 Task: Get directions from Golden Gate Bridge, San Francisco, California, United States to Golden Gate Park, San Francisco, United States and explore the nearby banks
Action: Mouse moved to (204, 379)
Screenshot: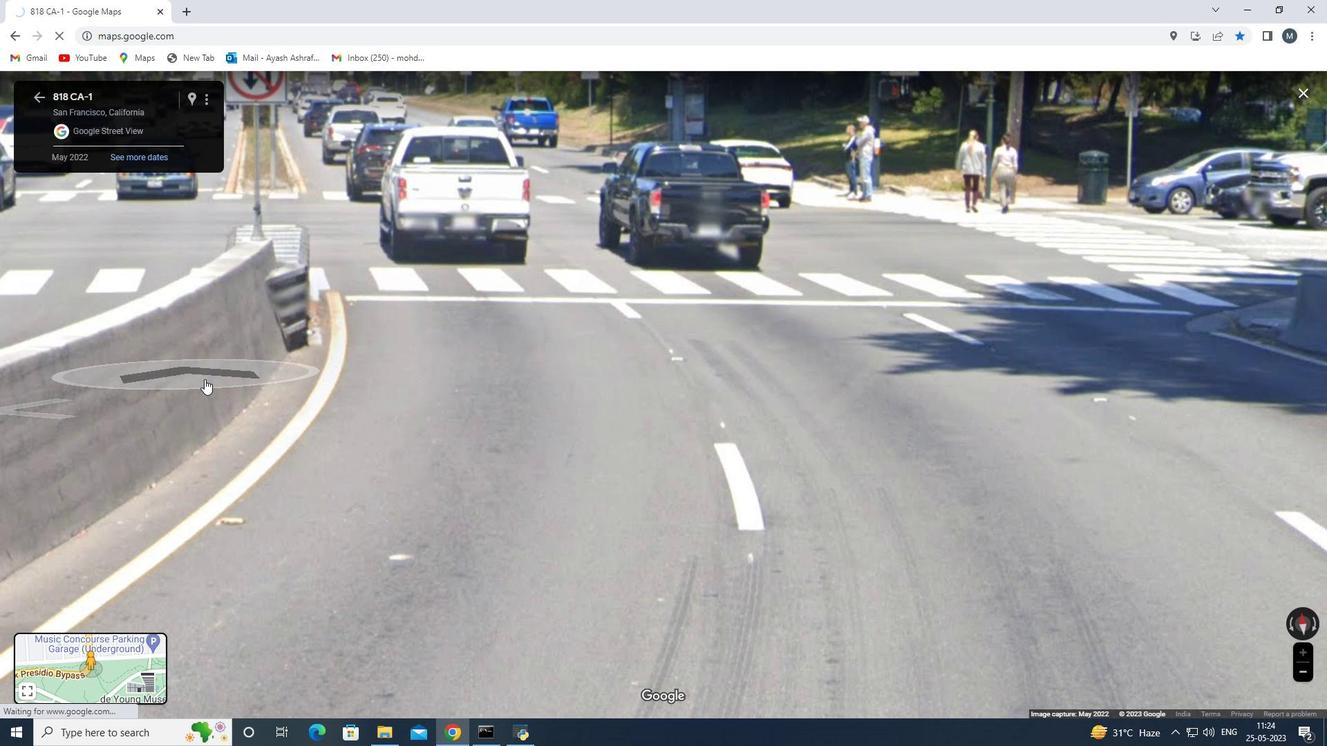 
Action: Mouse scrolled (204, 380) with delta (0, 0)
Screenshot: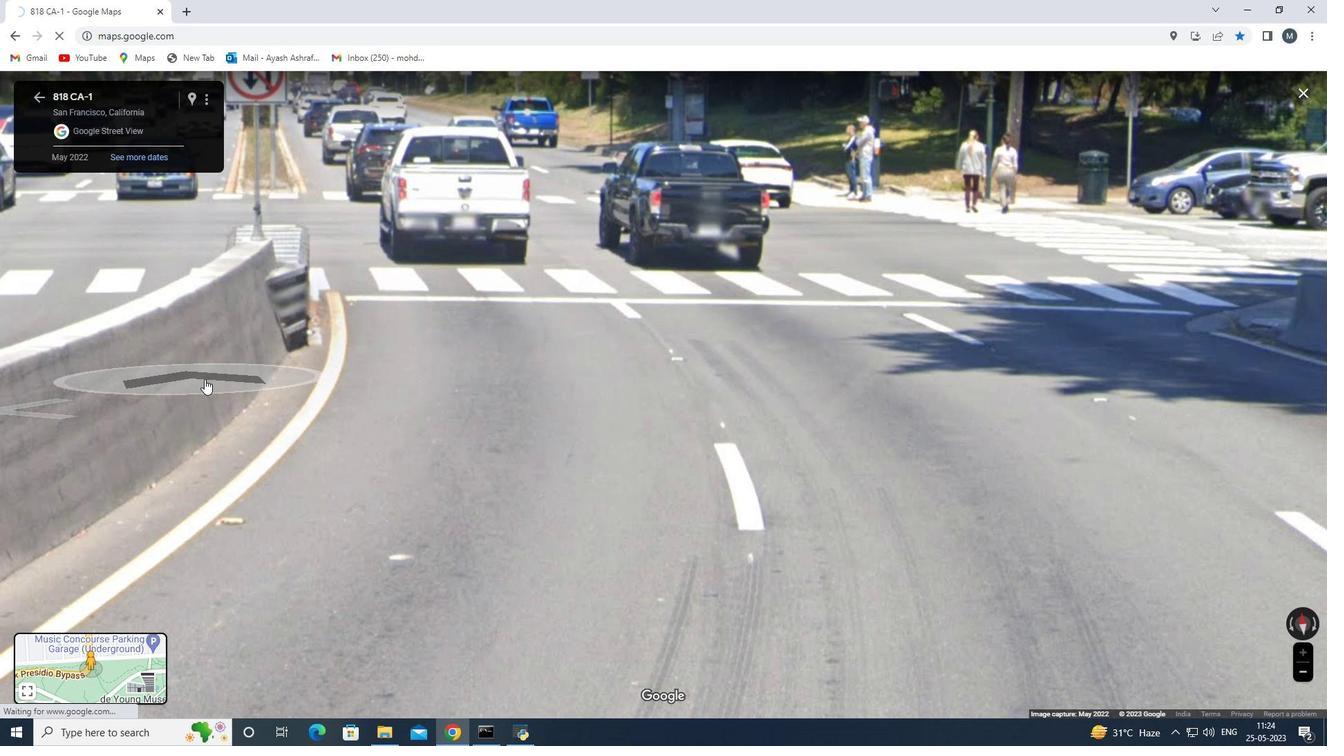 
Action: Mouse scrolled (204, 380) with delta (0, 0)
Screenshot: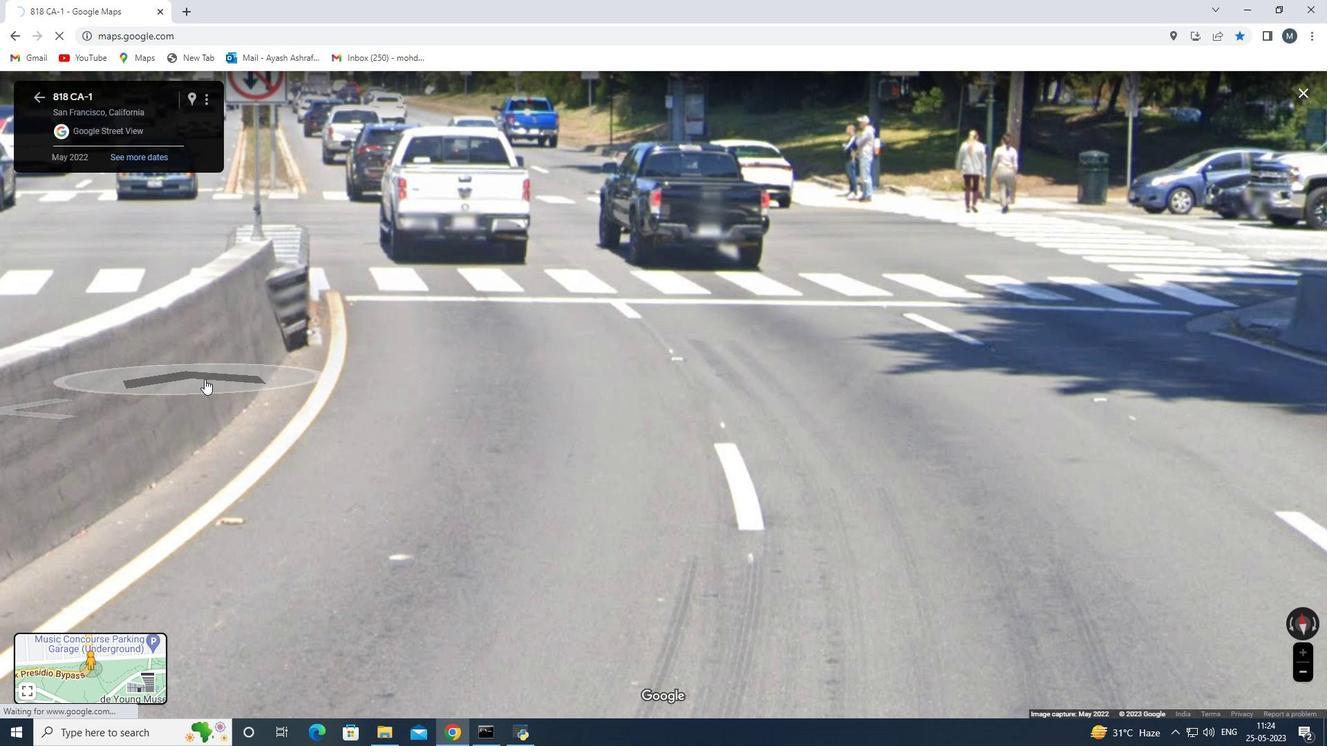 
Action: Mouse scrolled (204, 380) with delta (0, 0)
Screenshot: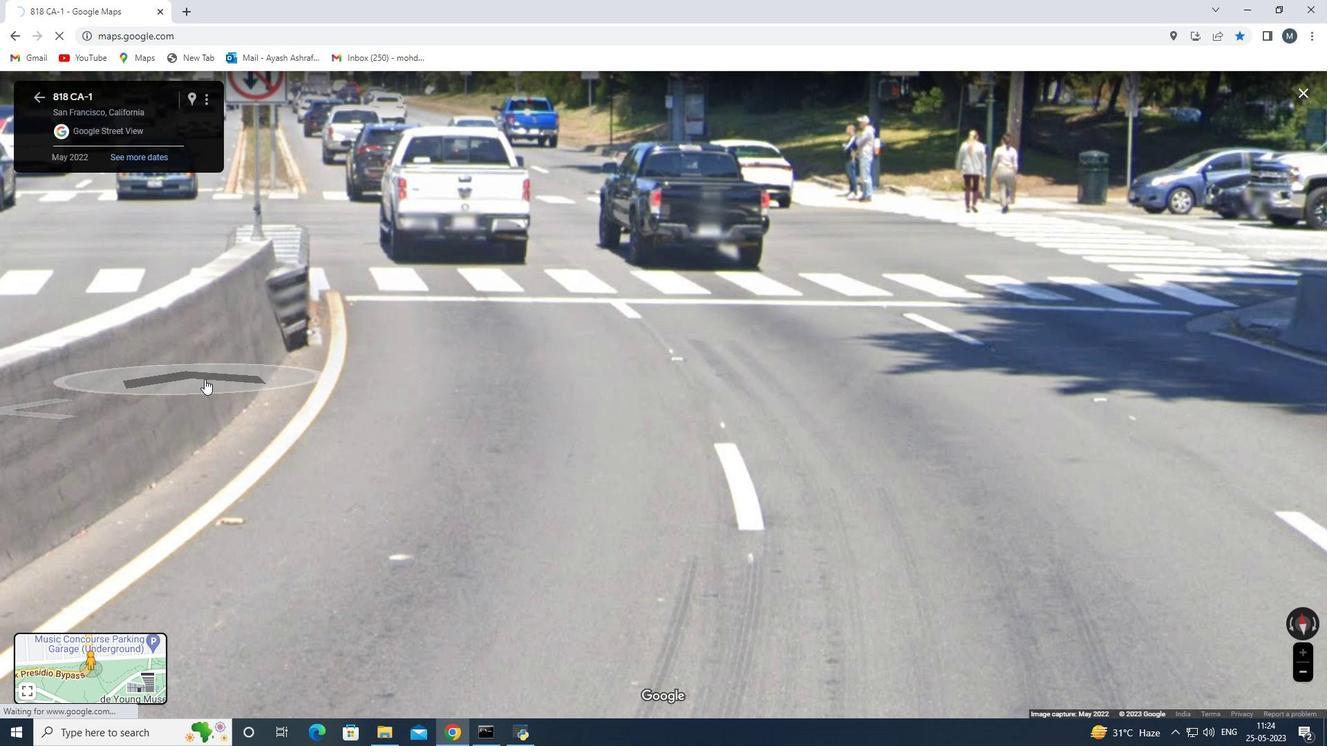 
Action: Mouse scrolled (204, 380) with delta (0, 0)
Screenshot: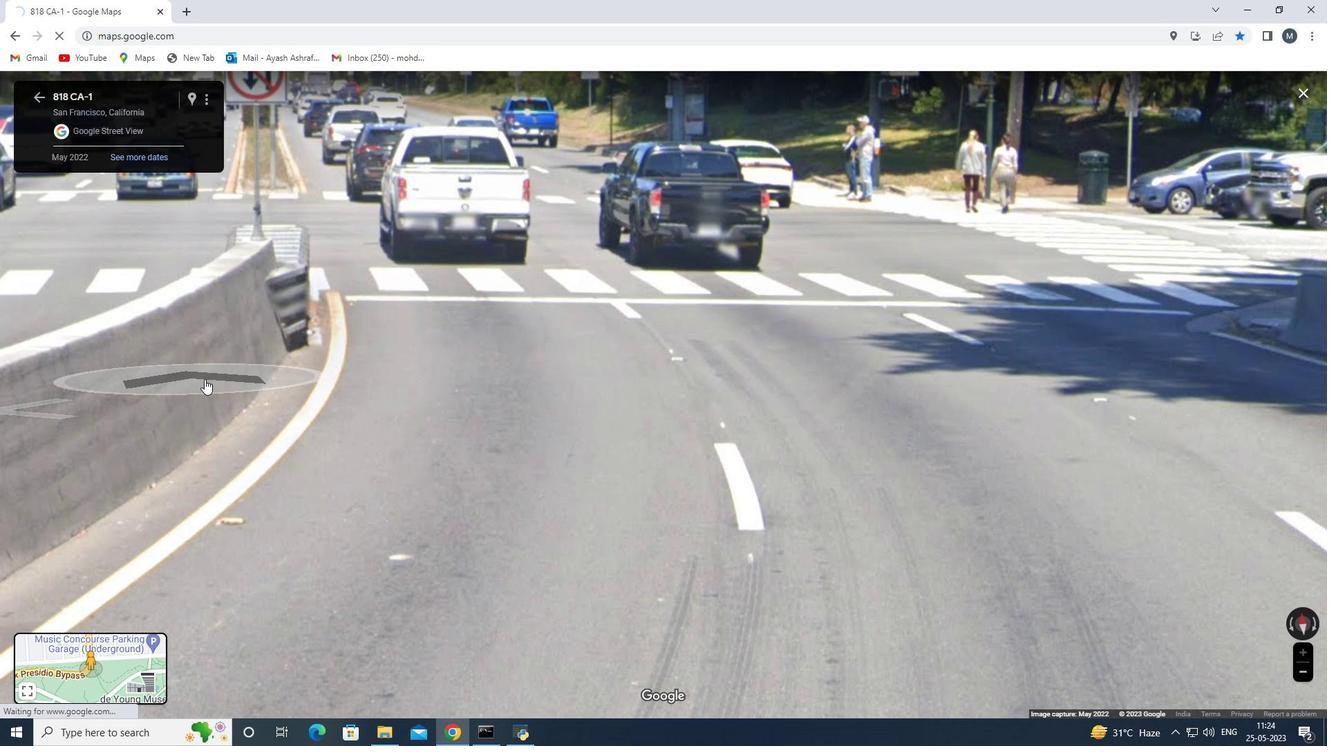 
Action: Mouse scrolled (204, 380) with delta (0, 0)
Screenshot: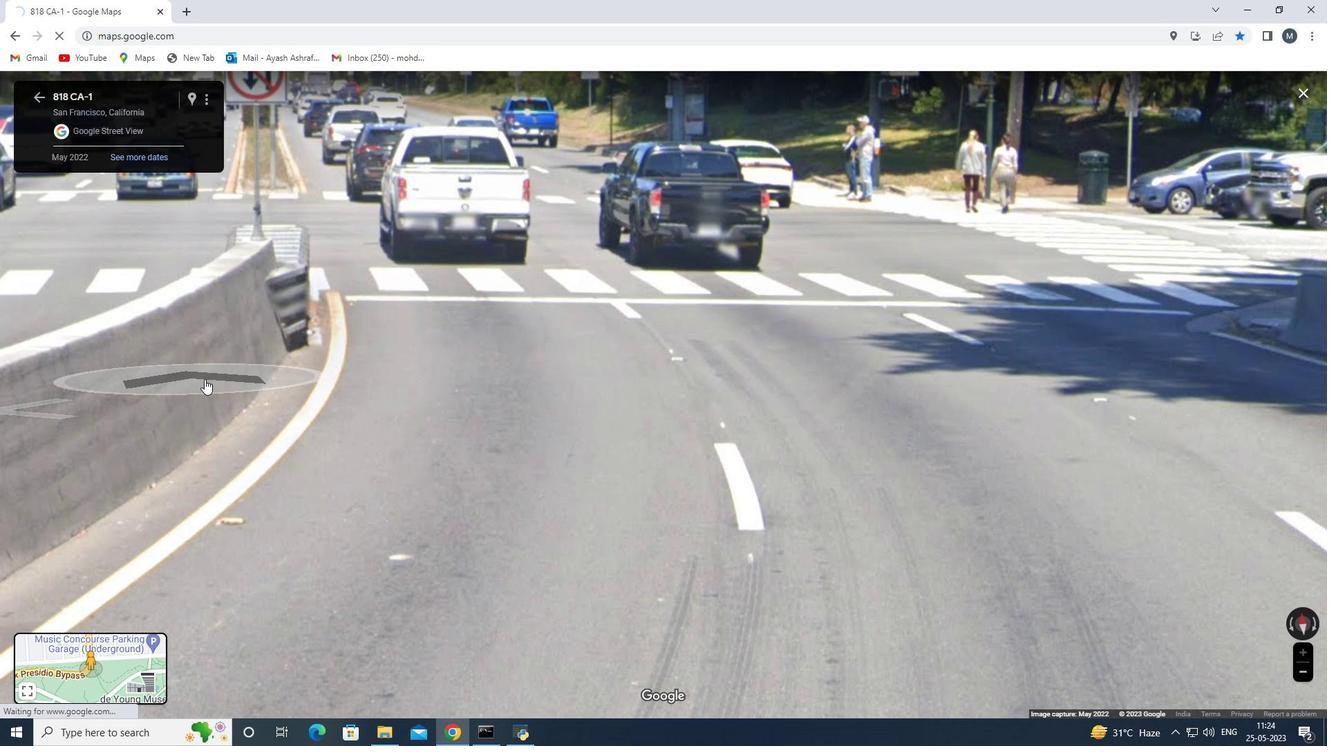 
Action: Mouse scrolled (204, 380) with delta (0, 0)
Screenshot: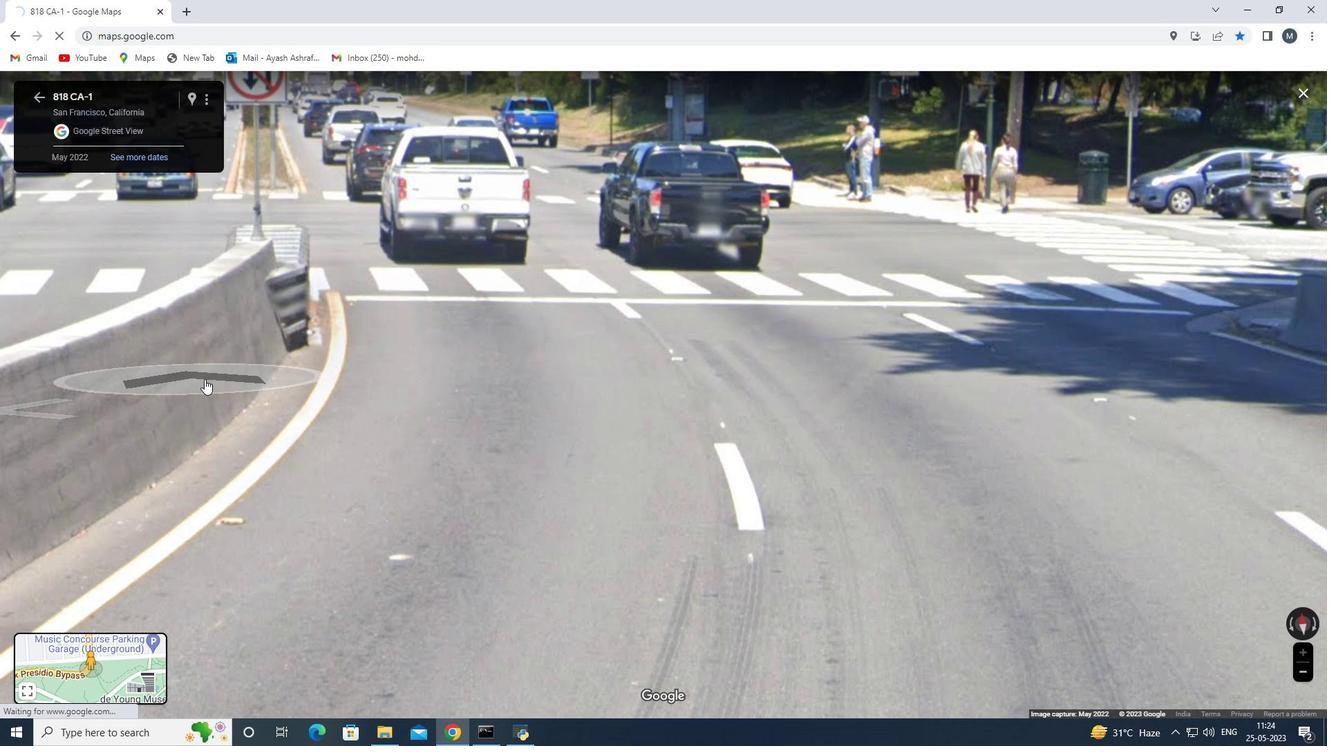 
Action: Mouse moved to (132, 63)
Screenshot: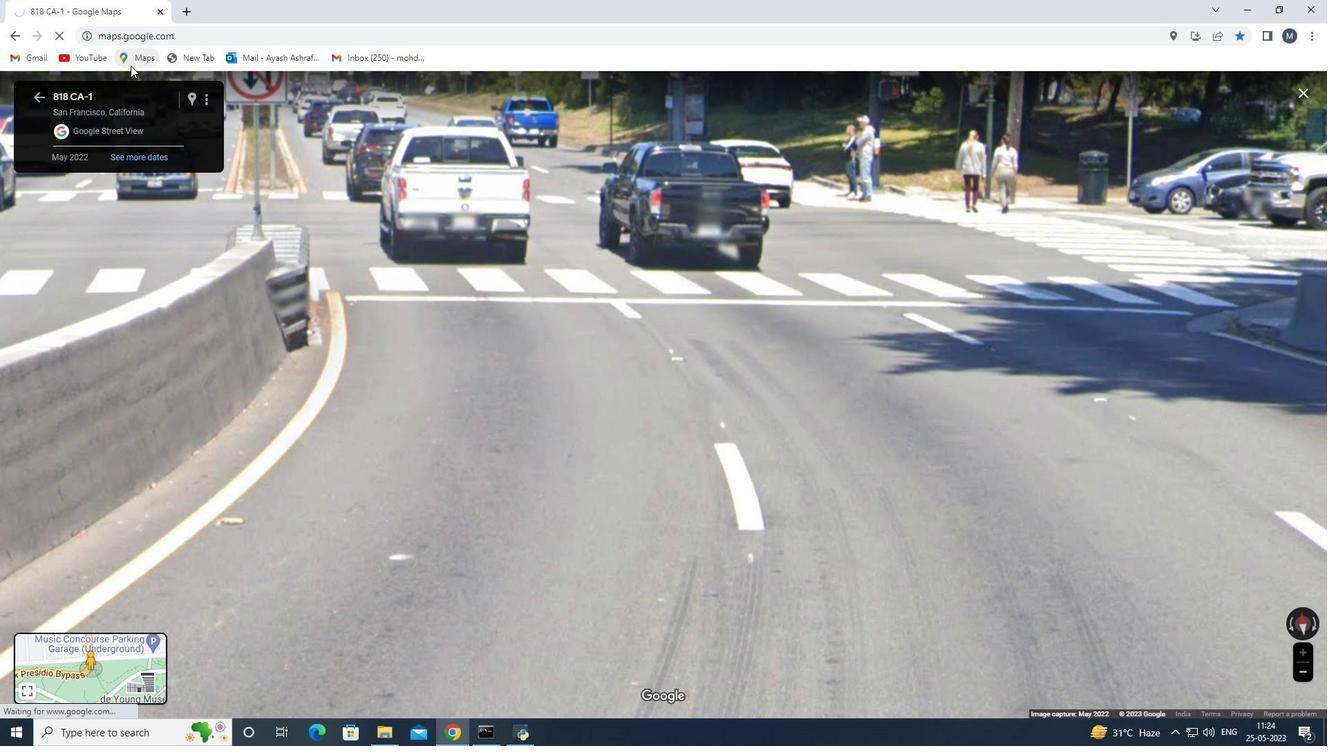 
Action: Mouse pressed left at (132, 63)
Screenshot: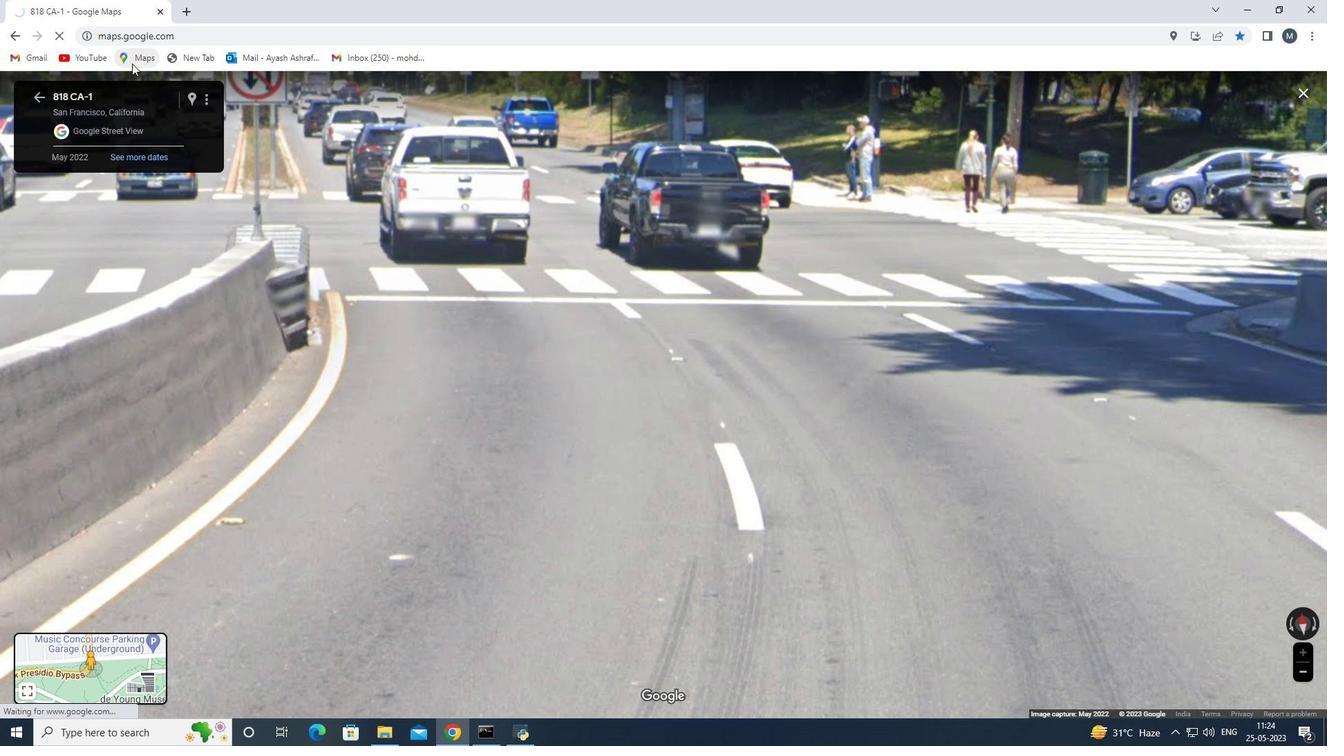 
Action: Mouse moved to (330, 365)
Screenshot: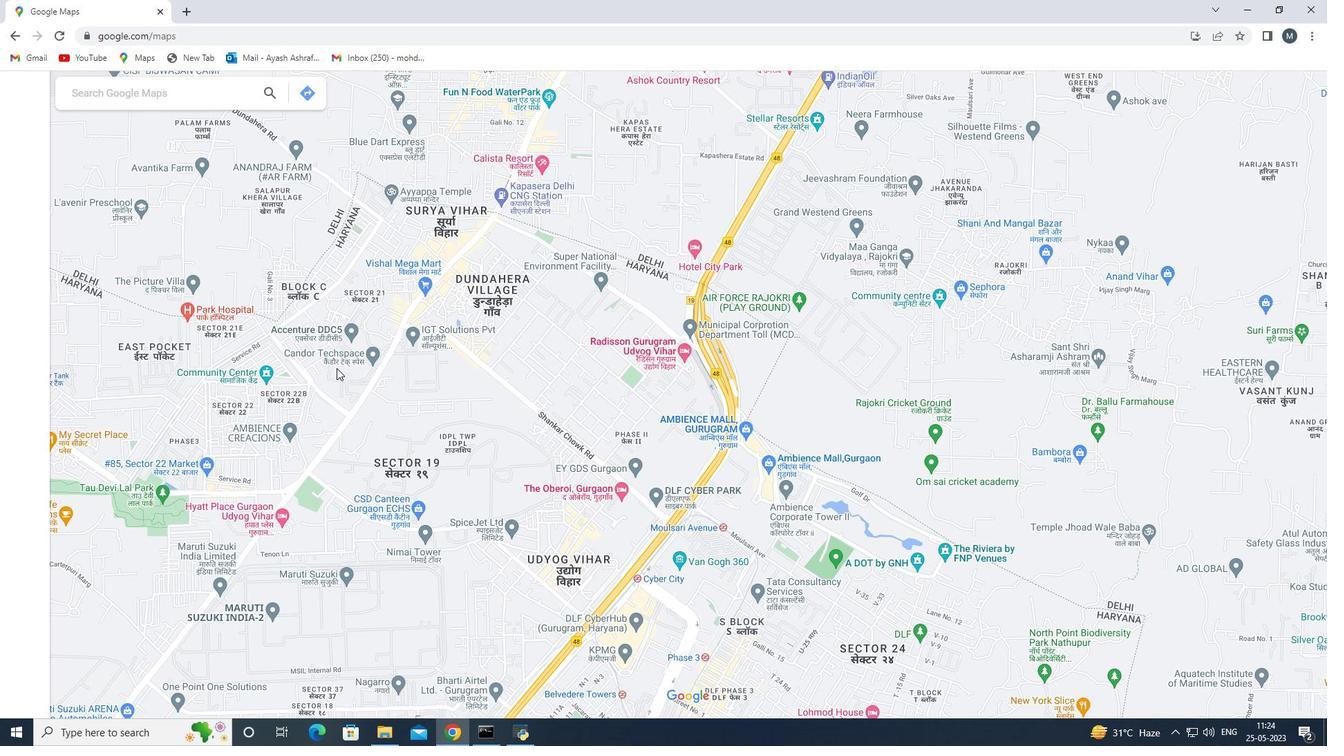 
Action: Mouse scrolled (330, 366) with delta (0, 0)
Screenshot: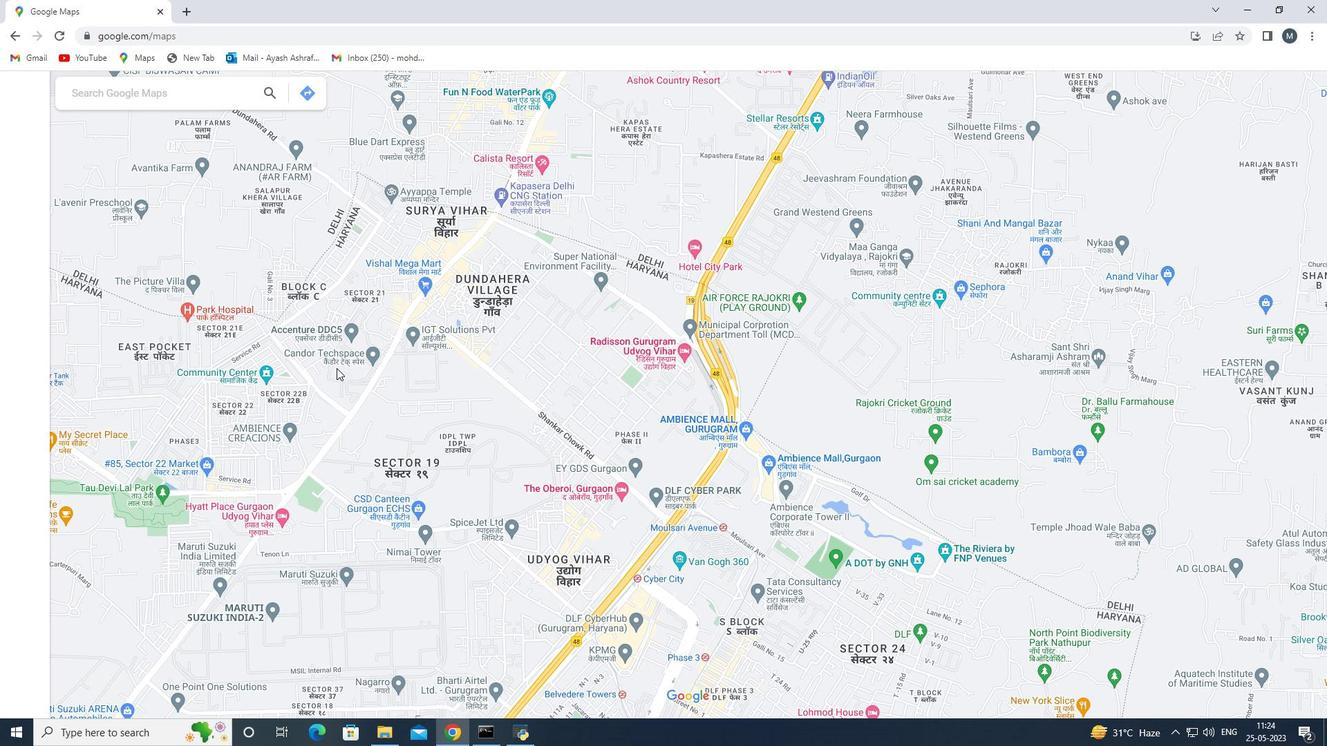 
Action: Mouse scrolled (330, 364) with delta (0, 0)
Screenshot: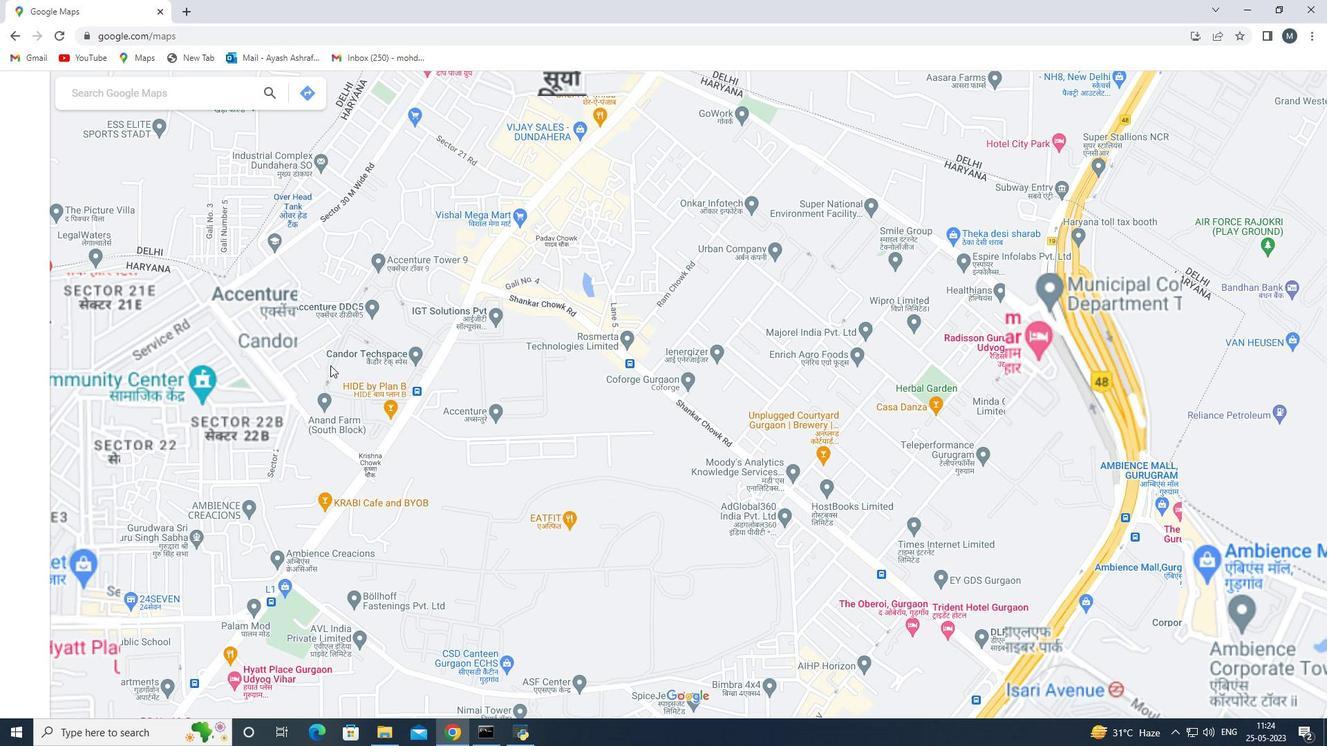 
Action: Mouse moved to (315, 97)
Screenshot: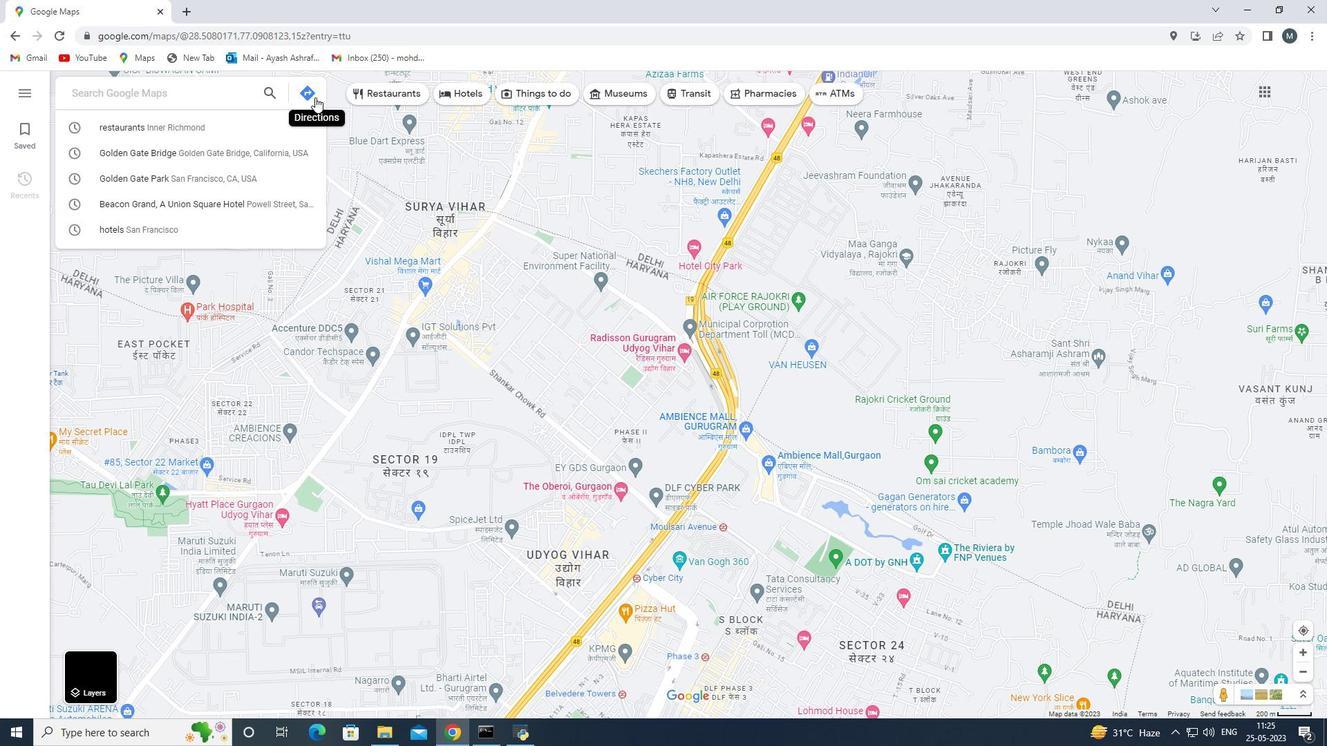 
Action: Mouse pressed left at (315, 97)
Screenshot: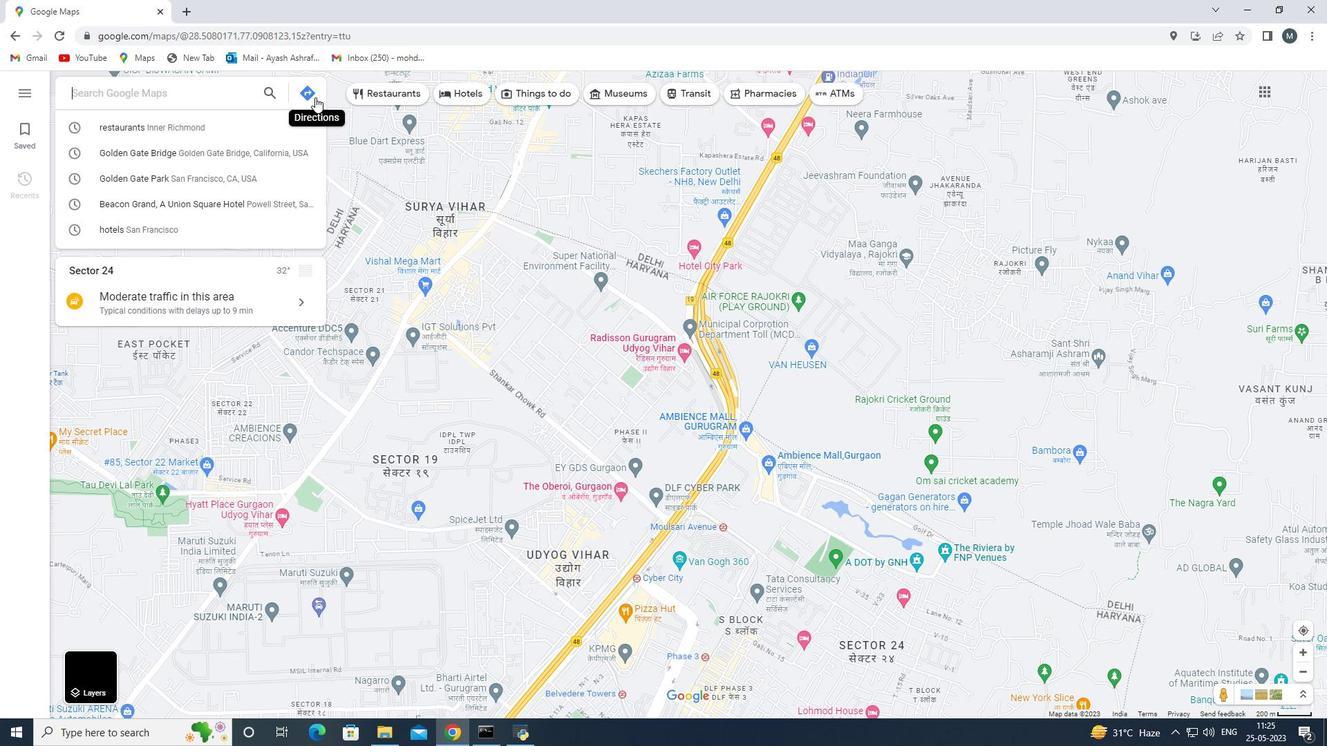 
Action: Mouse moved to (183, 137)
Screenshot: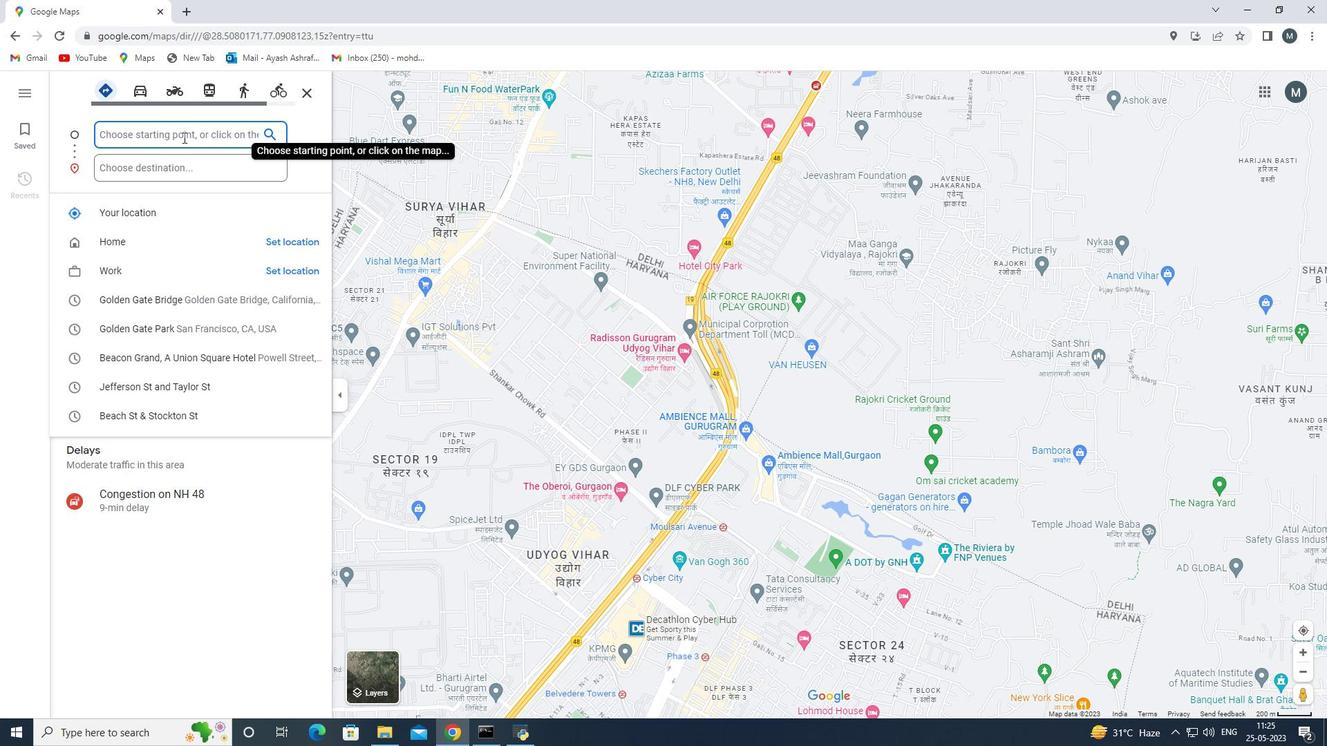 
Action: Mouse pressed left at (183, 137)
Screenshot: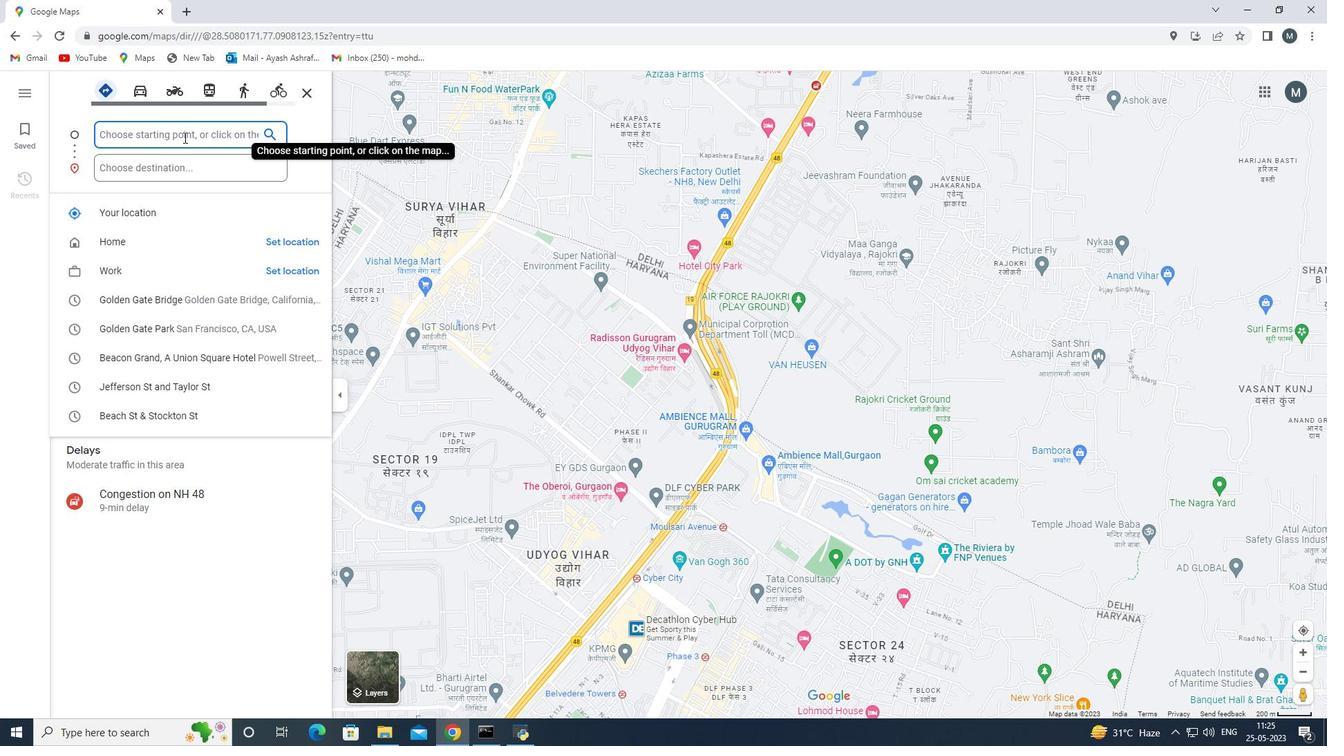
Action: Key pressed <Key.shift>Golden<Key.space>bridge<Key.space><Key.backspace>,san<Key.space>francisco,california,united<Key.space>states<Key.space>
Screenshot: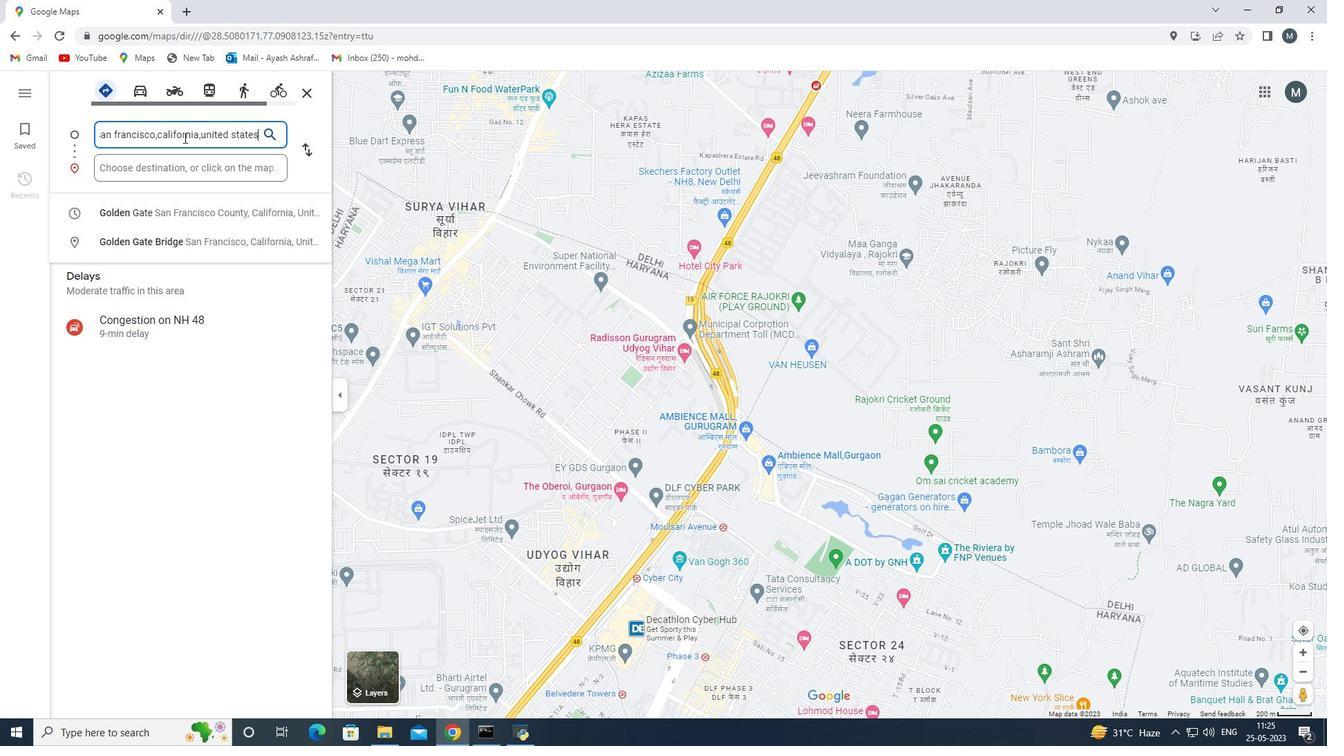 
Action: Mouse moved to (183, 169)
Screenshot: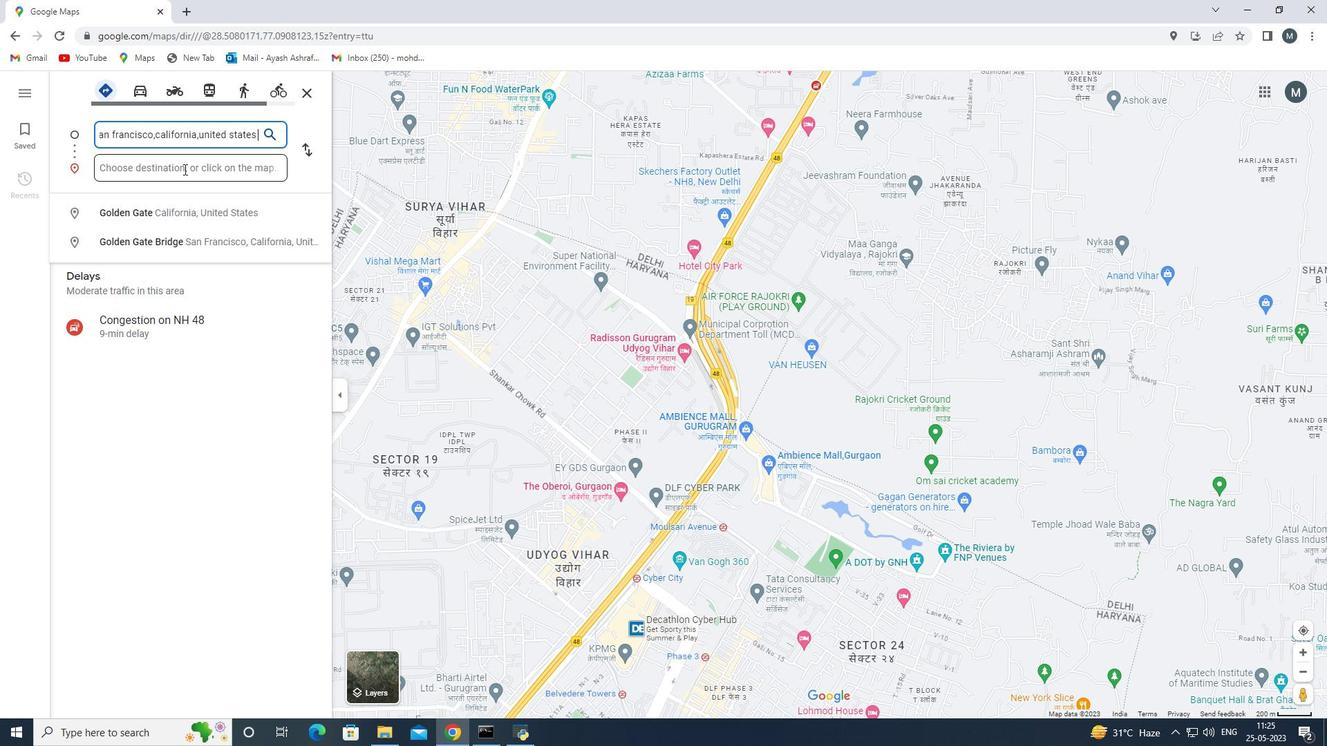 
Action: Mouse pressed left at (183, 169)
Screenshot: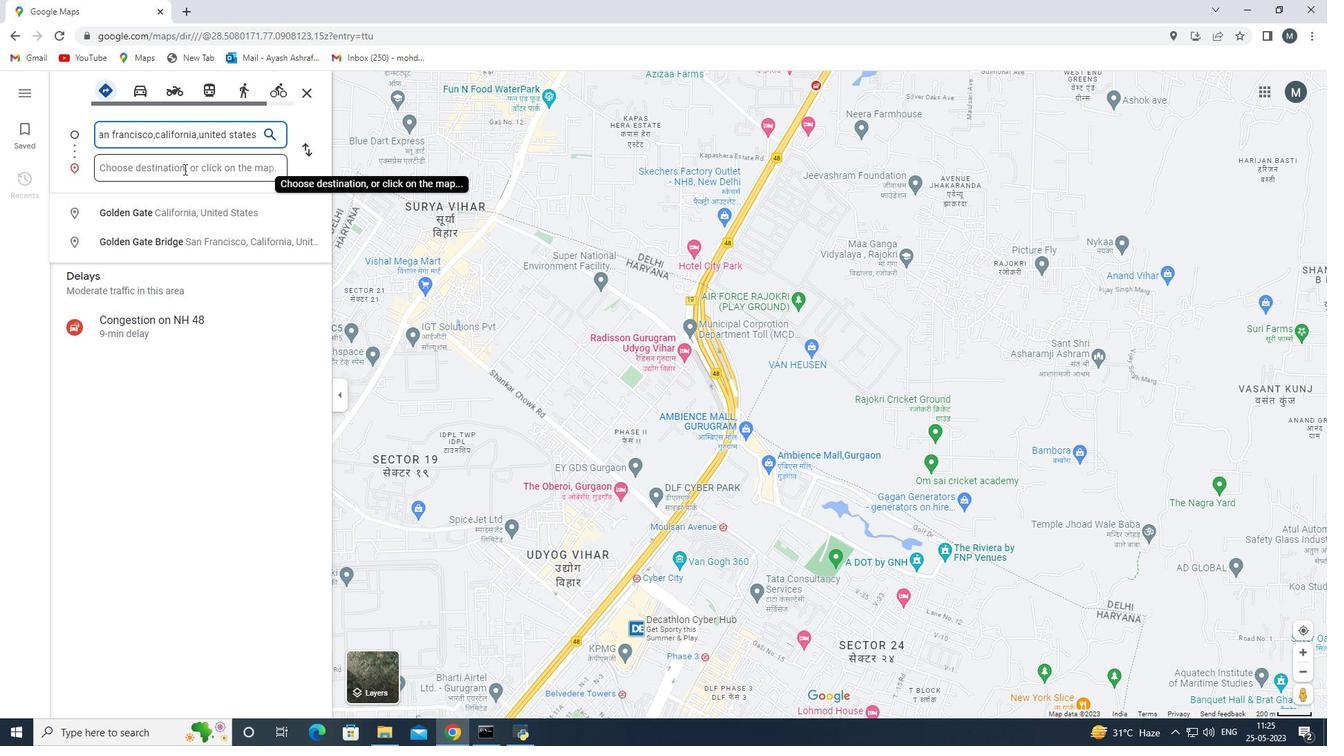 
Action: Key pressed golden<Key.space>gate<Key.space>park,san<Key.space>francisco,united<Key.space>sttates
Screenshot: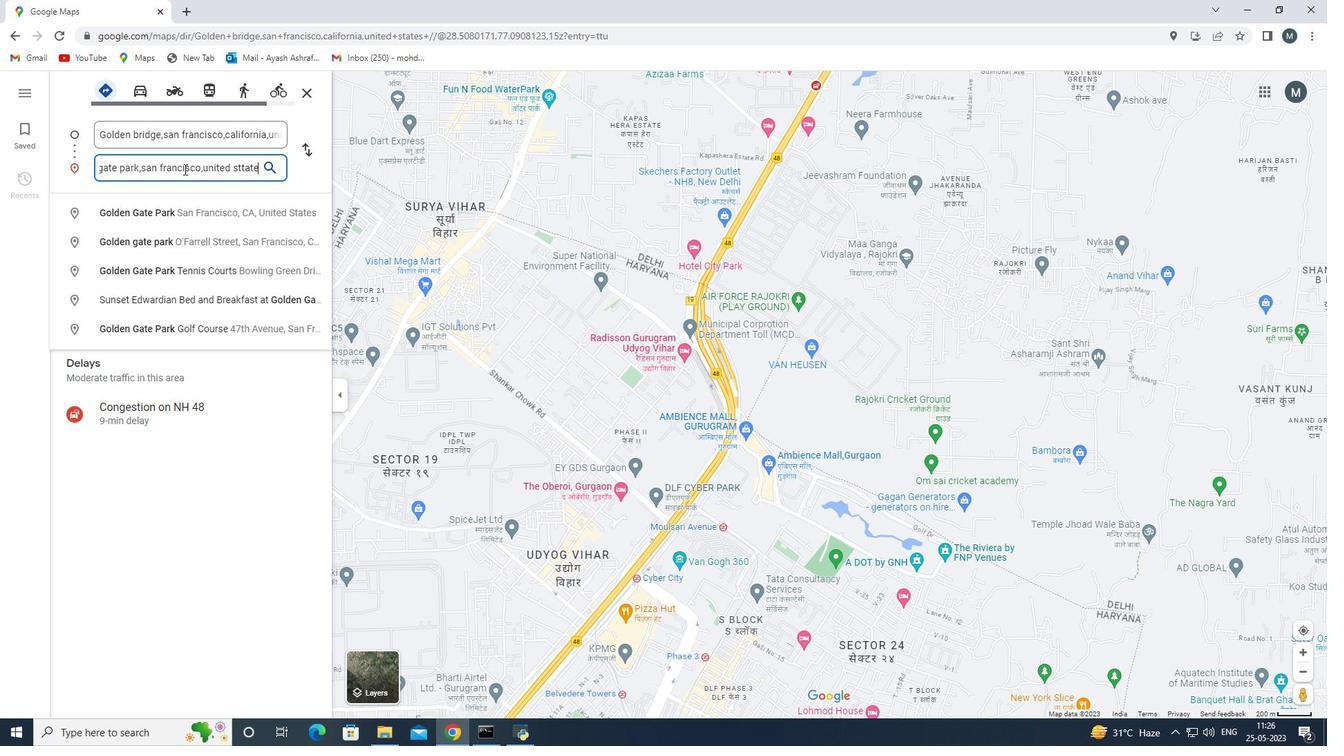 
Action: Mouse moved to (244, 173)
Screenshot: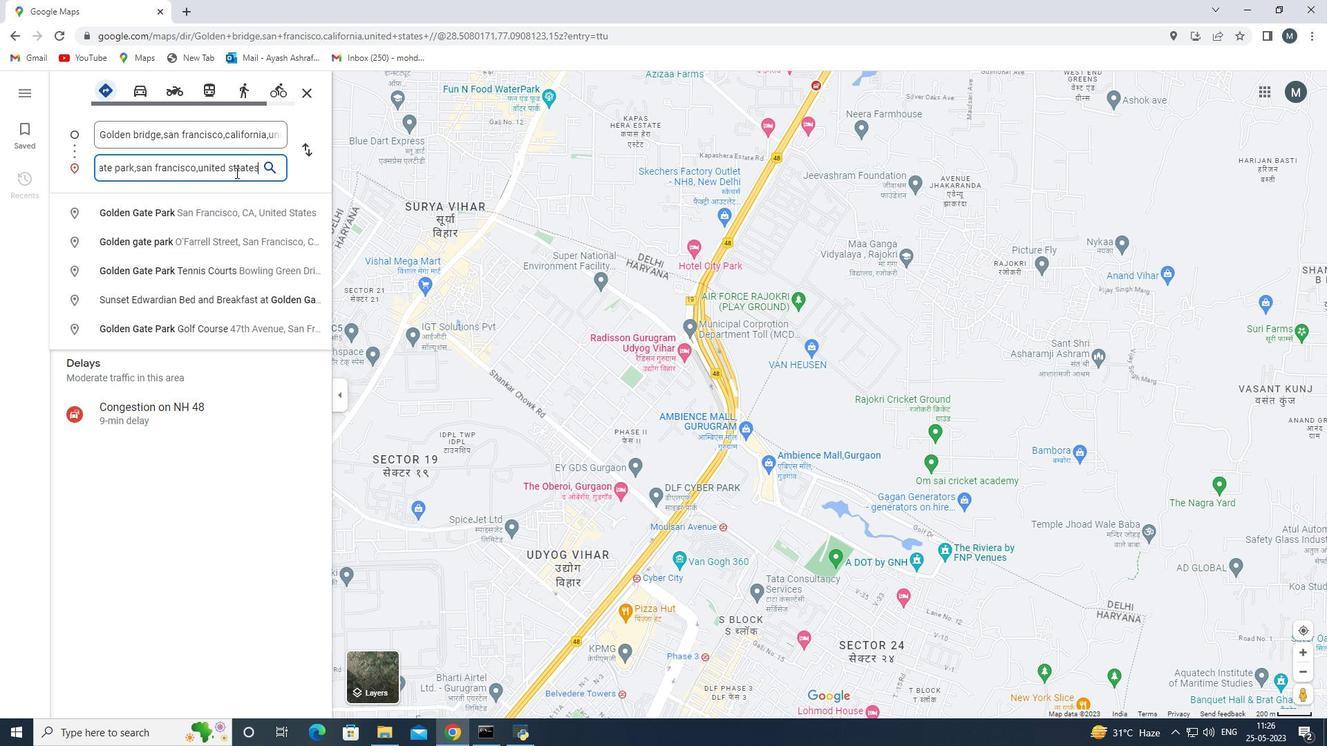 
Action: Mouse pressed left at (235, 170)
Screenshot: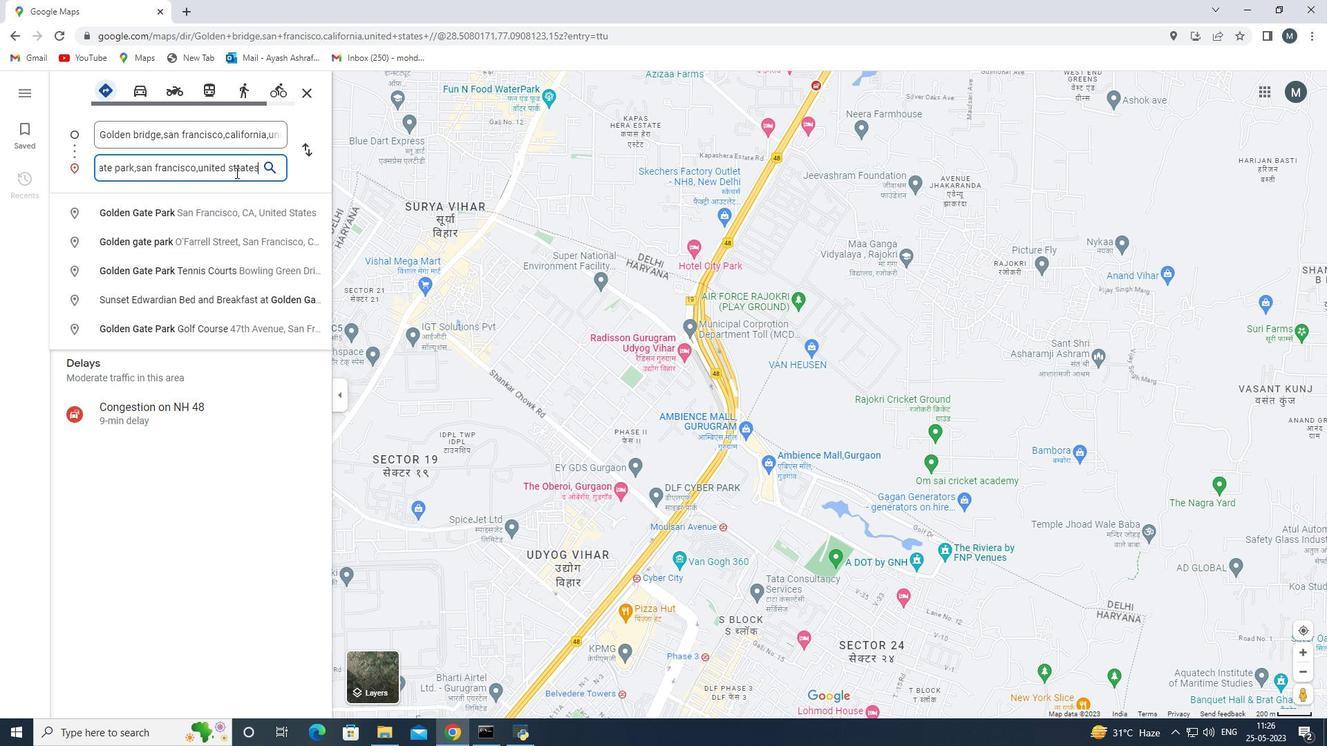 
Action: Mouse moved to (251, 177)
Screenshot: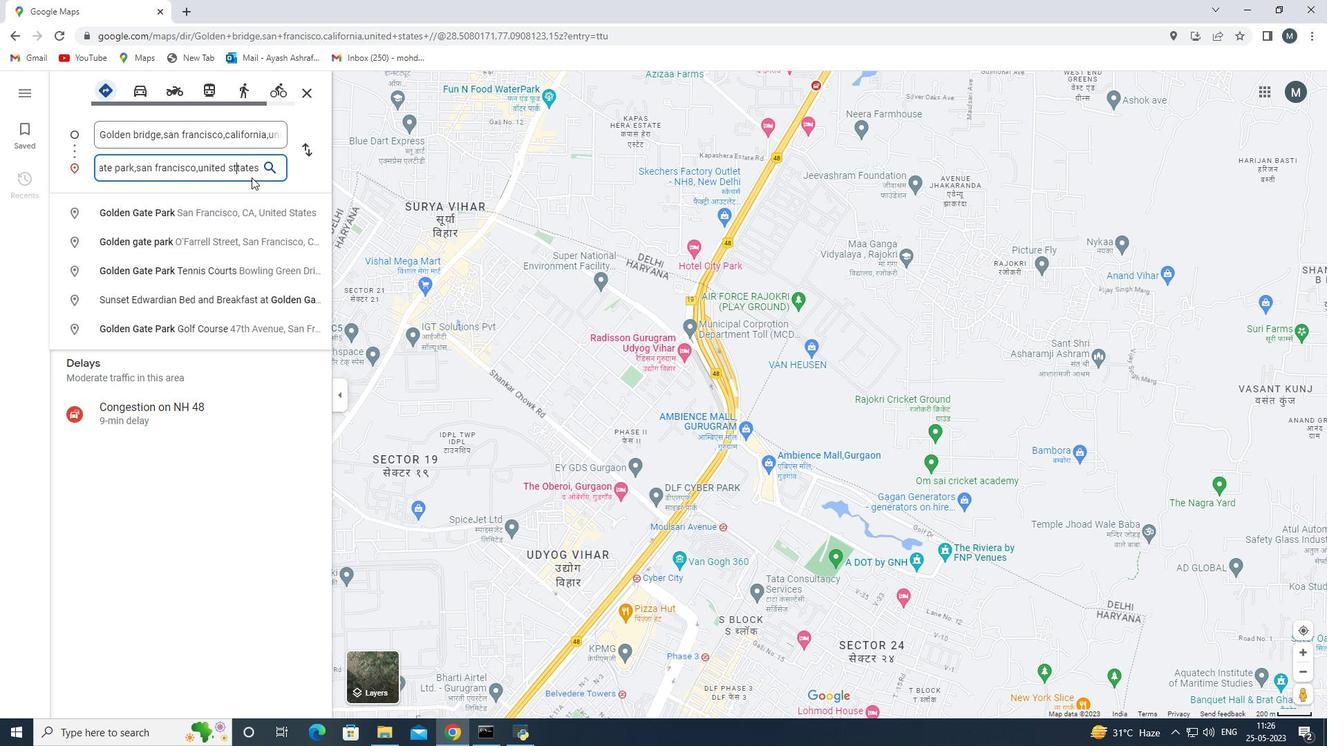 
Action: Key pressed <Key.backspace>
Screenshot: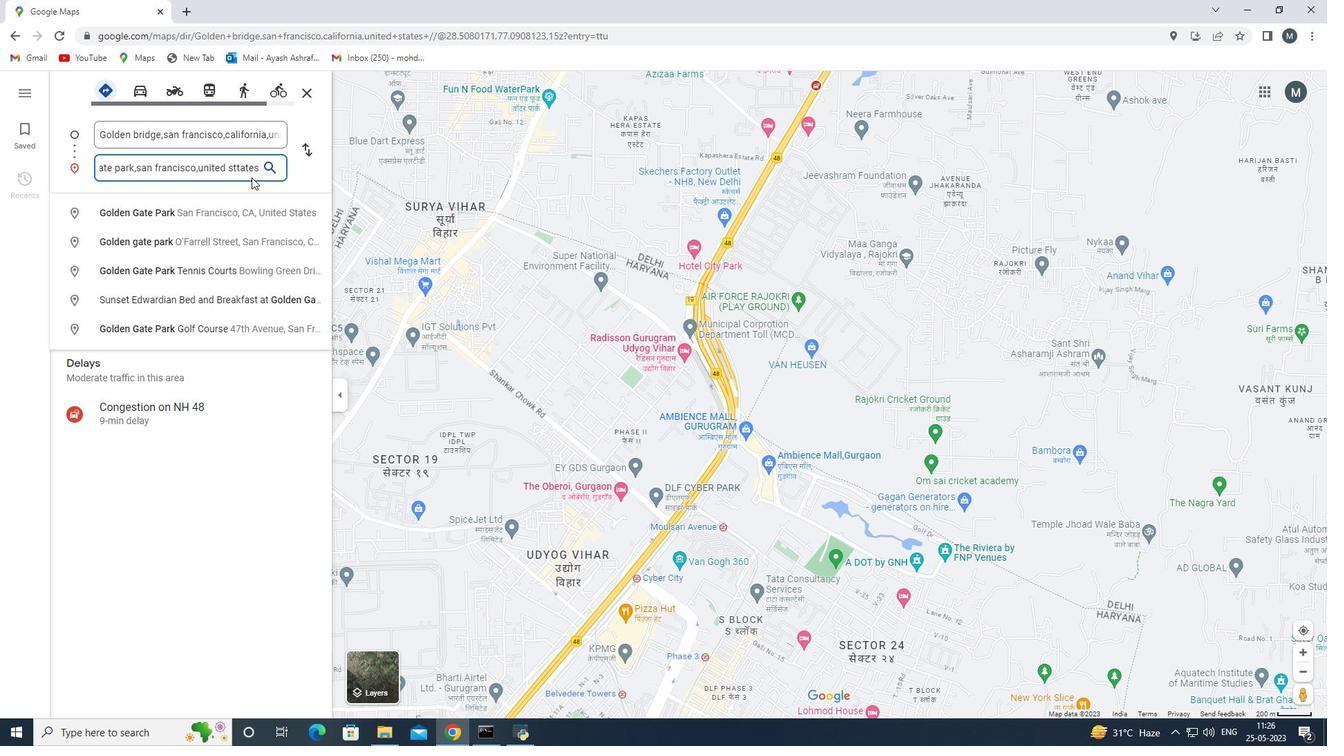 
Action: Mouse moved to (275, 172)
Screenshot: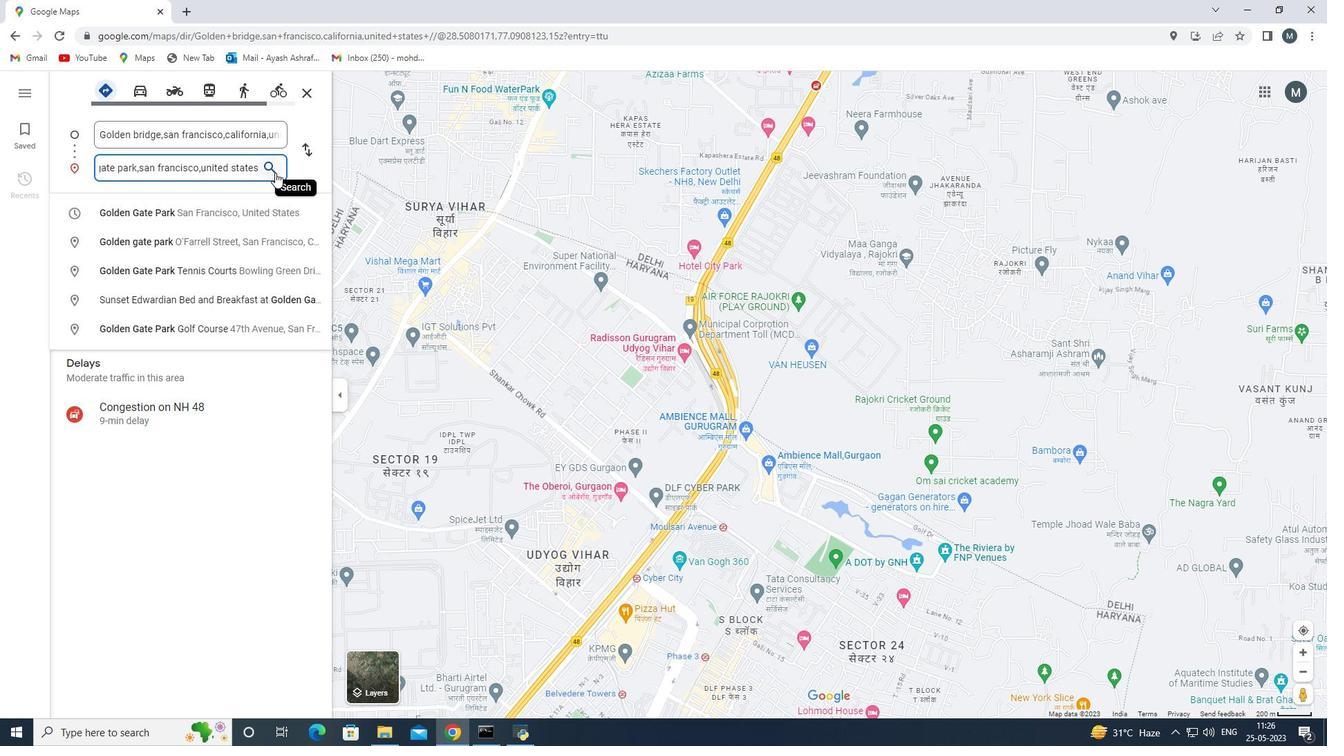 
Action: Mouse pressed left at (275, 172)
Screenshot: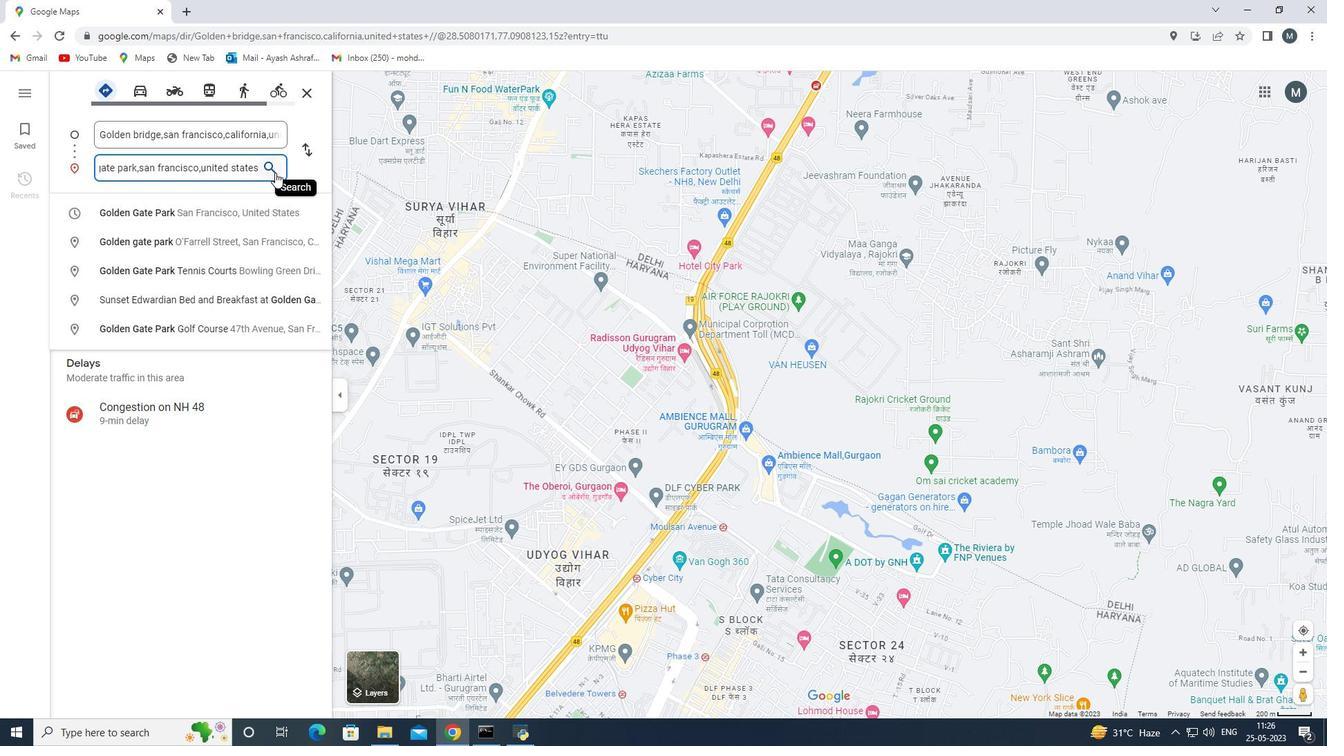 
Action: Mouse moved to (582, 96)
Screenshot: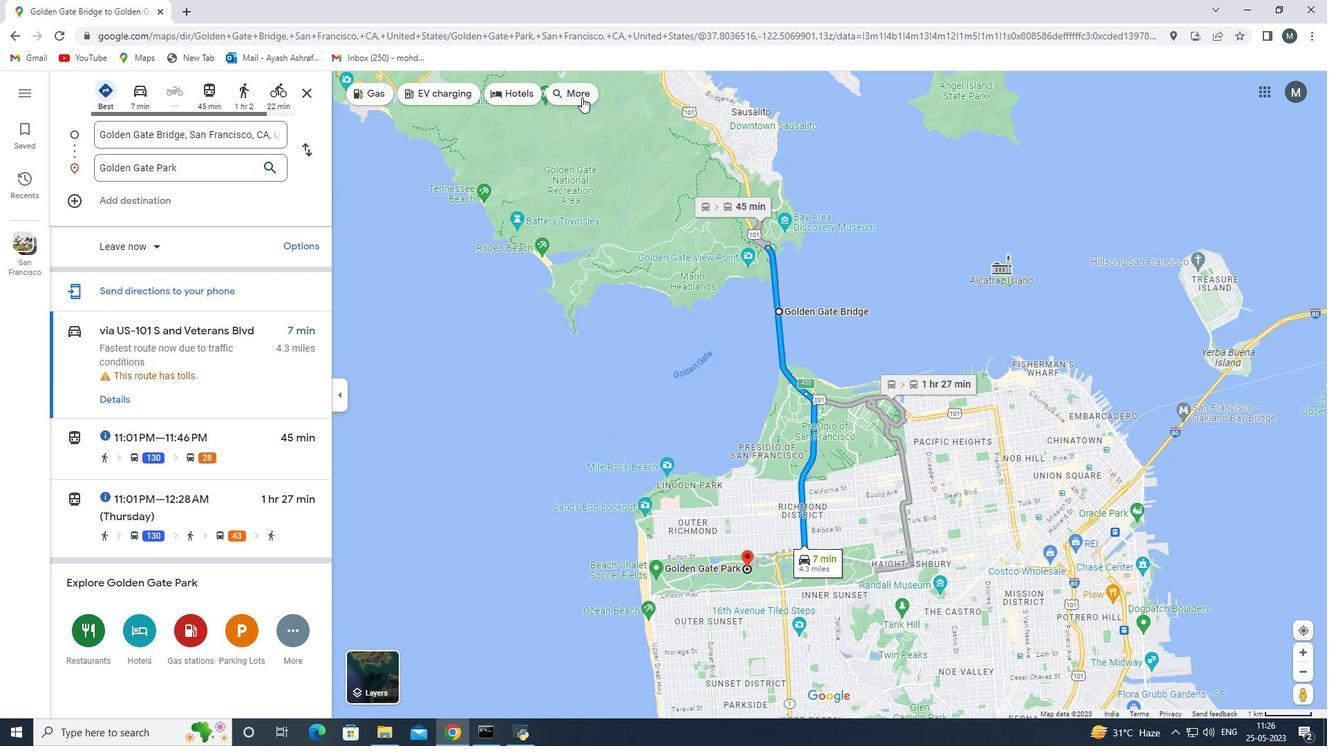 
Action: Mouse pressed left at (582, 96)
Screenshot: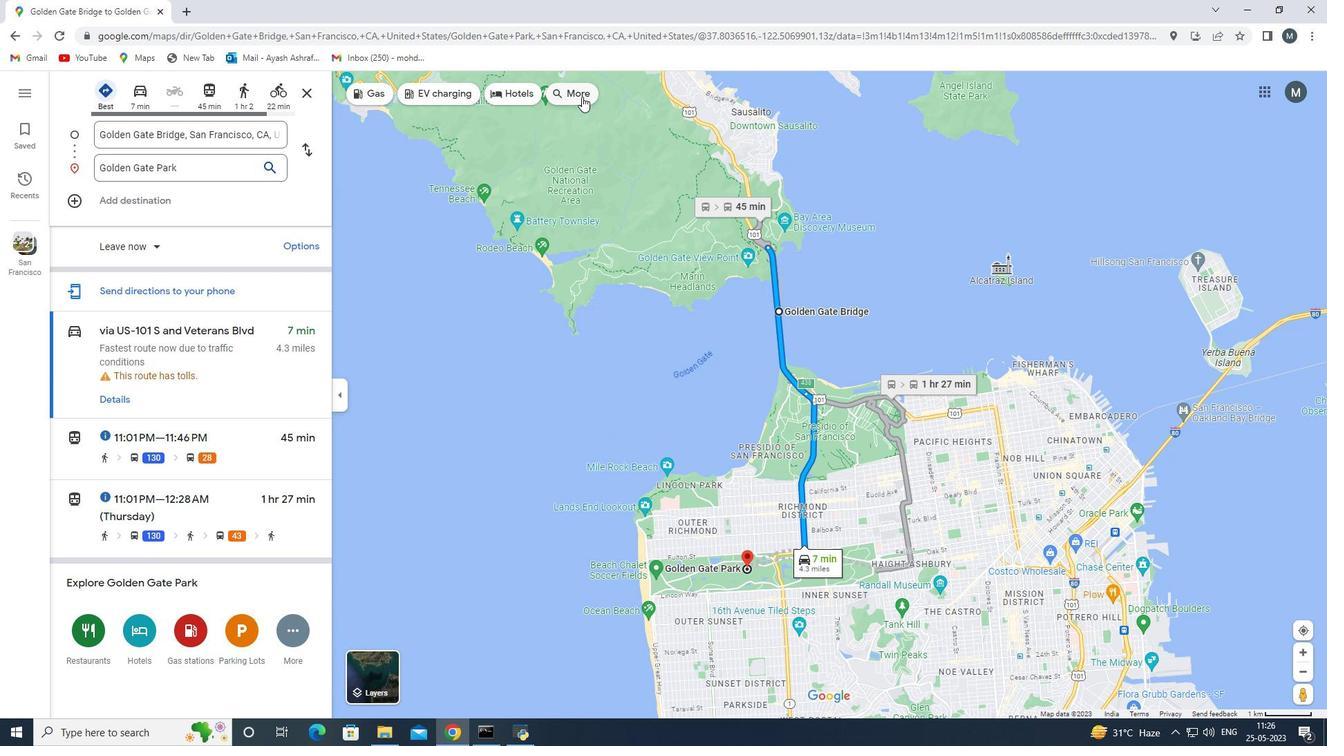 
Action: Mouse moved to (109, 420)
Screenshot: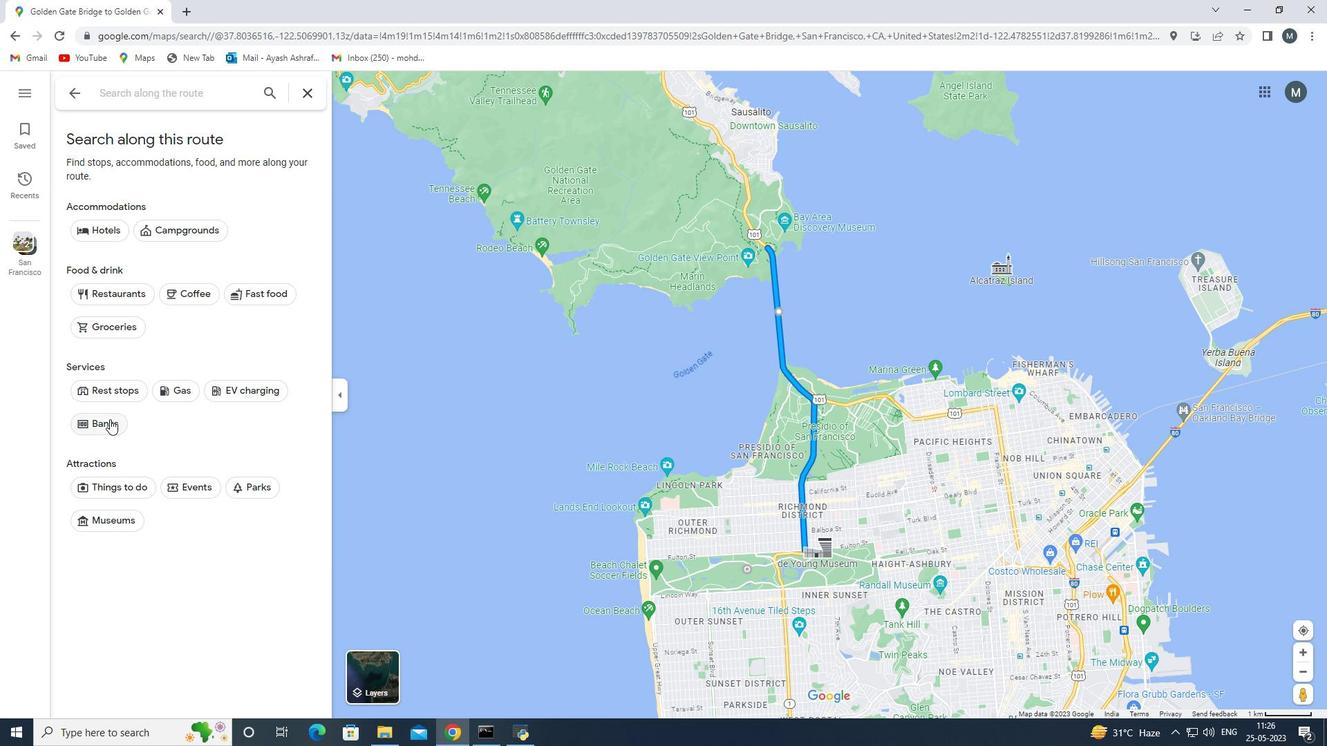 
Action: Mouse pressed left at (109, 420)
Screenshot: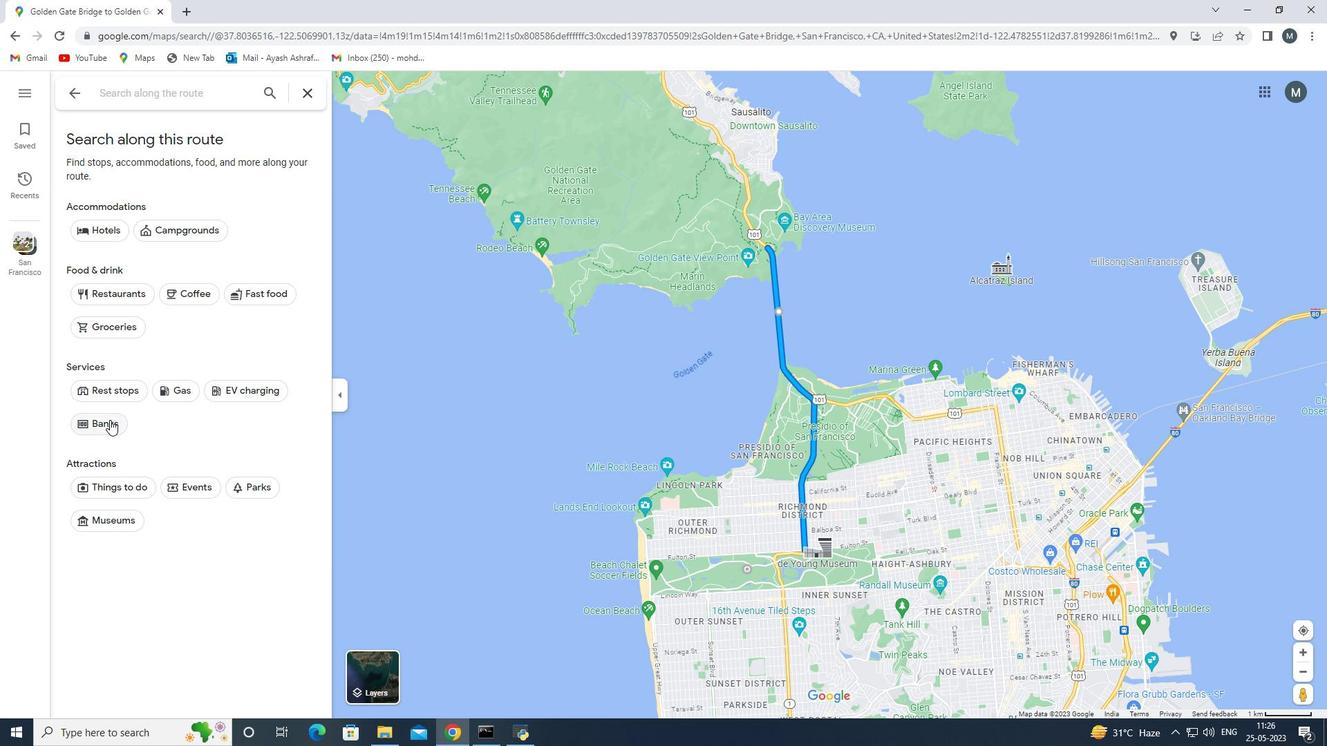 
Action: Mouse moved to (146, 442)
Screenshot: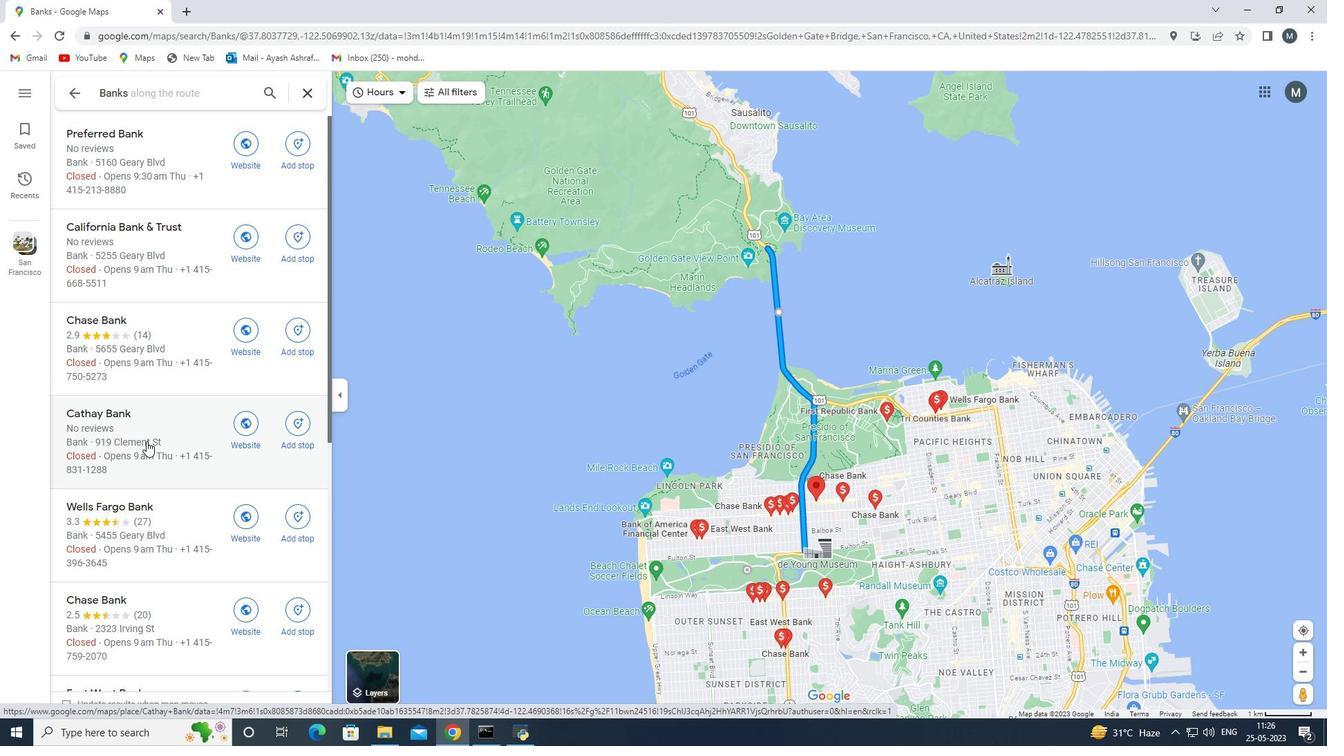 
Action: Mouse scrolled (146, 443) with delta (0, 0)
Screenshot: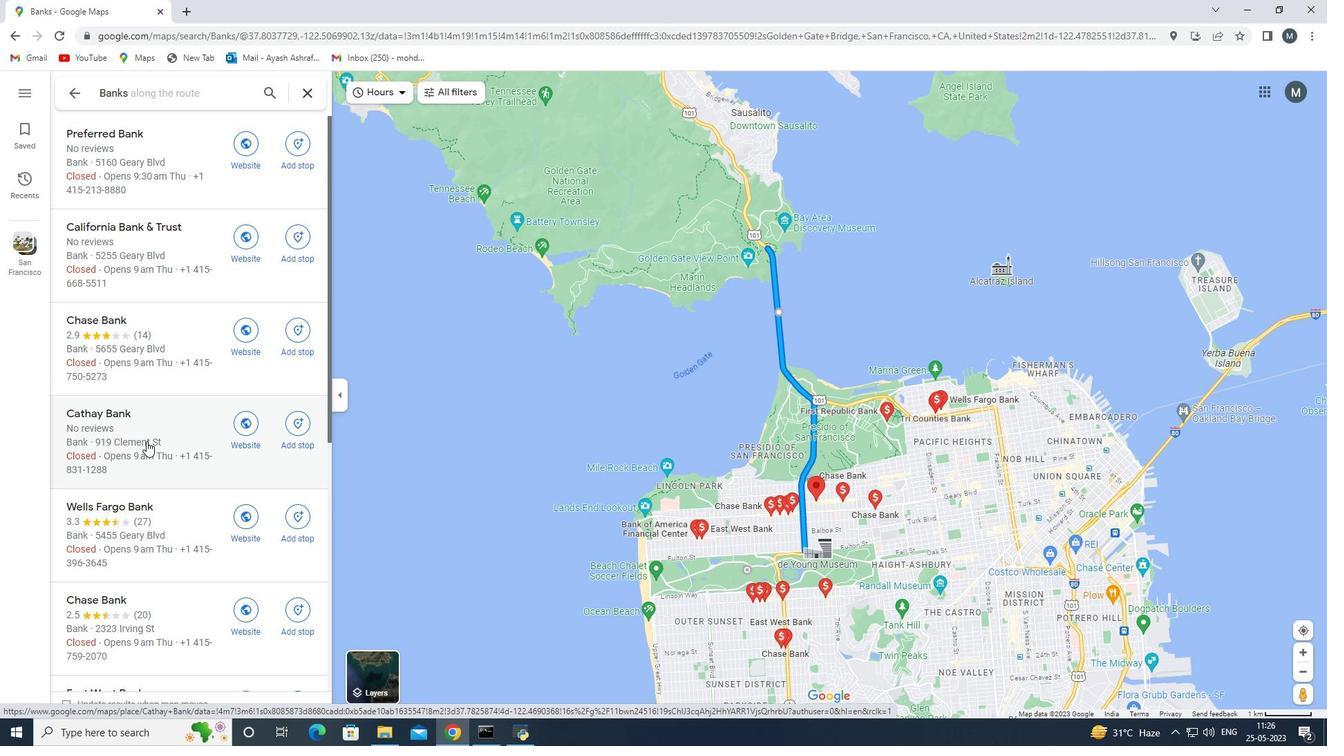 
Action: Mouse moved to (146, 441)
Screenshot: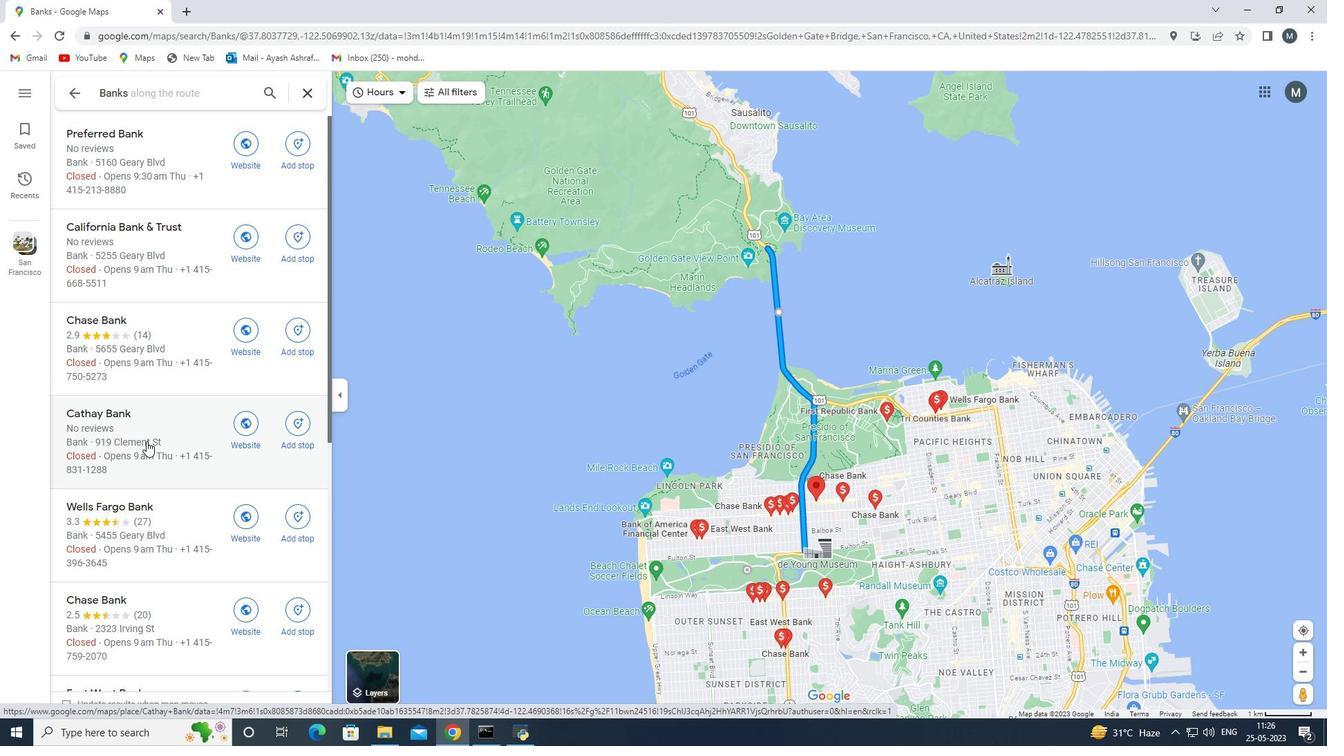 
Action: Mouse scrolled (146, 442) with delta (0, 0)
Screenshot: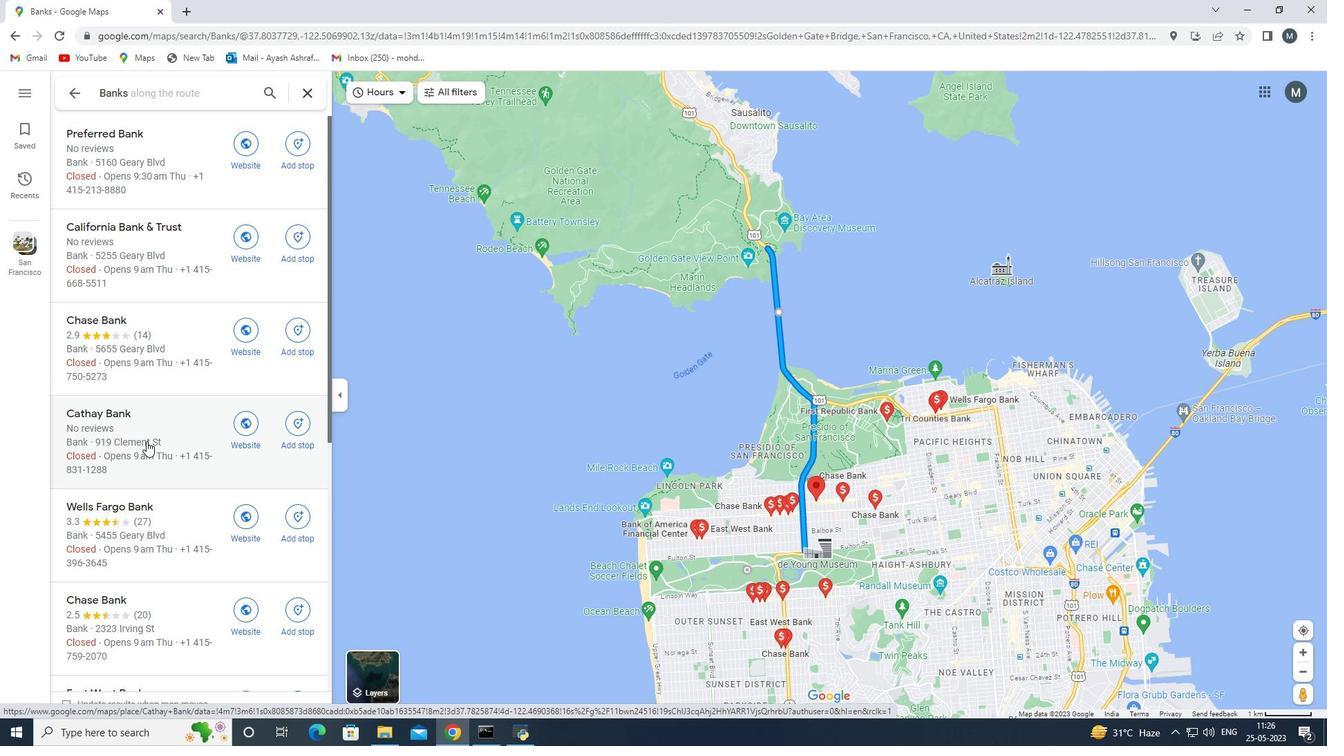 
Action: Mouse moved to (145, 438)
Screenshot: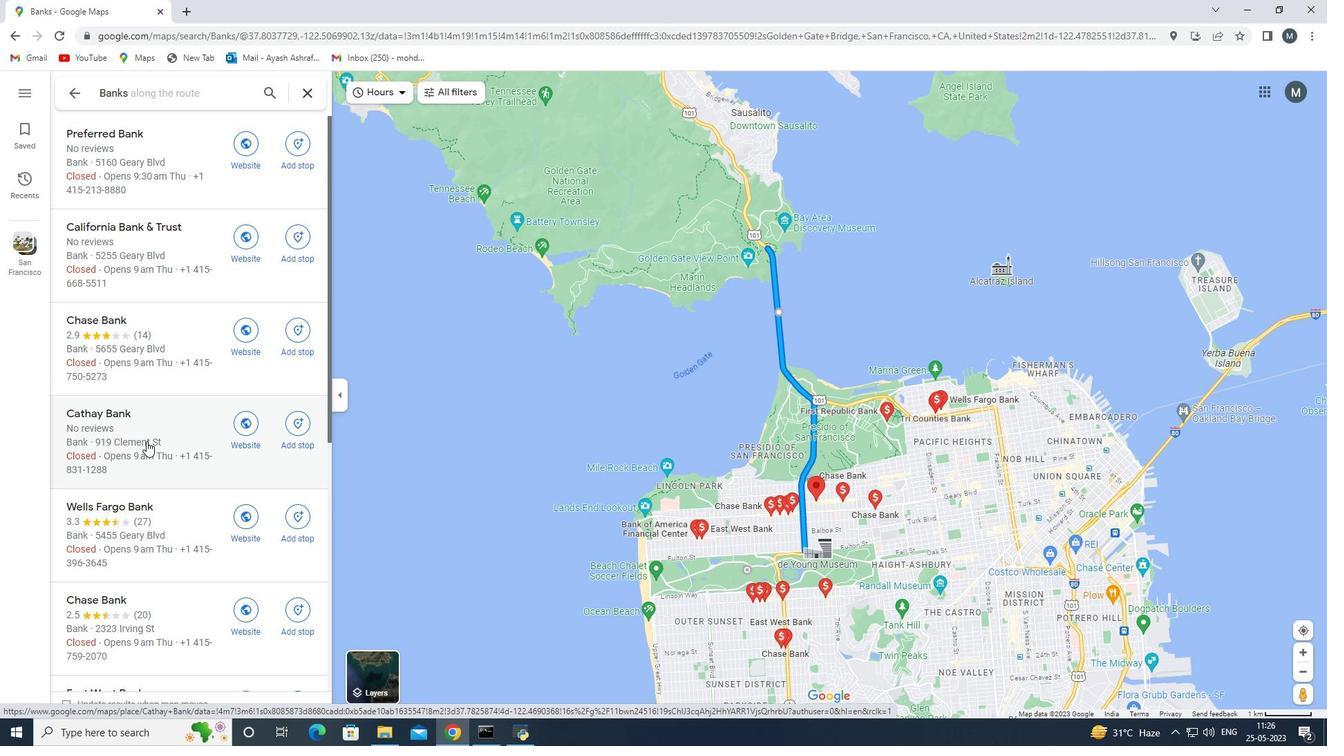
Action: Mouse scrolled (145, 439) with delta (0, 0)
Screenshot: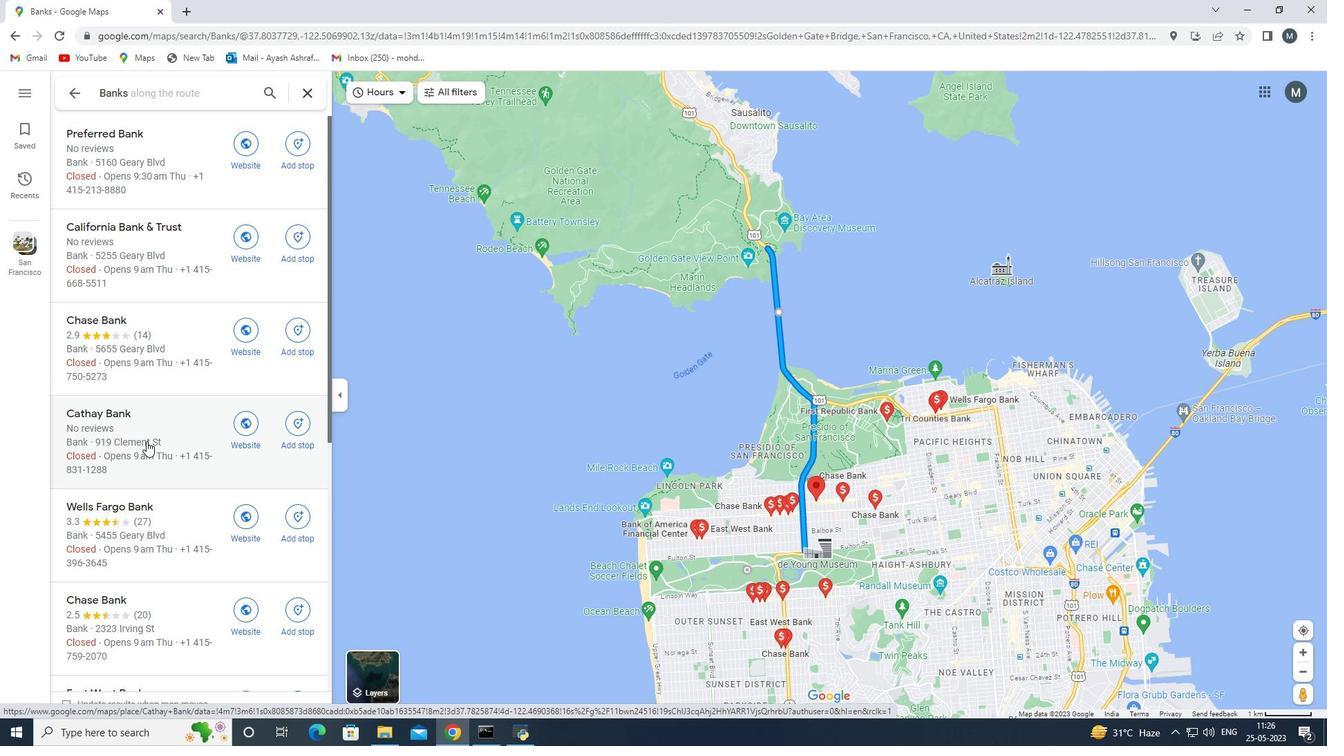 
Action: Mouse moved to (145, 436)
Screenshot: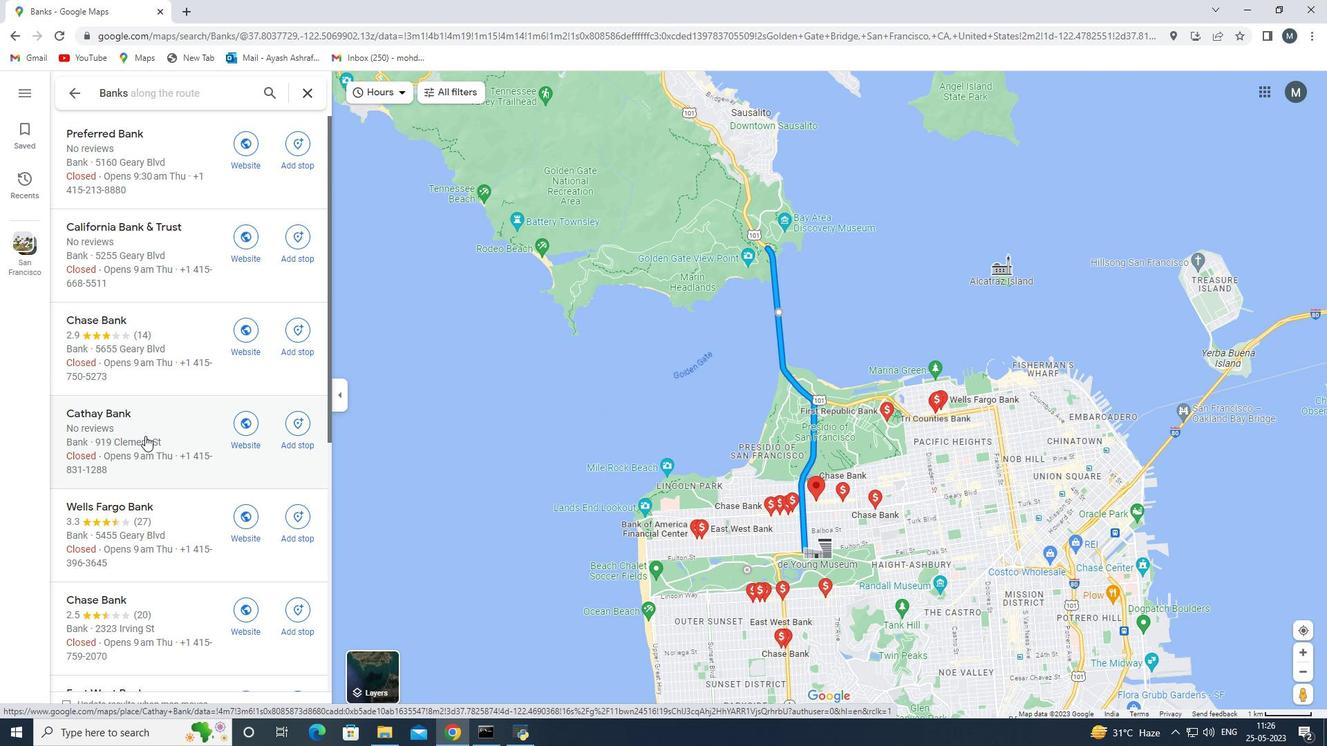 
Action: Mouse scrolled (145, 436) with delta (0, 0)
Screenshot: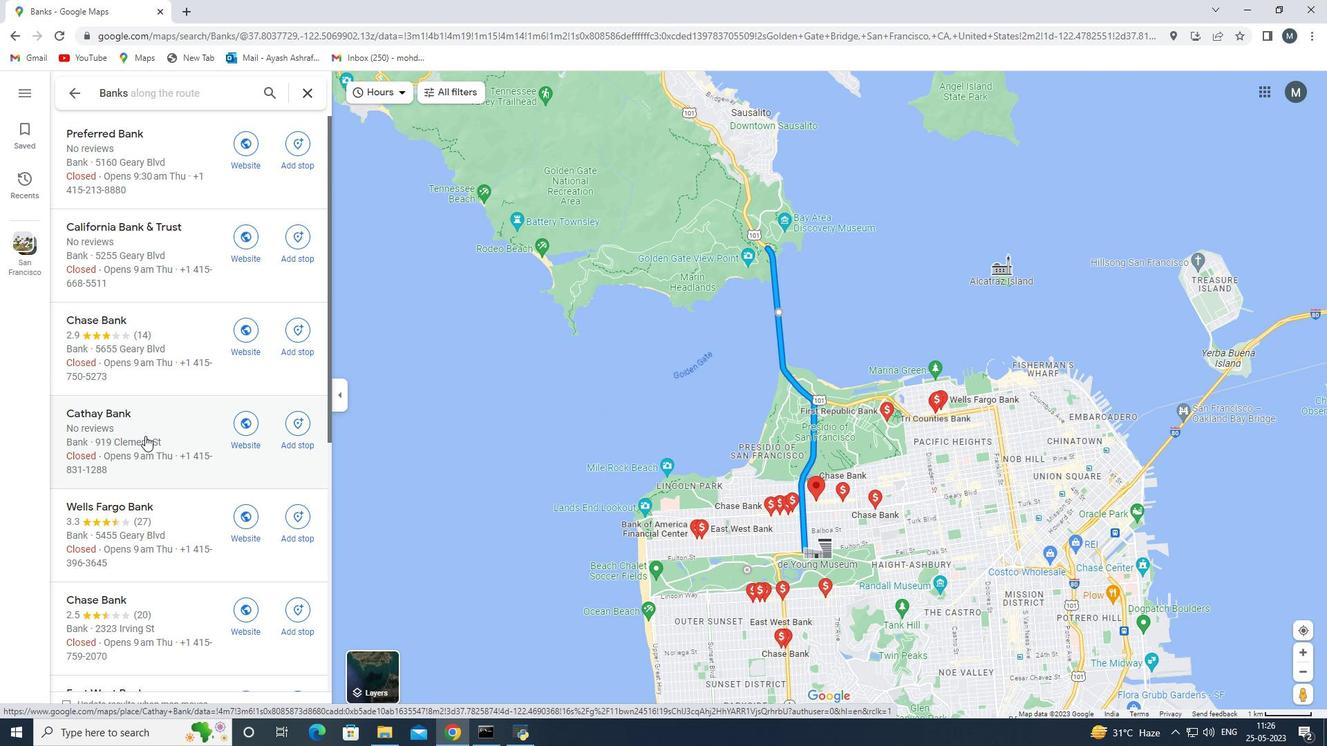 
Action: Mouse moved to (170, 182)
Screenshot: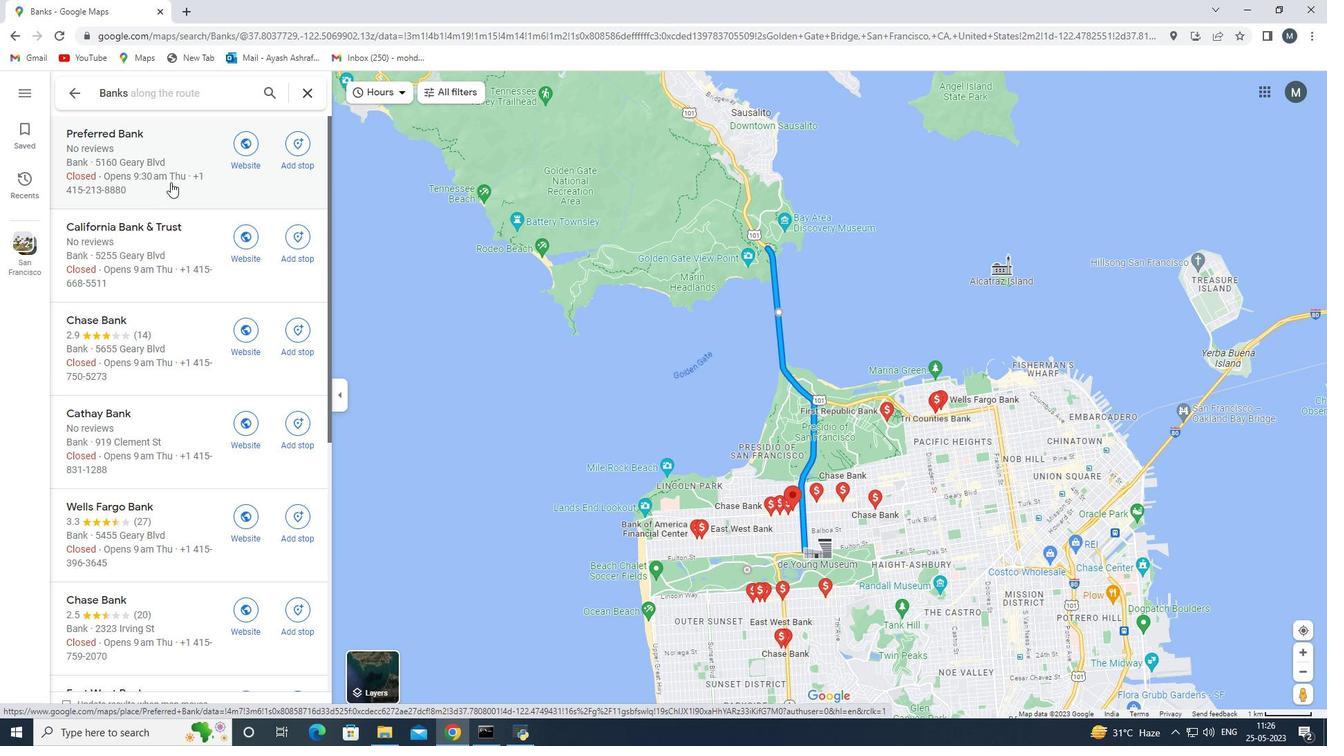 
Action: Mouse pressed left at (170, 182)
Screenshot: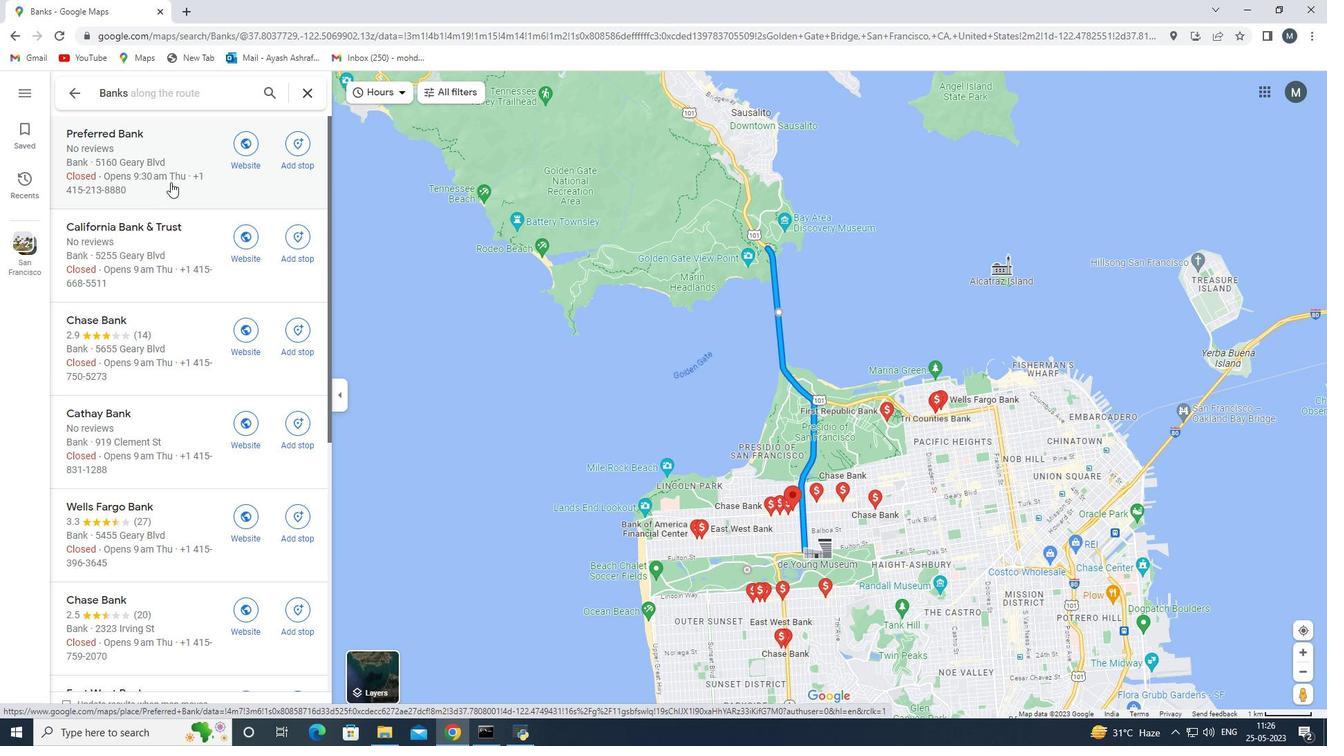 
Action: Mouse moved to (492, 454)
Screenshot: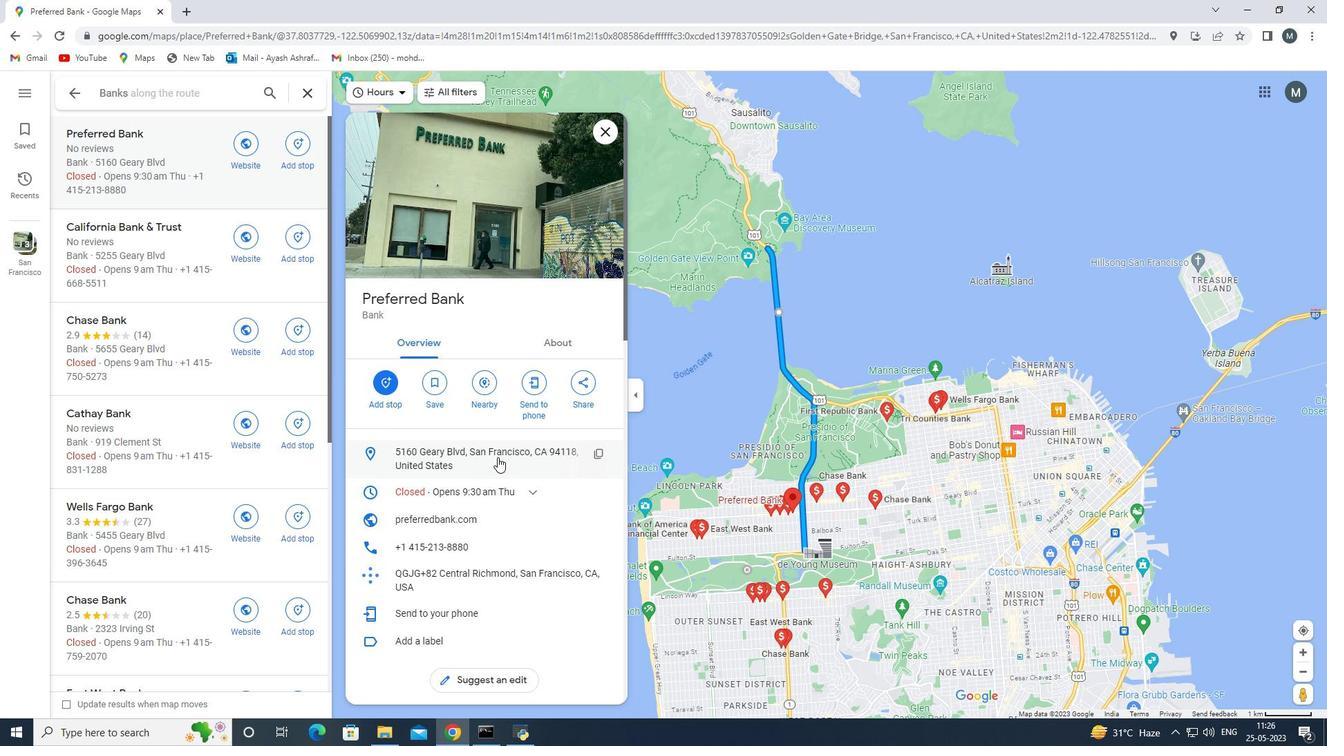 
Action: Mouse scrolled (492, 453) with delta (0, 0)
Screenshot: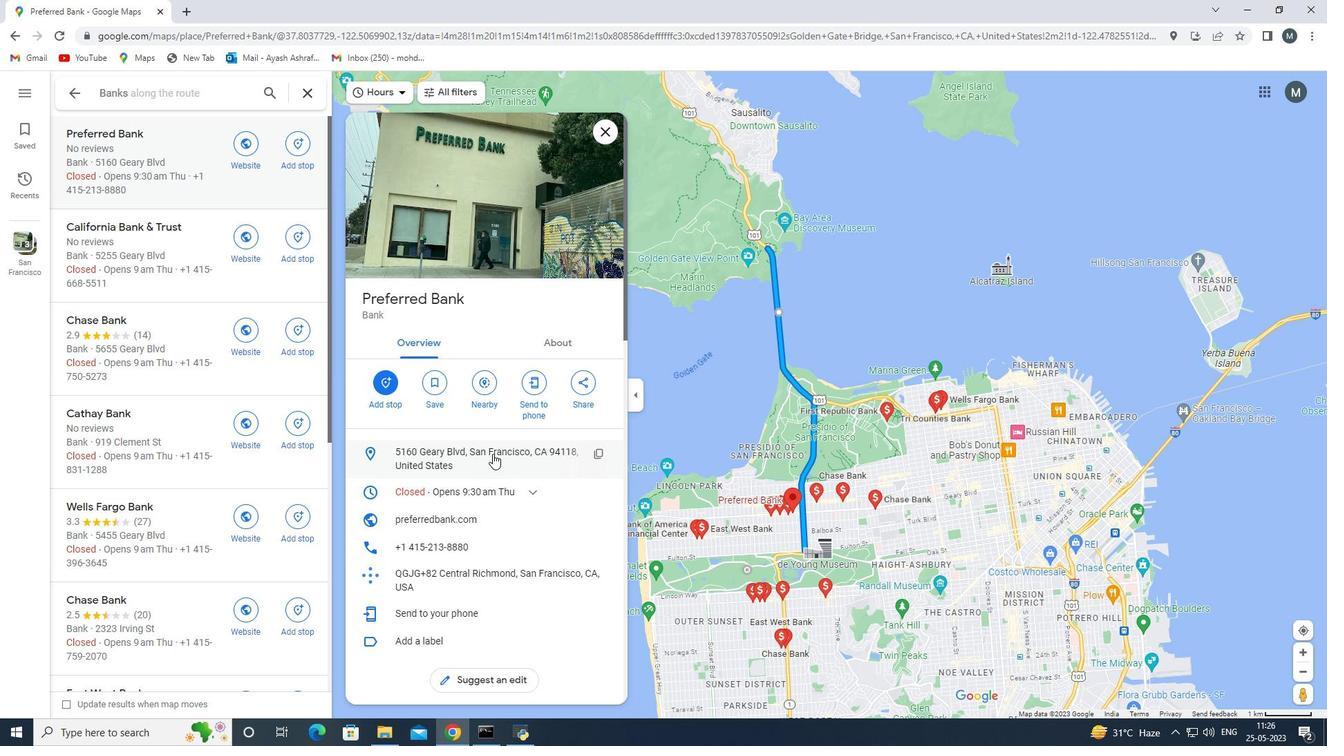 
Action: Mouse scrolled (492, 453) with delta (0, 0)
Screenshot: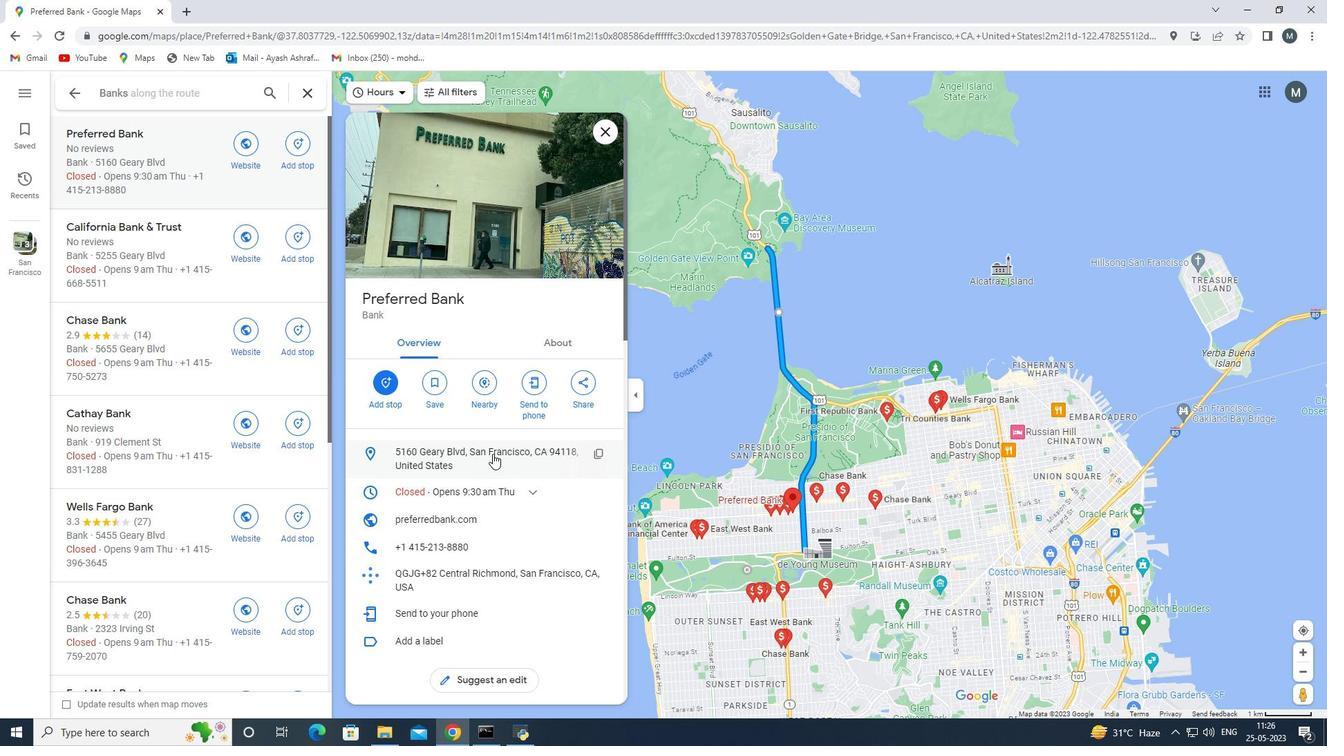 
Action: Mouse moved to (492, 454)
Screenshot: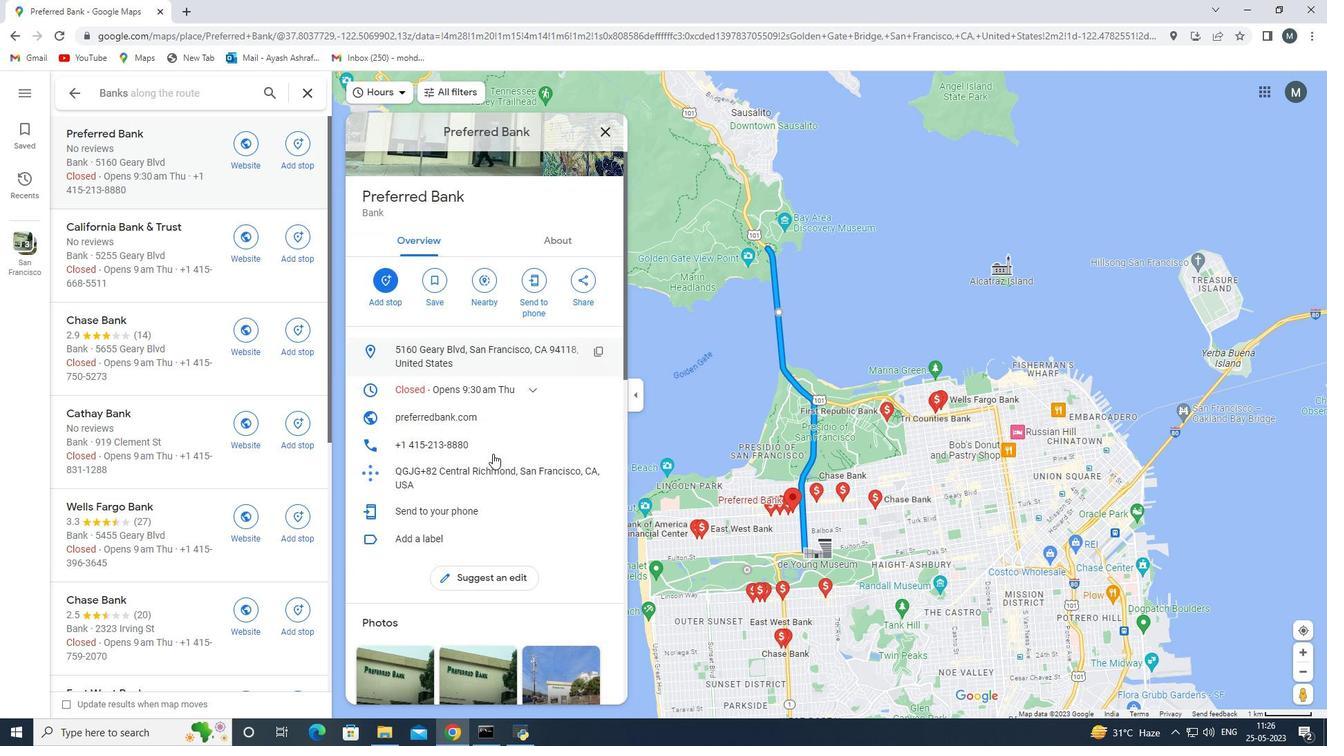 
Action: Mouse scrolled (492, 454) with delta (0, 0)
Screenshot: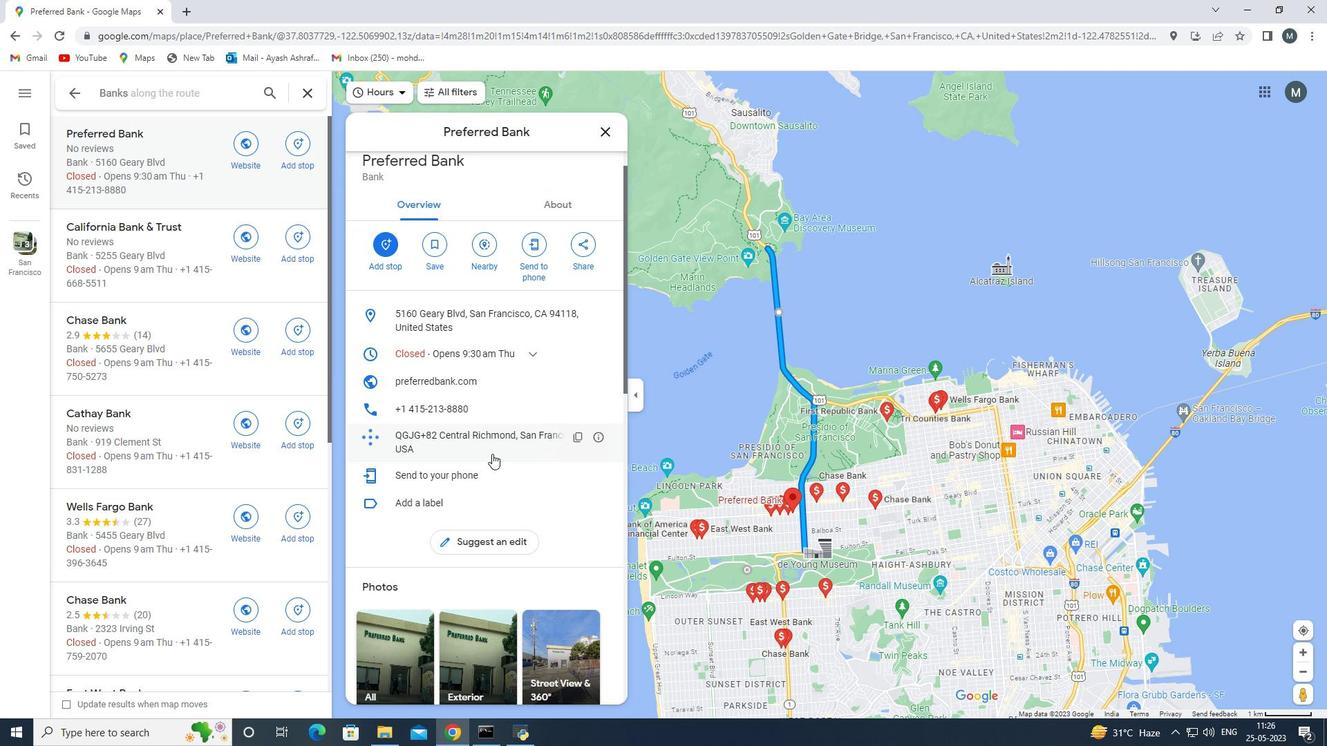 
Action: Mouse scrolled (492, 454) with delta (0, 0)
Screenshot: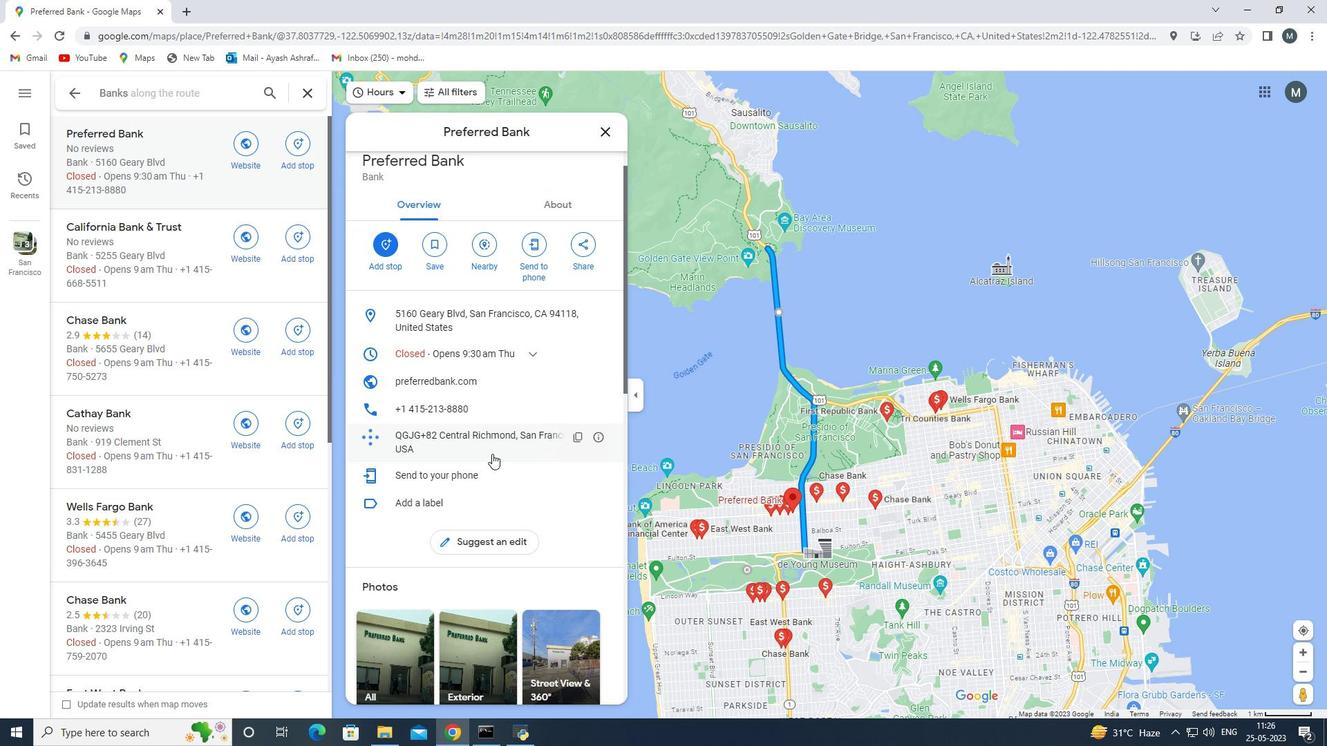 
Action: Mouse scrolled (492, 454) with delta (0, 0)
Screenshot: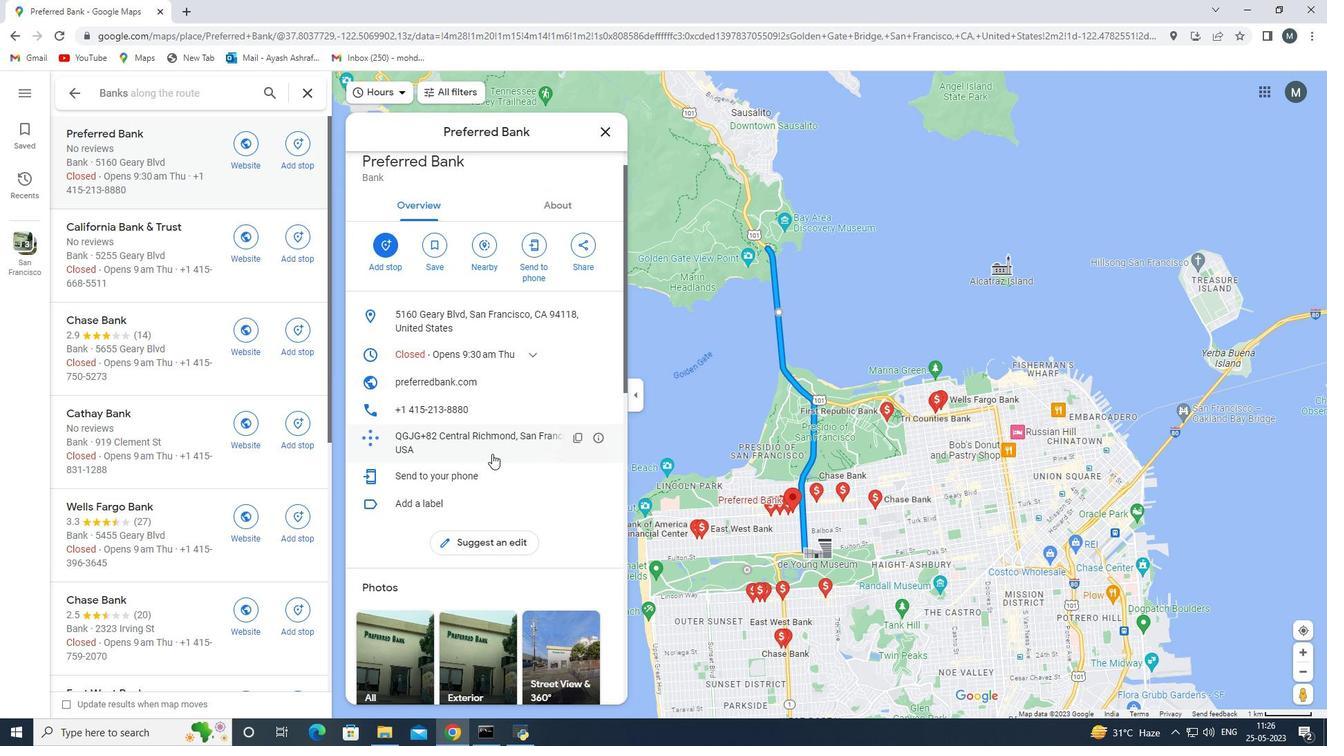 
Action: Mouse scrolled (492, 454) with delta (0, 0)
Screenshot: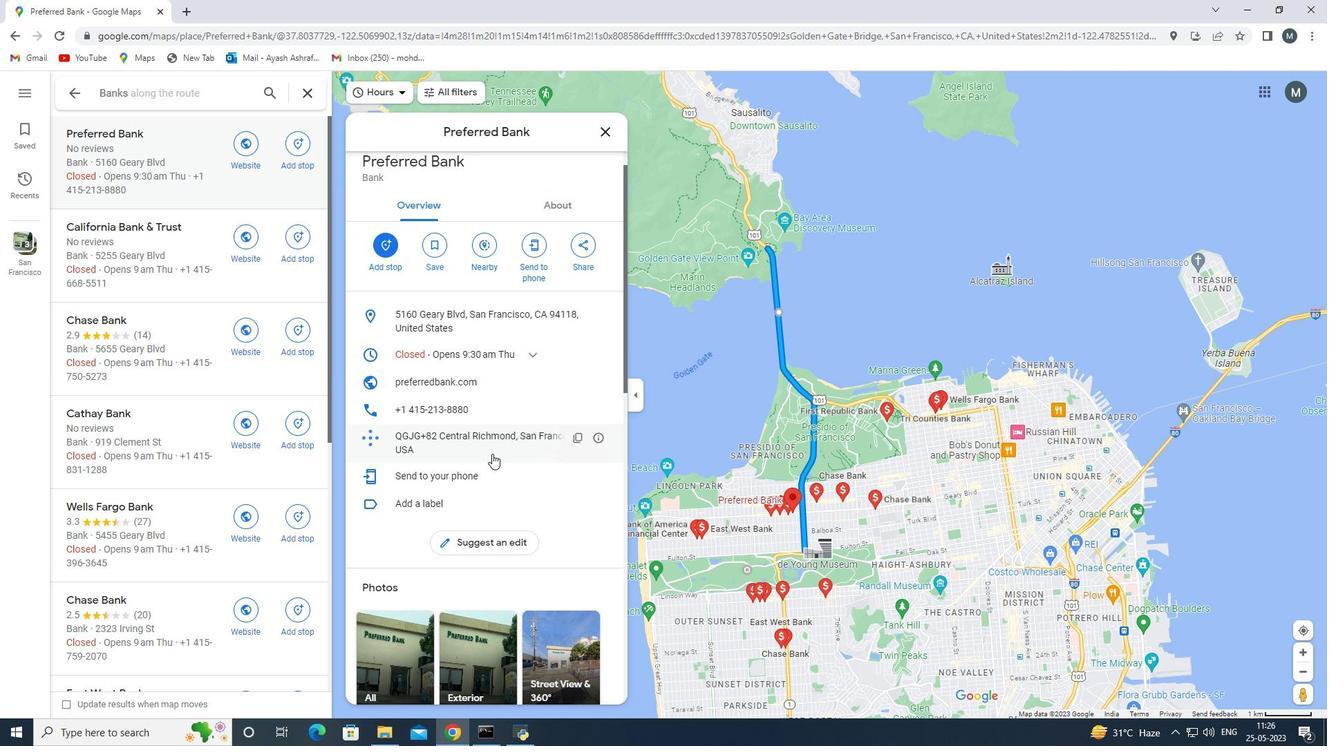
Action: Mouse scrolled (492, 453) with delta (0, 0)
Screenshot: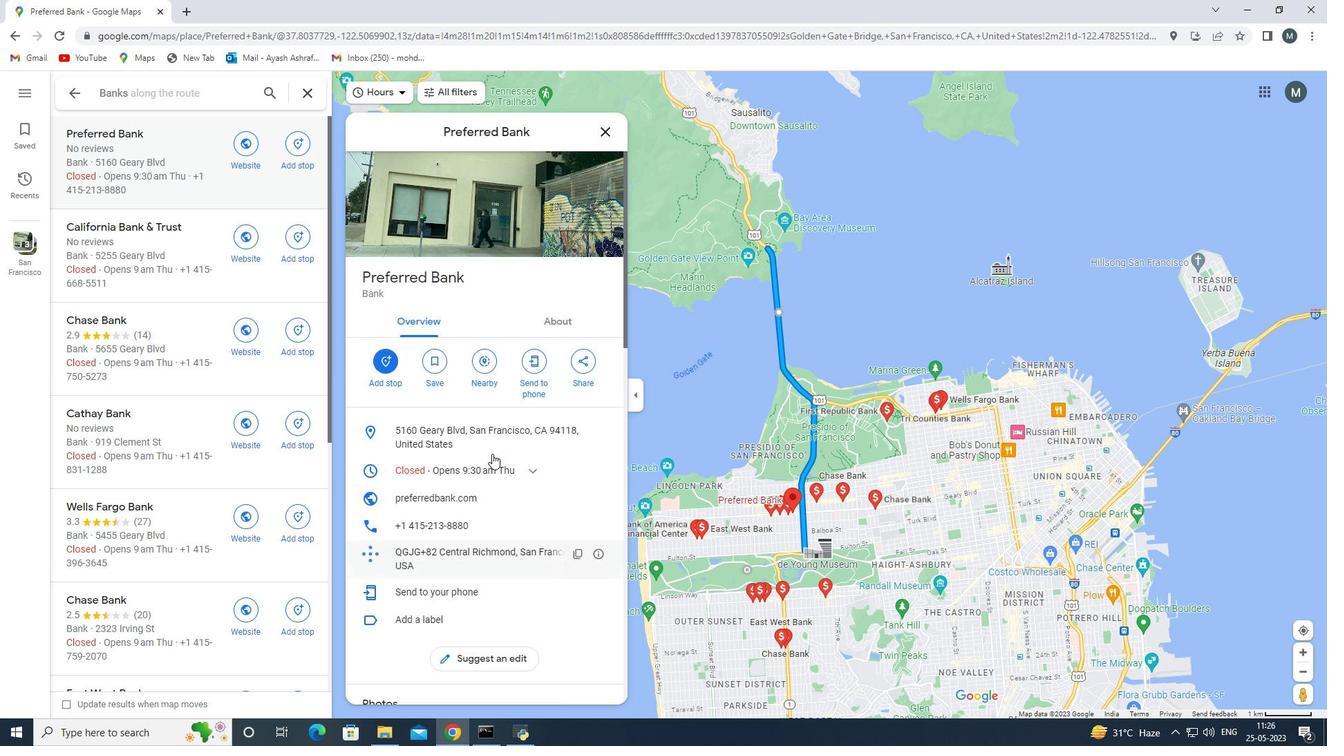 
Action: Mouse scrolled (492, 453) with delta (0, 0)
Screenshot: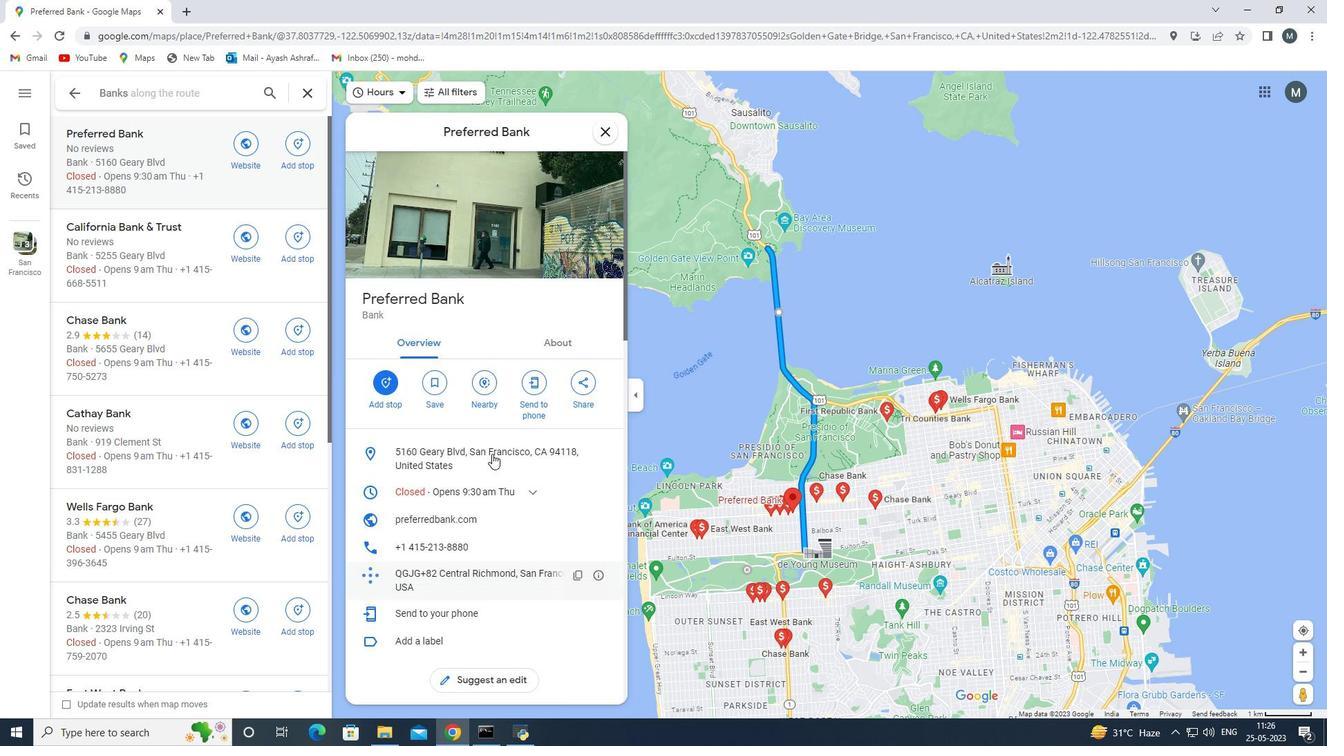 
Action: Mouse scrolled (492, 453) with delta (0, 0)
Screenshot: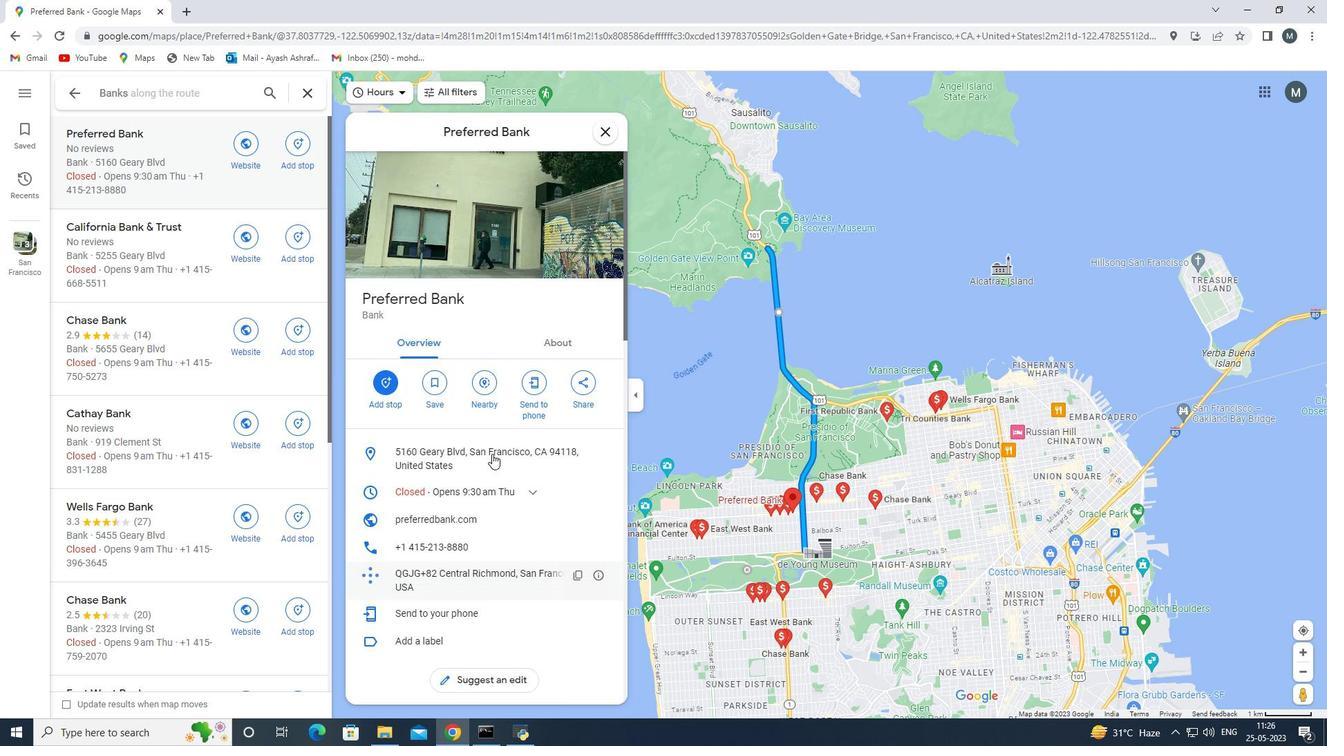 
Action: Mouse scrolled (492, 453) with delta (0, 0)
Screenshot: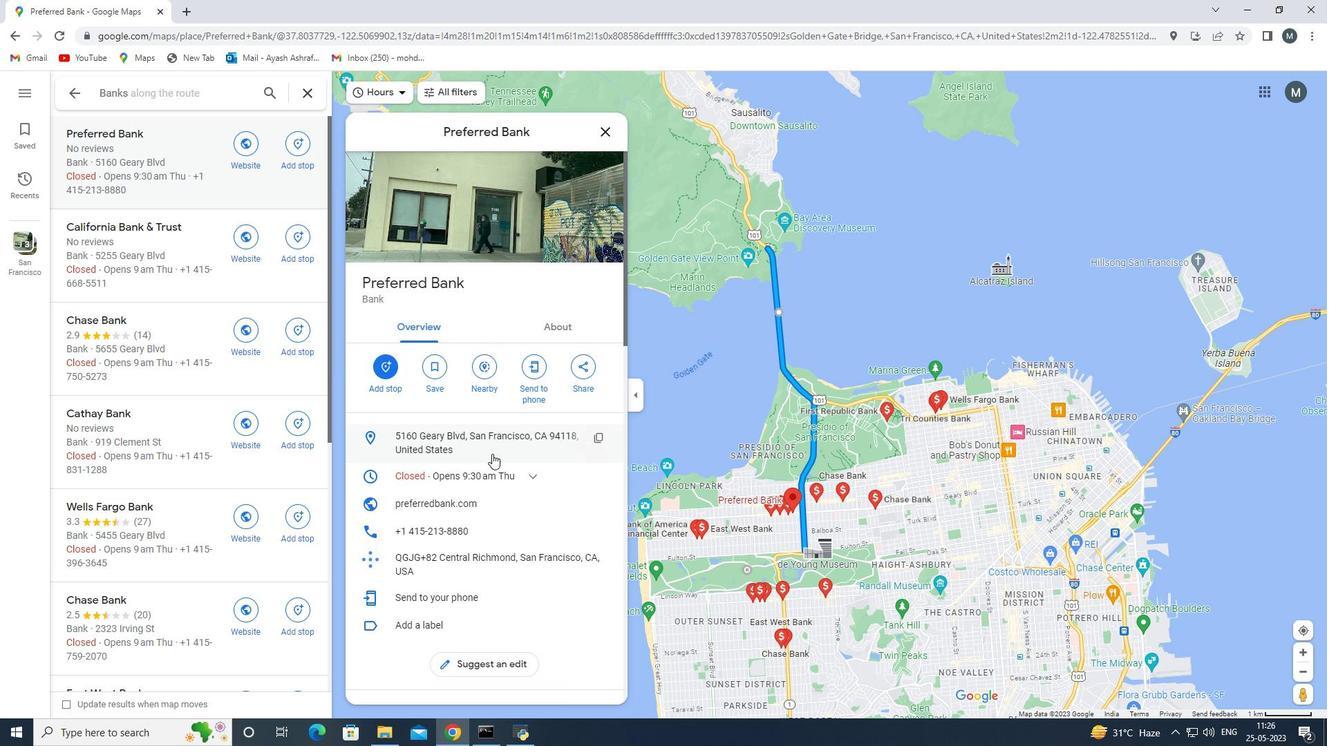 
Action: Mouse scrolled (492, 453) with delta (0, 0)
Screenshot: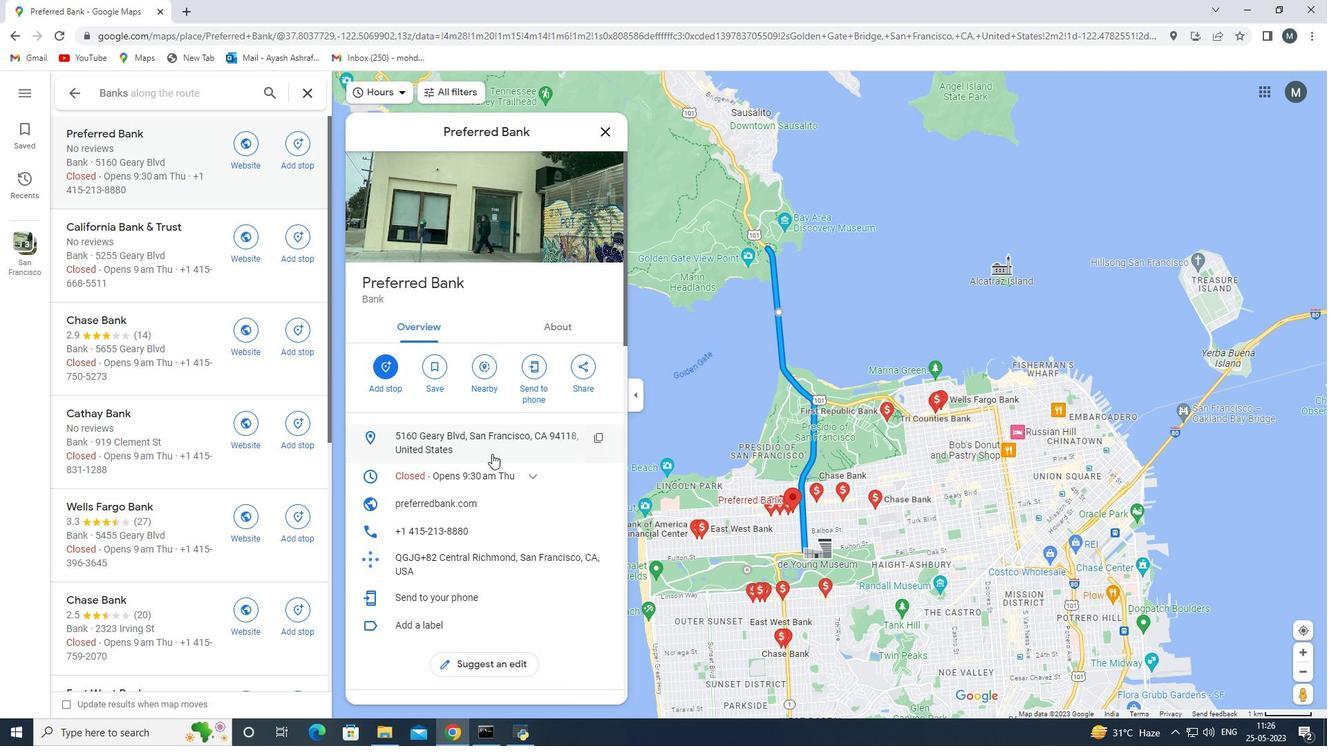 
Action: Mouse scrolled (492, 453) with delta (0, 0)
Screenshot: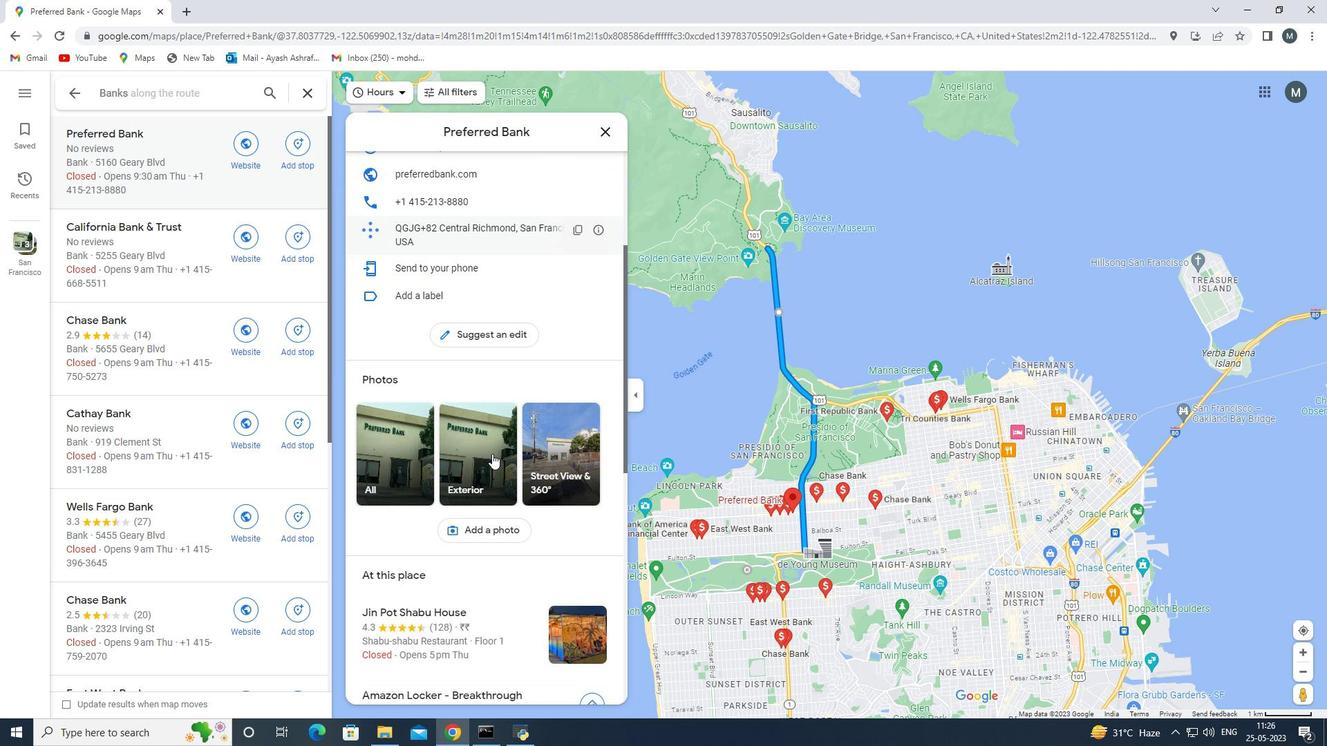
Action: Mouse scrolled (492, 453) with delta (0, 0)
Screenshot: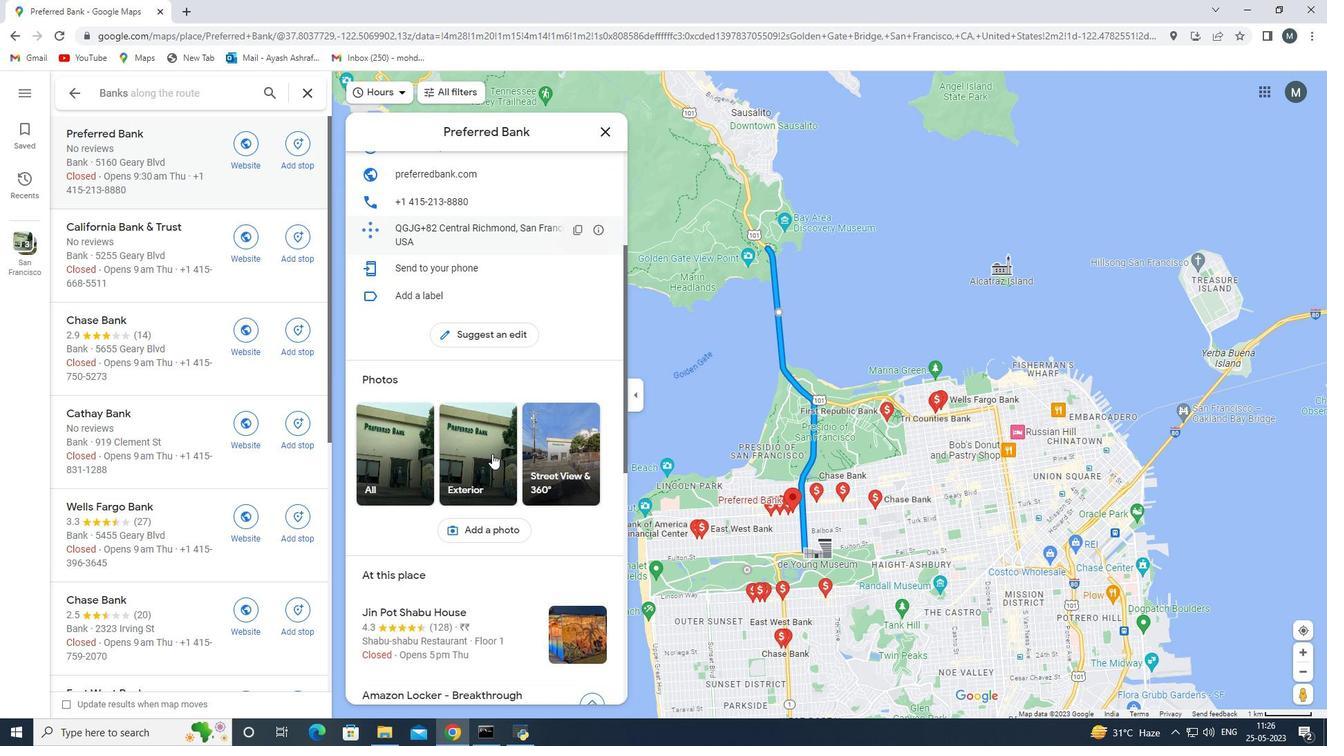 
Action: Mouse scrolled (492, 453) with delta (0, 0)
Screenshot: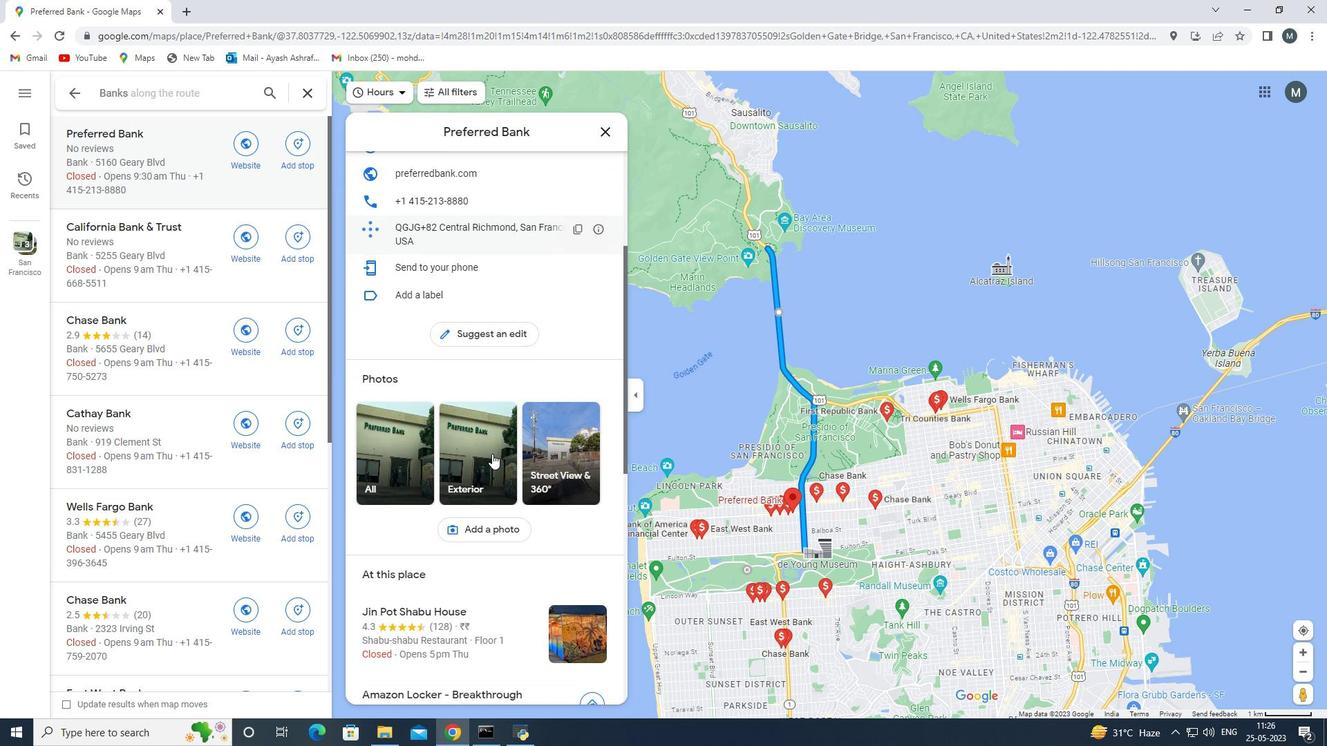 
Action: Mouse moved to (387, 284)
Screenshot: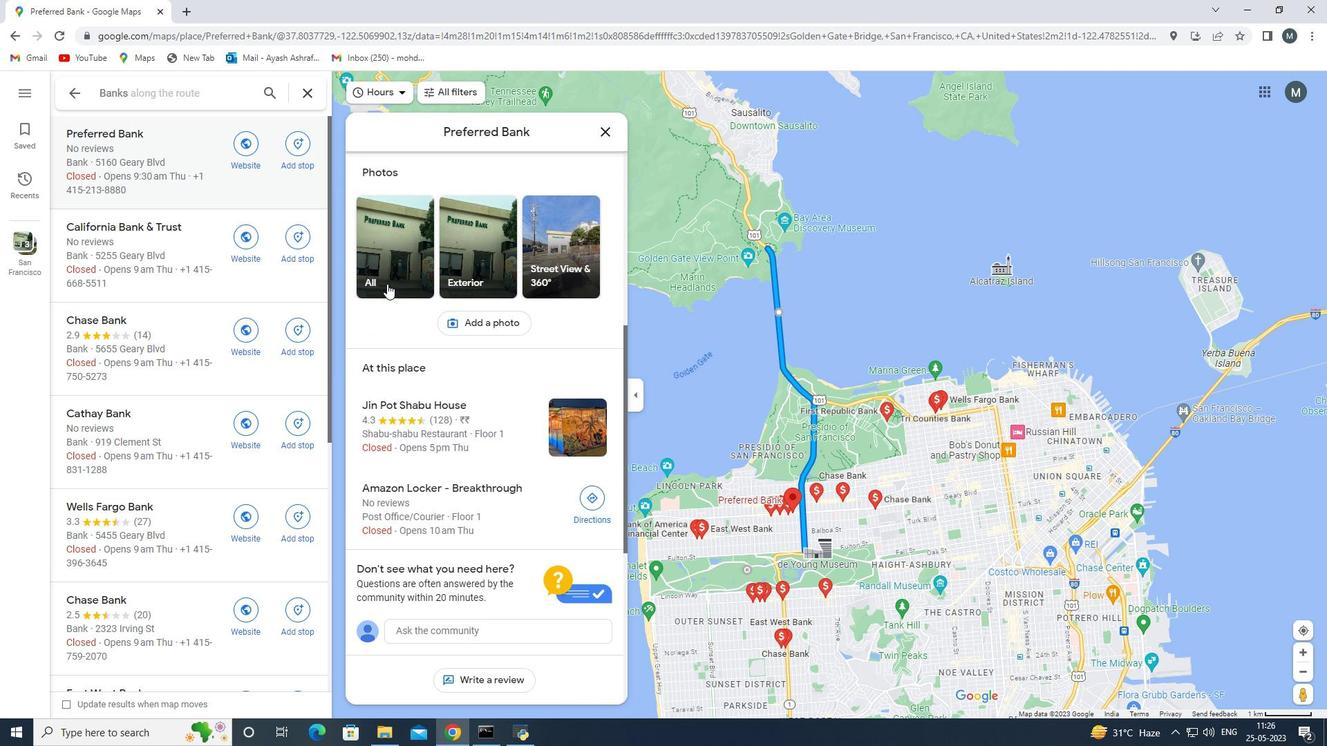 
Action: Mouse pressed left at (387, 284)
Screenshot: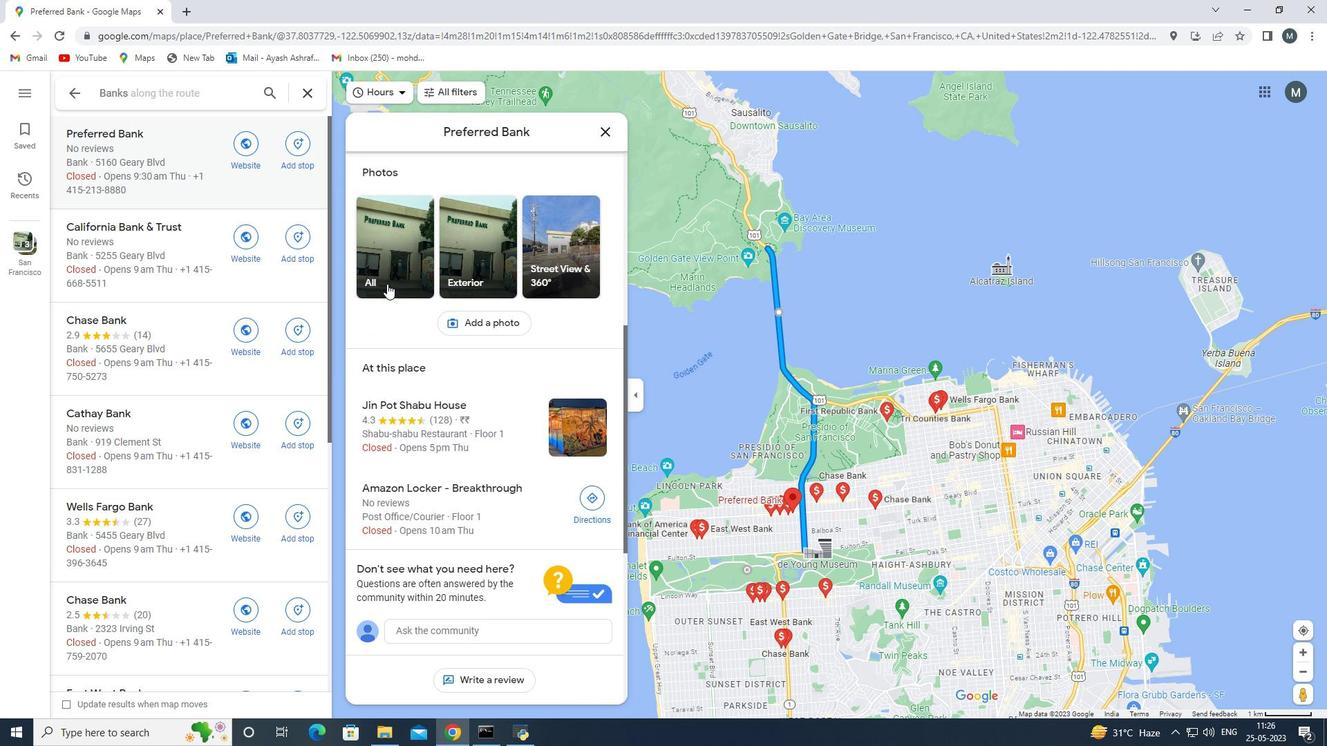 
Action: Mouse moved to (262, 134)
Screenshot: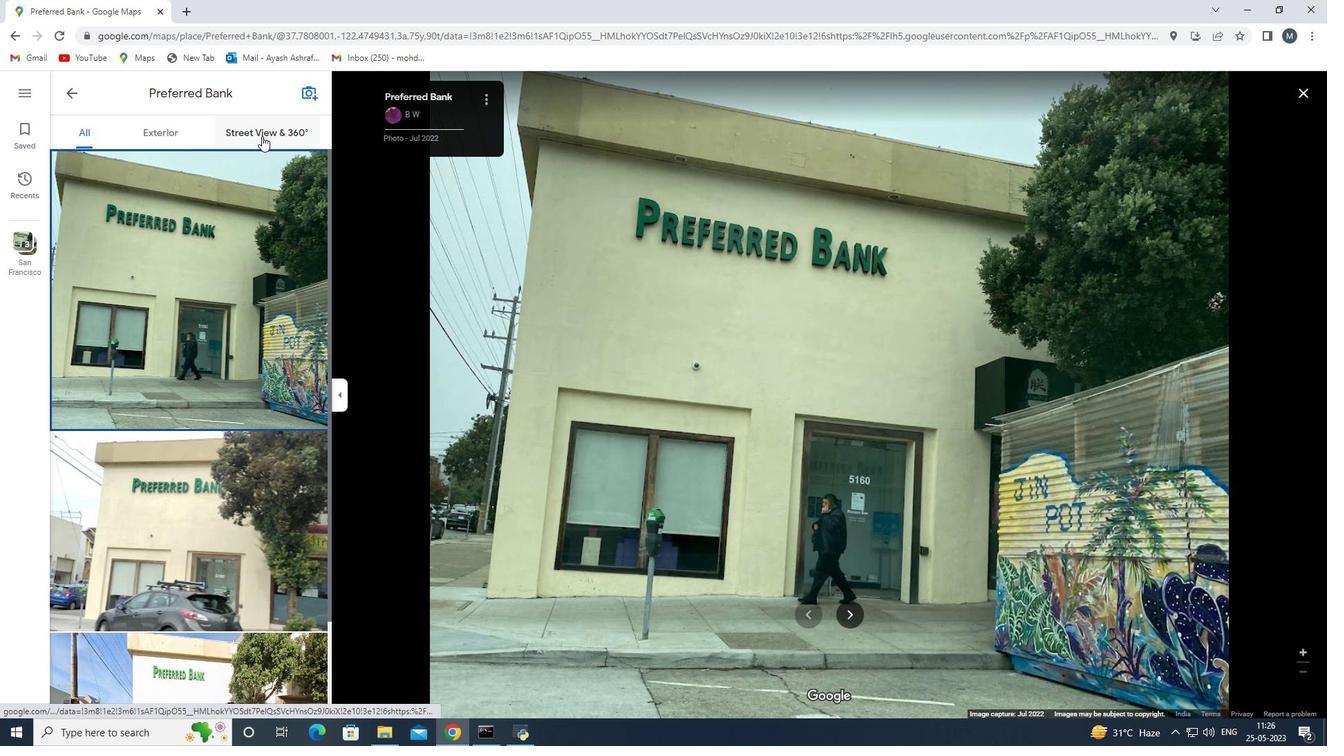 
Action: Mouse pressed left at (262, 134)
Screenshot: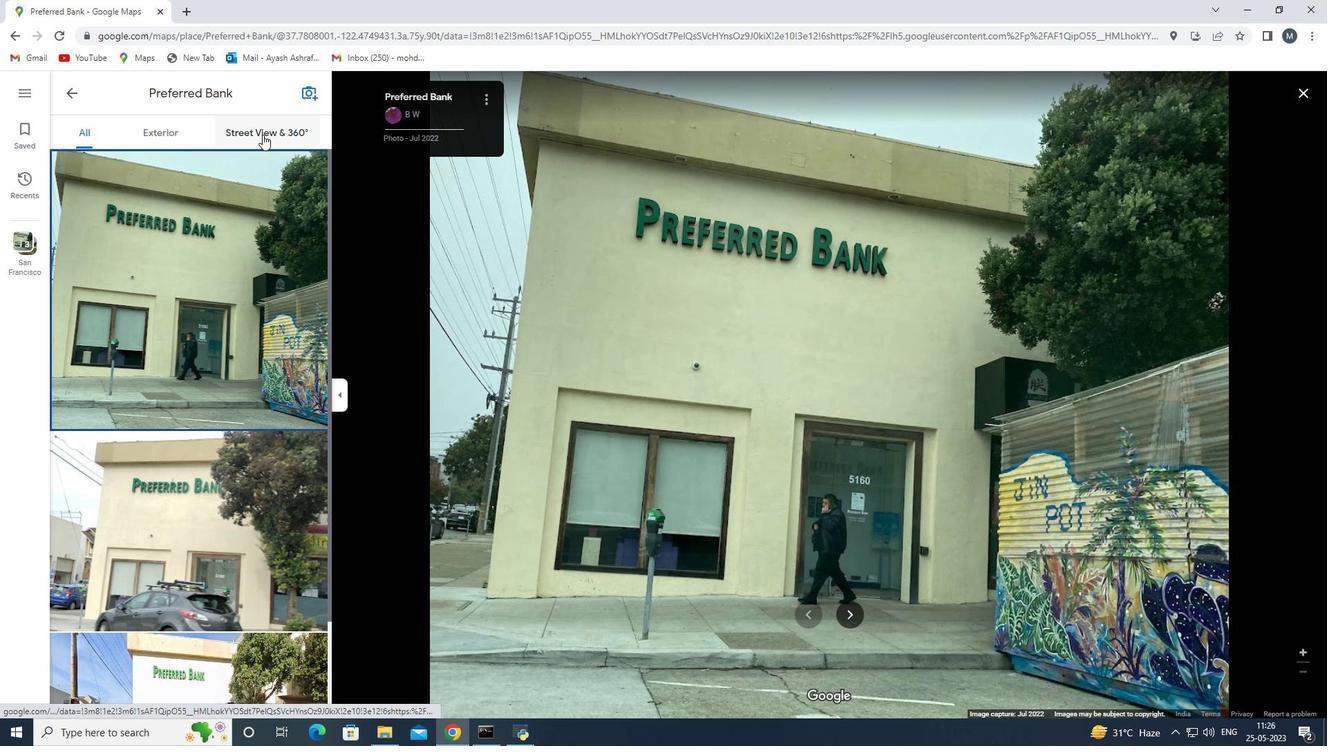 
Action: Mouse moved to (799, 335)
Screenshot: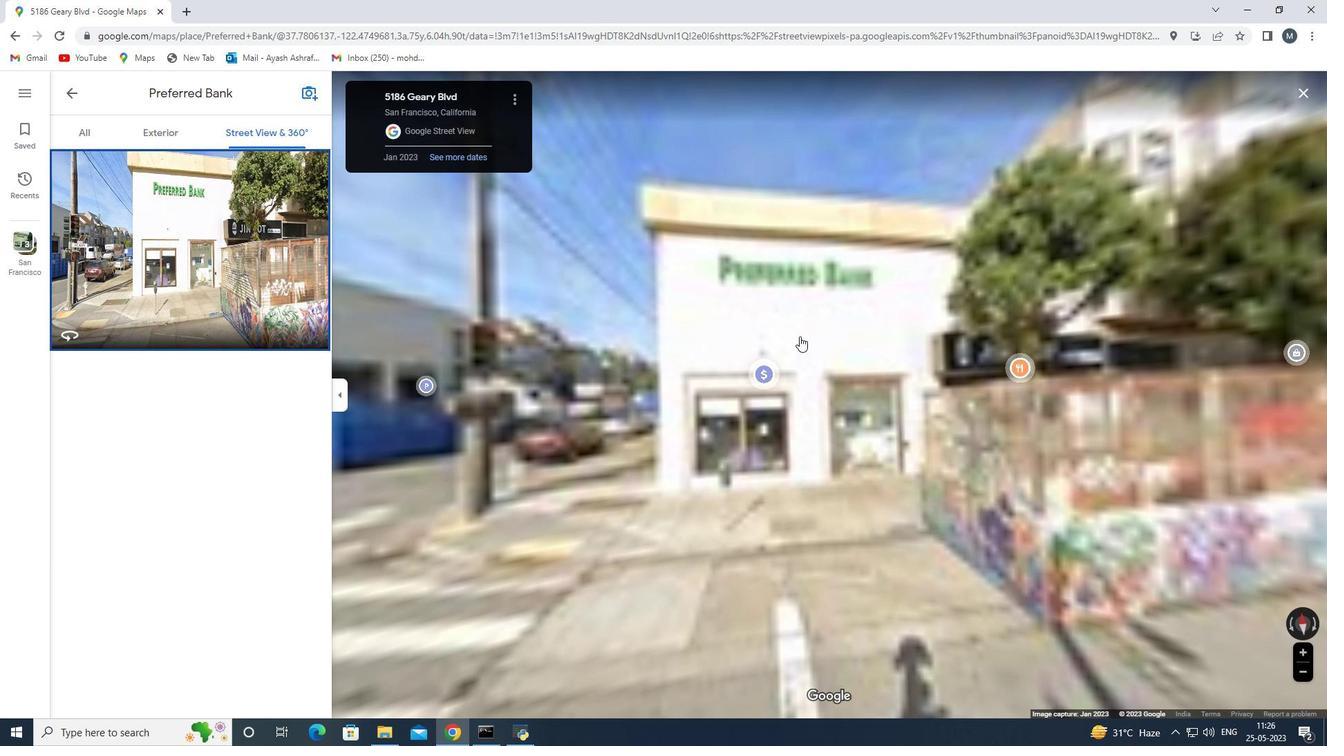
Action: Mouse scrolled (799, 335) with delta (0, 0)
Screenshot: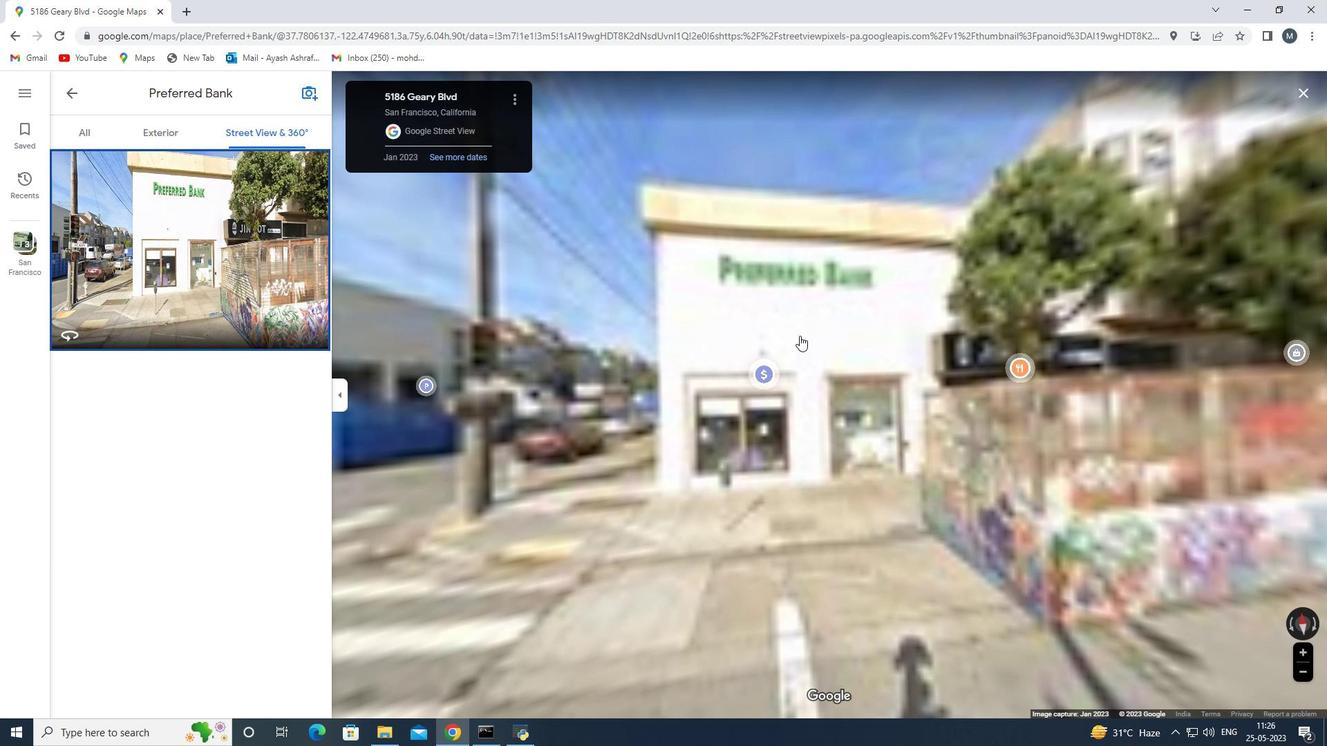 
Action: Mouse scrolled (799, 335) with delta (0, 0)
Screenshot: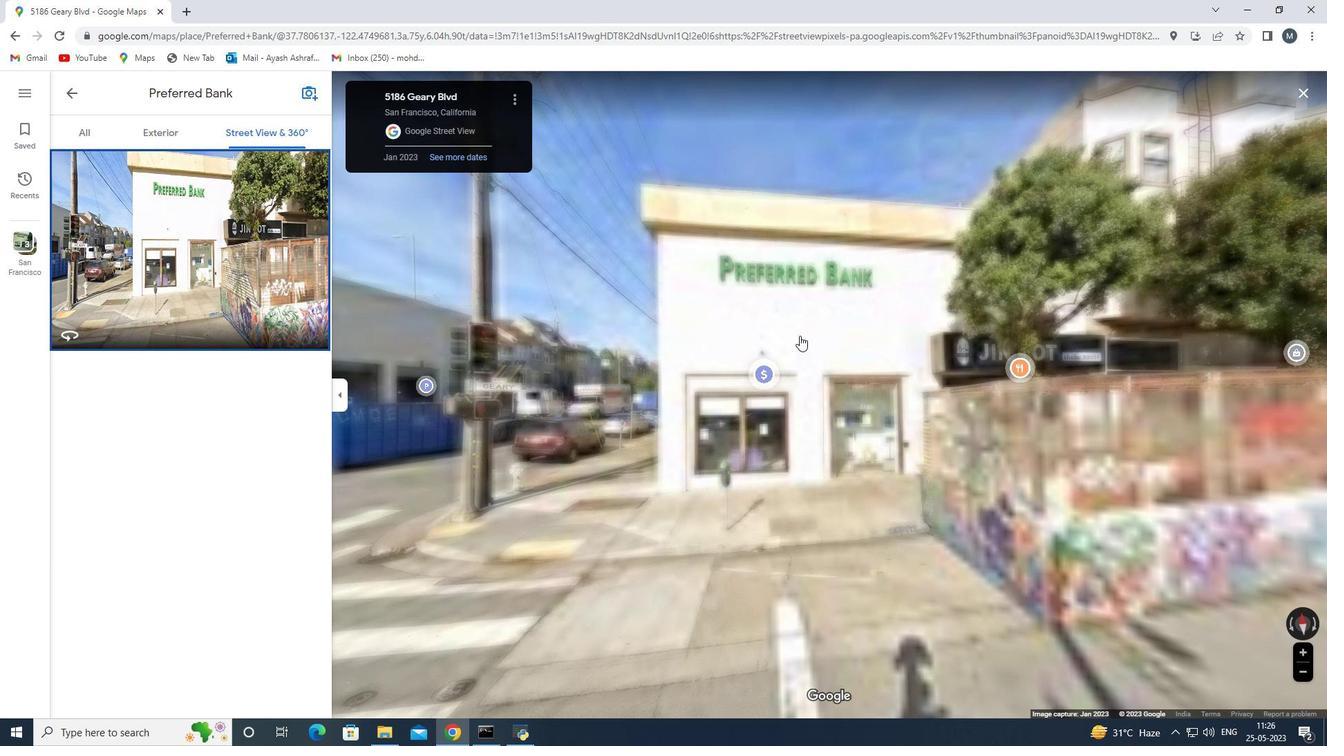 
Action: Mouse scrolled (799, 335) with delta (0, 0)
Screenshot: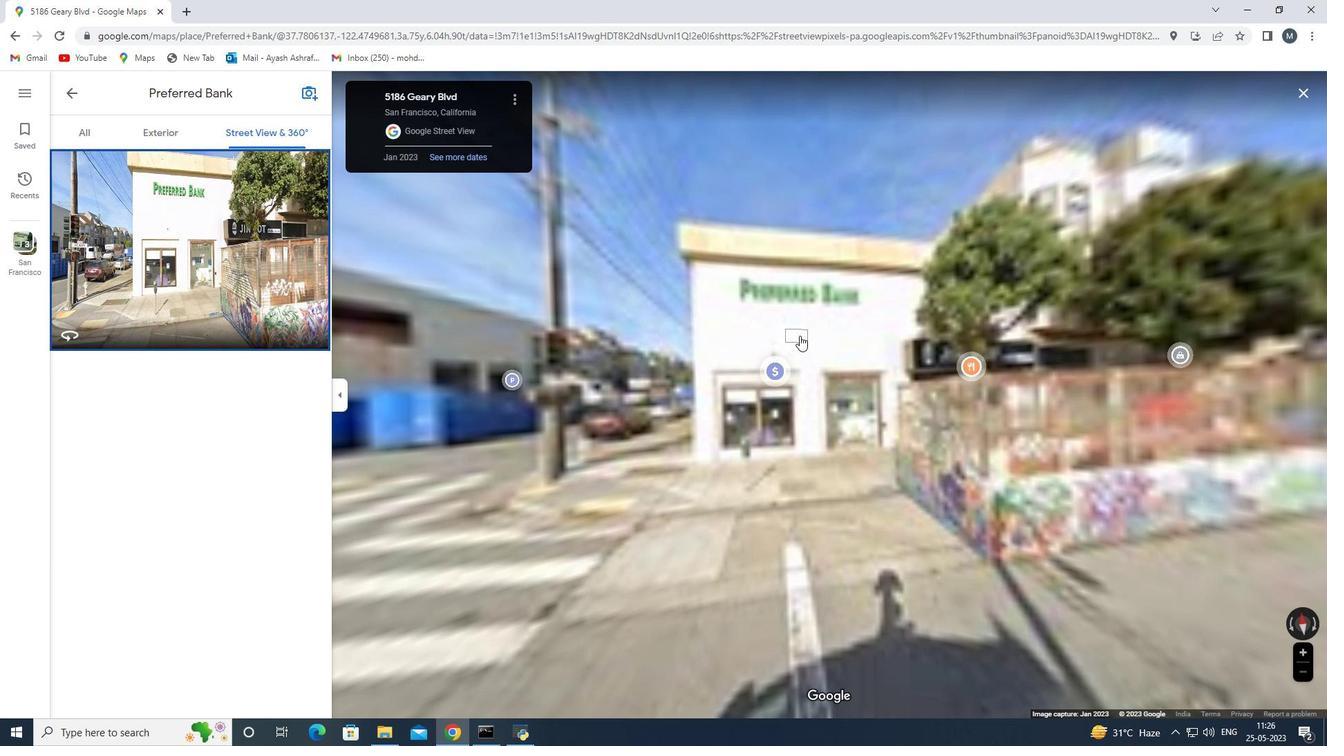 
Action: Mouse moved to (796, 353)
Screenshot: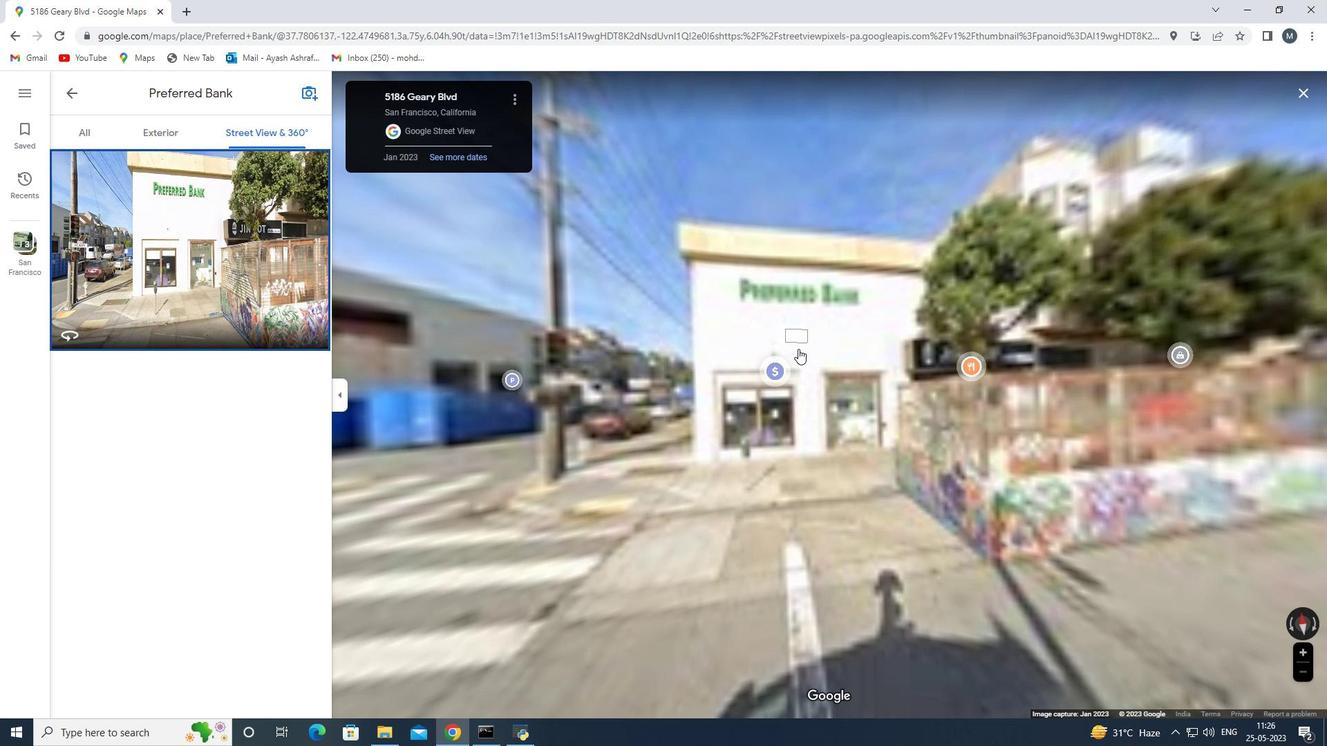 
Action: Mouse scrolled (796, 353) with delta (0, 0)
Screenshot: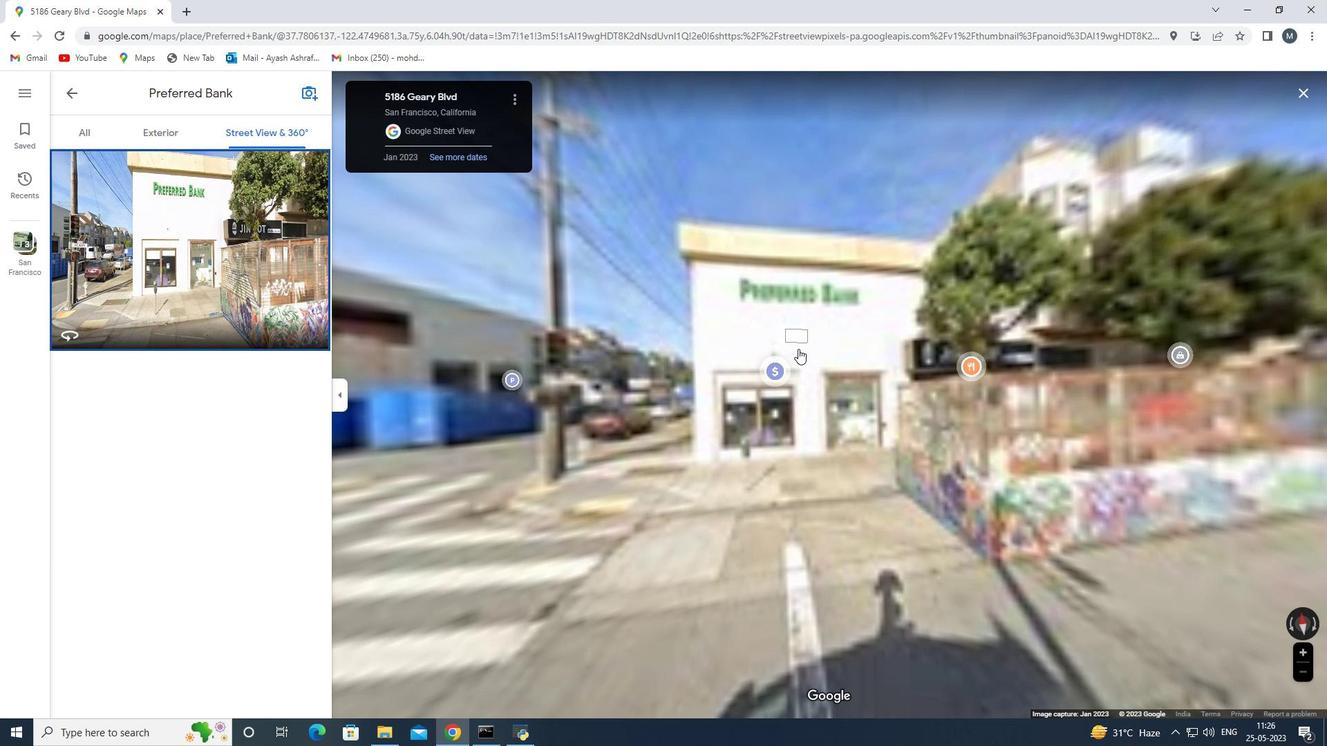 
Action: Mouse moved to (1300, 613)
Screenshot: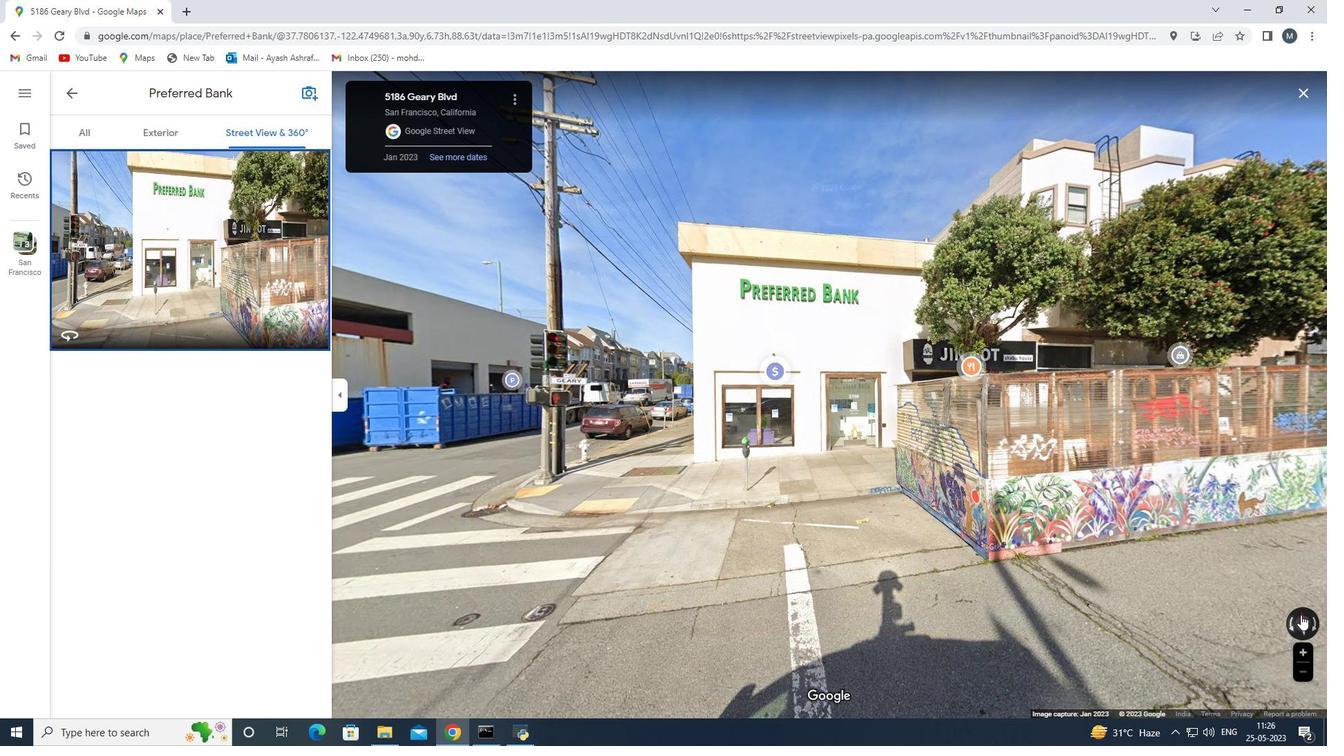 
Action: Mouse pressed left at (1300, 613)
Screenshot: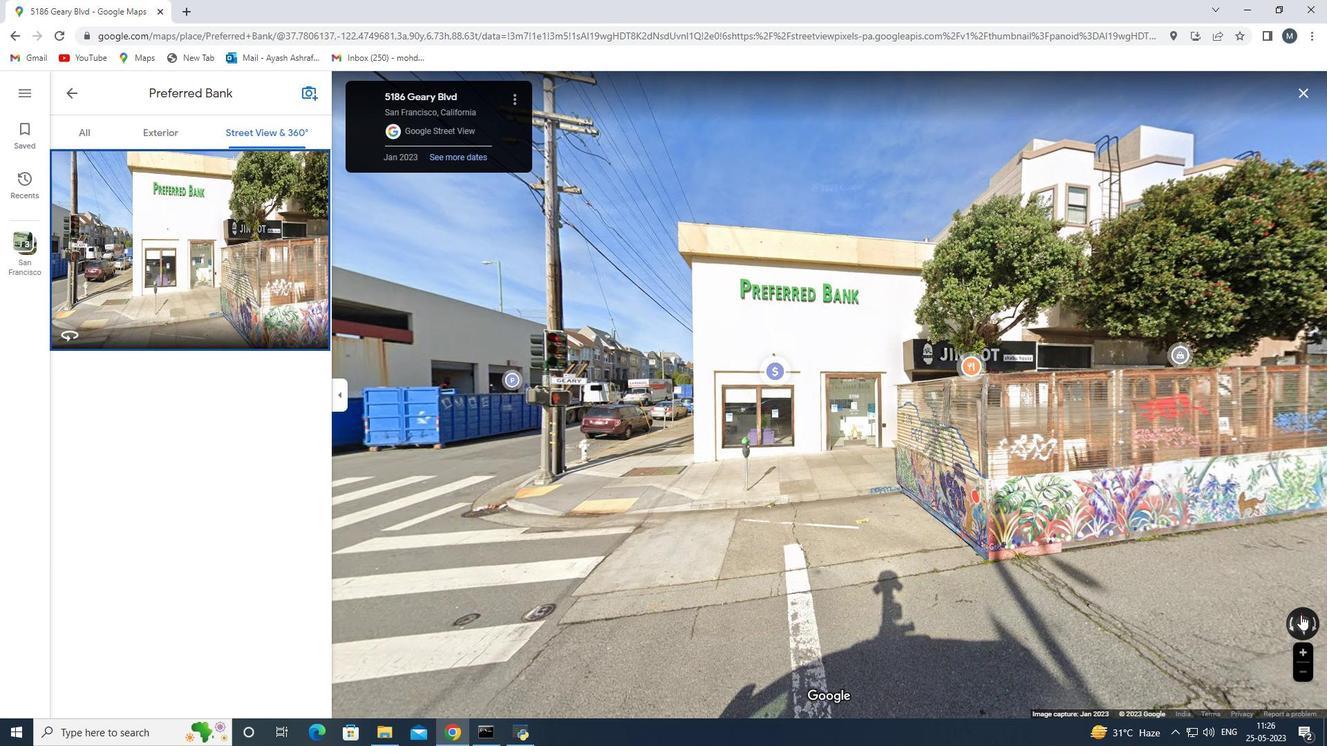
Action: Mouse moved to (1303, 614)
Screenshot: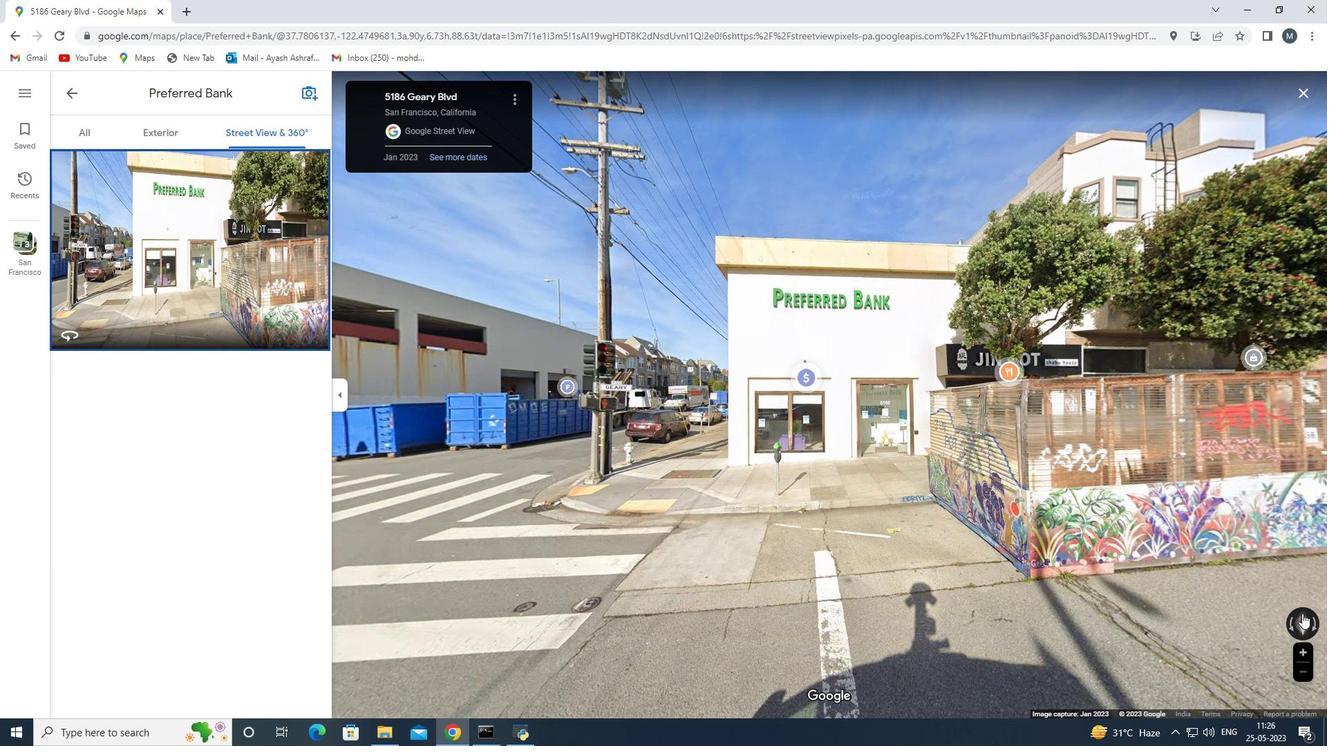 
Action: Mouse pressed left at (1303, 614)
Screenshot: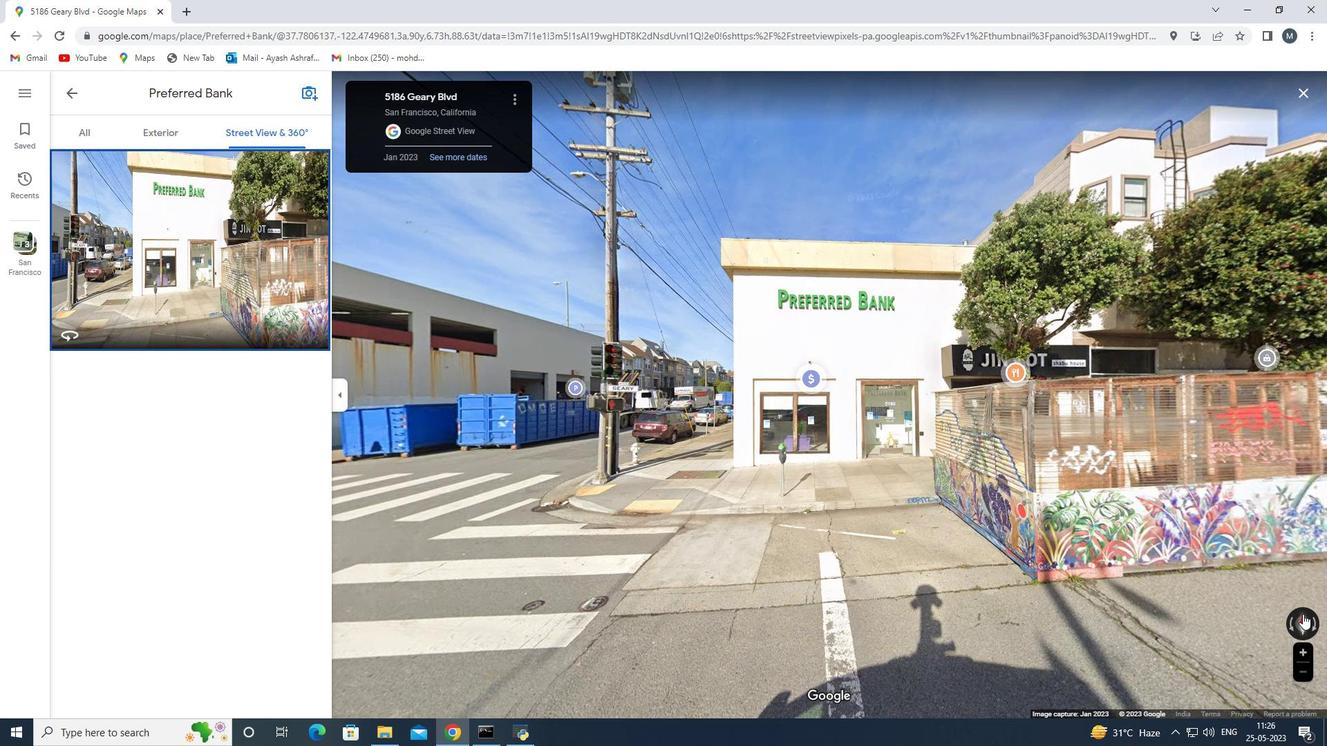 
Action: Mouse moved to (1303, 614)
Screenshot: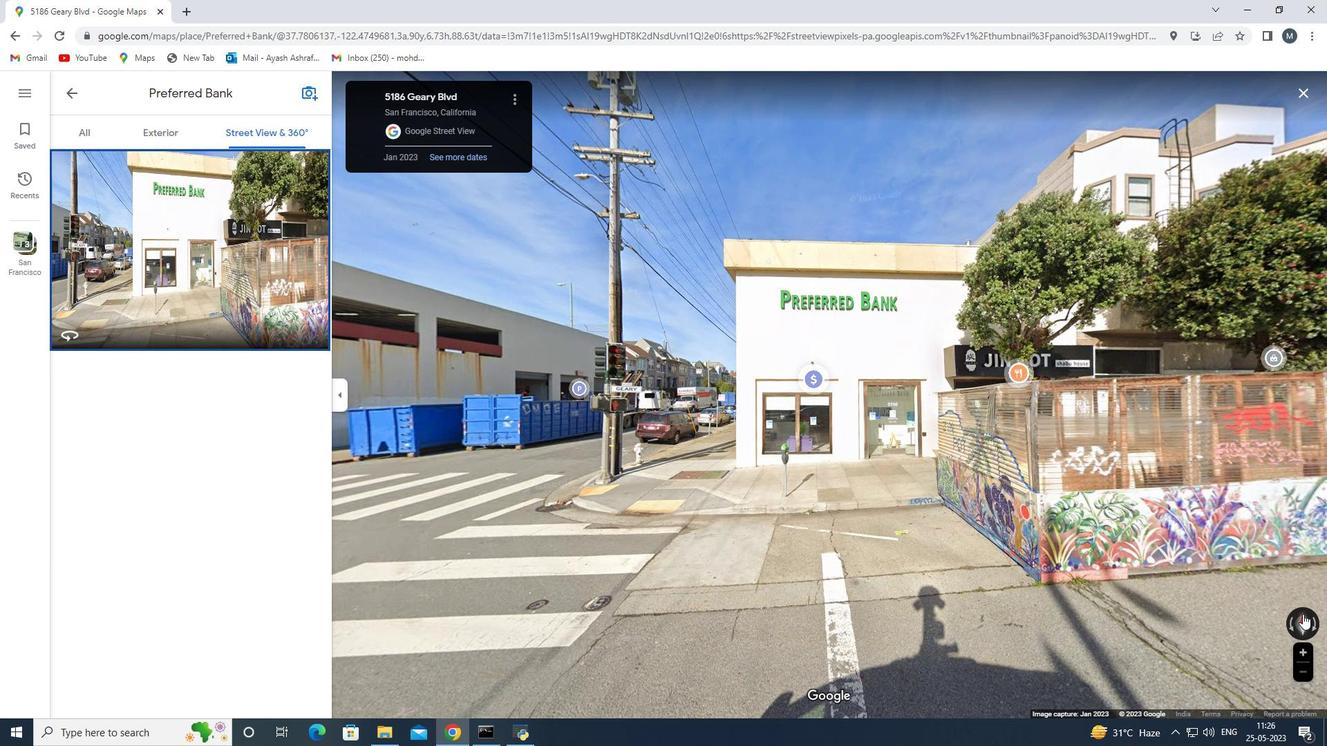 
Action: Mouse pressed left at (1303, 614)
Screenshot: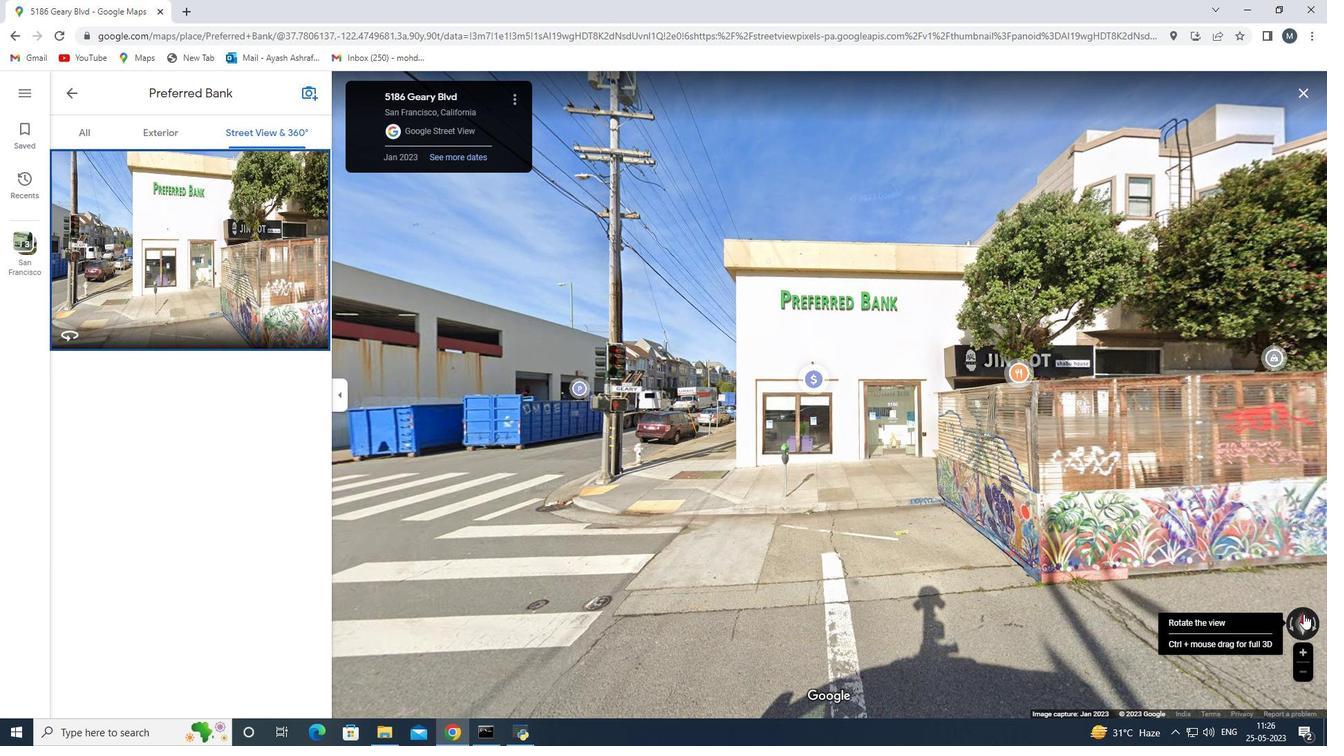 
Action: Mouse moved to (163, 135)
Screenshot: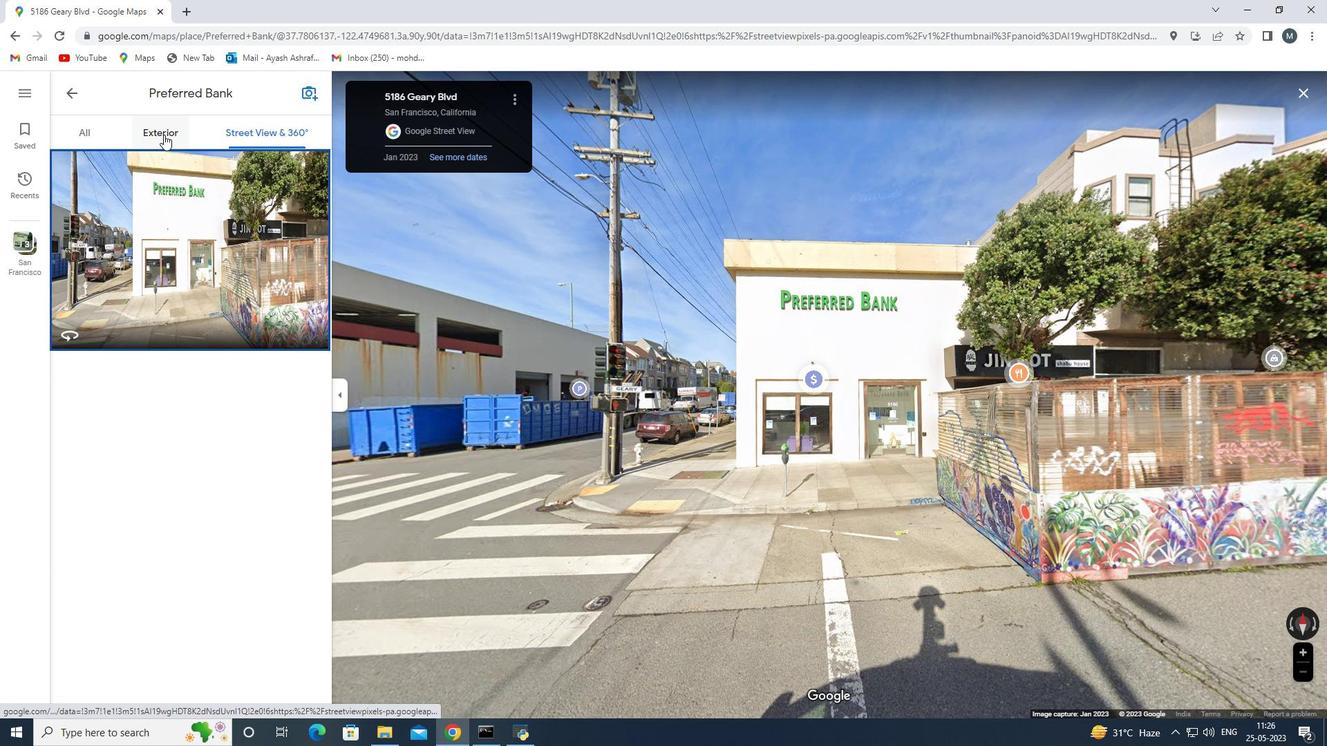 
Action: Mouse pressed left at (163, 135)
Screenshot: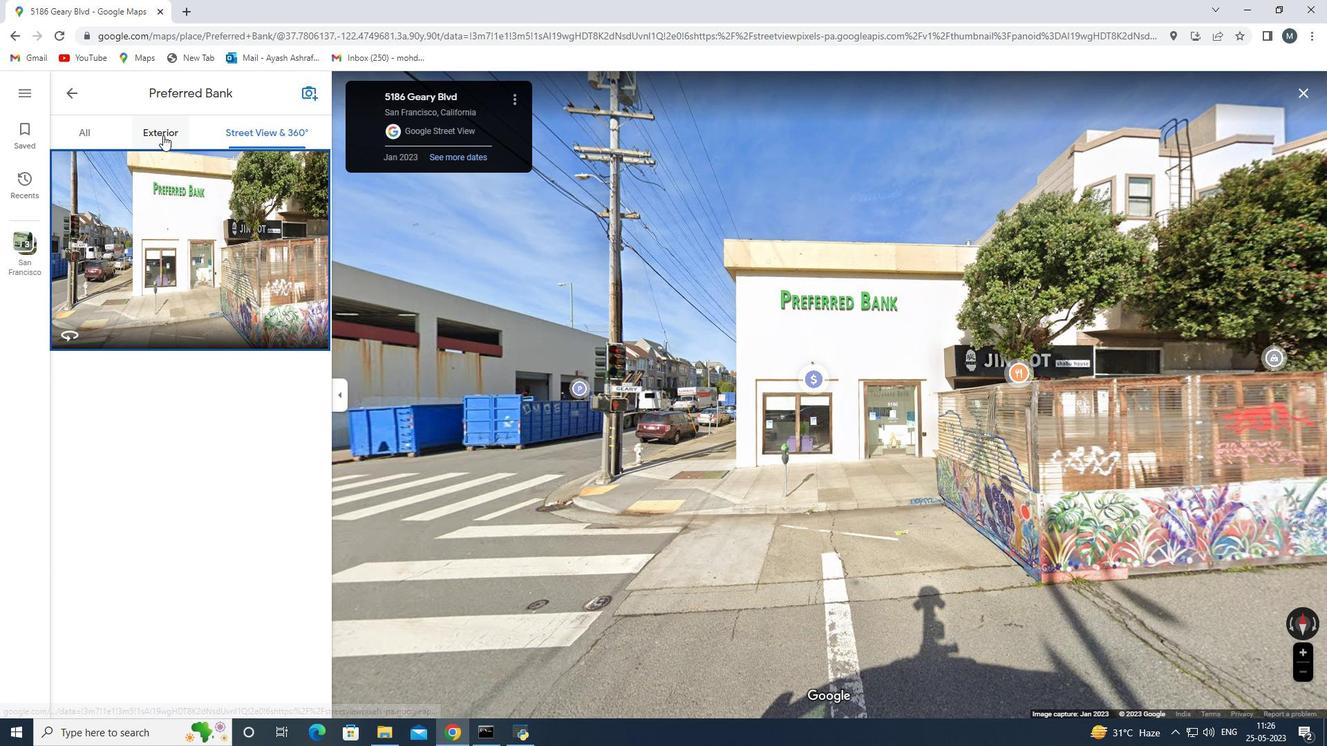 
Action: Mouse moved to (84, 136)
Screenshot: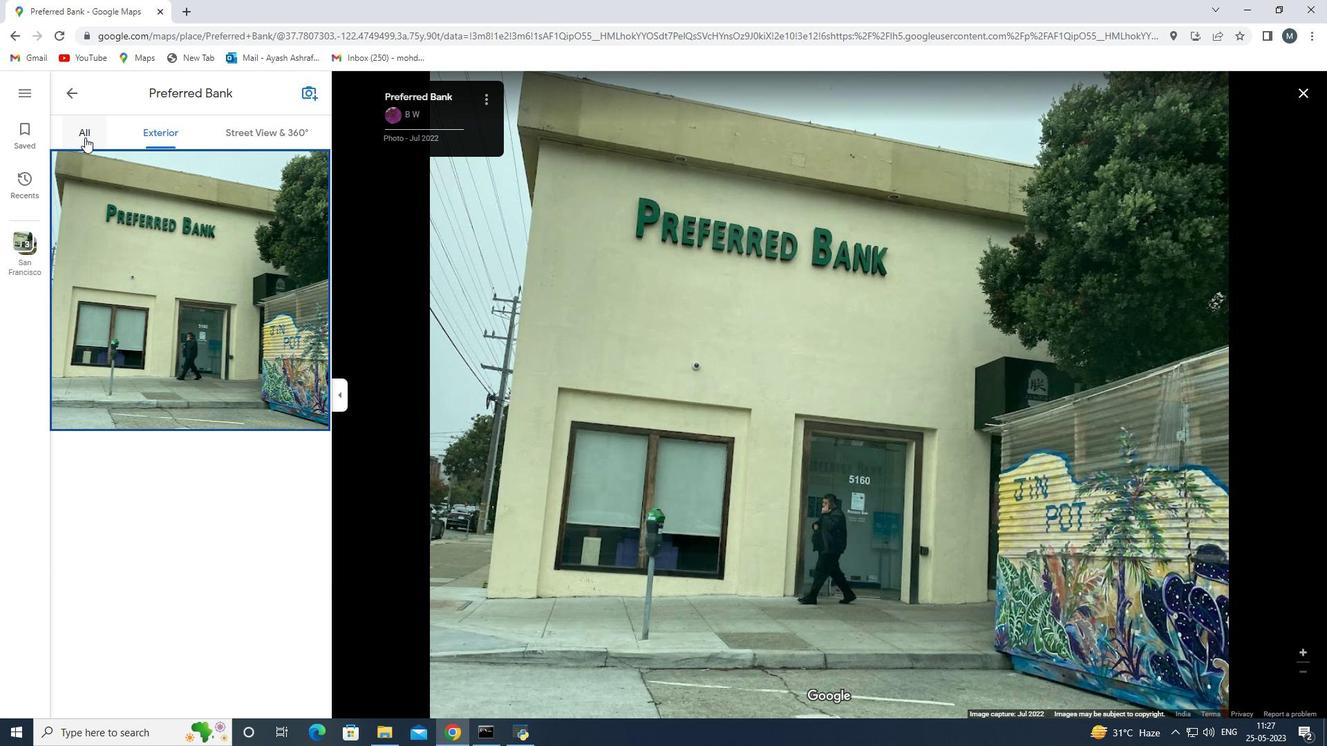 
Action: Mouse pressed left at (84, 136)
Screenshot: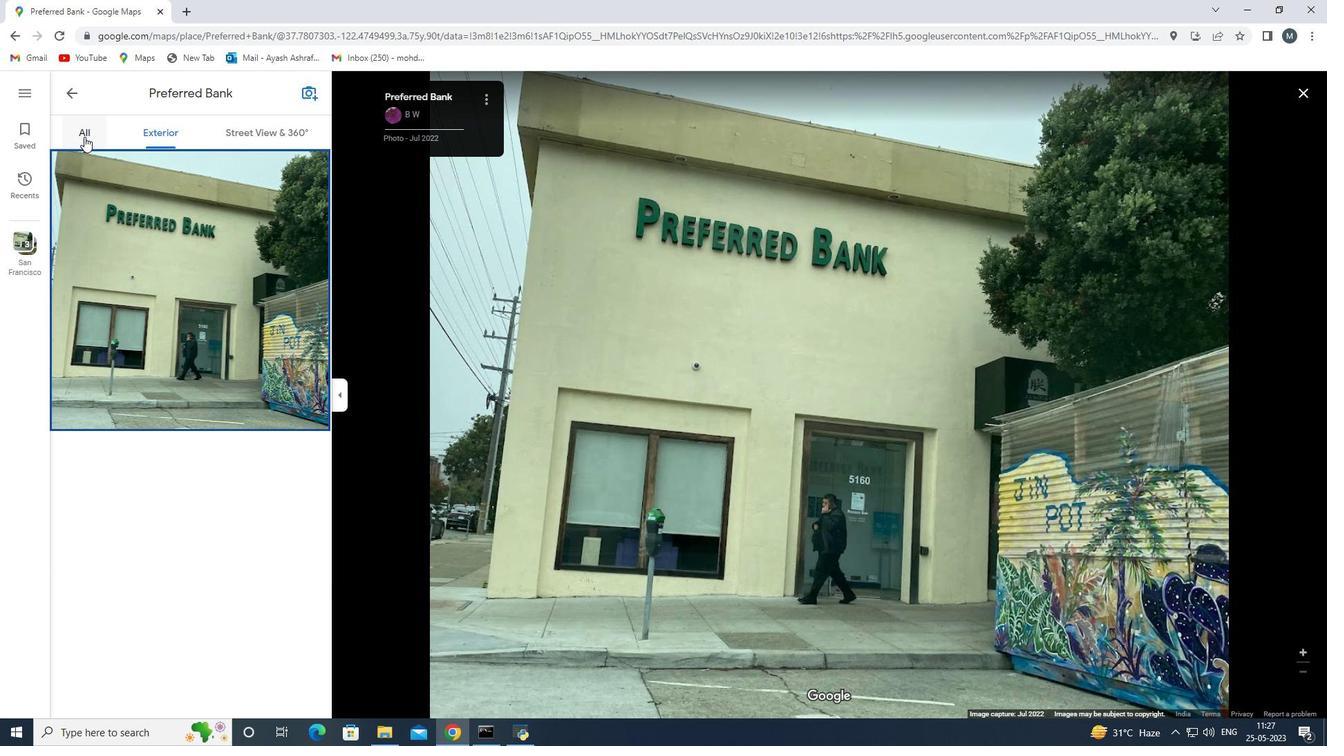 
Action: Mouse moved to (192, 474)
Screenshot: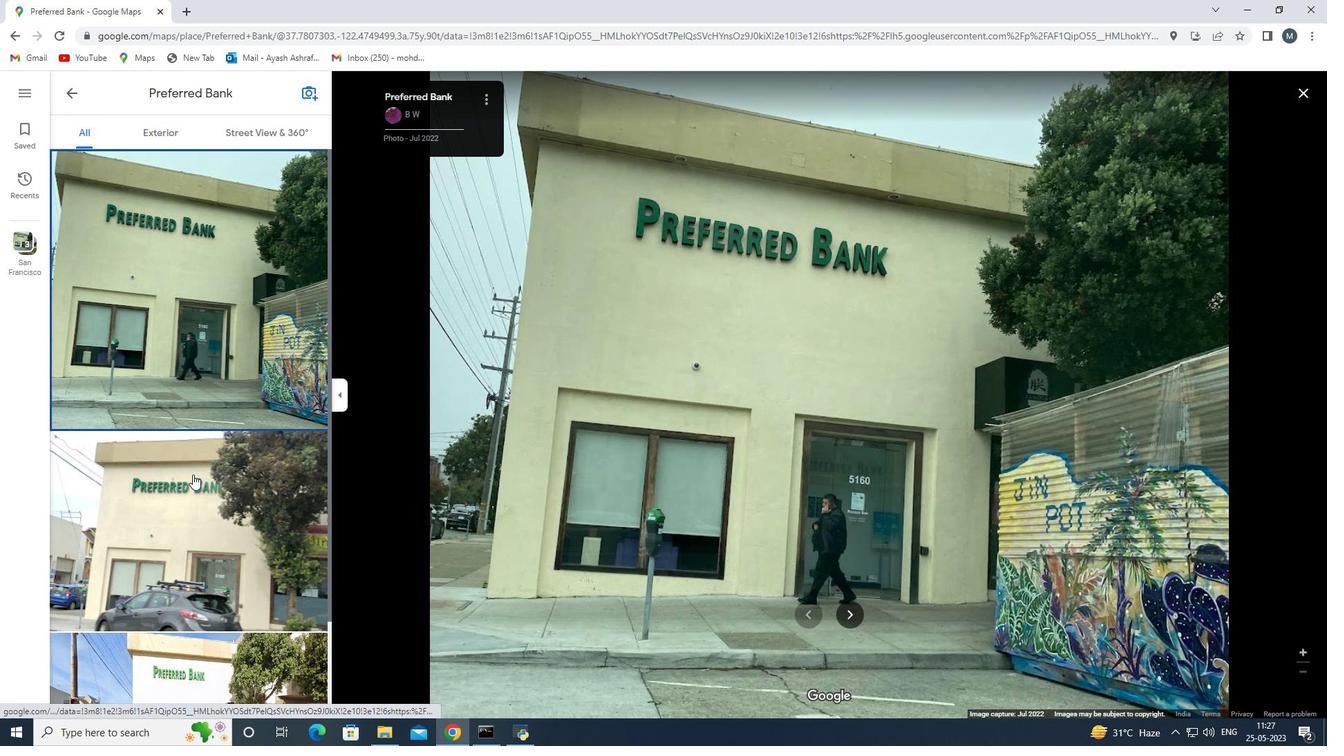 
Action: Mouse scrolled (192, 474) with delta (0, 0)
Screenshot: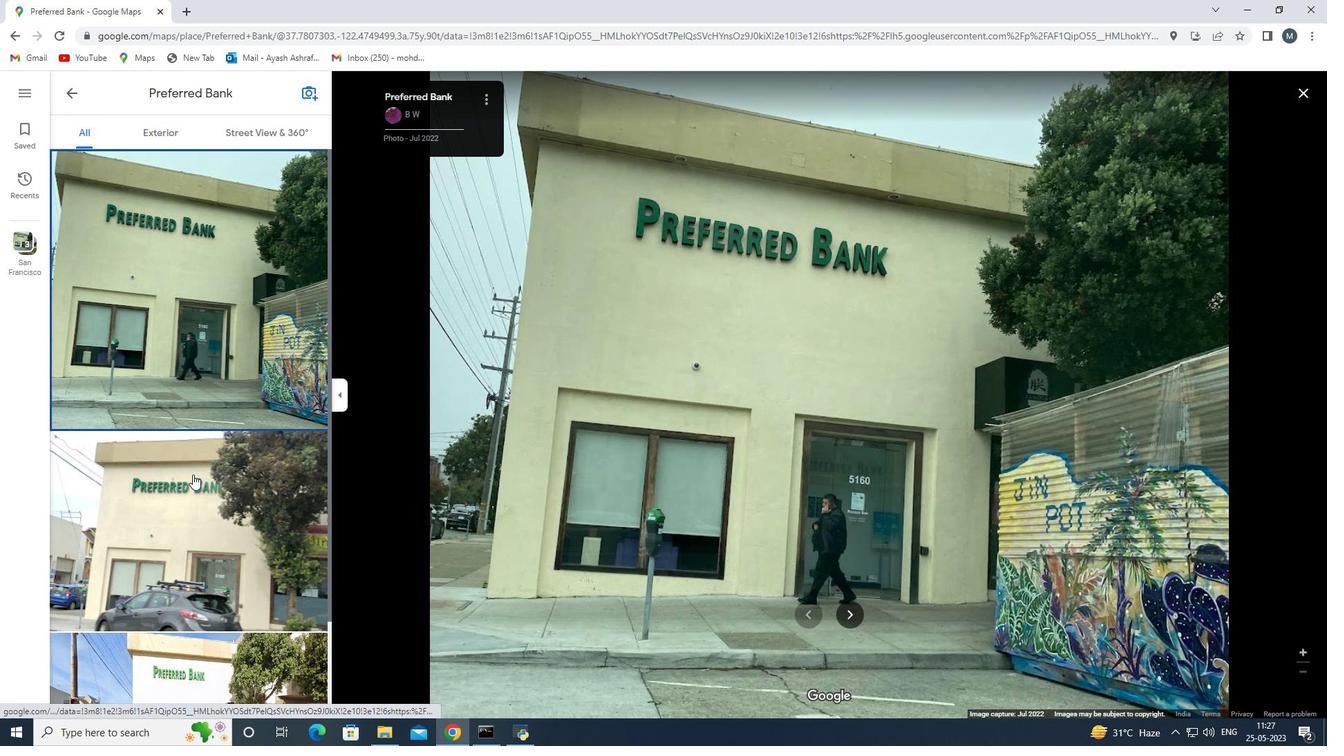 
Action: Mouse scrolled (192, 474) with delta (0, 0)
Screenshot: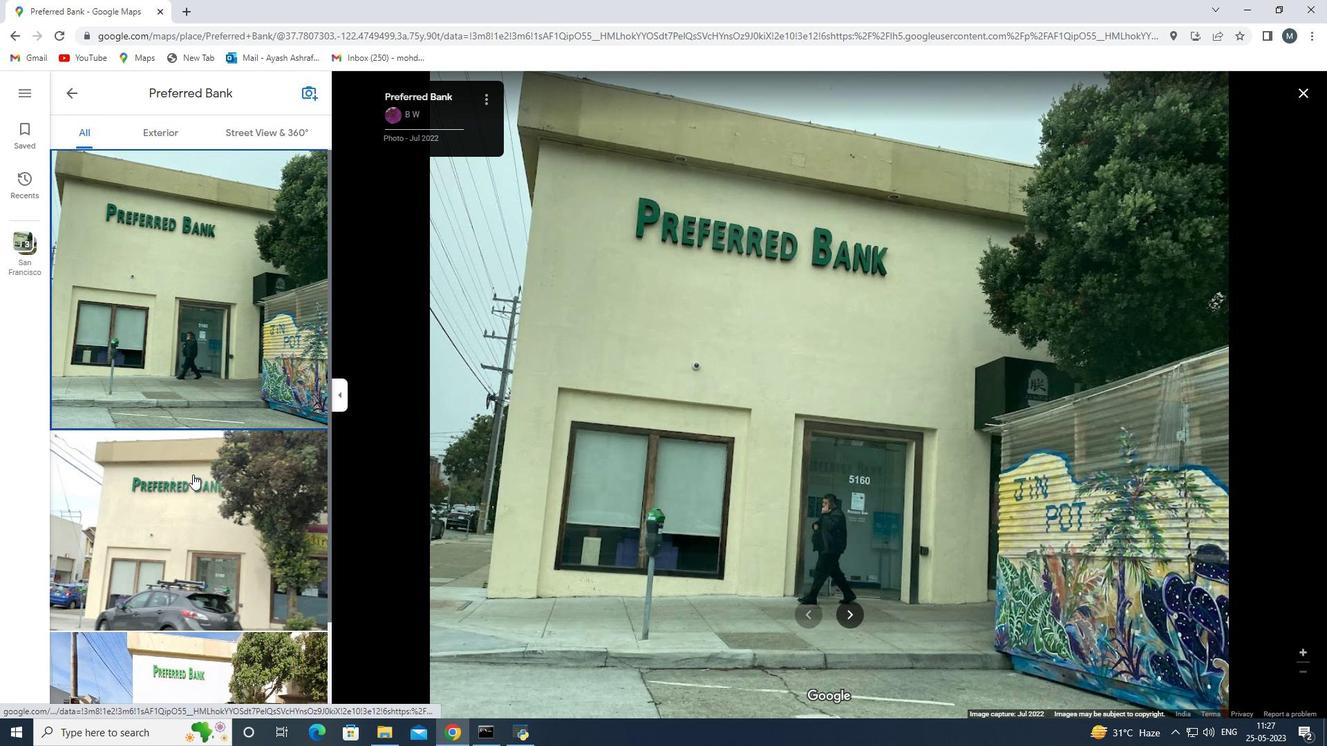 
Action: Mouse scrolled (192, 474) with delta (0, 0)
Screenshot: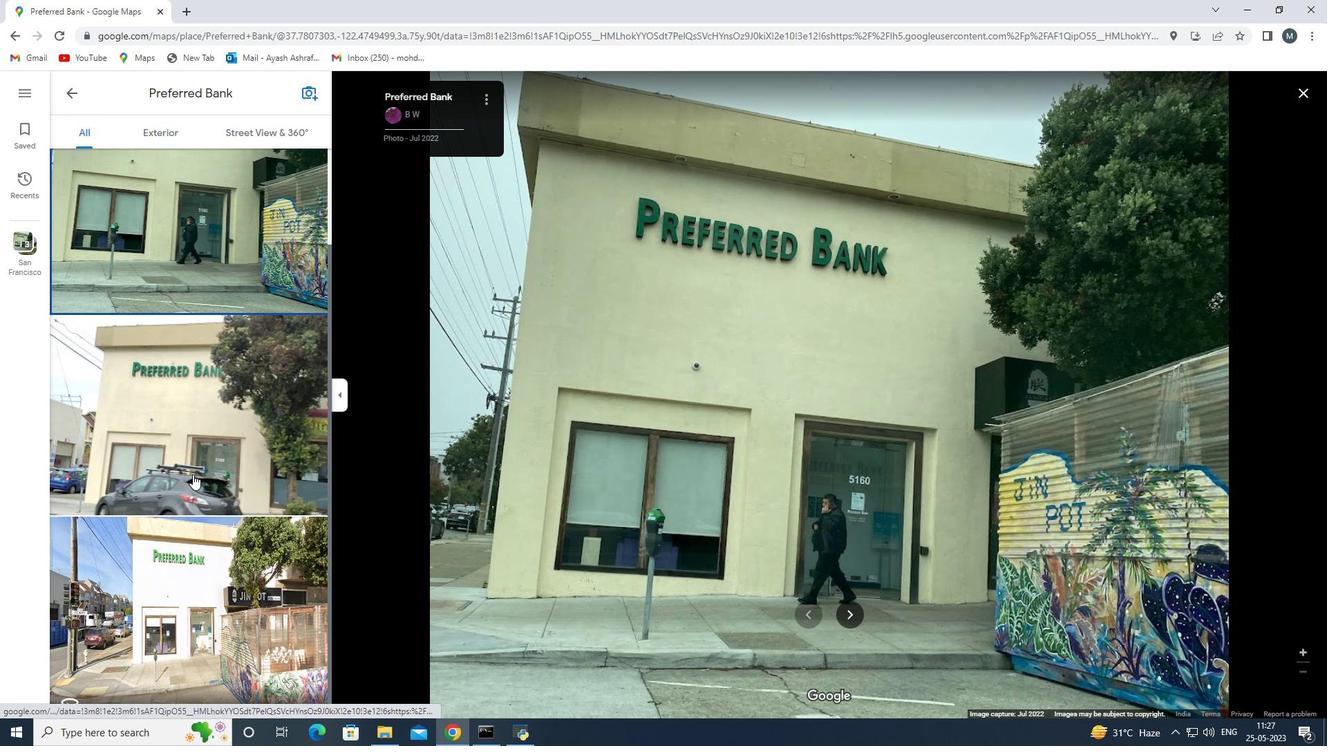 
Action: Mouse scrolled (192, 474) with delta (0, 0)
Screenshot: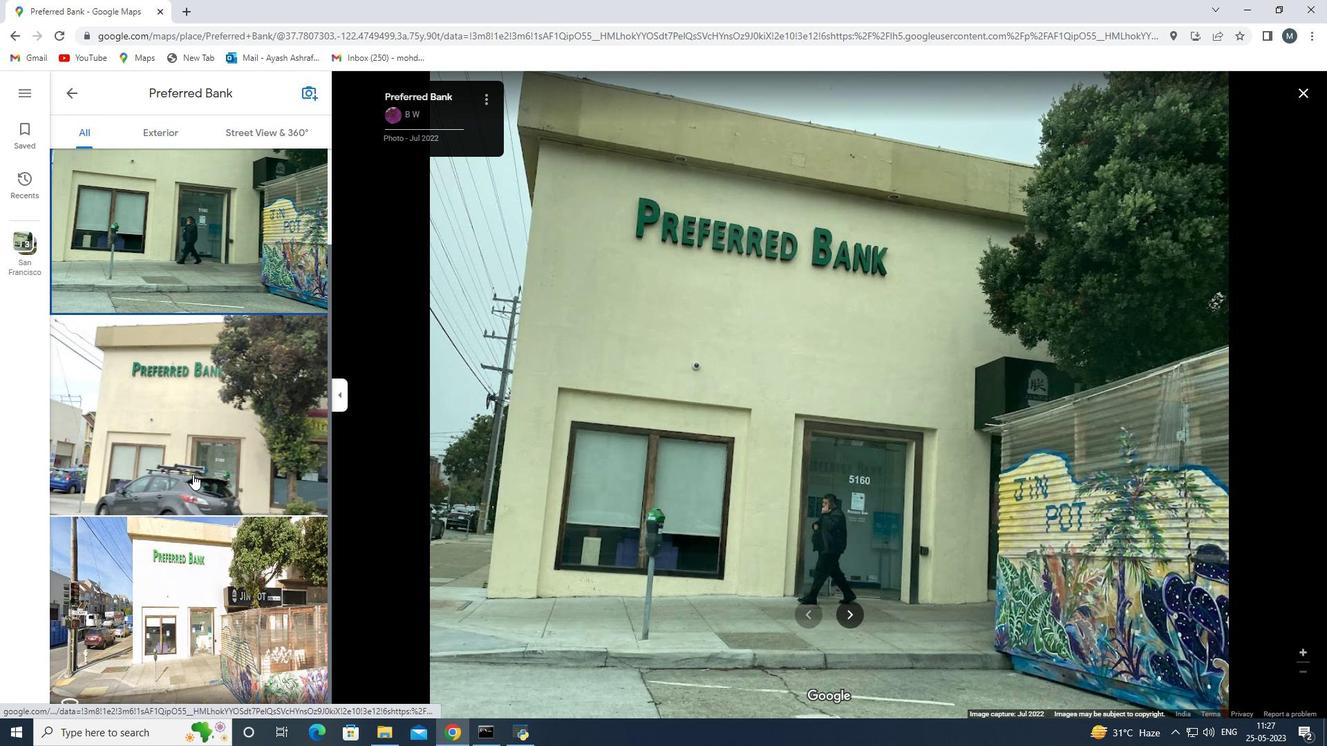 
Action: Mouse scrolled (192, 474) with delta (0, 0)
Screenshot: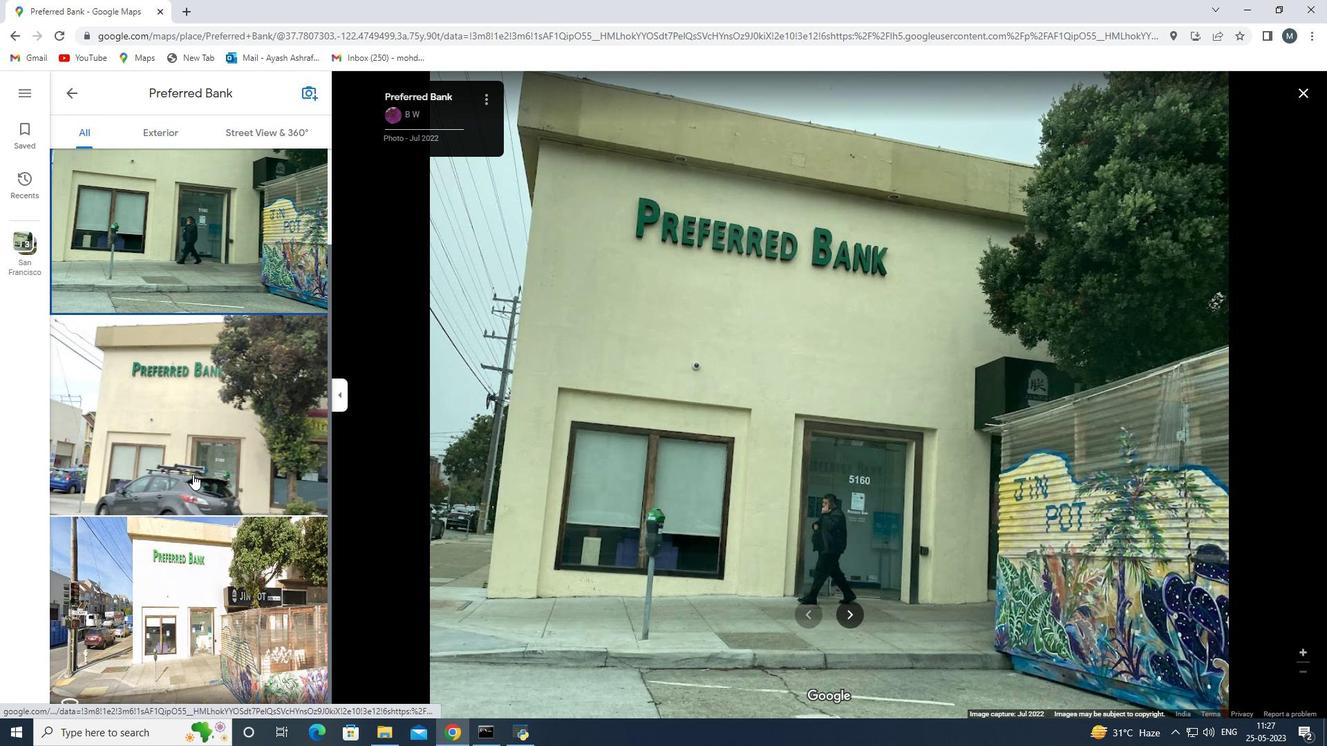 
Action: Mouse scrolled (192, 474) with delta (0, 0)
Screenshot: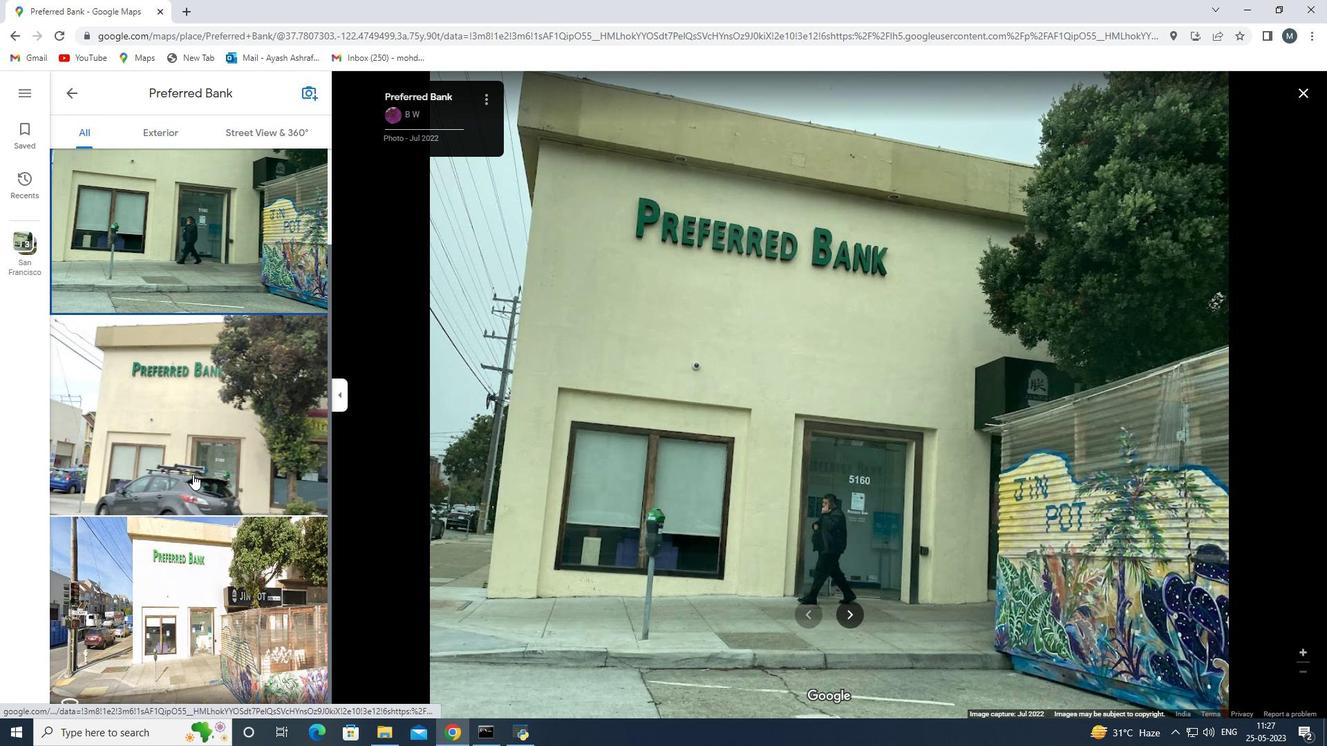 
Action: Mouse scrolled (192, 474) with delta (0, 0)
Screenshot: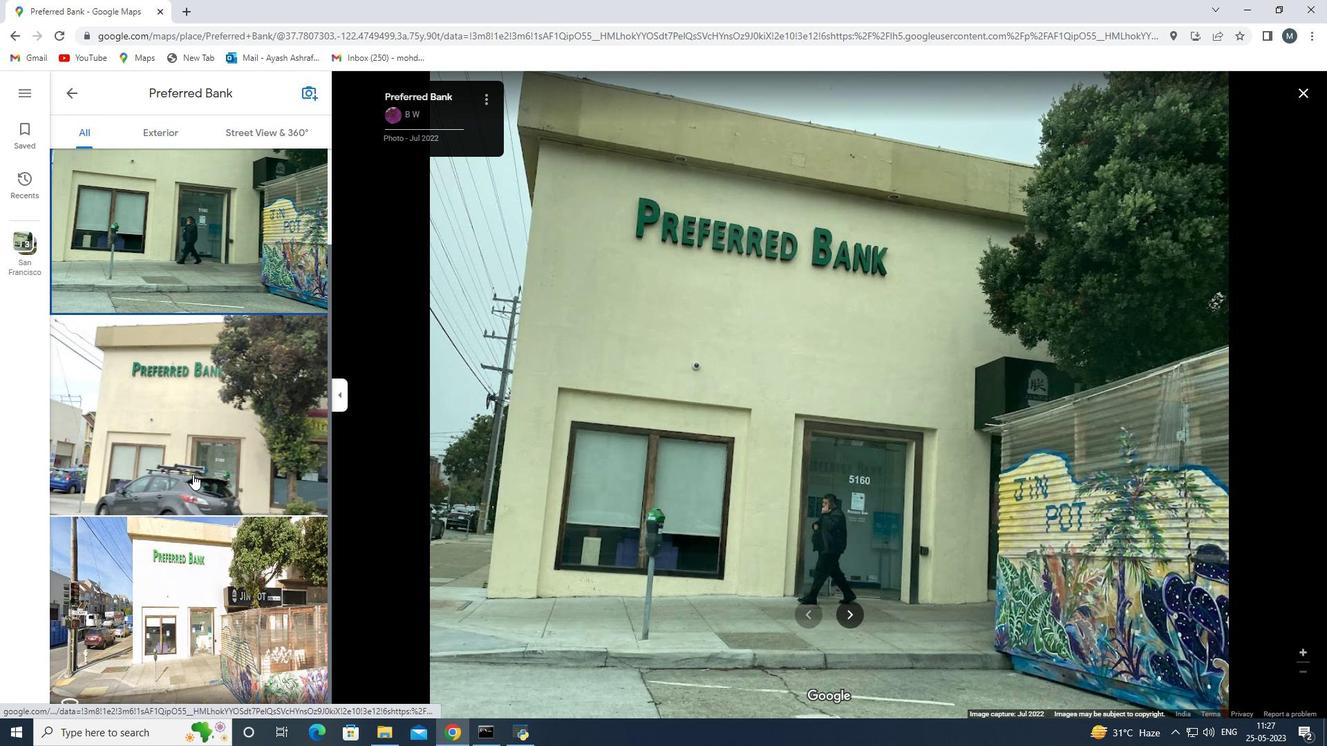 
Action: Mouse scrolled (192, 474) with delta (0, 0)
Screenshot: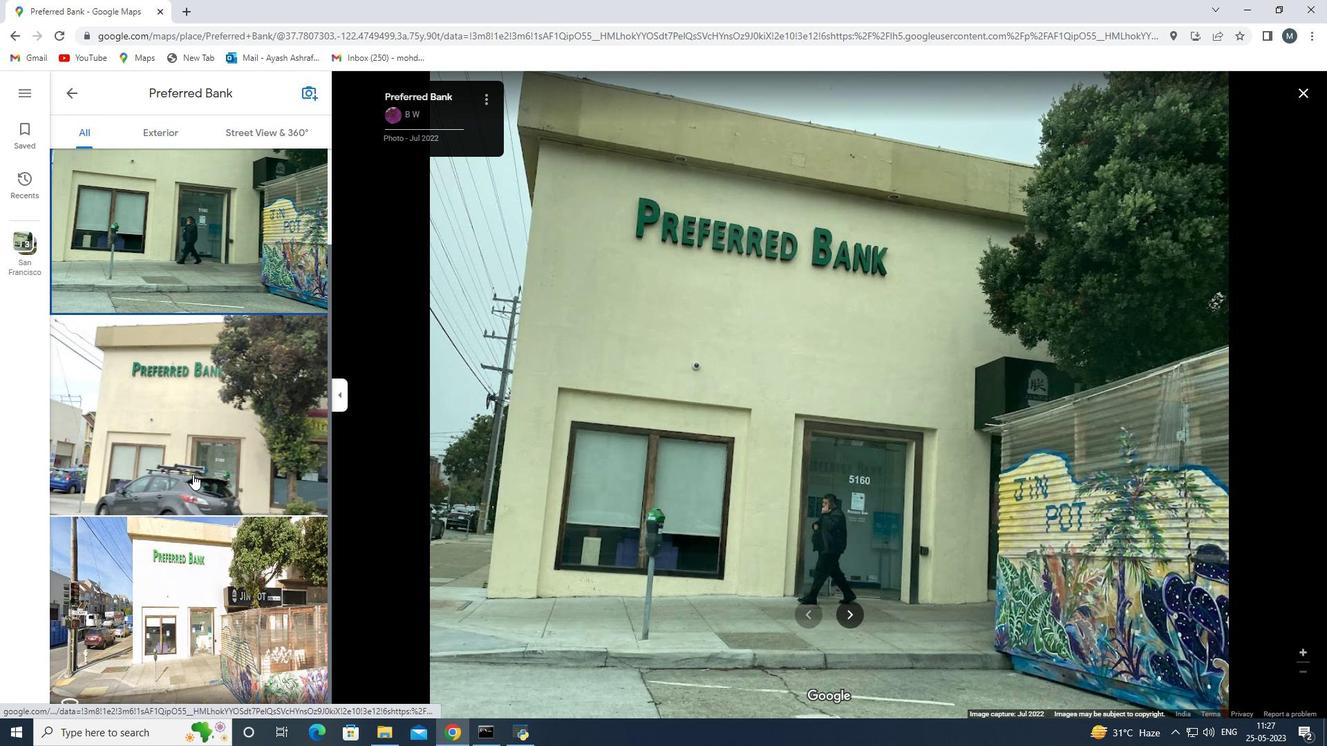 
Action: Mouse moved to (197, 452)
Screenshot: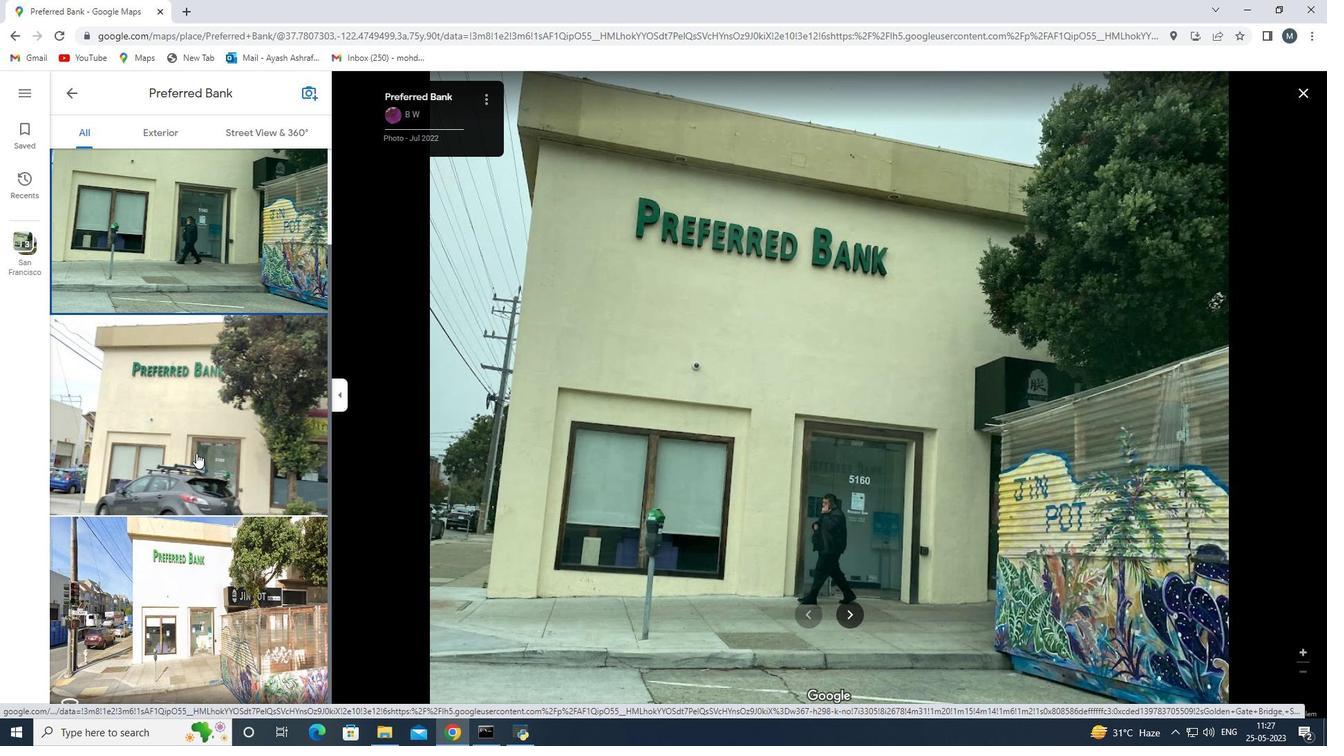 
Action: Mouse pressed left at (197, 452)
Screenshot: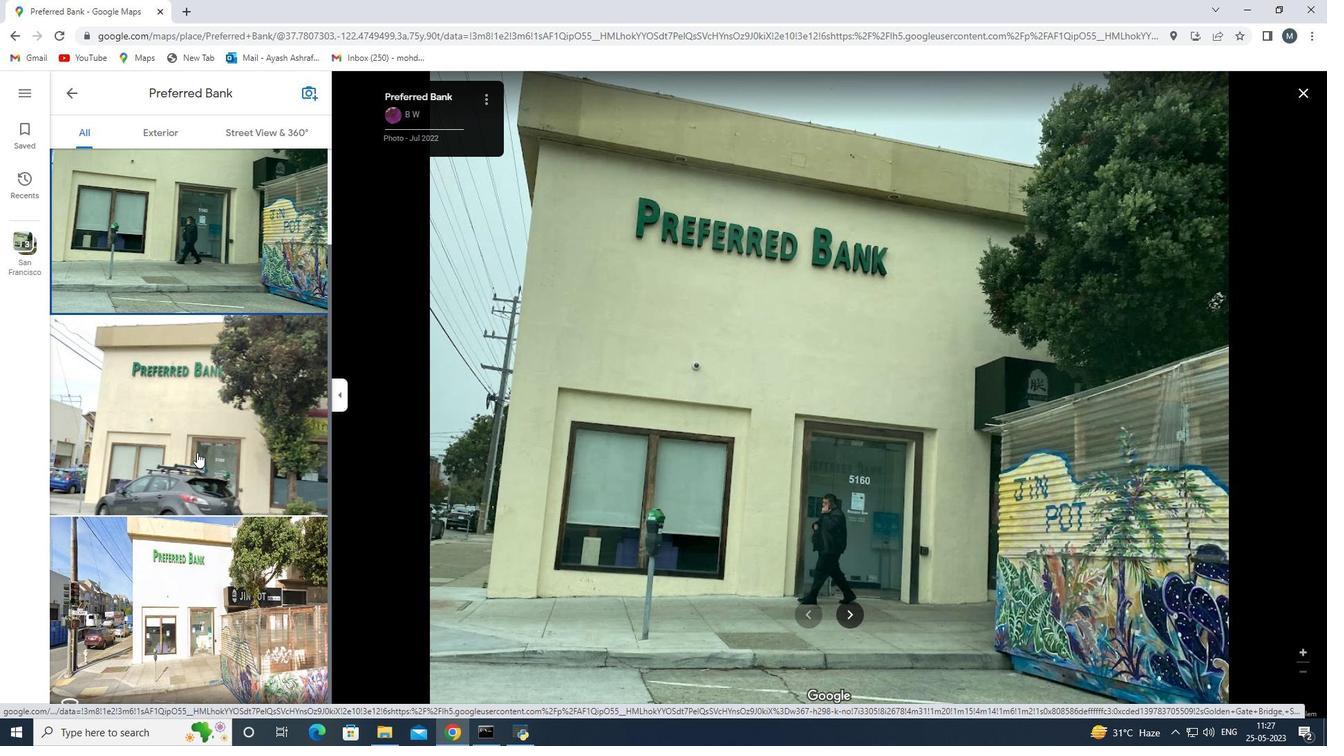 
Action: Mouse moved to (191, 580)
Screenshot: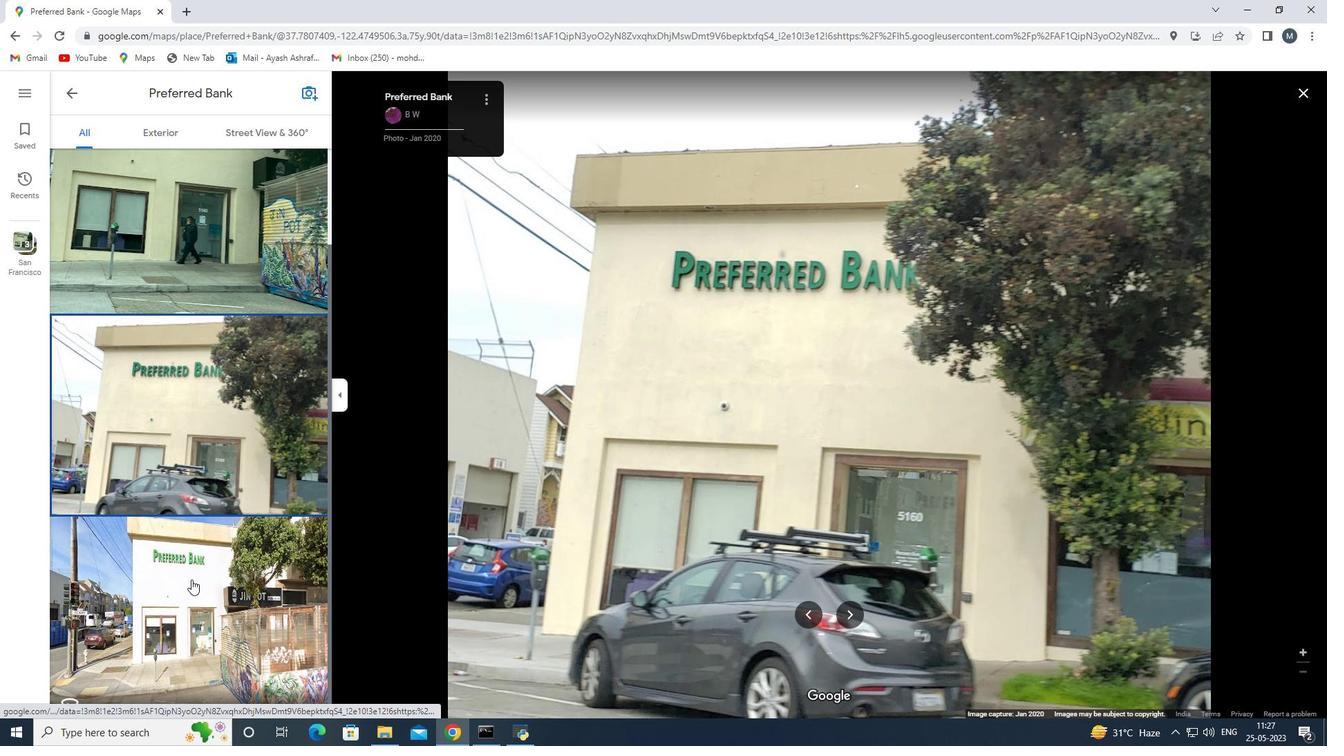 
Action: Mouse pressed left at (191, 580)
Screenshot: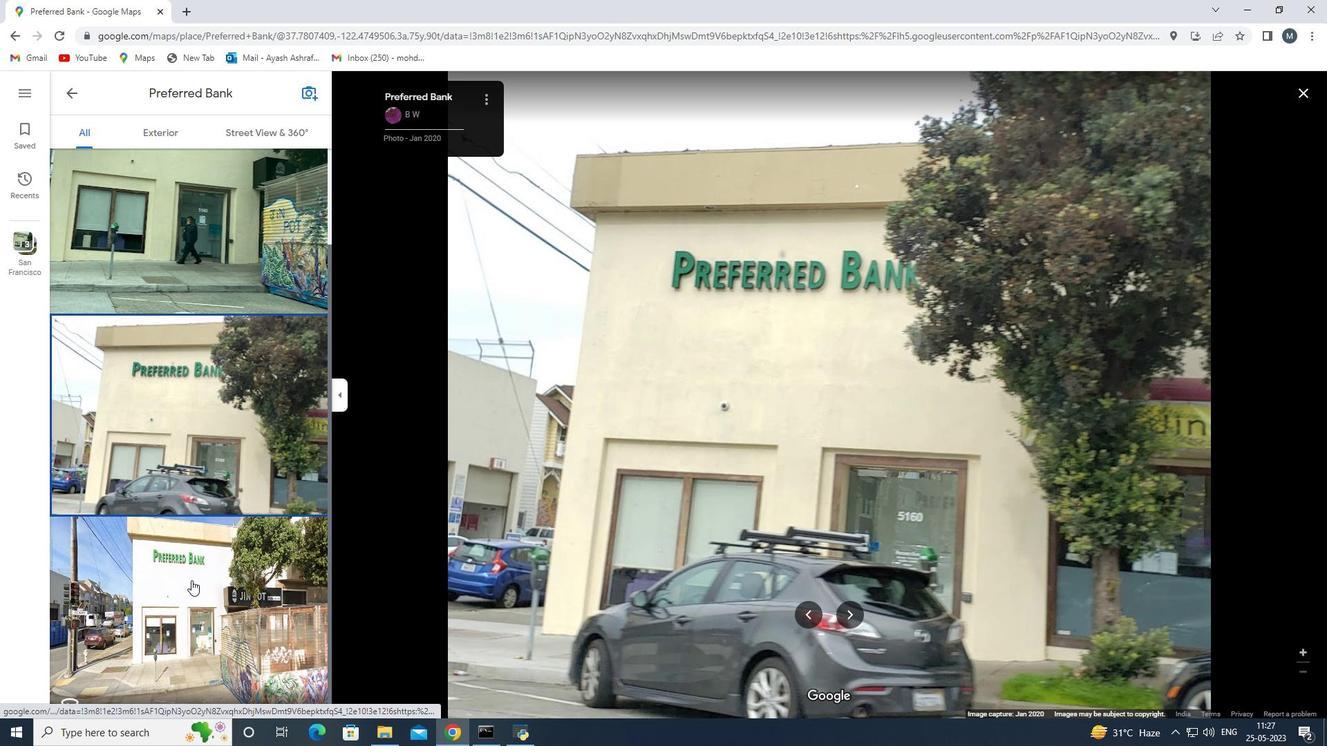 
Action: Mouse moved to (71, 92)
Screenshot: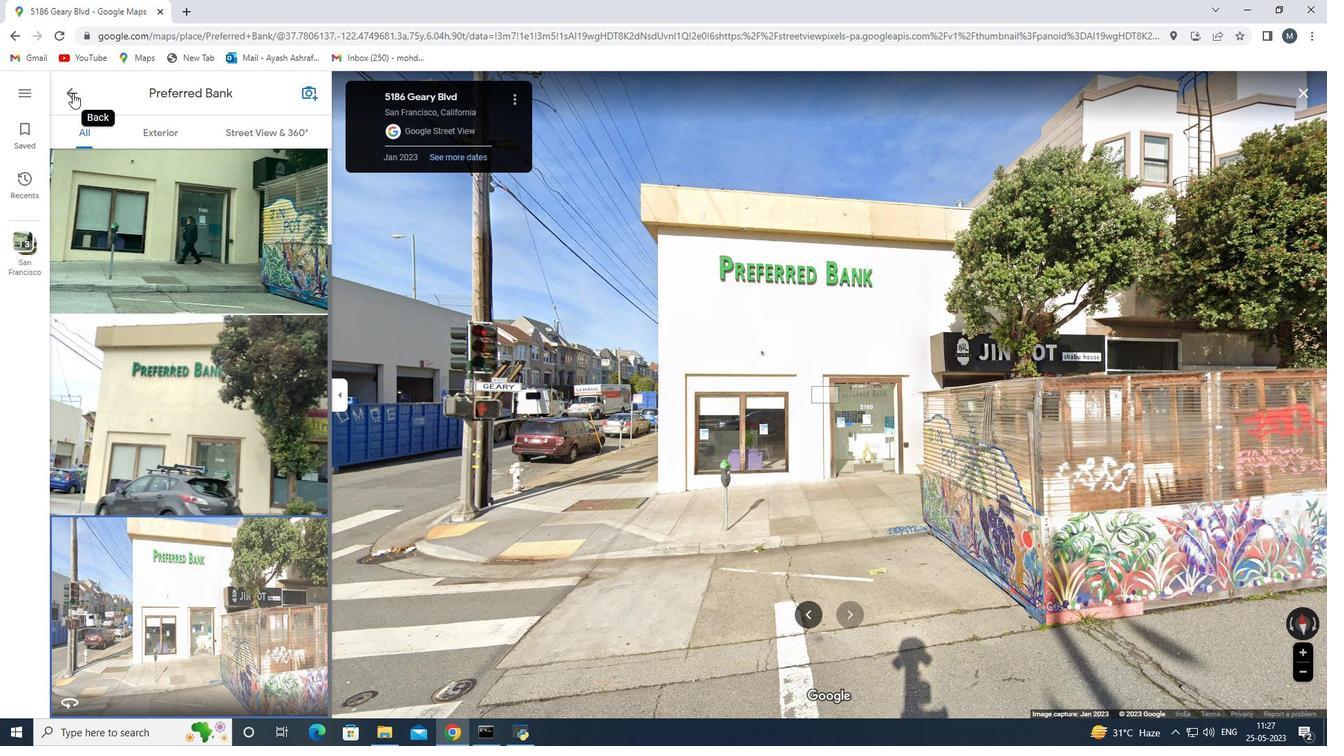 
Action: Mouse pressed left at (71, 92)
Screenshot: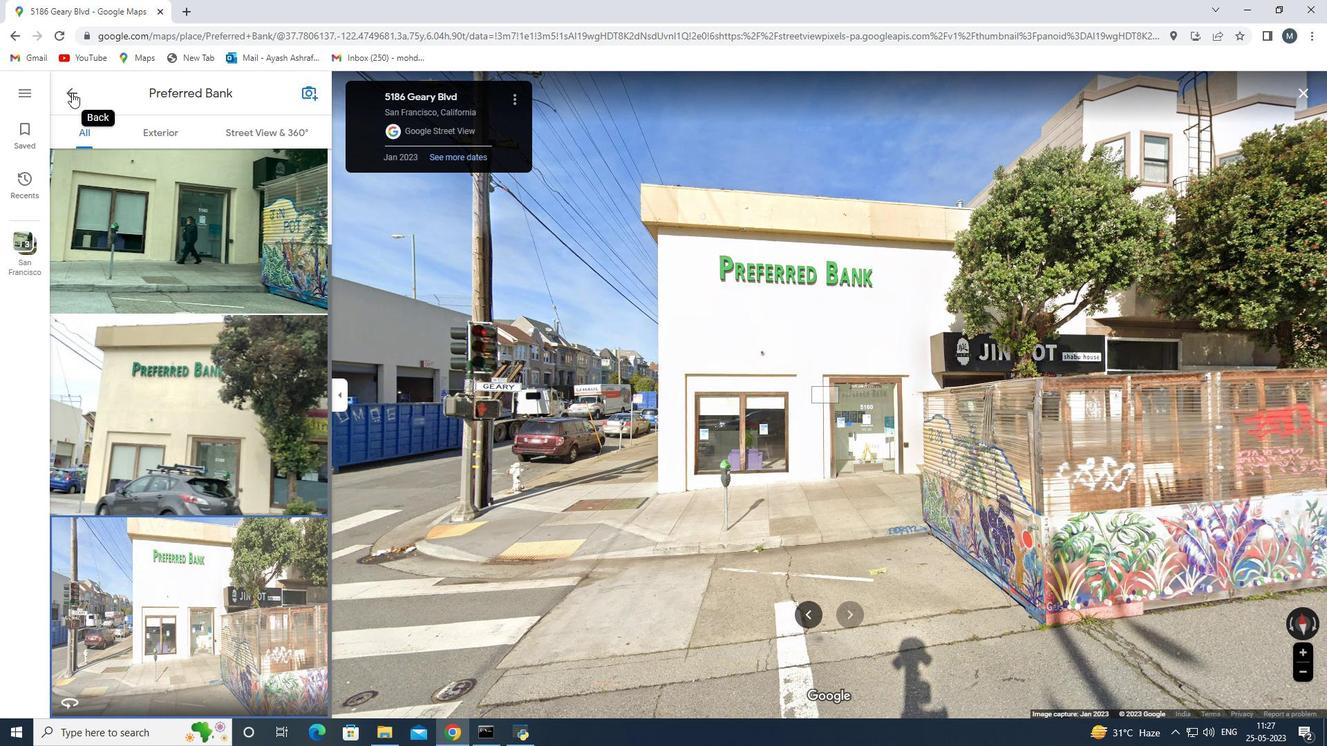 
Action: Mouse moved to (179, 264)
Screenshot: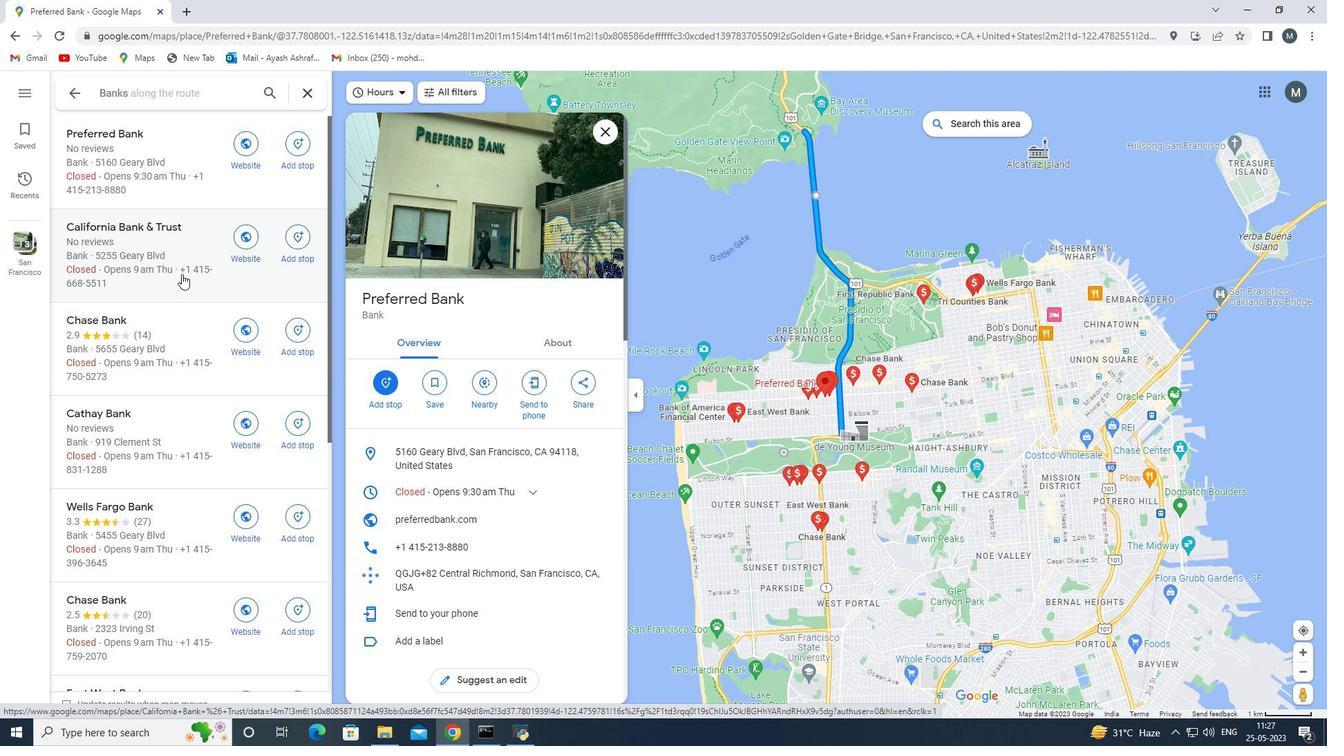 
Action: Mouse pressed left at (179, 264)
Screenshot: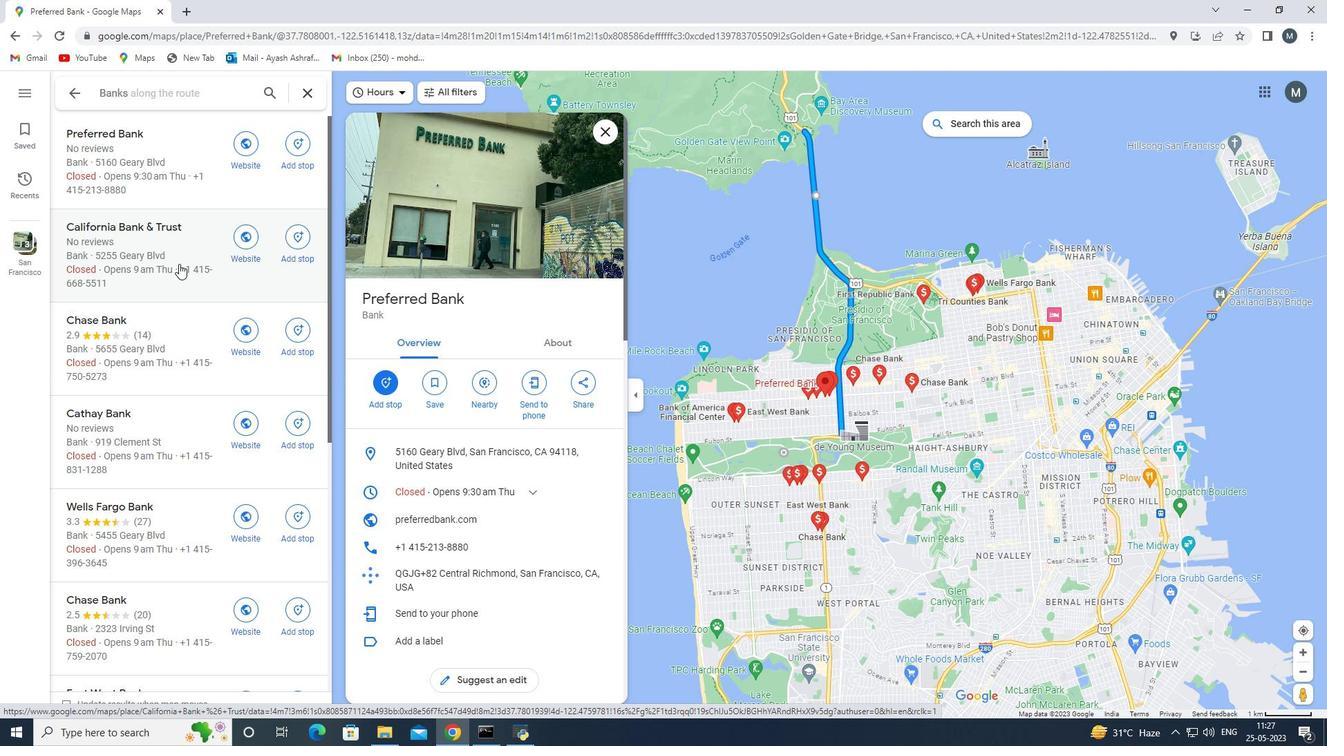 
Action: Mouse moved to (412, 404)
Screenshot: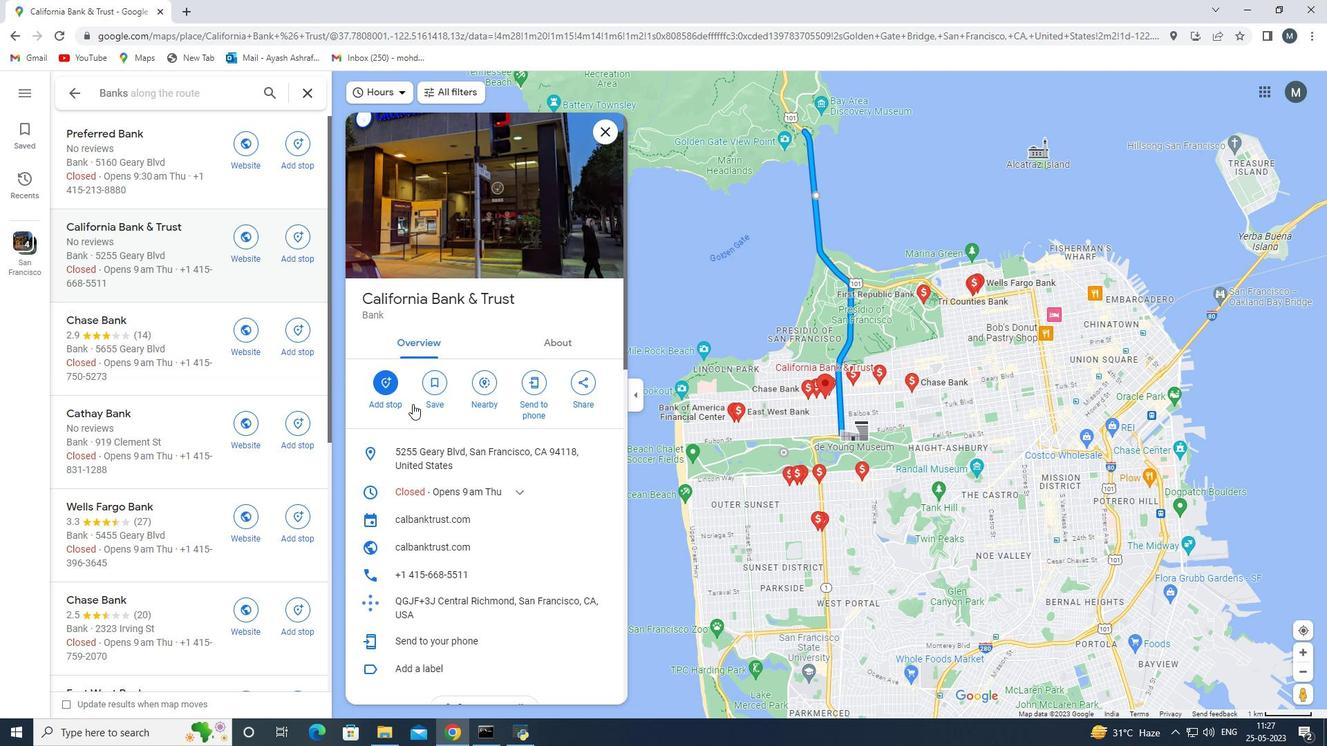 
Action: Mouse scrolled (412, 403) with delta (0, 0)
Screenshot: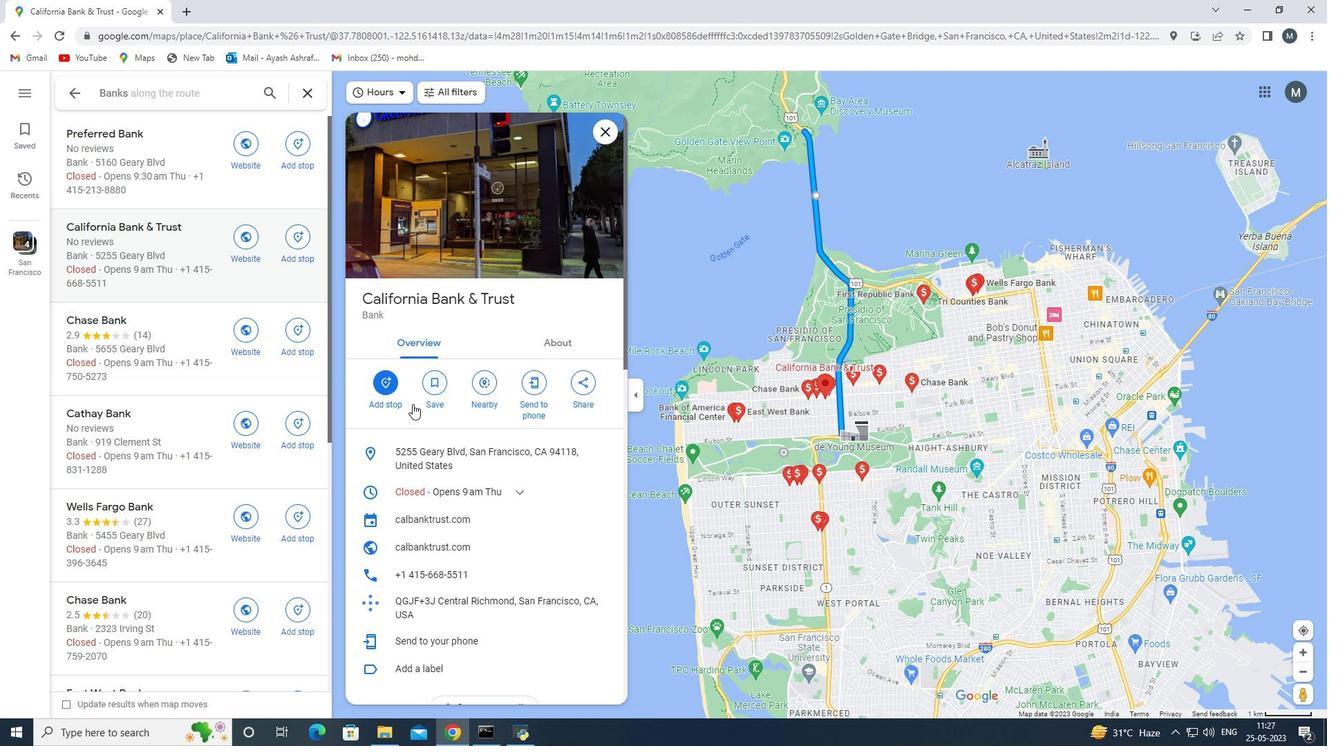 
Action: Mouse scrolled (412, 403) with delta (0, 0)
Screenshot: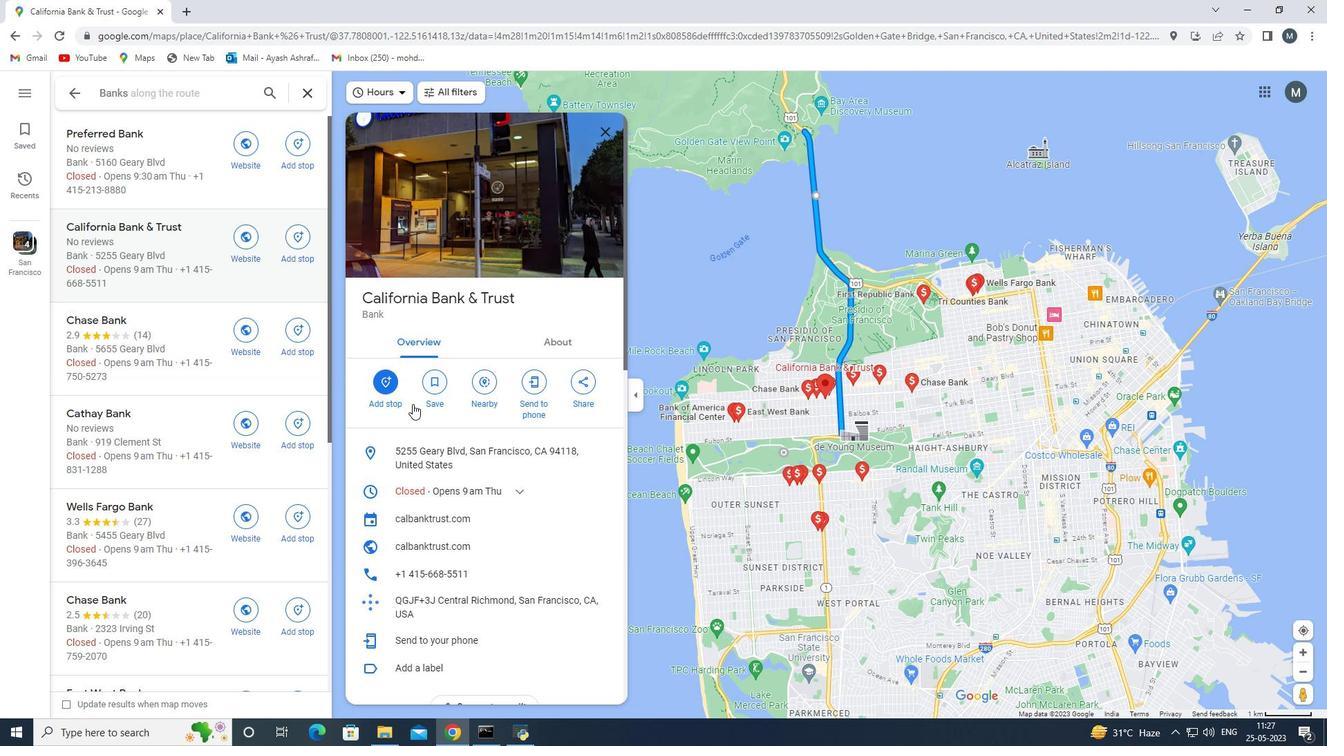 
Action: Mouse scrolled (412, 403) with delta (0, 0)
Screenshot: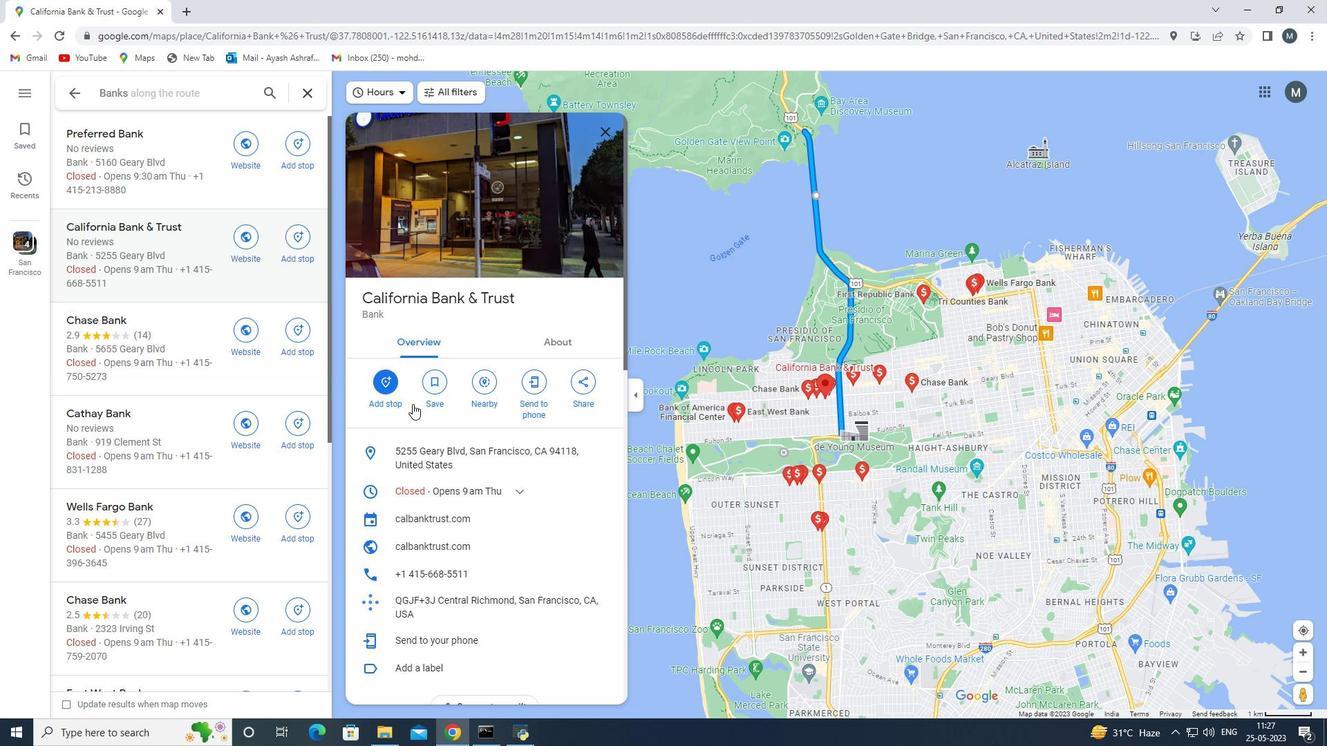 
Action: Mouse scrolled (412, 403) with delta (0, 0)
Screenshot: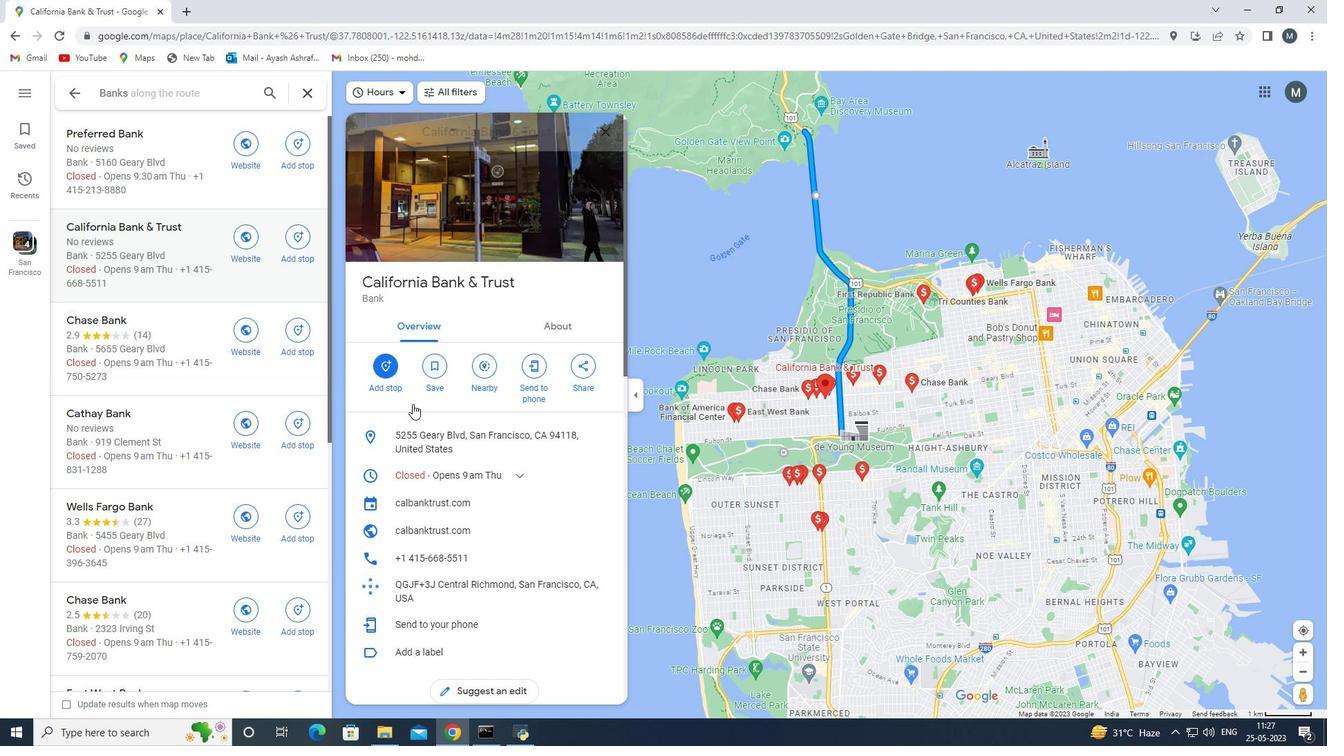 
Action: Mouse scrolled (412, 403) with delta (0, 0)
Screenshot: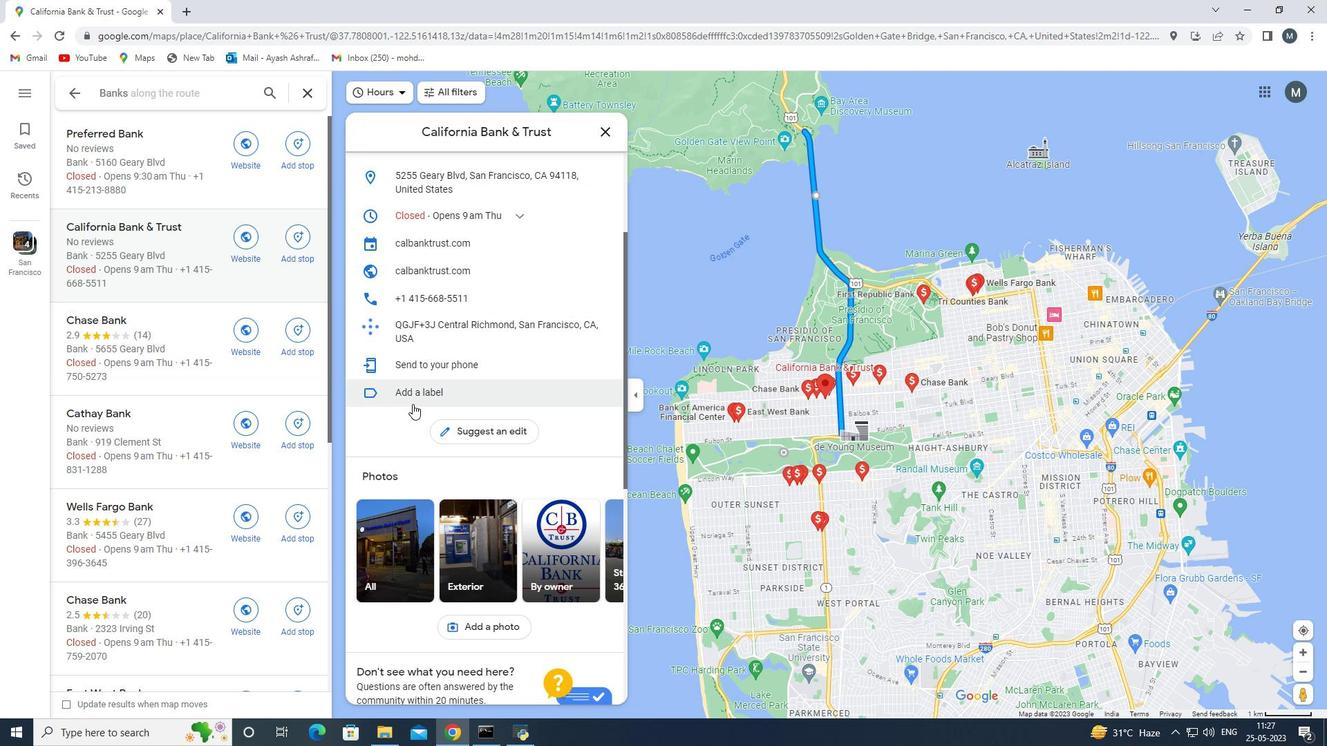 
Action: Mouse scrolled (412, 403) with delta (0, 0)
Screenshot: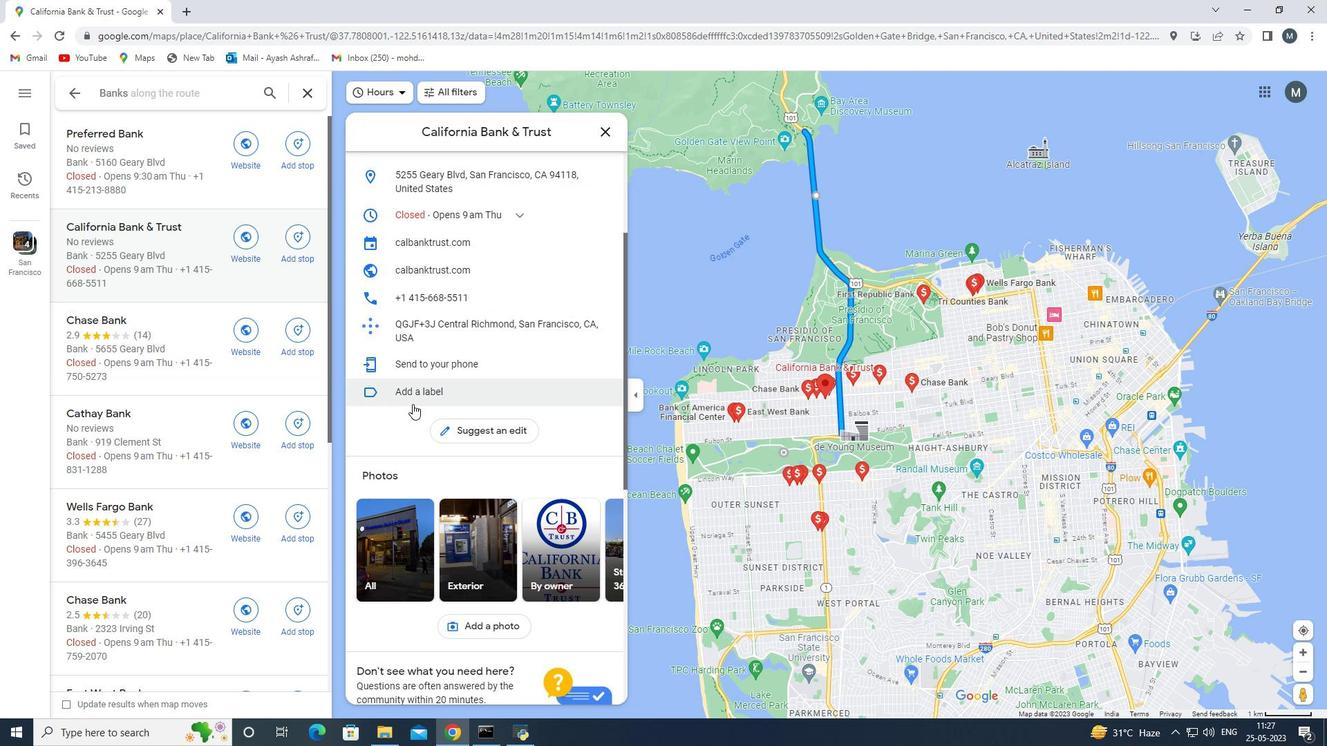 
Action: Mouse moved to (396, 474)
Screenshot: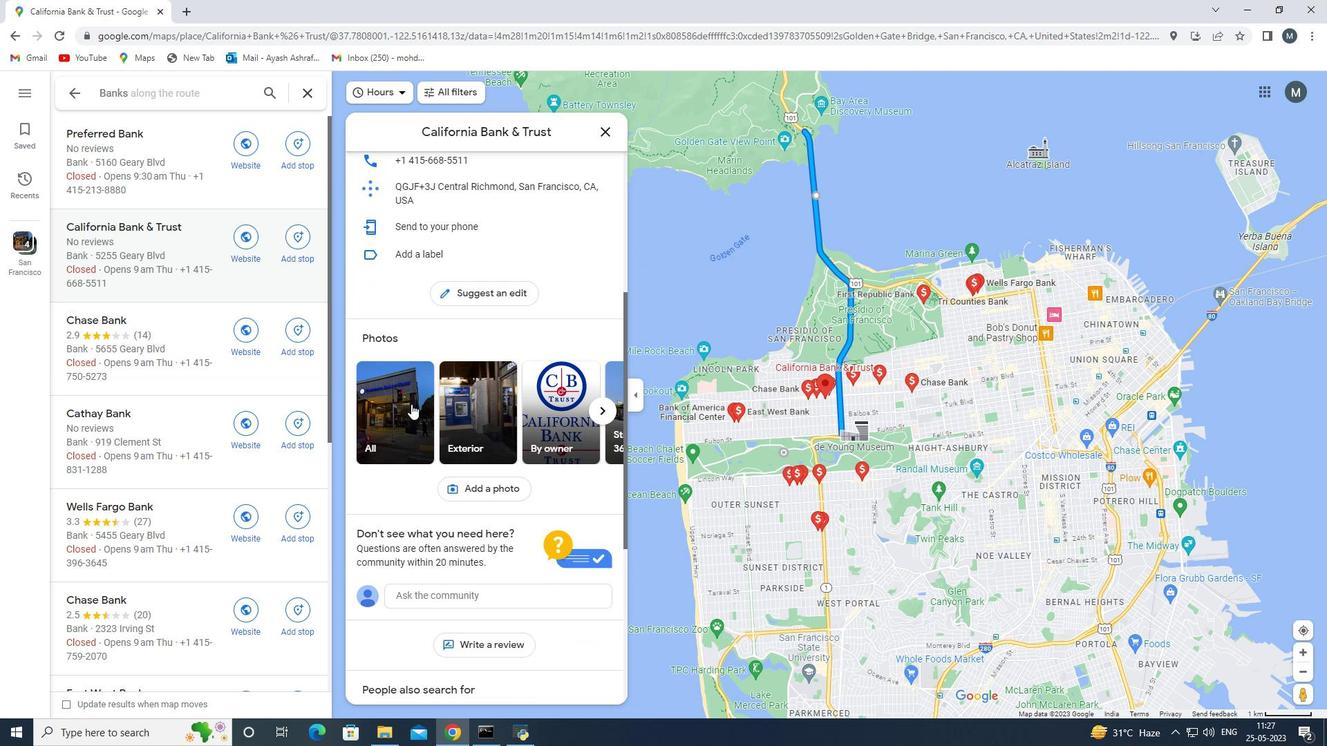 
Action: Mouse pressed left at (396, 474)
Screenshot: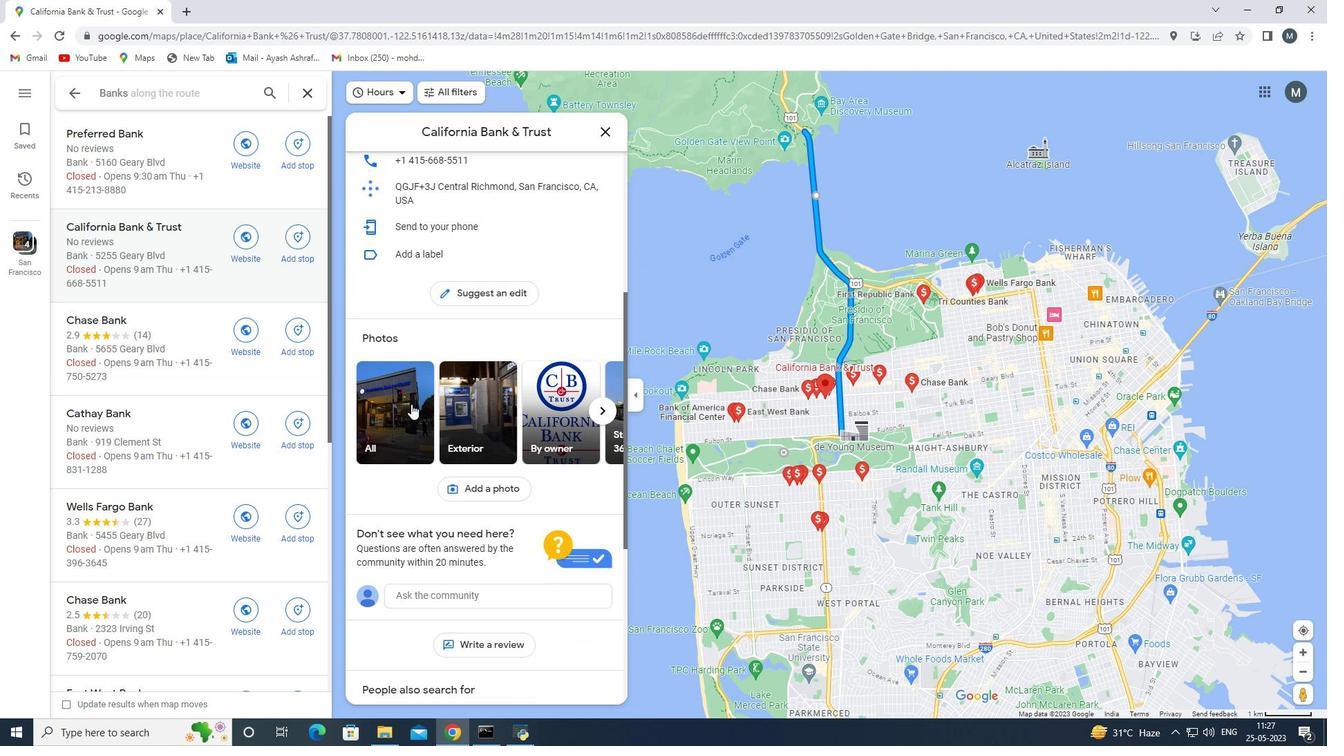 
Action: Mouse moved to (387, 433)
Screenshot: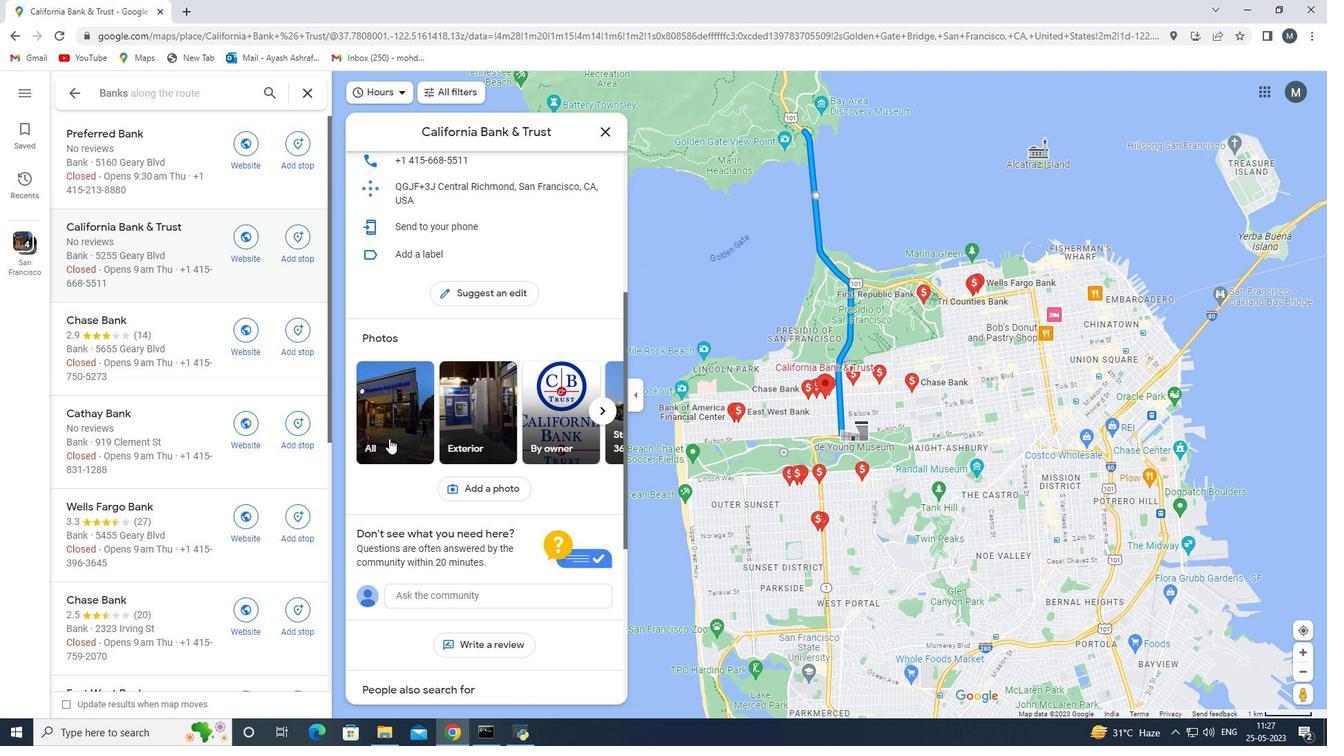 
Action: Mouse pressed left at (387, 433)
Screenshot: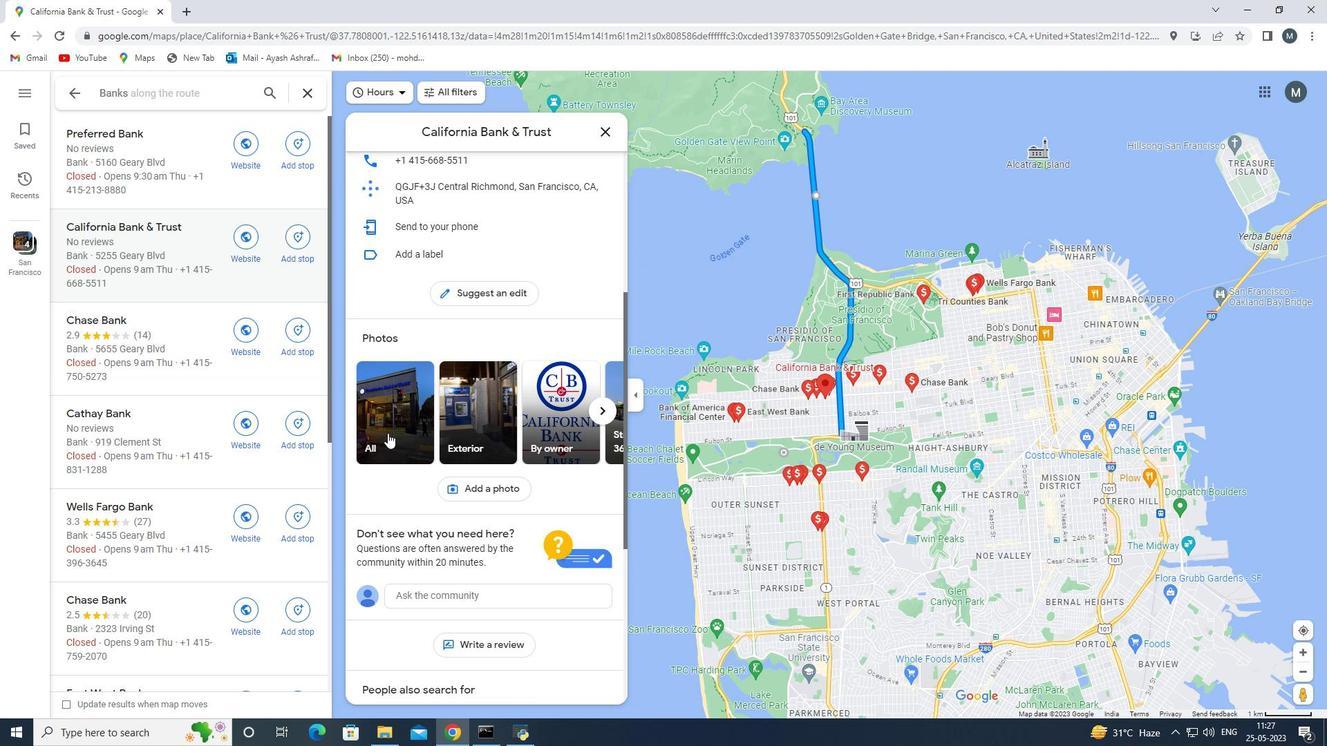 
Action: Mouse moved to (292, 137)
Screenshot: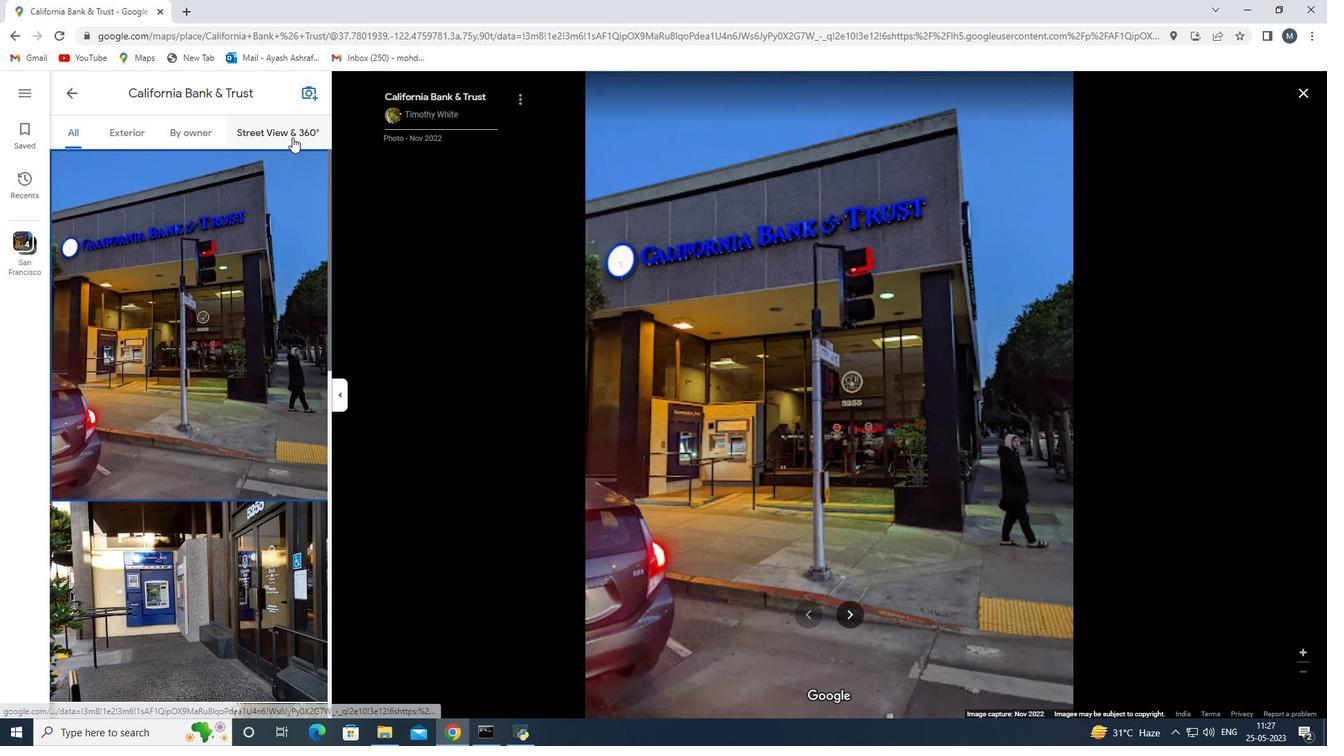 
Action: Mouse pressed left at (292, 137)
Screenshot: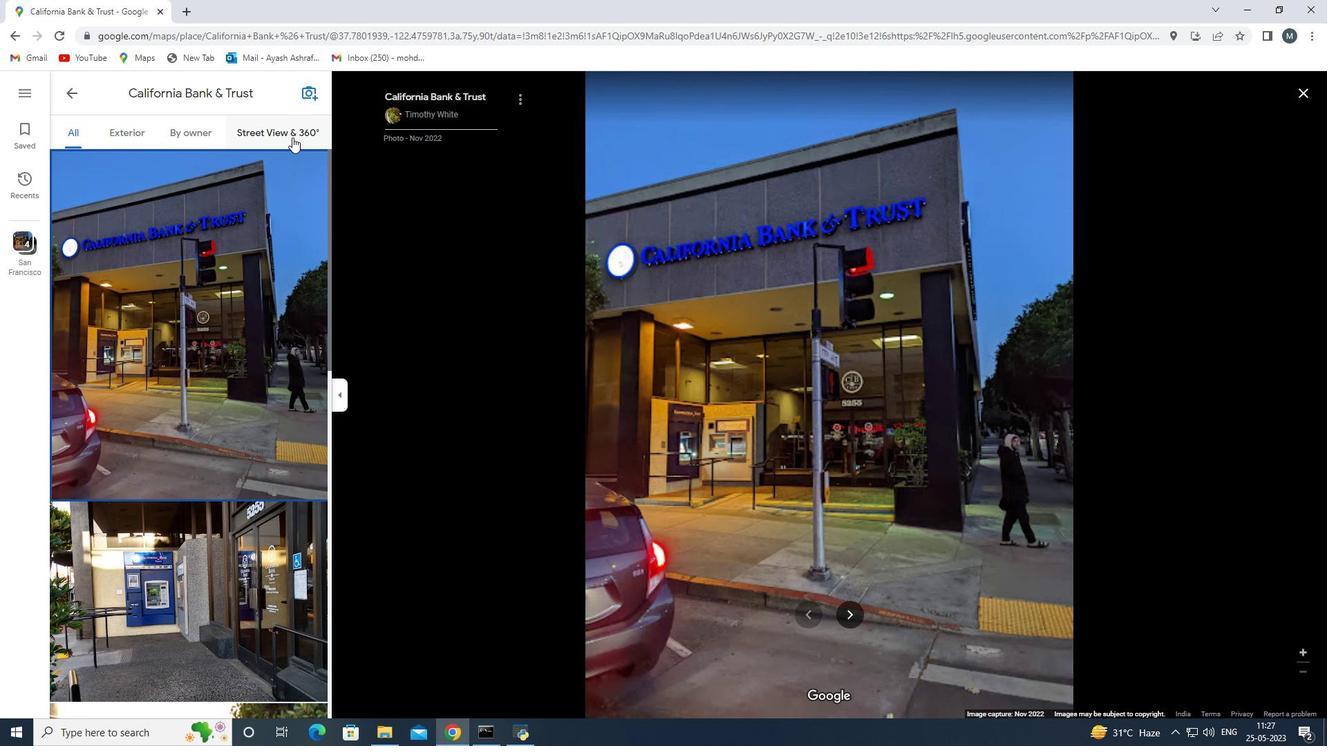
Action: Mouse moved to (316, 136)
Screenshot: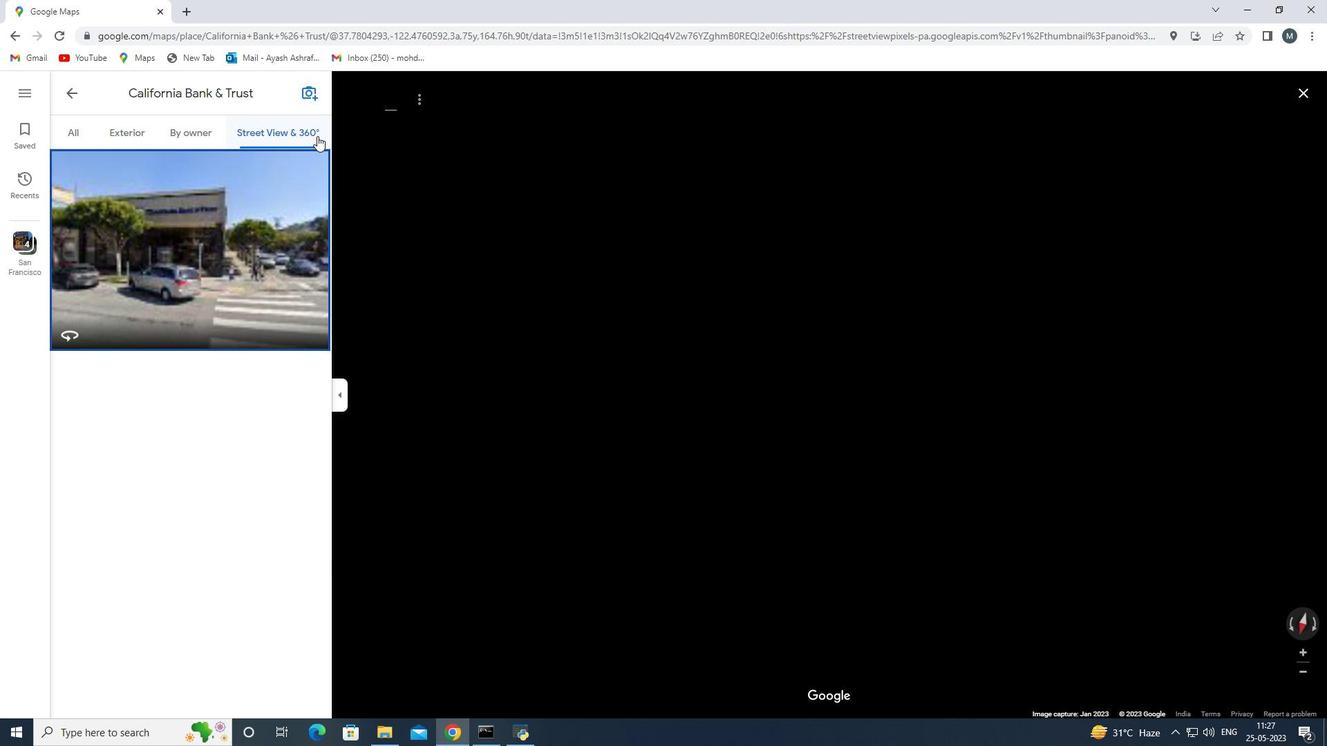 
Action: Mouse pressed left at (316, 136)
Screenshot: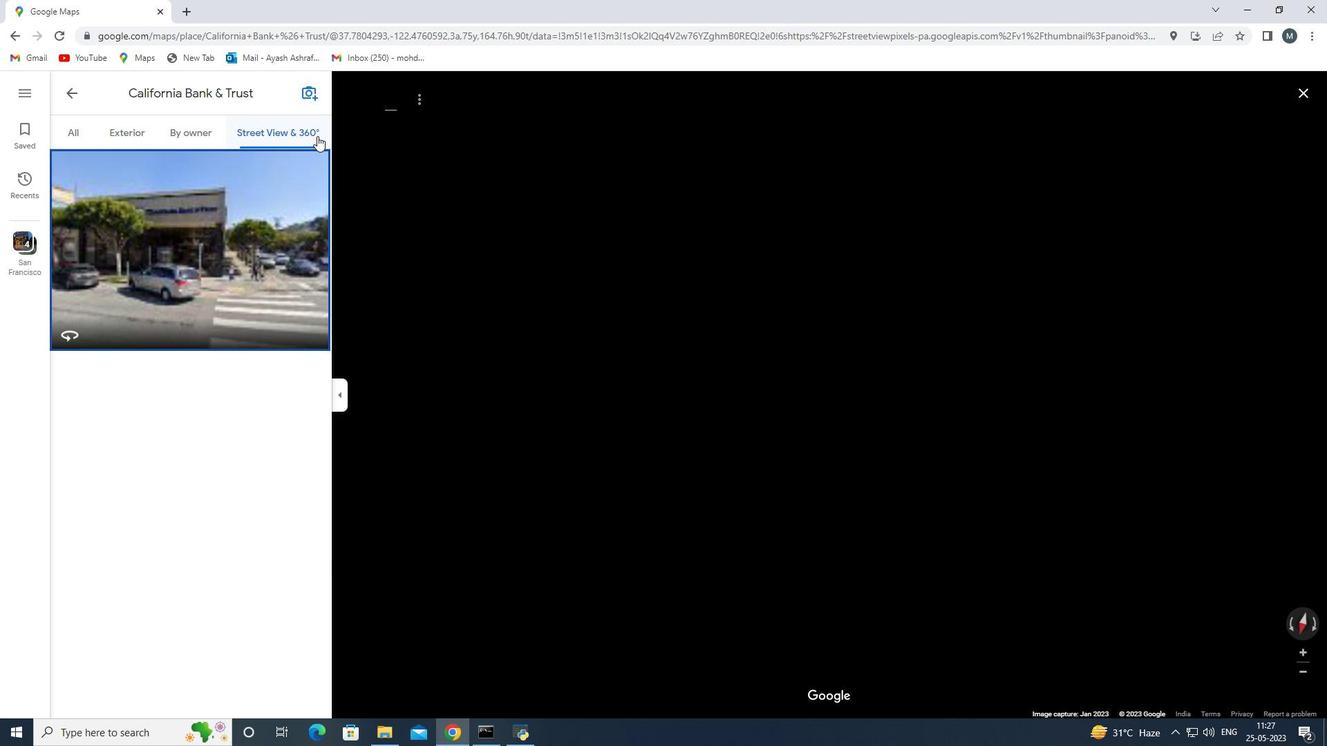
Action: Mouse moved to (127, 134)
Screenshot: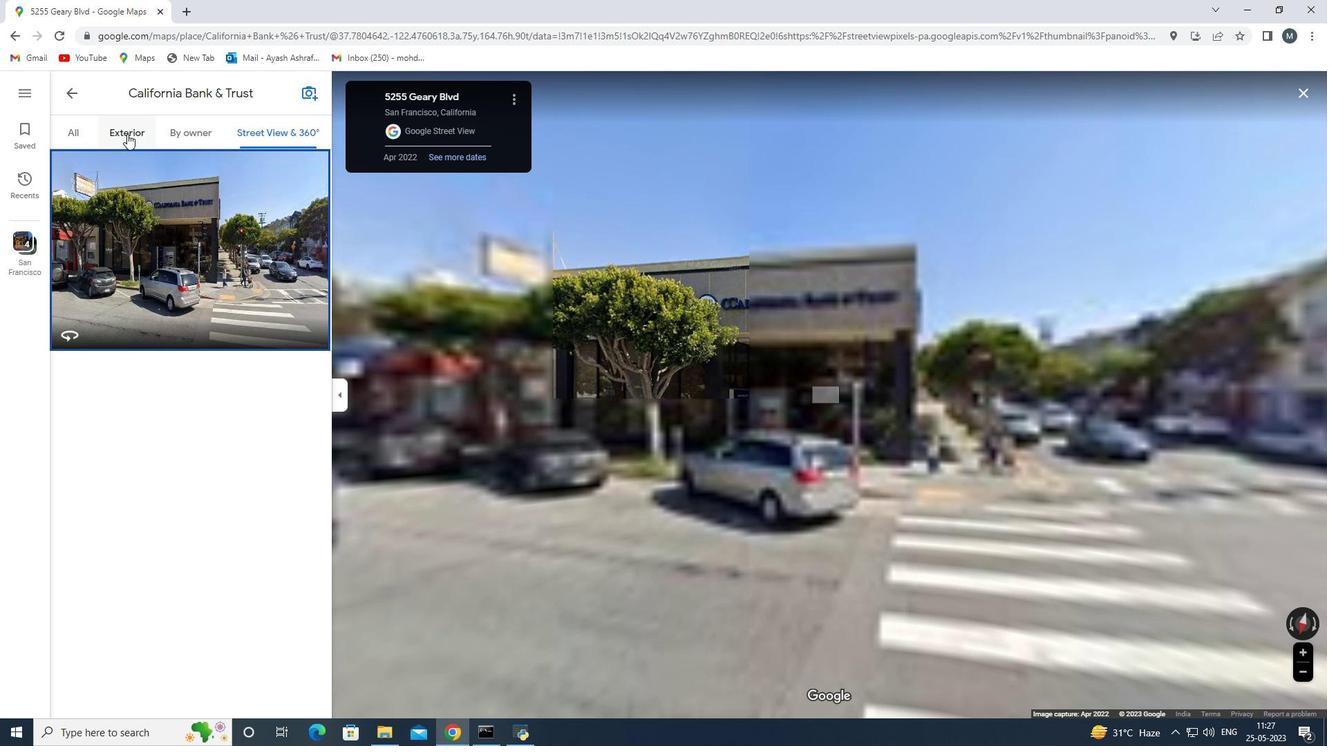 
Action: Mouse pressed left at (127, 134)
Screenshot: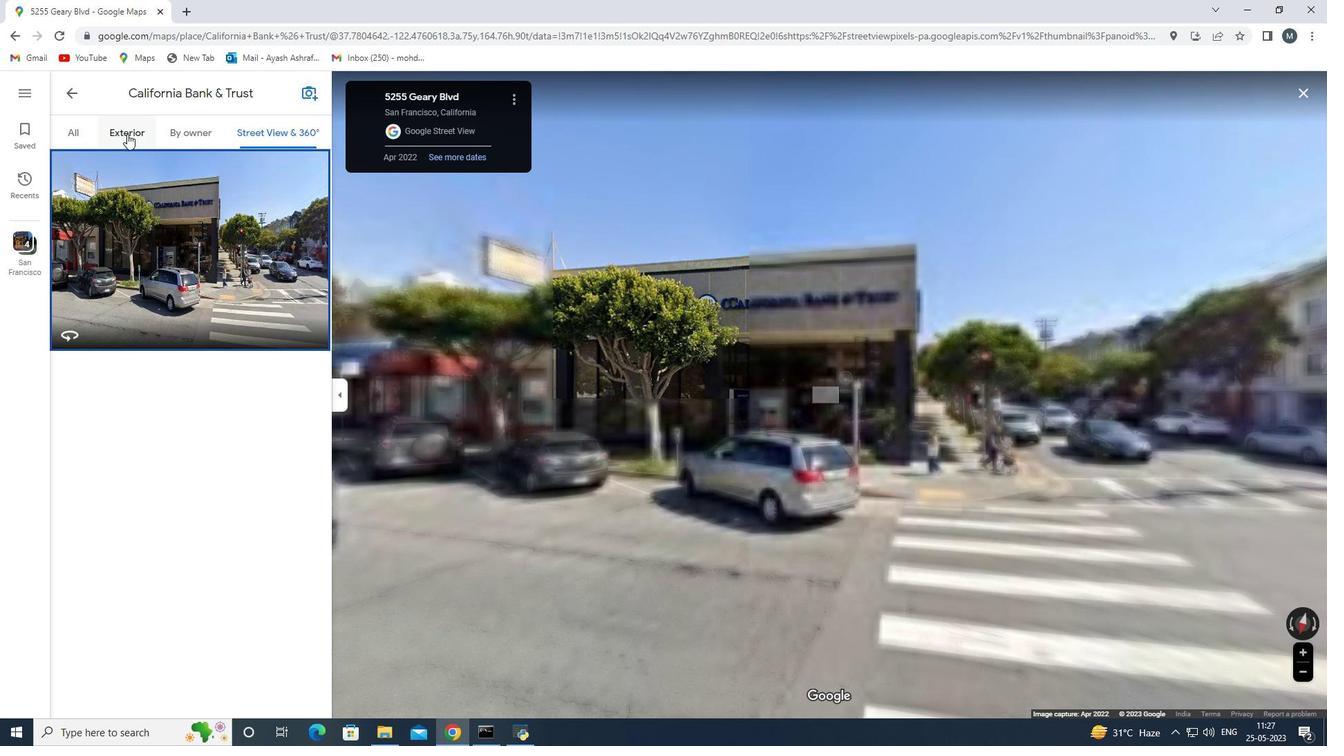 
Action: Mouse moved to (80, 133)
Screenshot: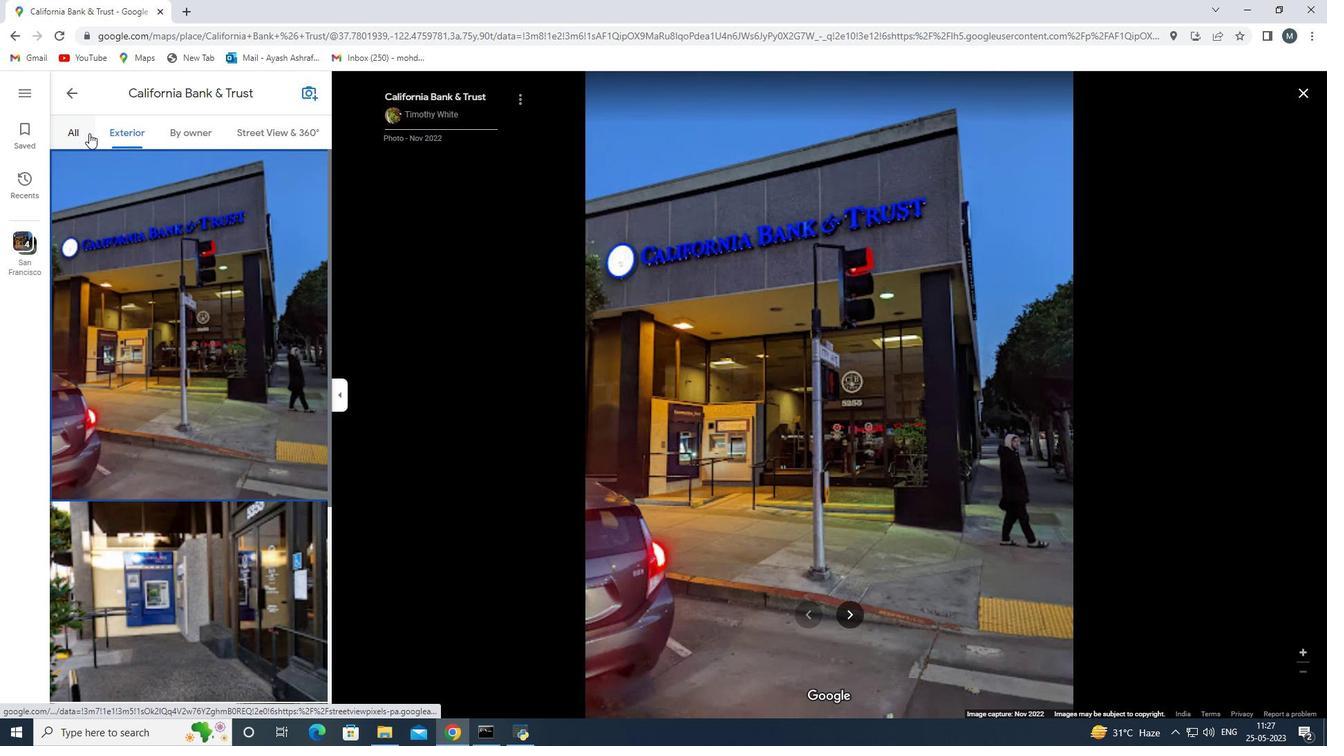 
Action: Mouse pressed left at (80, 133)
Screenshot: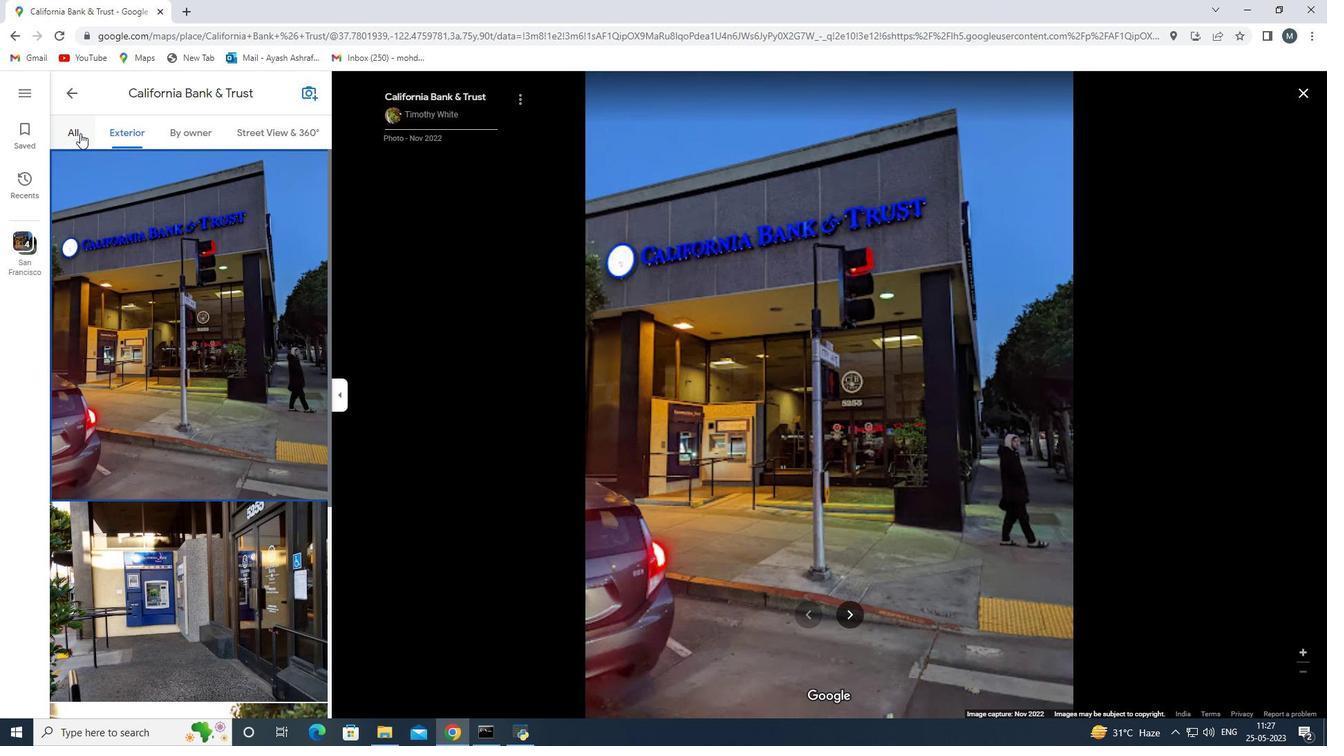 
Action: Mouse moved to (442, 402)
Screenshot: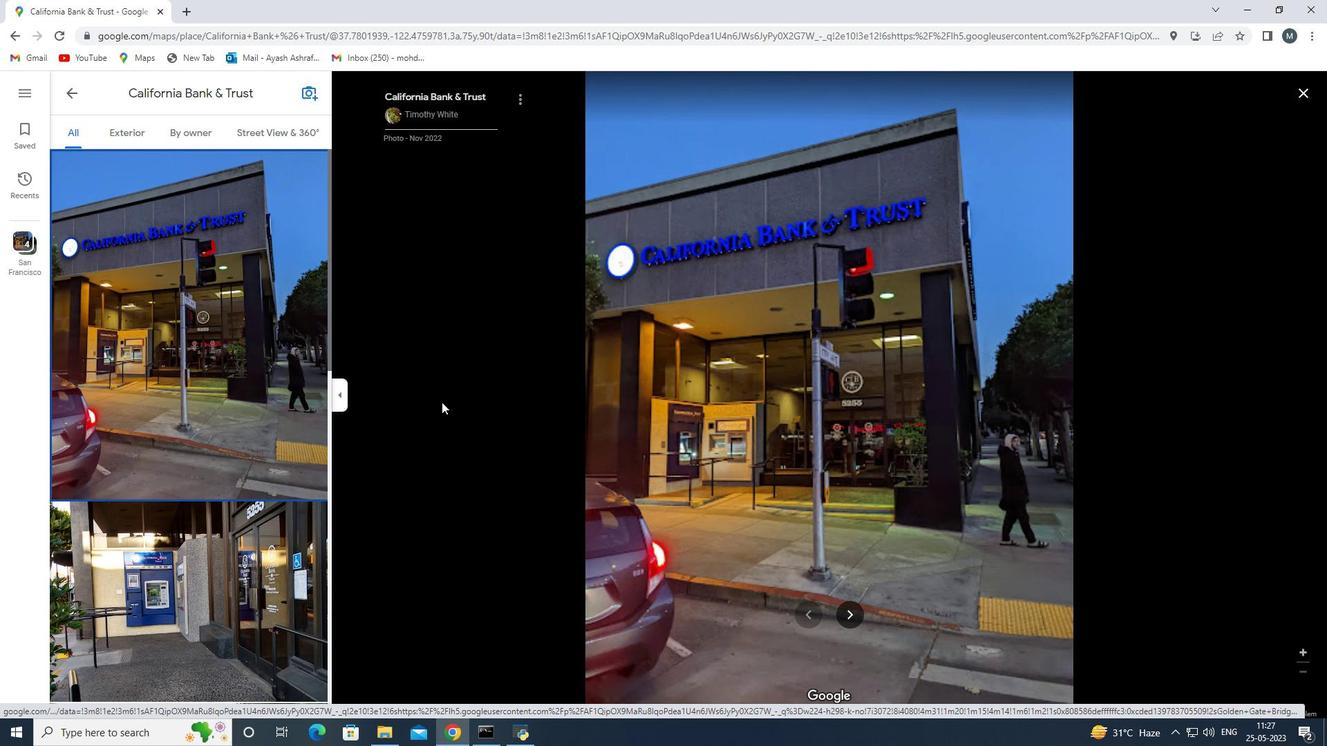 
Action: Key pressed <Key.down><Key.down><Key.down><Key.down><Key.down><Key.down><Key.down>
Screenshot: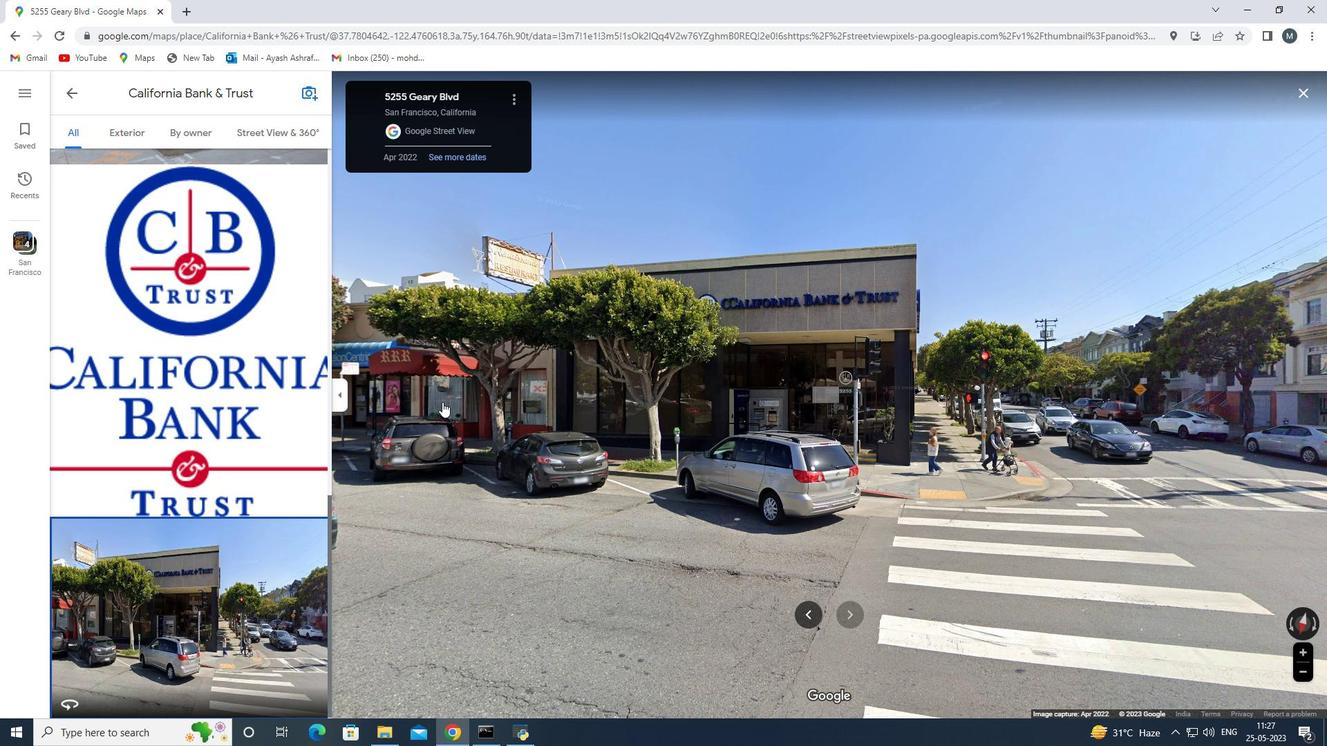 
Action: Mouse moved to (139, 136)
Screenshot: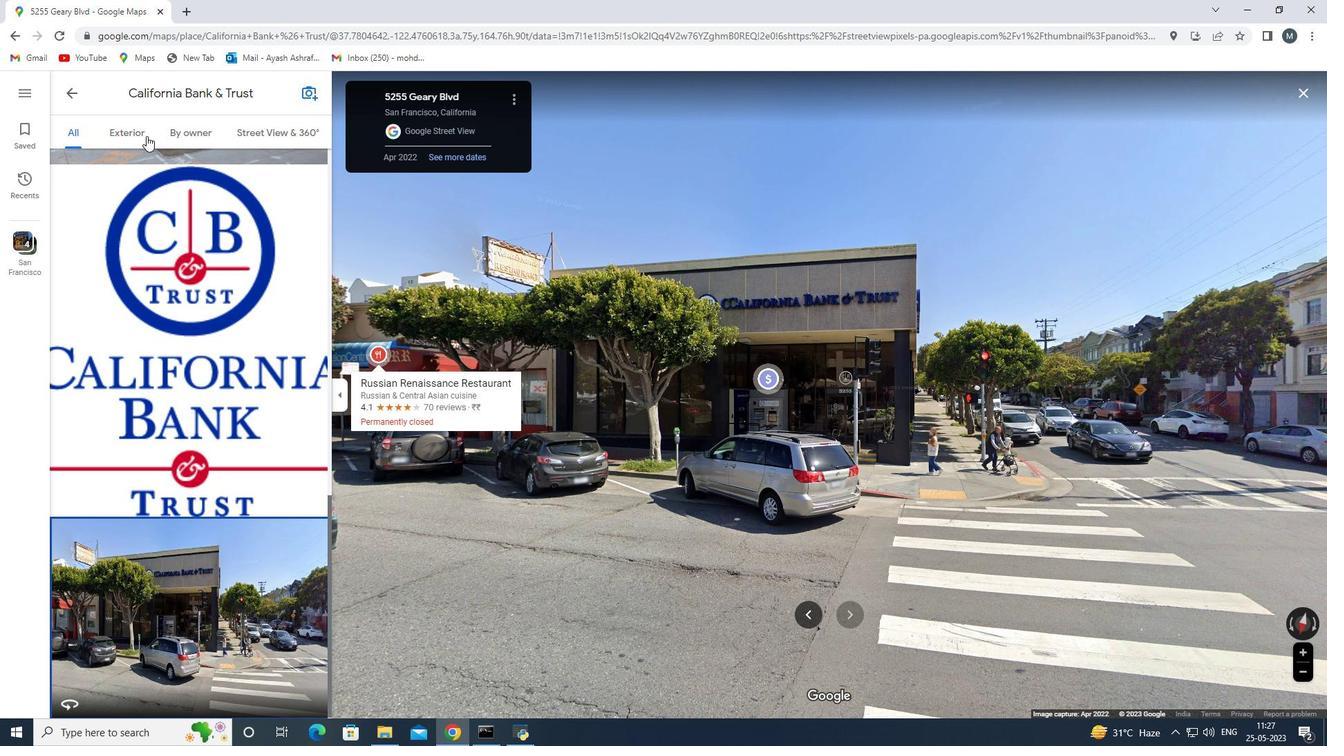 
Action: Mouse pressed left at (139, 136)
Screenshot: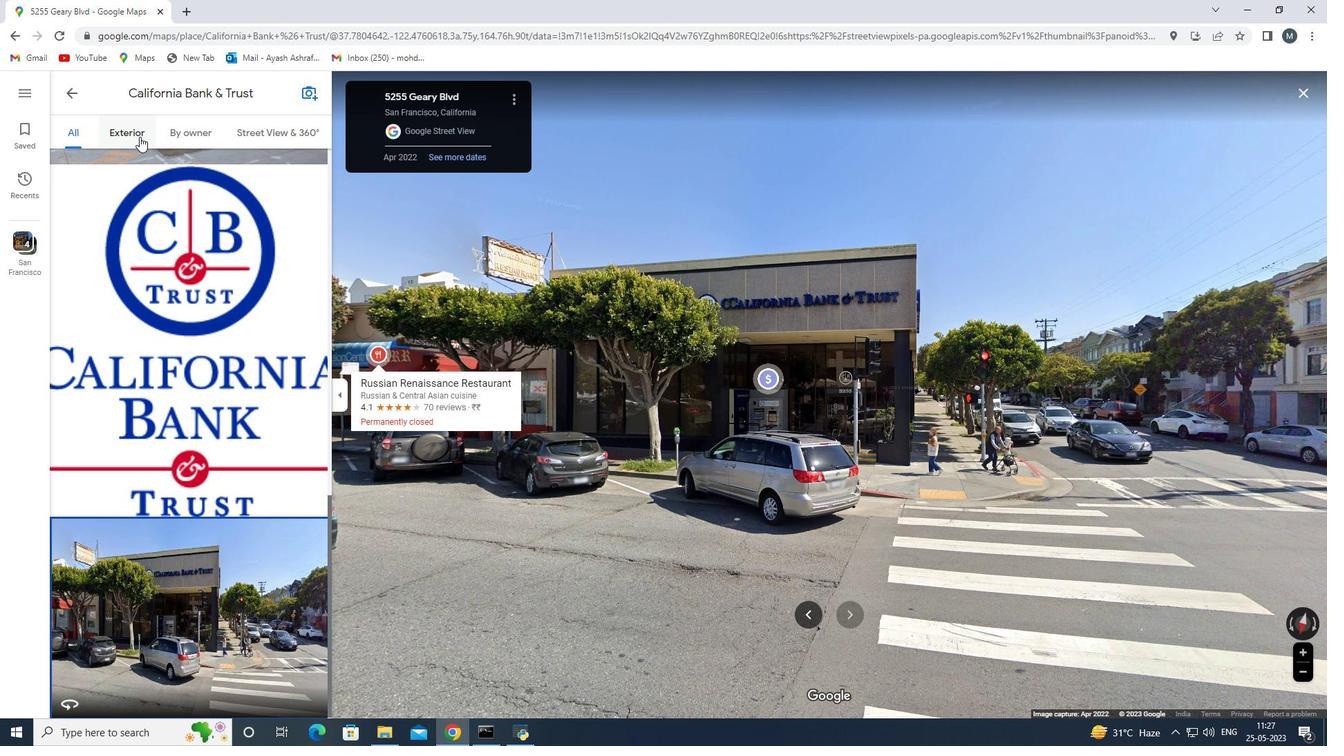 
Action: Mouse moved to (138, 136)
Screenshot: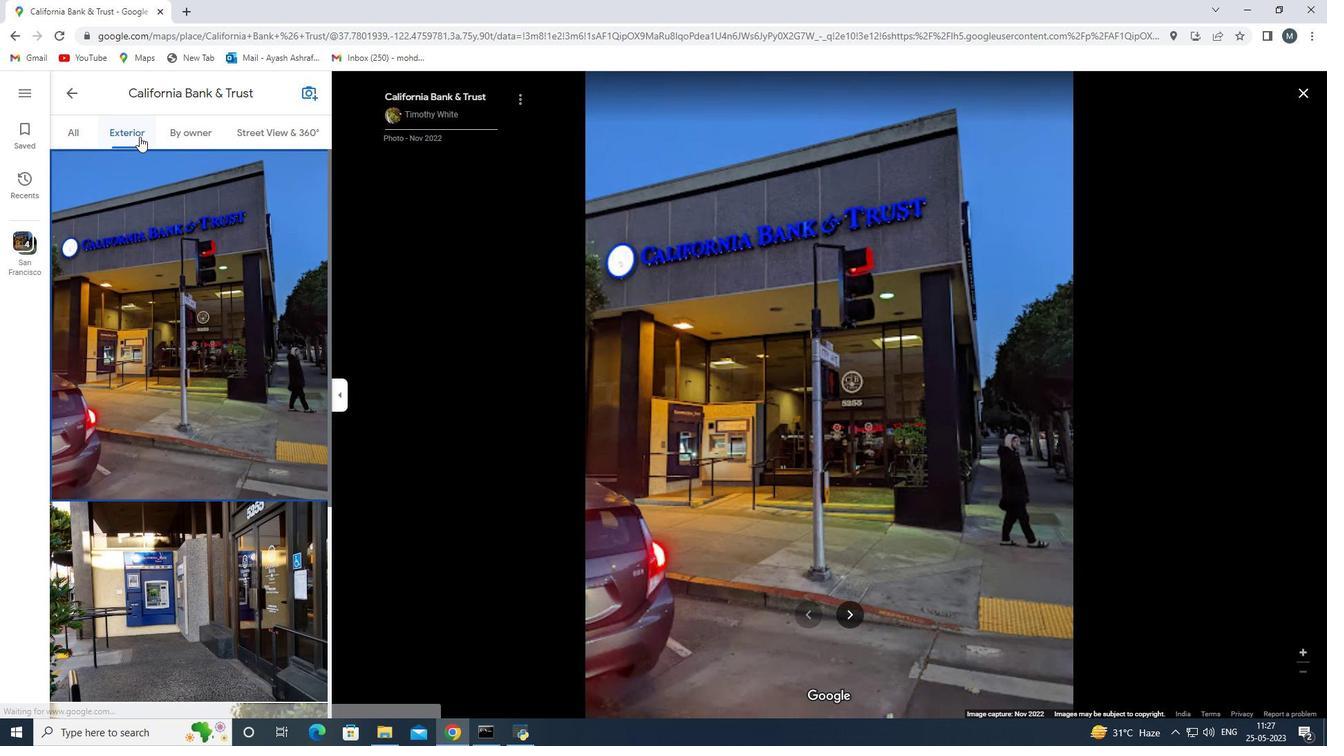 
Action: Key pressed <Key.down><Key.down><Key.down><Key.down><Key.down>
Screenshot: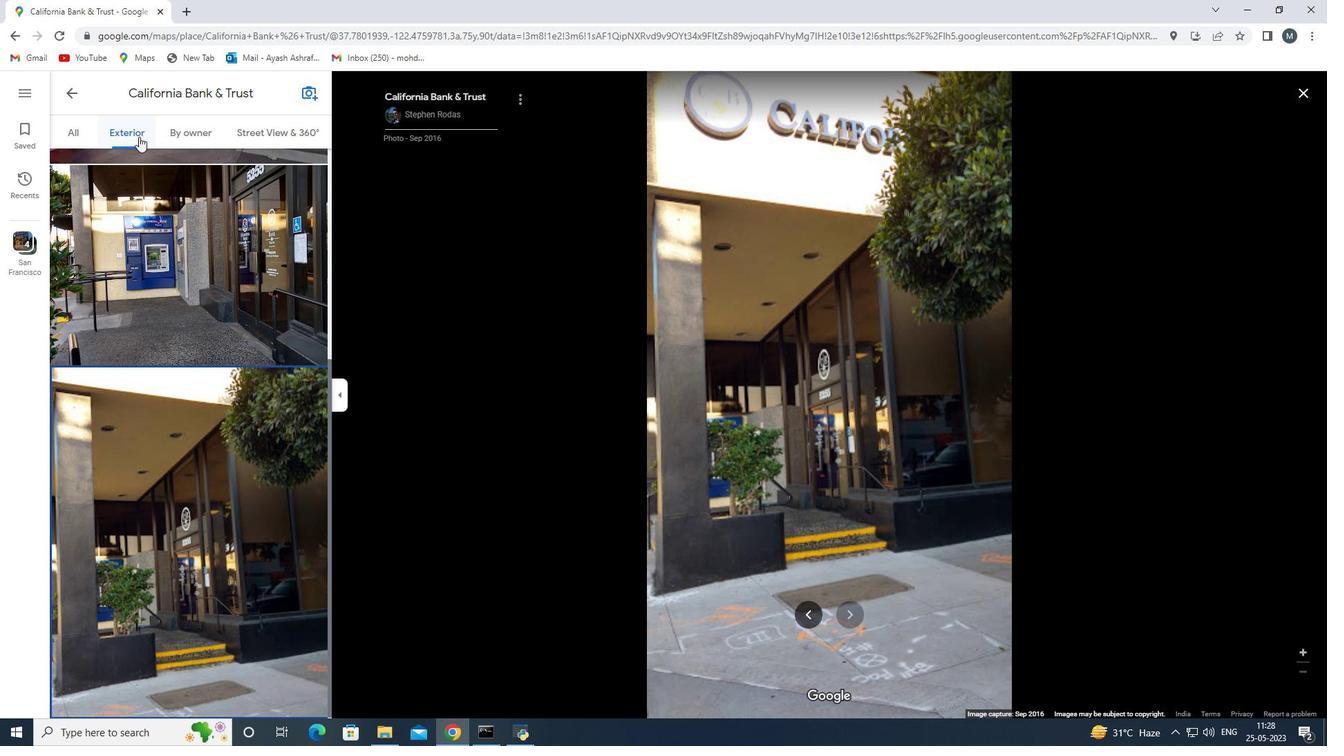 
Action: Mouse moved to (201, 140)
Screenshot: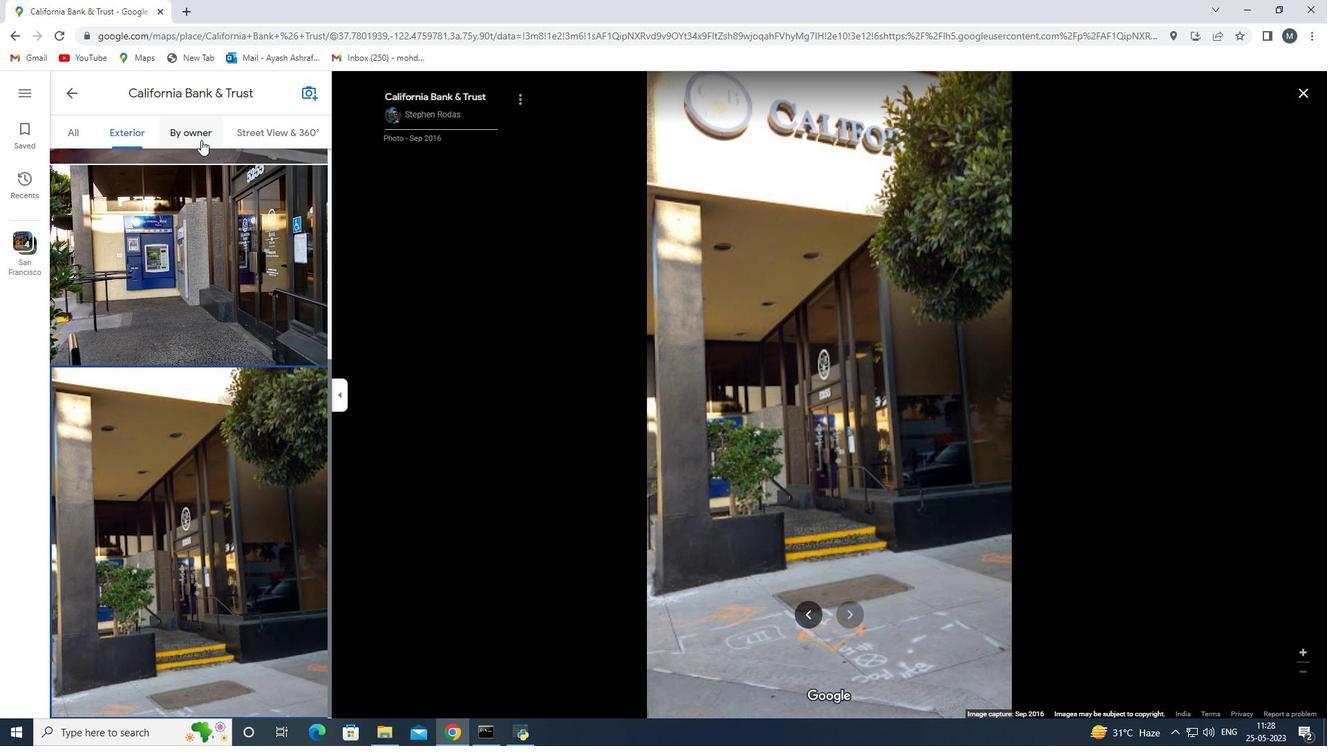 
Action: Mouse pressed left at (201, 140)
Screenshot: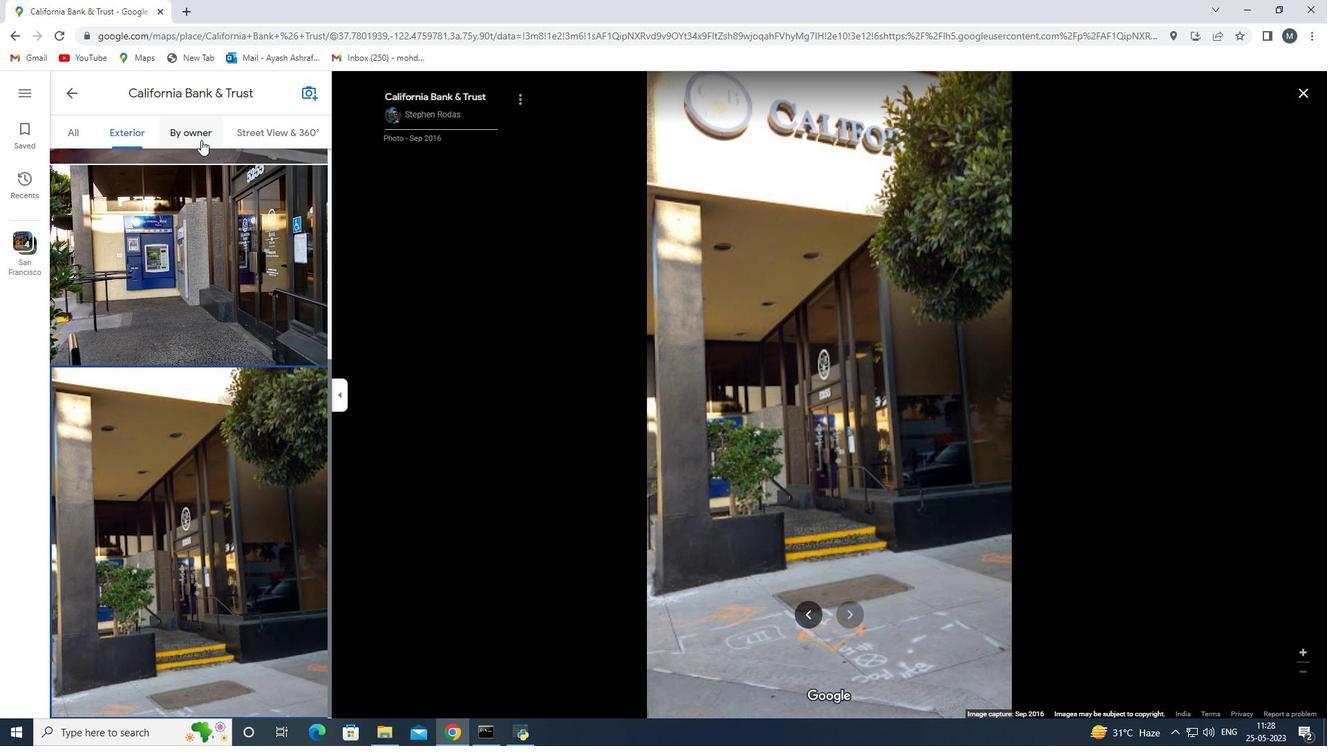 
Action: Key pressed <Key.down><Key.down><Key.down><Key.down>
Screenshot: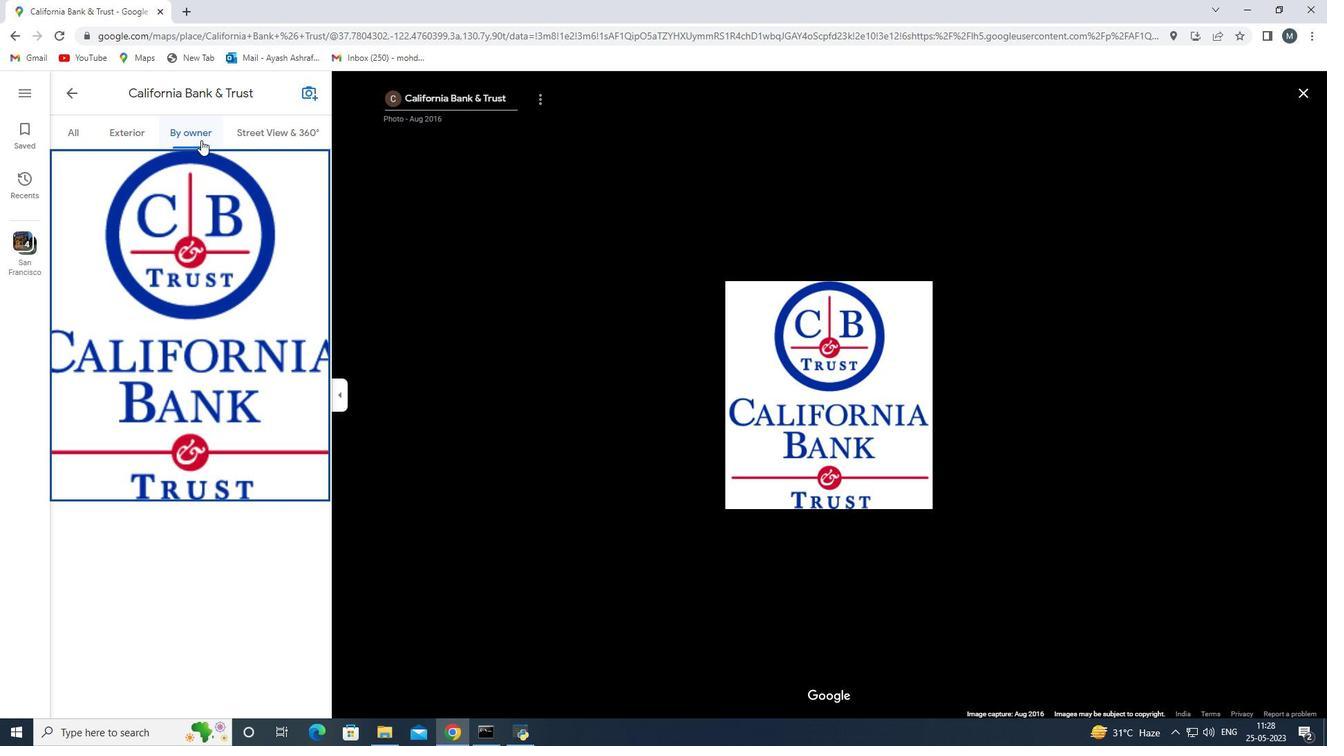 
Action: Mouse moved to (256, 140)
Screenshot: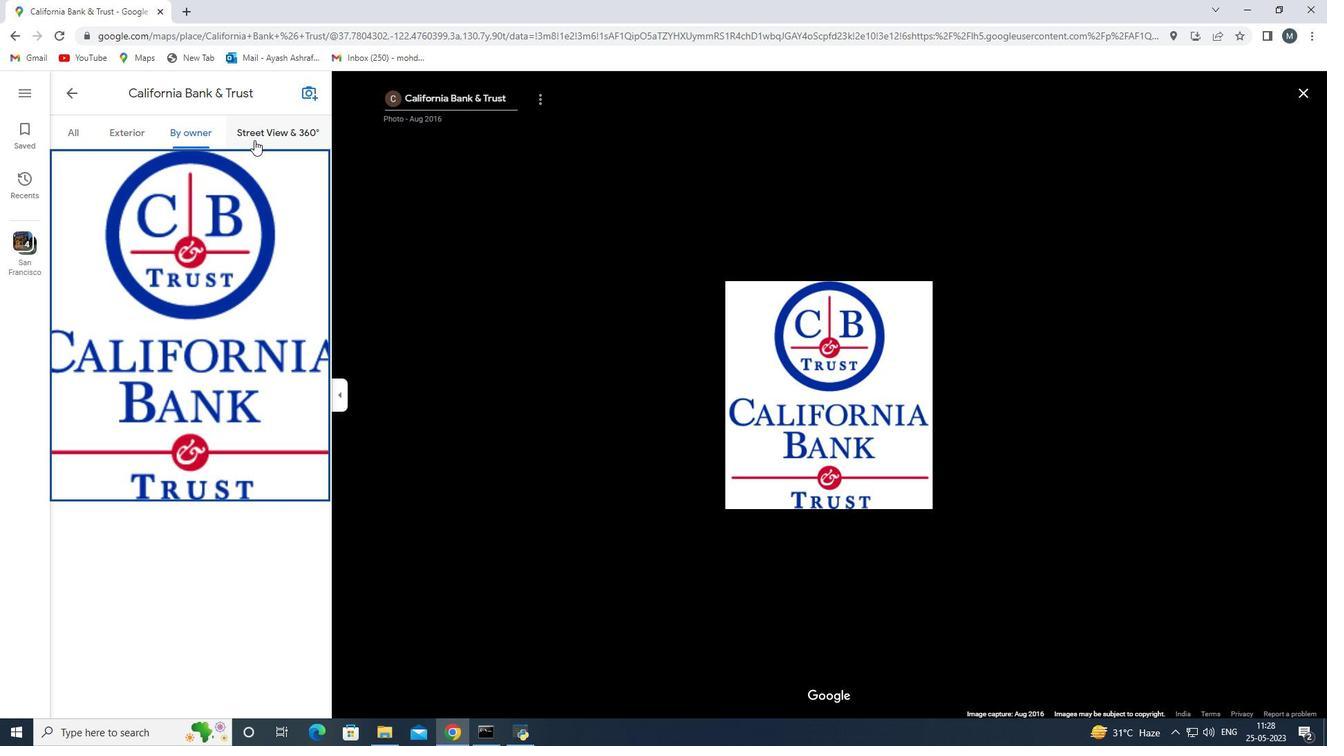 
Action: Mouse pressed left at (256, 140)
Screenshot: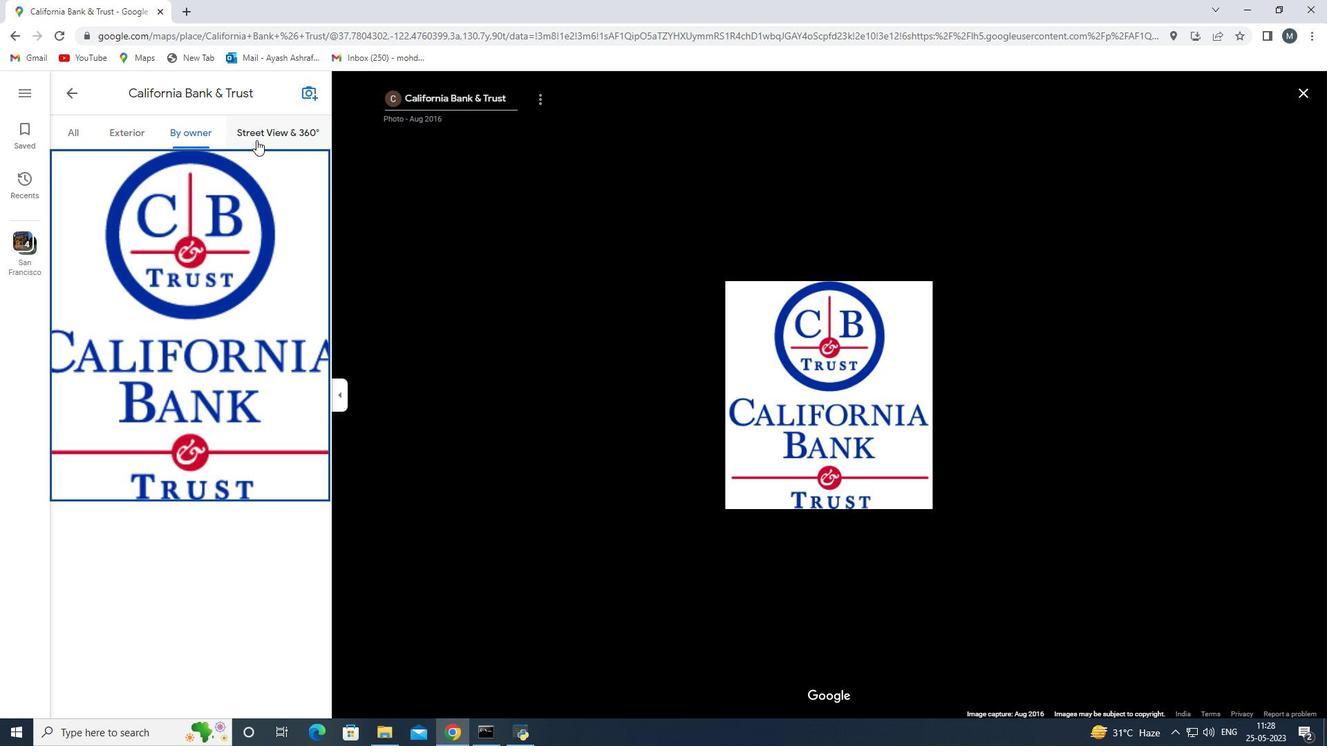 
Action: Mouse moved to (73, 86)
Screenshot: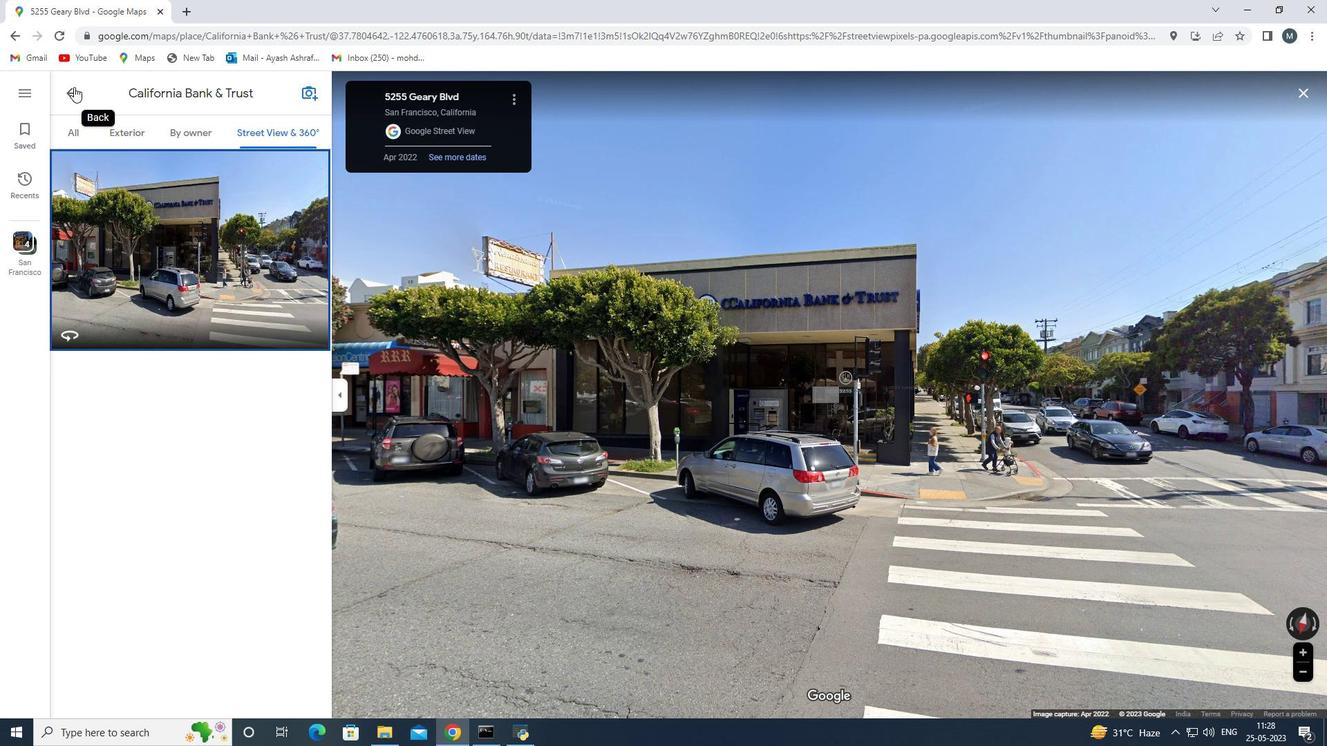 
Action: Mouse pressed left at (73, 86)
Screenshot: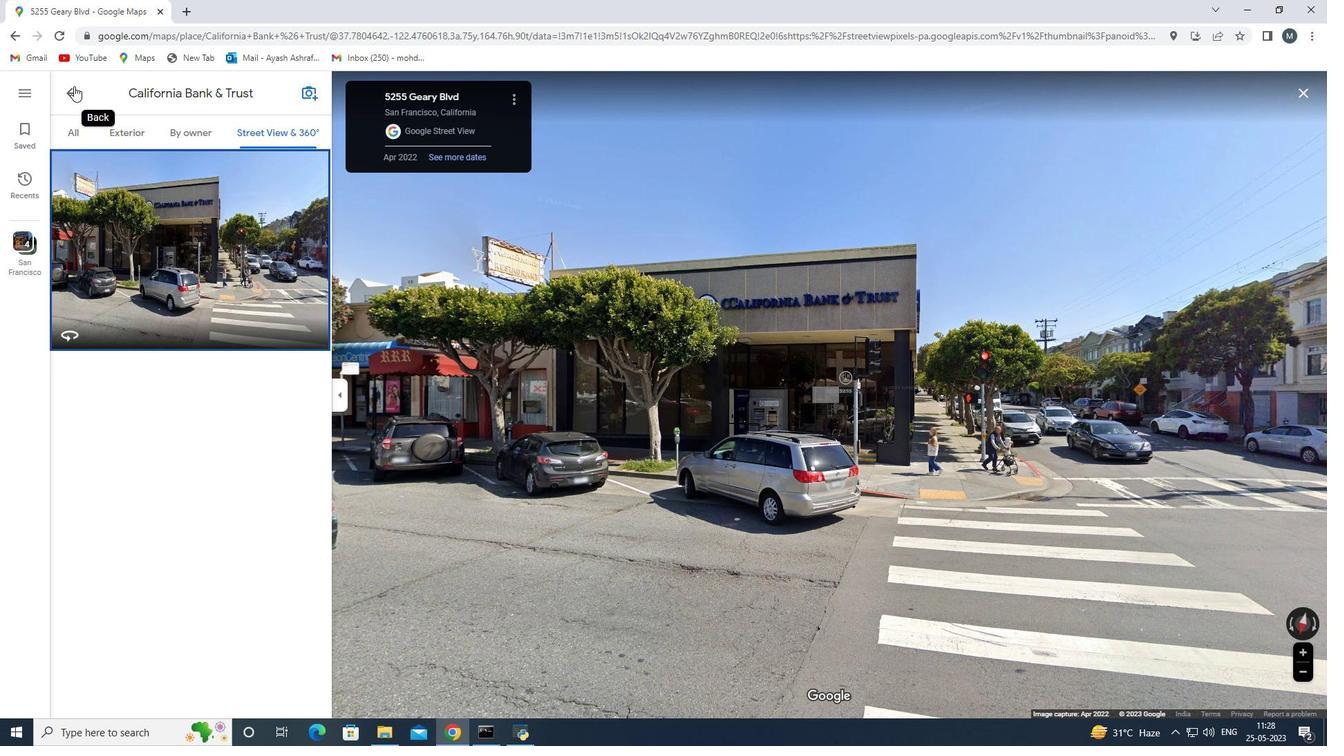 
Action: Mouse pressed left at (73, 86)
Screenshot: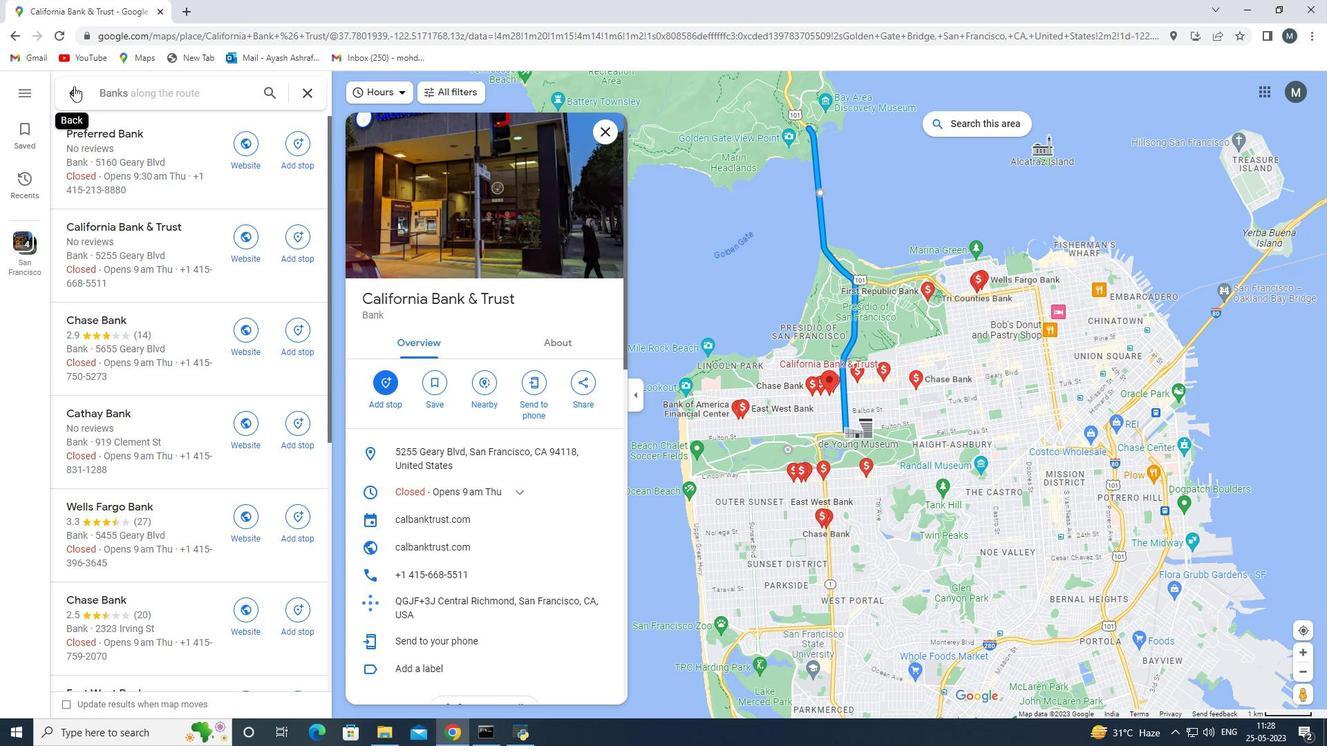 
Action: Mouse moved to (161, 346)
Screenshot: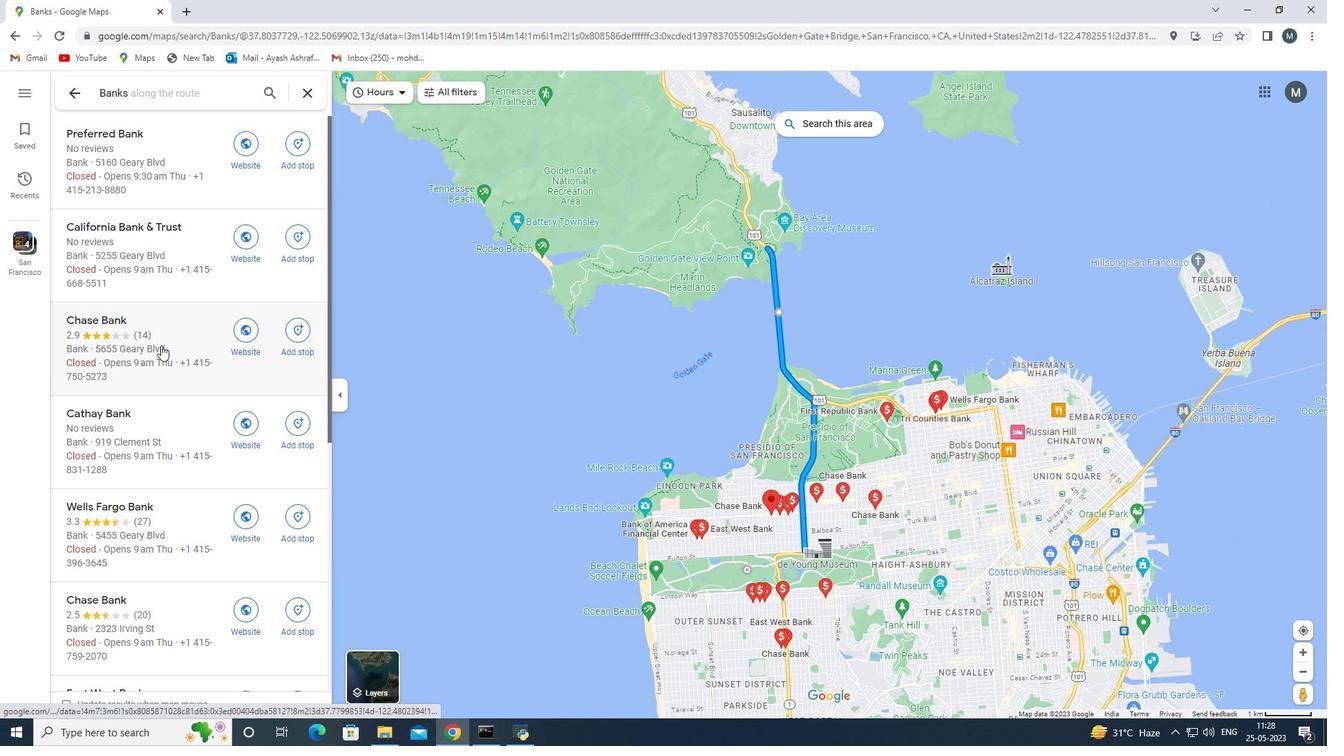 
Action: Mouse scrolled (161, 345) with delta (0, 0)
Screenshot: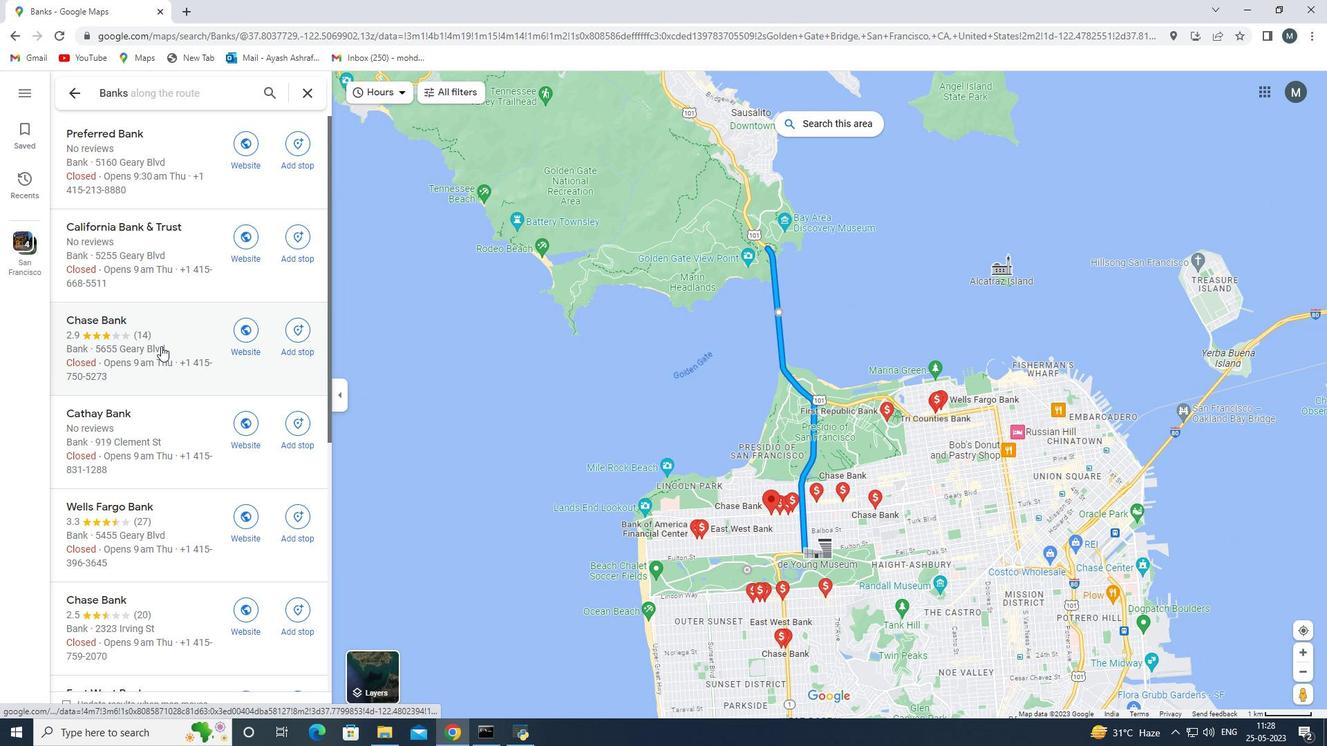 
Action: Mouse scrolled (161, 345) with delta (0, 0)
Screenshot: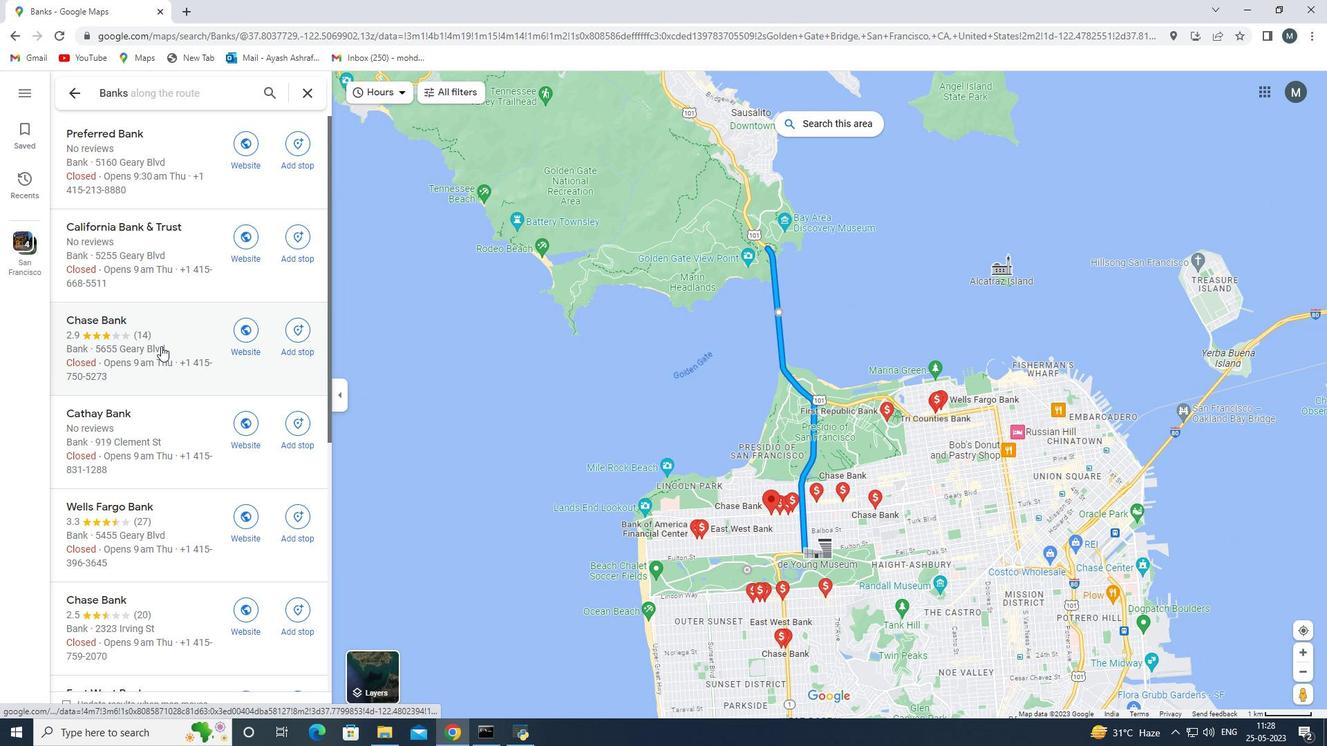 
Action: Mouse moved to (161, 347)
Screenshot: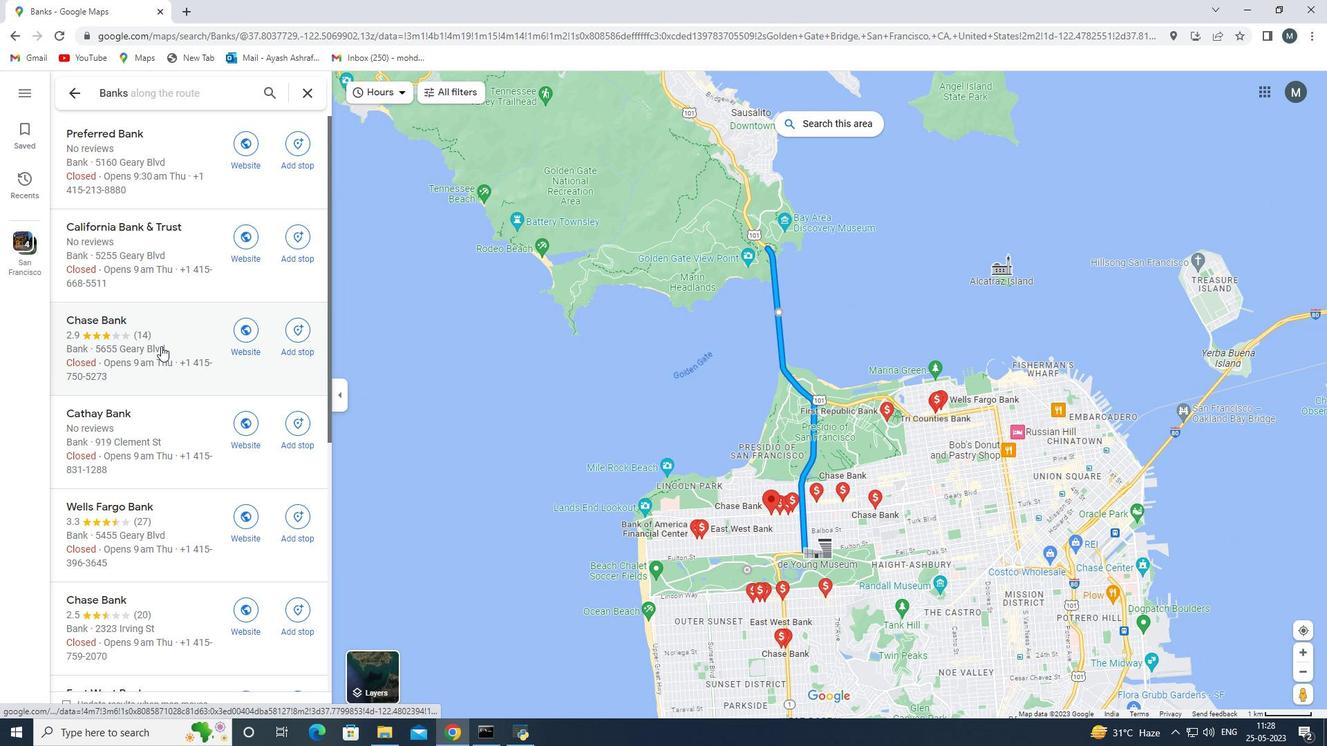 
Action: Mouse scrolled (161, 346) with delta (0, 0)
Screenshot: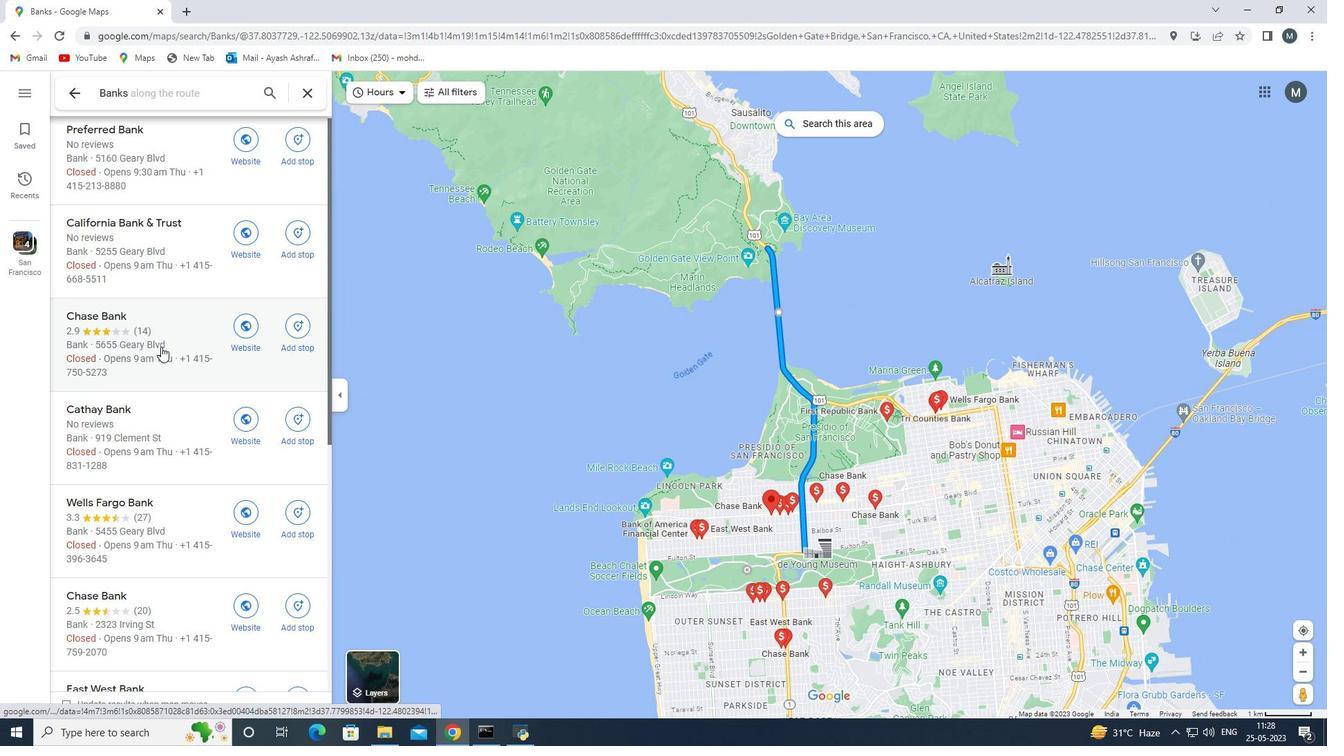 
Action: Mouse moved to (163, 335)
Screenshot: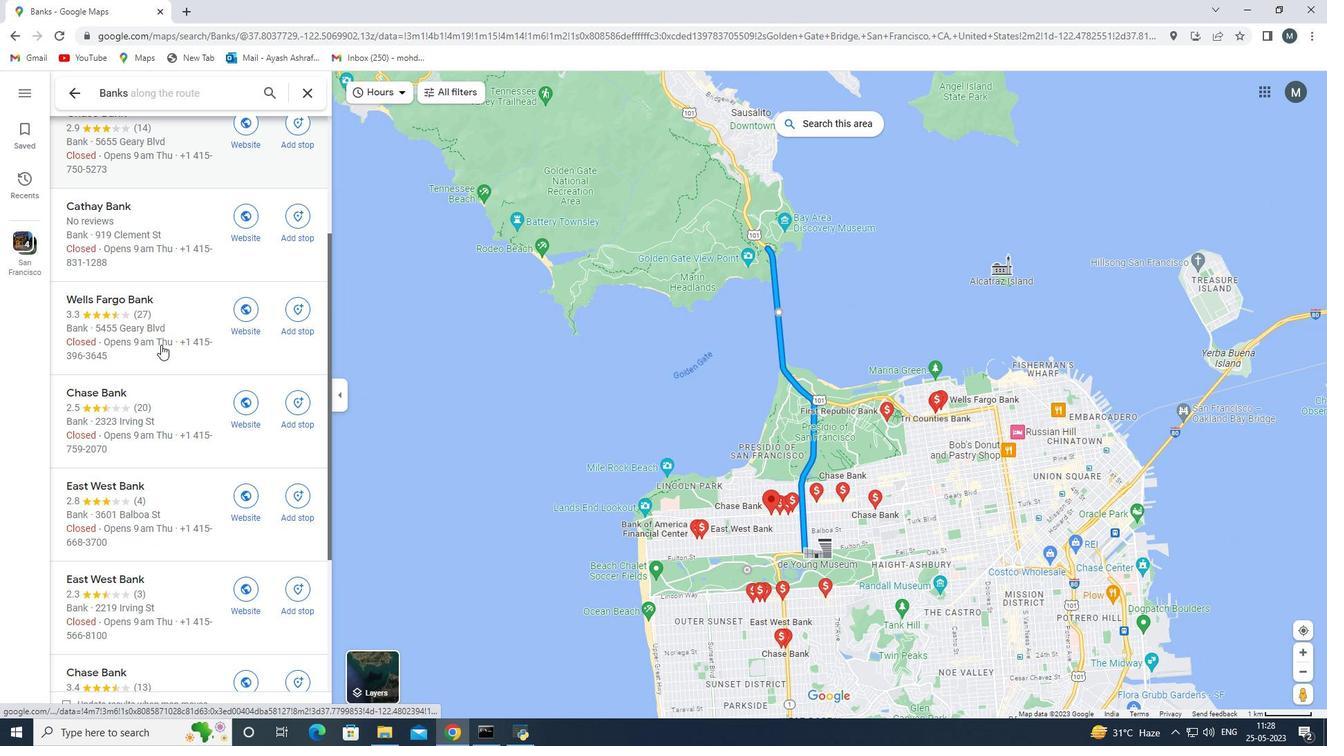
Action: Mouse scrolled (163, 335) with delta (0, 0)
Screenshot: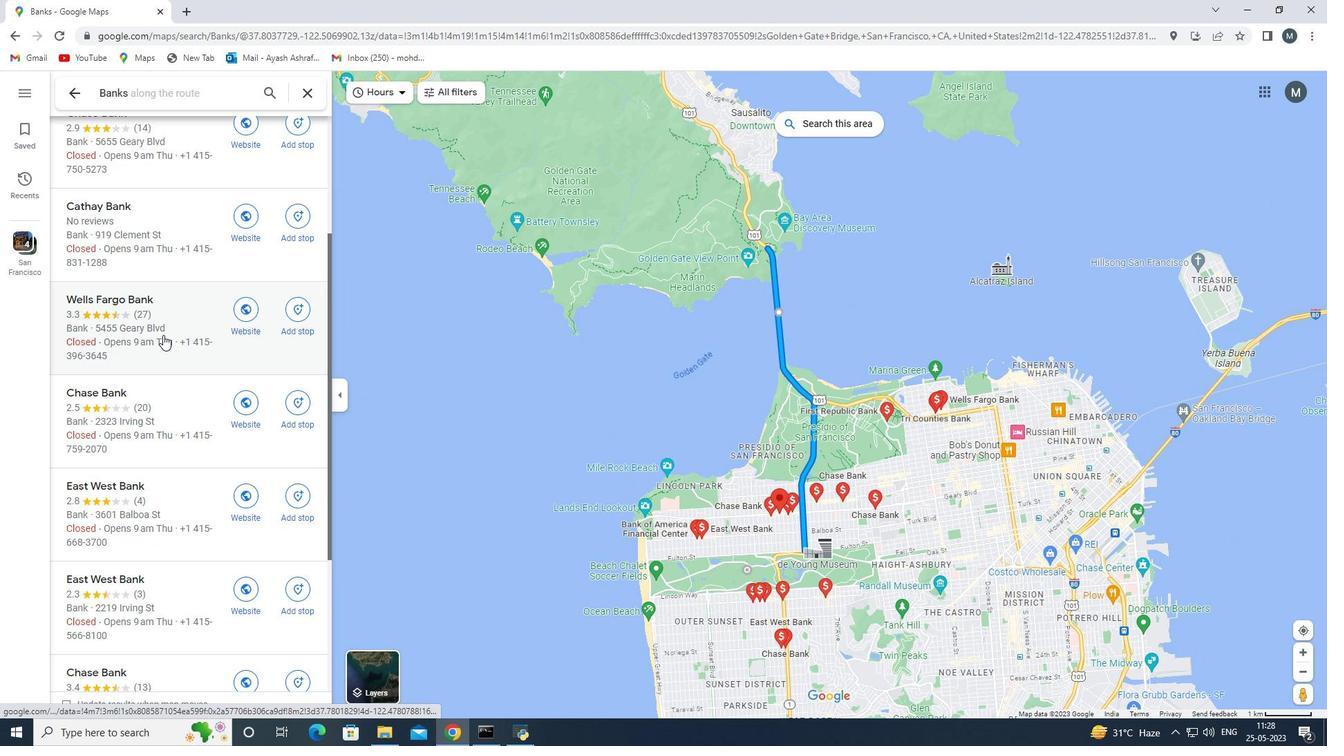 
Action: Mouse moved to (174, 227)
Screenshot: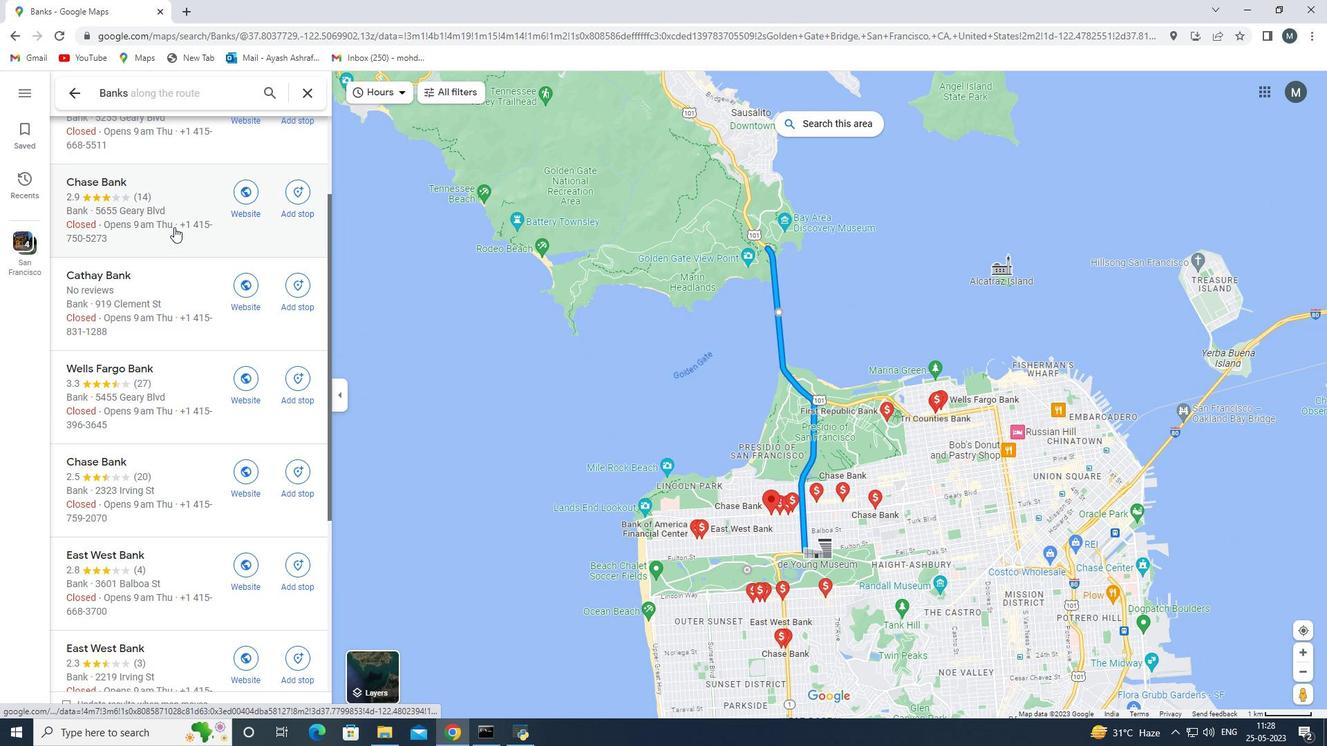 
Action: Mouse pressed left at (174, 227)
Screenshot: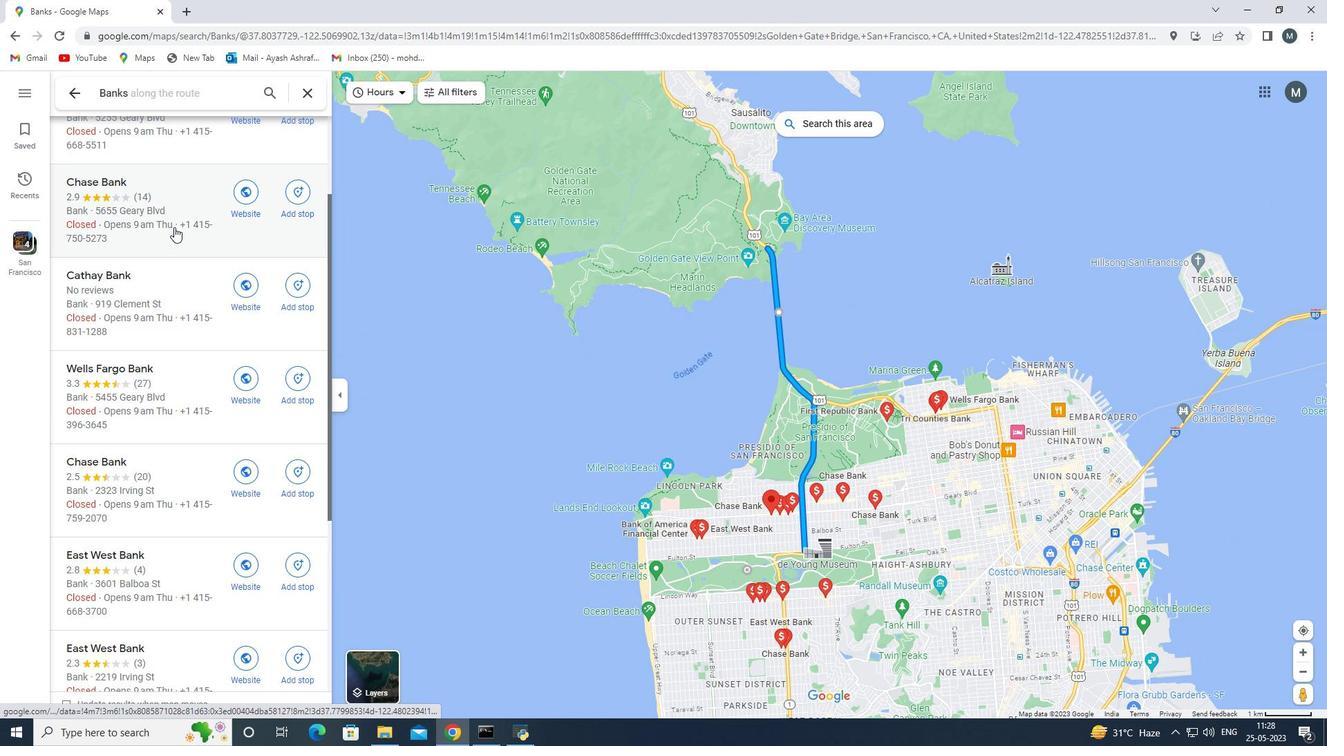 
Action: Mouse moved to (481, 364)
Screenshot: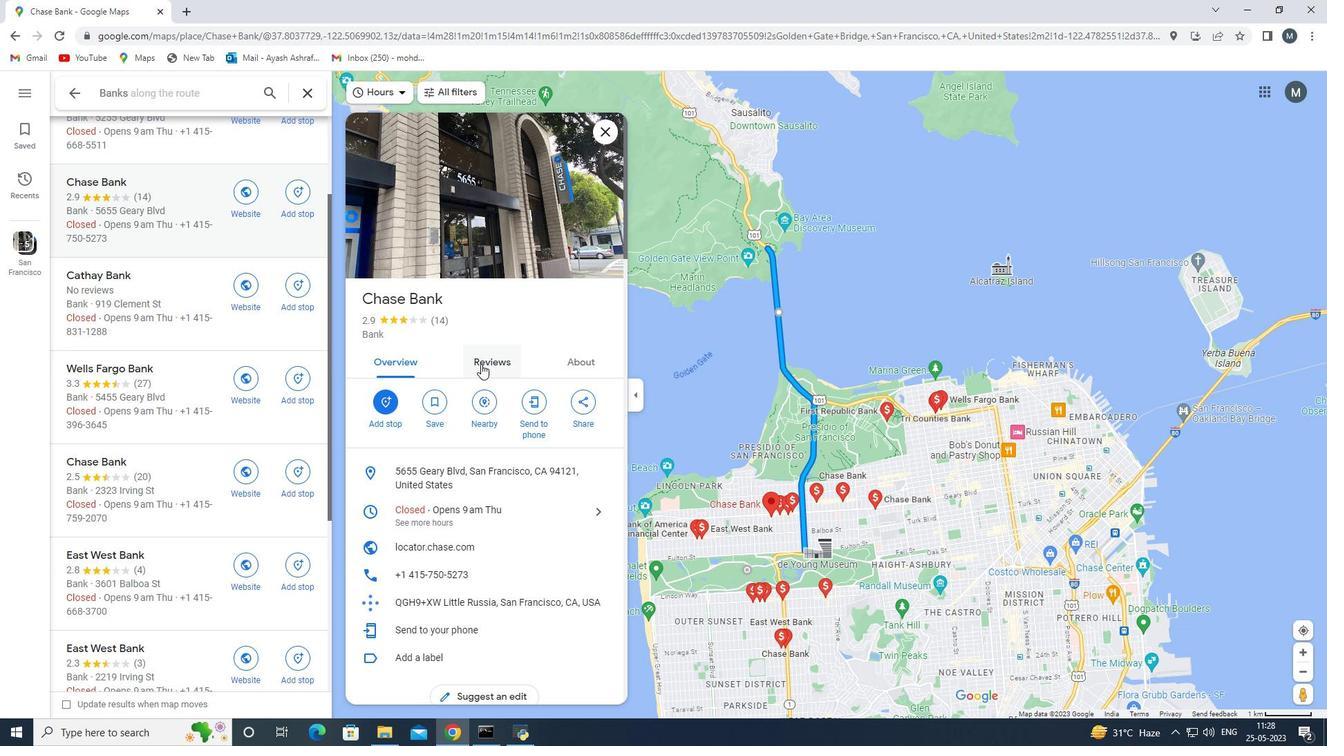 
Action: Mouse scrolled (481, 363) with delta (0, 0)
Screenshot: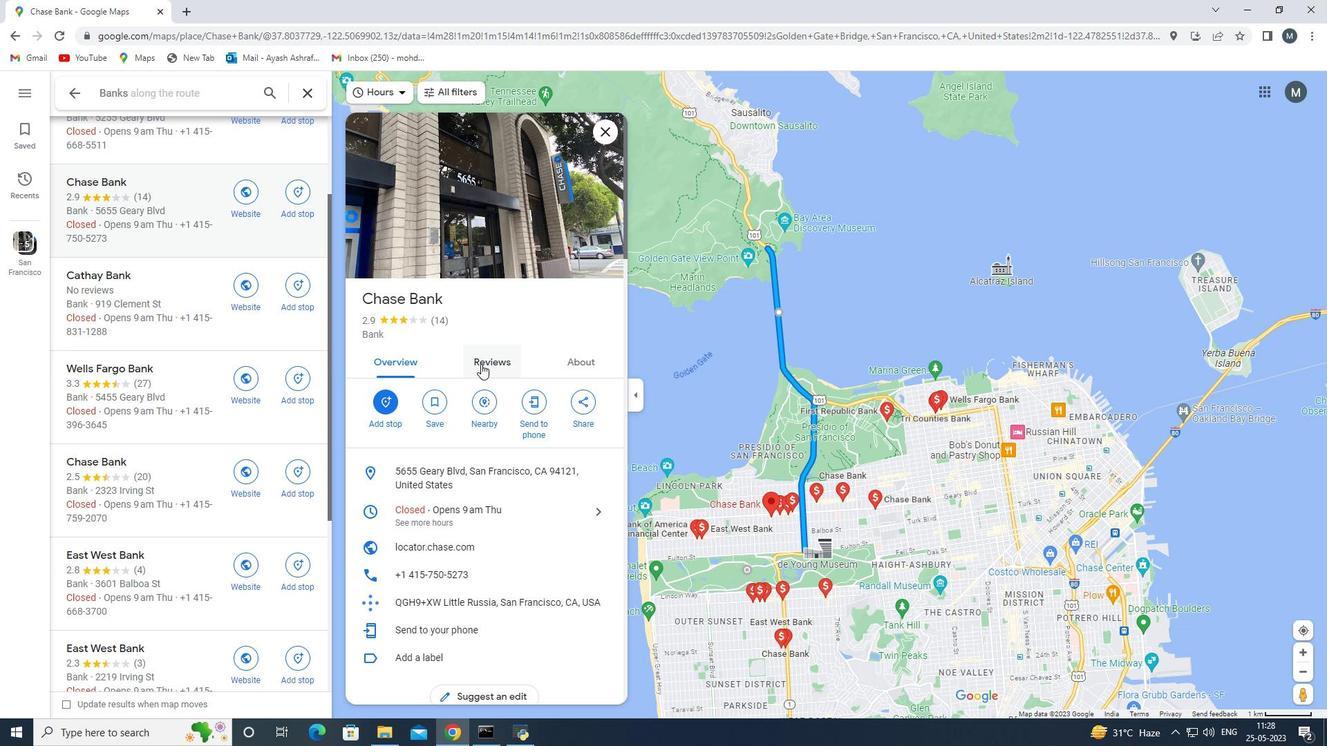 
Action: Mouse moved to (498, 293)
Screenshot: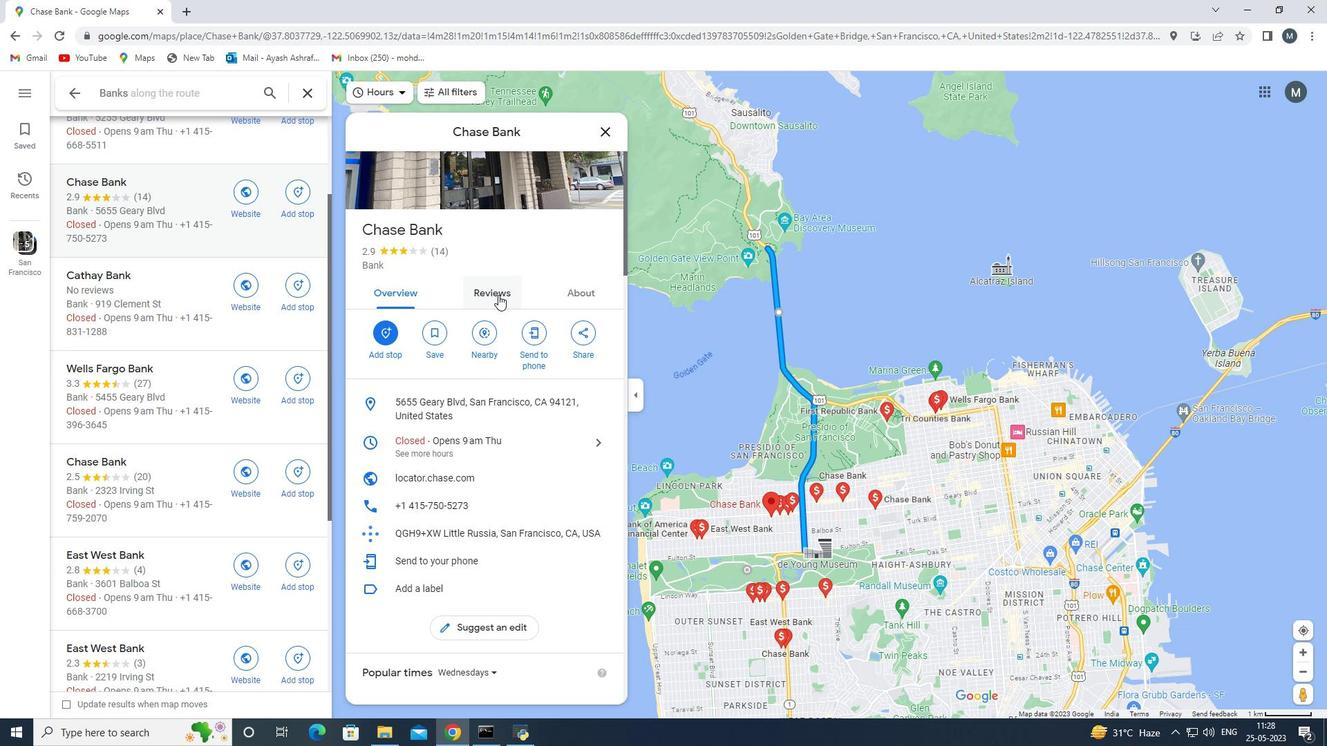 
Action: Mouse pressed left at (498, 293)
Screenshot: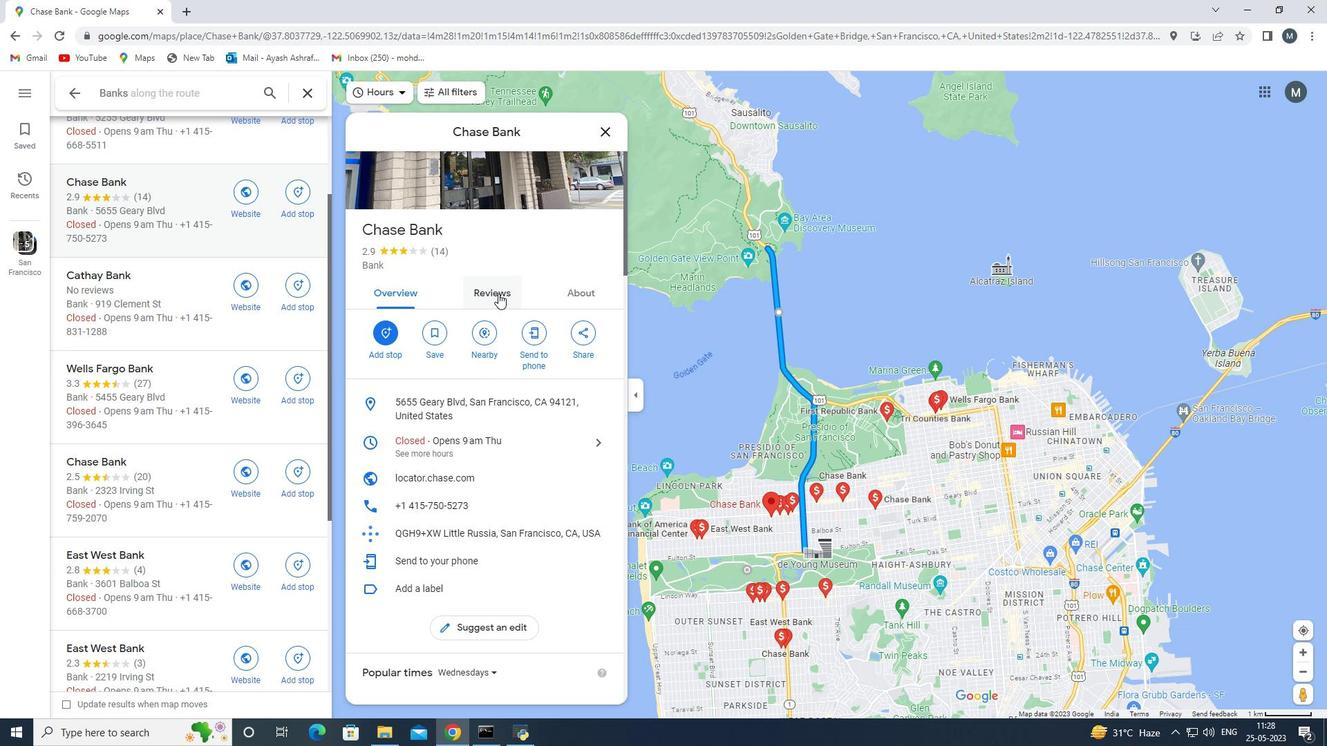 
Action: Mouse moved to (479, 394)
Screenshot: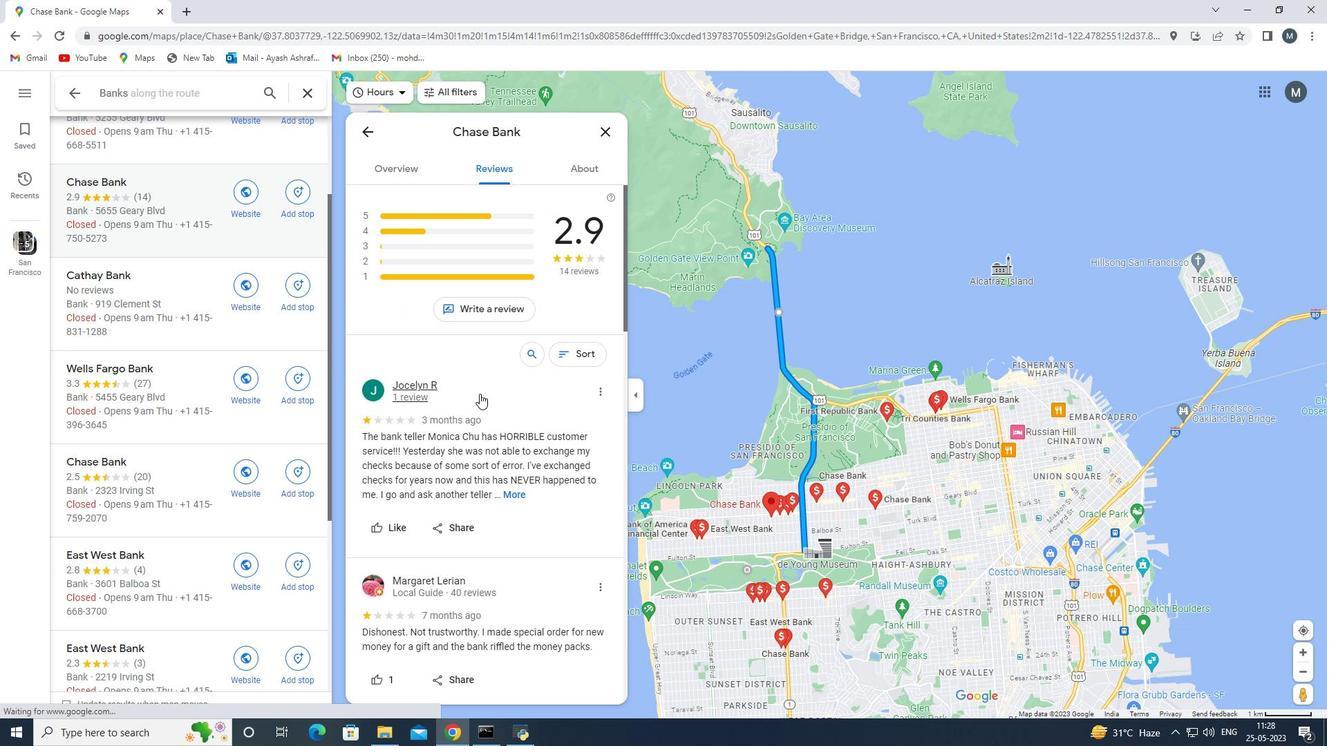 
Action: Mouse scrolled (479, 393) with delta (0, 0)
Screenshot: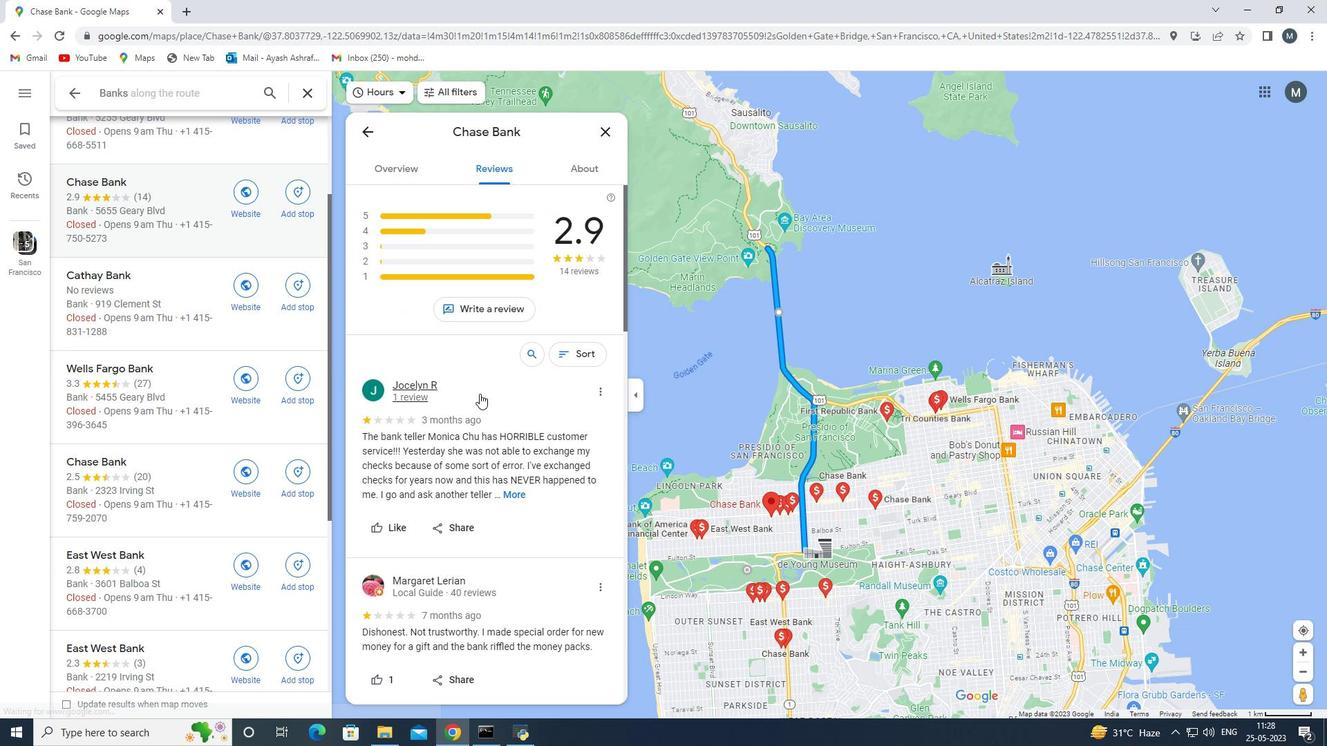 
Action: Mouse moved to (479, 394)
Screenshot: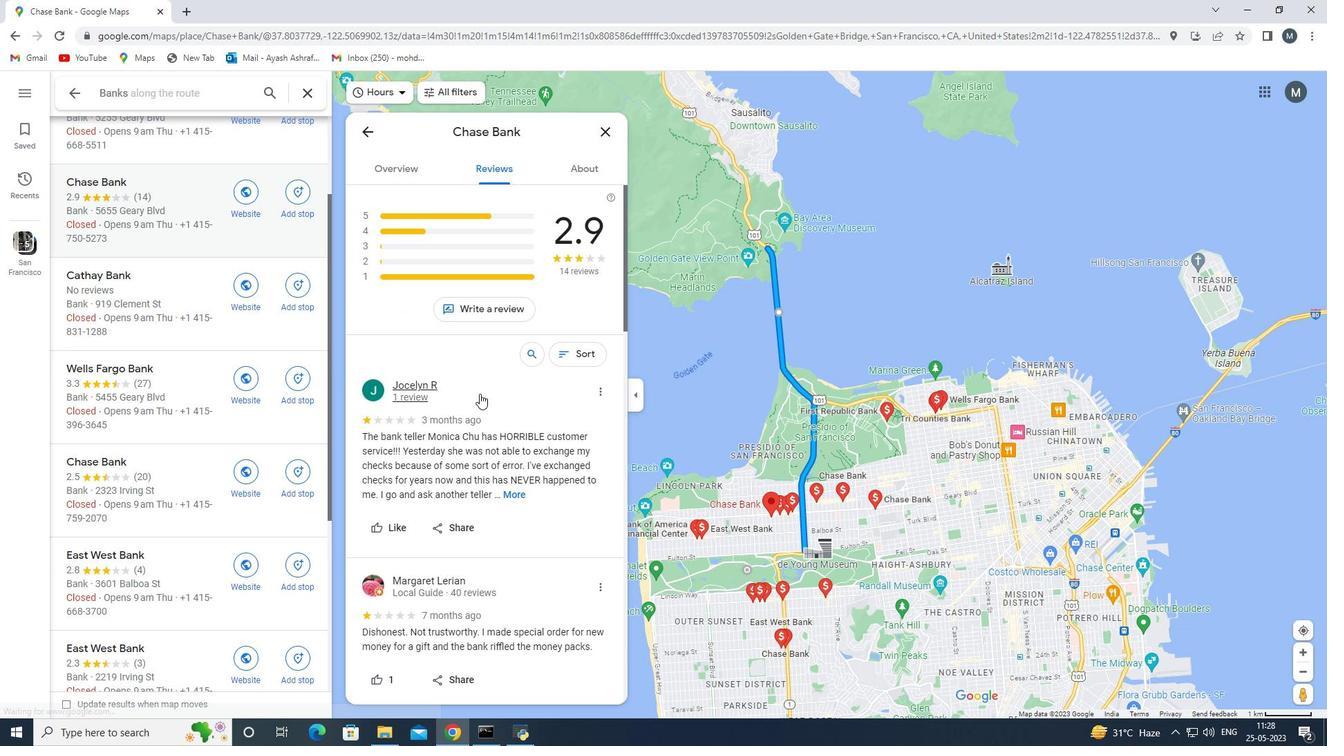 
Action: Mouse scrolled (479, 394) with delta (0, 0)
Screenshot: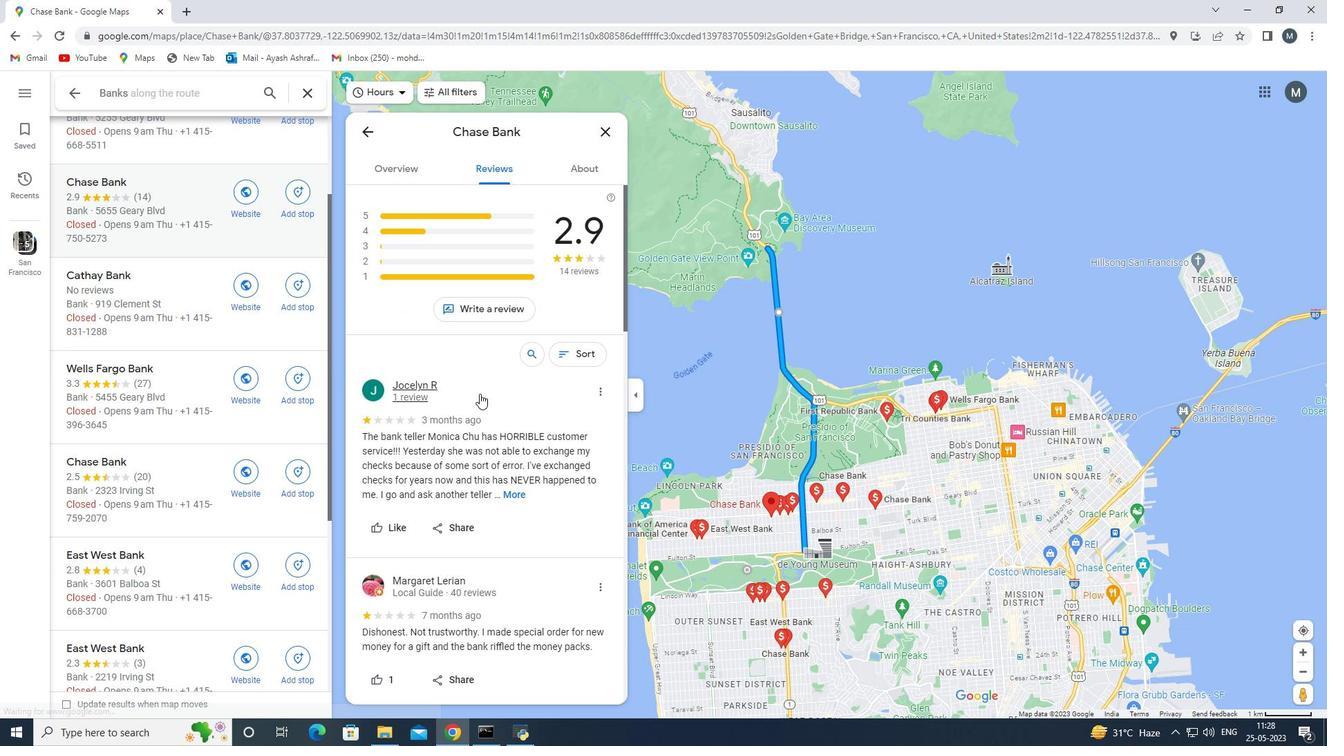 
Action: Mouse moved to (512, 356)
Screenshot: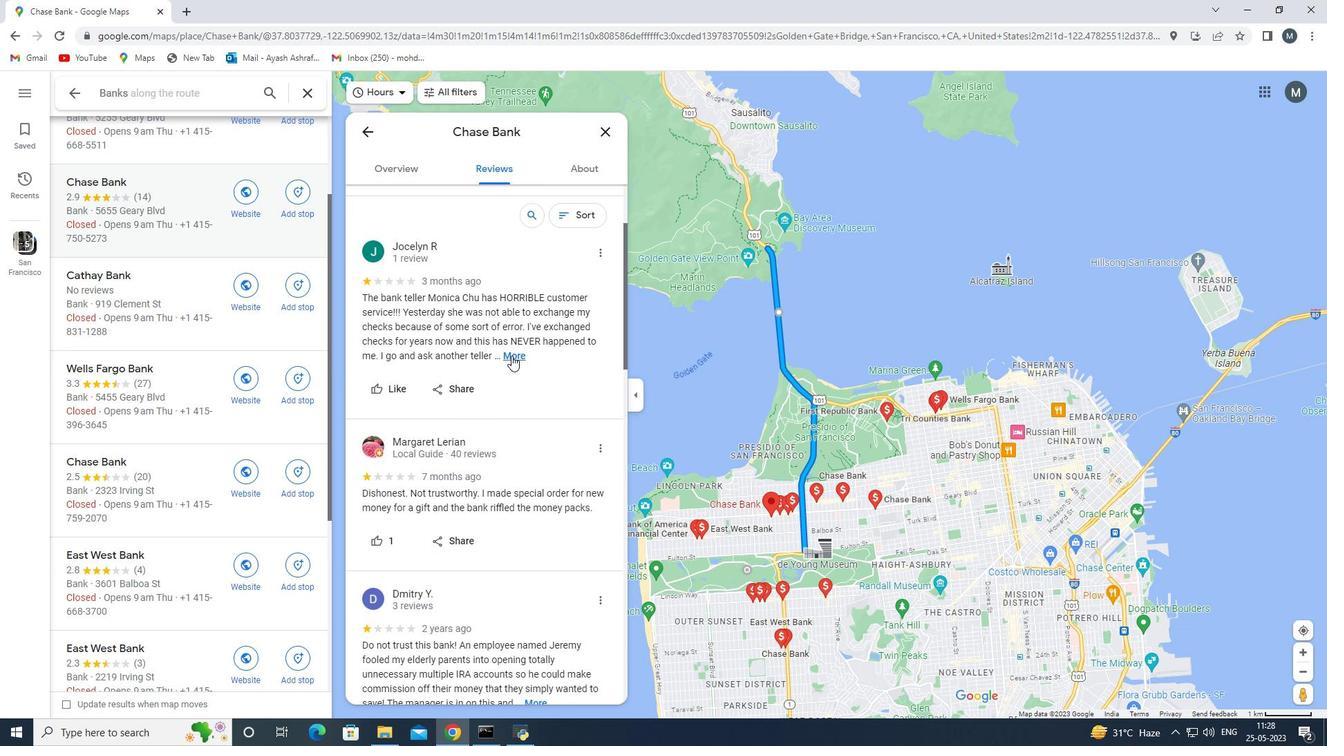 
Action: Mouse pressed left at (512, 356)
Screenshot: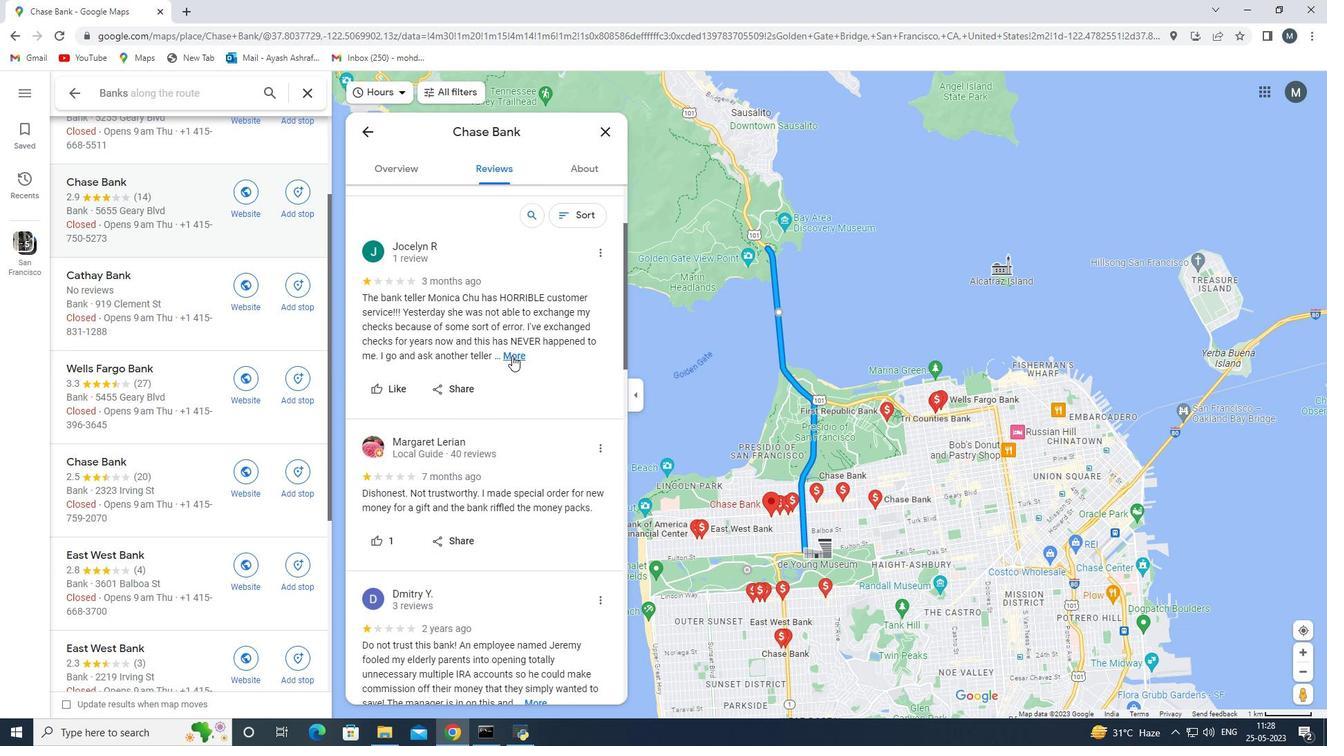 
Action: Mouse moved to (486, 350)
Screenshot: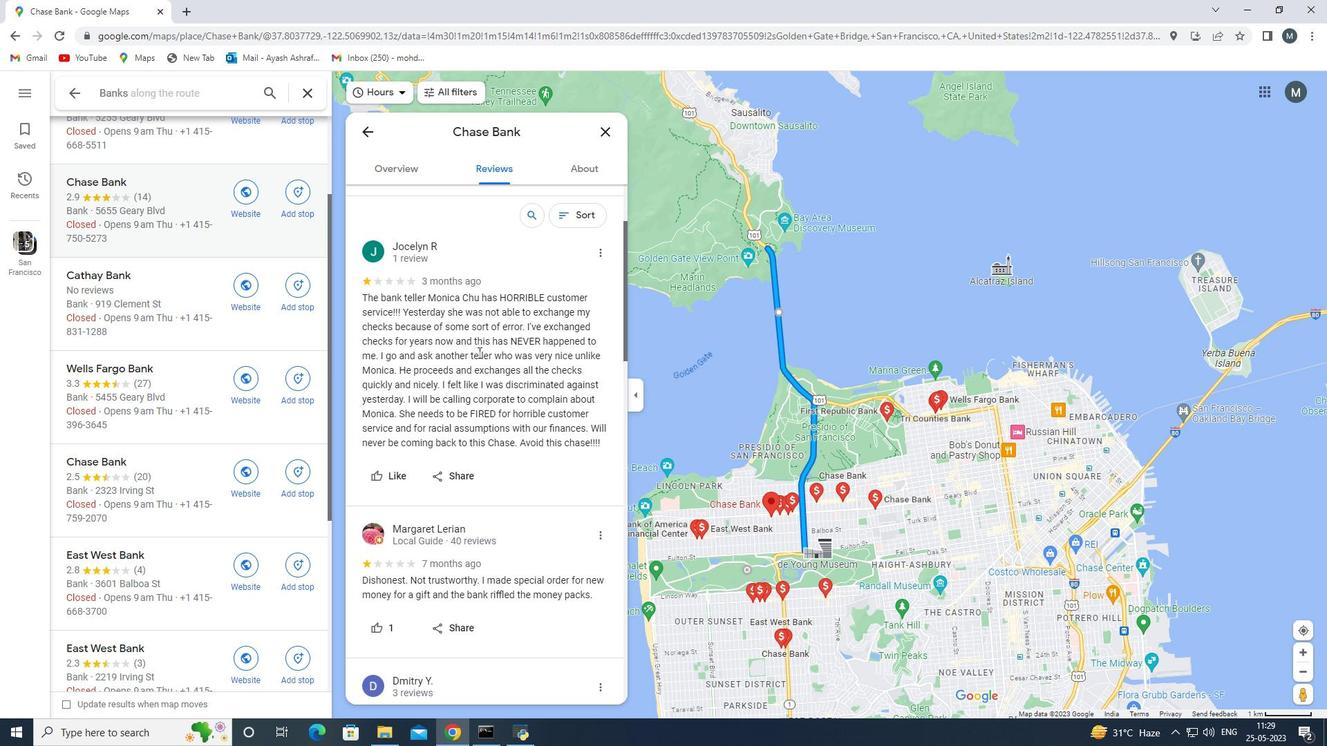 
Action: Mouse scrolled (486, 349) with delta (0, 0)
Screenshot: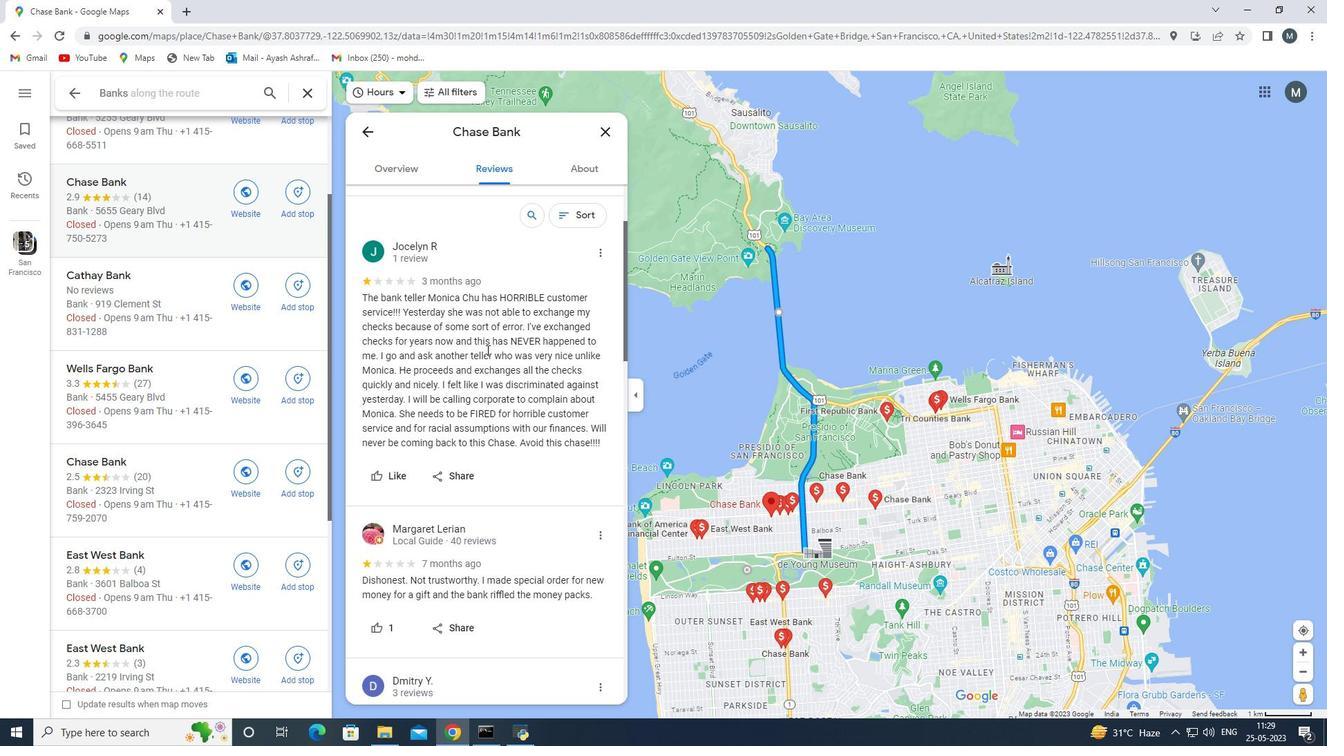 
Action: Mouse scrolled (486, 349) with delta (0, 0)
Screenshot: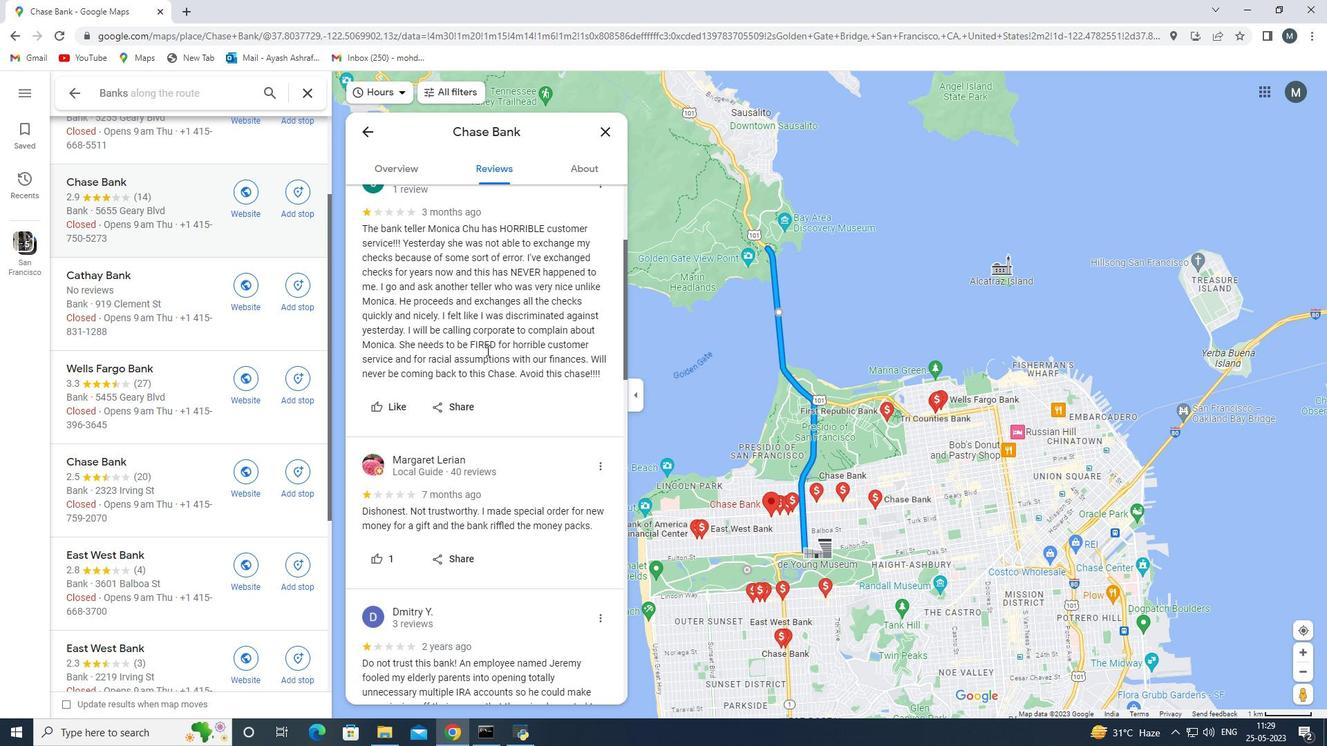 
Action: Mouse scrolled (486, 349) with delta (0, 0)
Screenshot: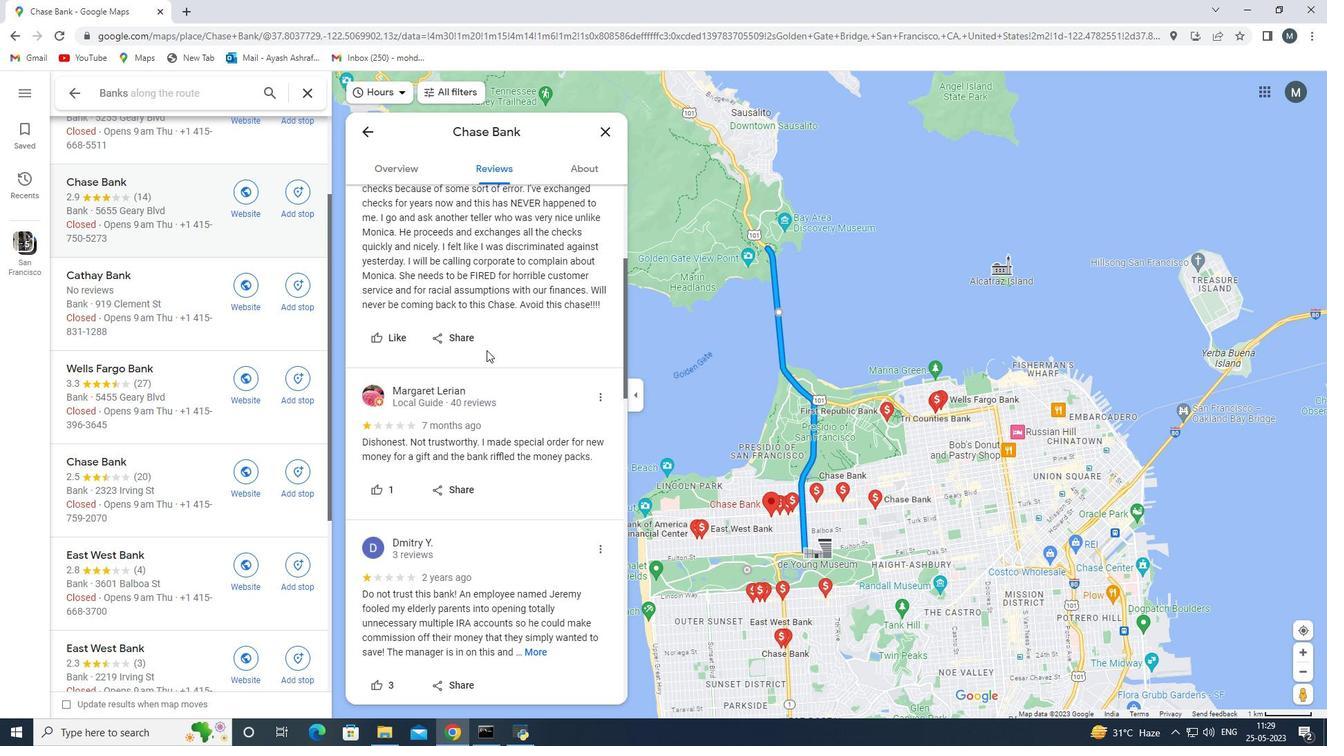 
Action: Mouse scrolled (486, 349) with delta (0, 0)
Screenshot: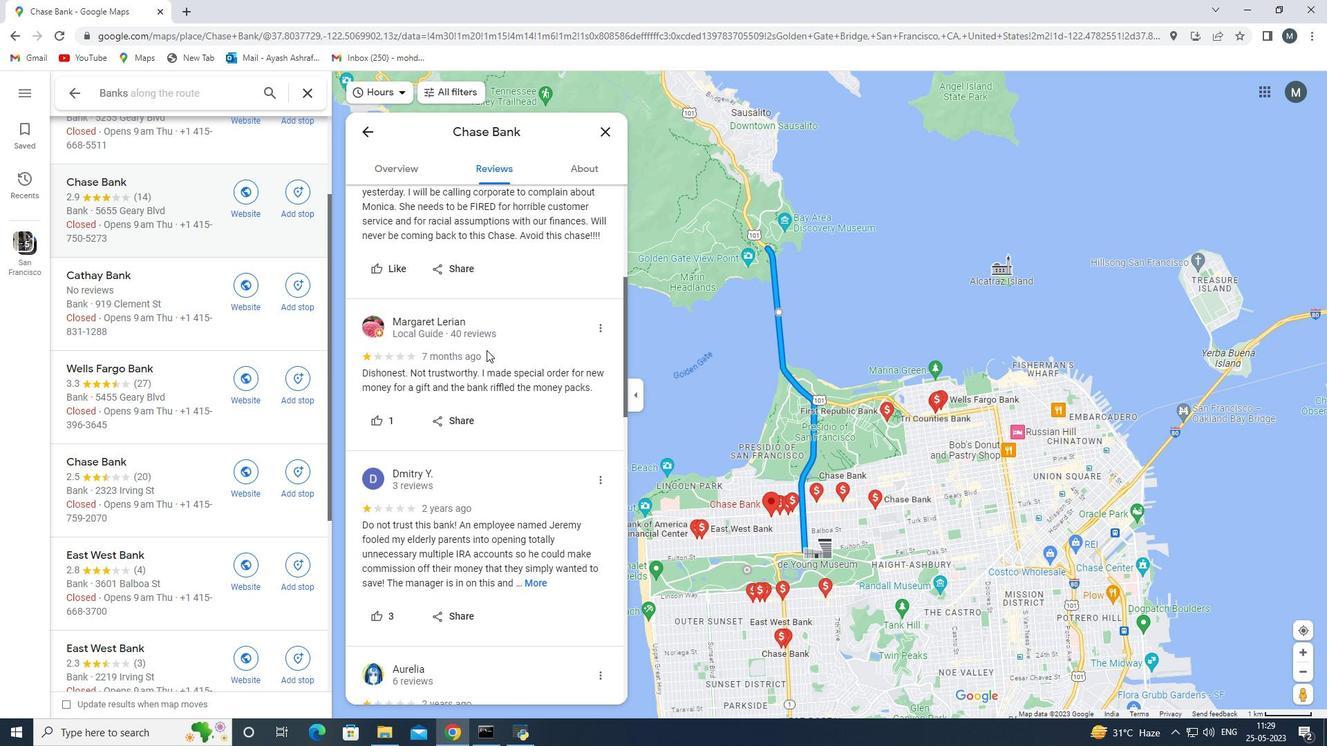 
Action: Mouse scrolled (486, 349) with delta (0, 0)
Screenshot: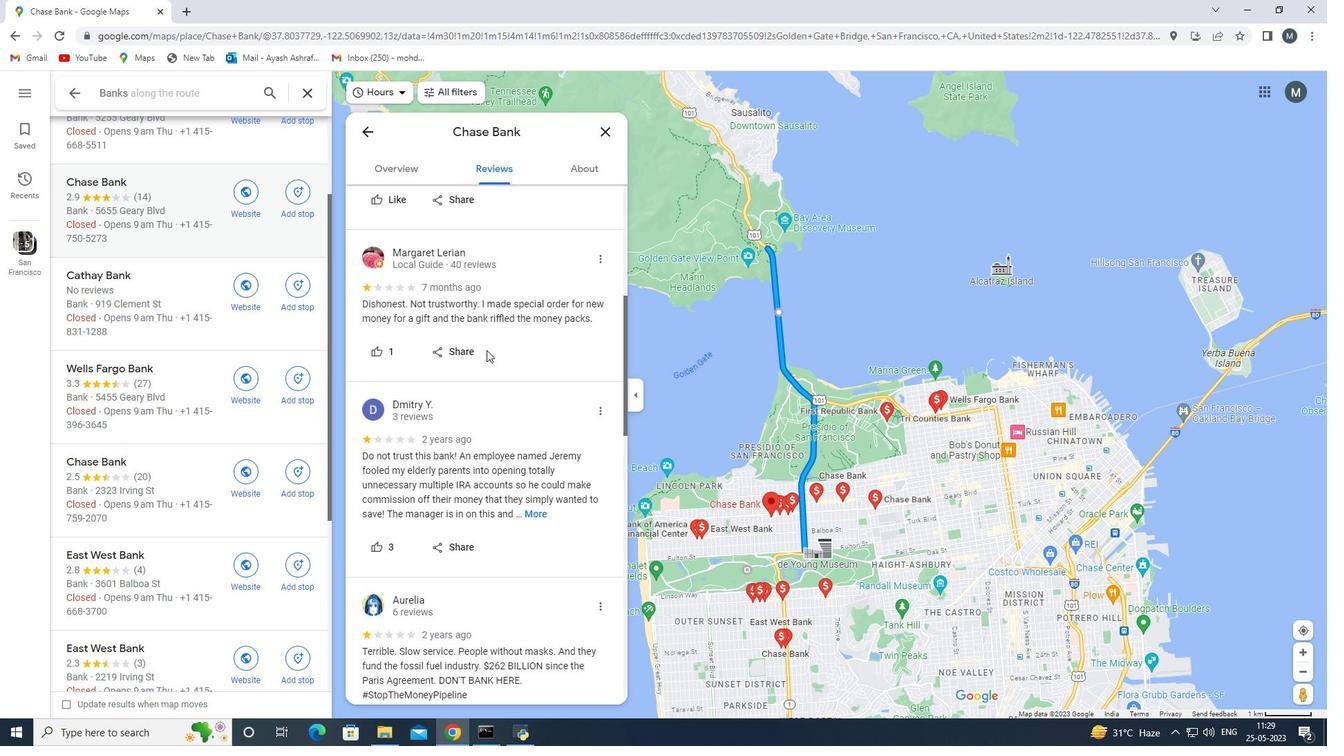 
Action: Mouse scrolled (486, 349) with delta (0, 0)
Screenshot: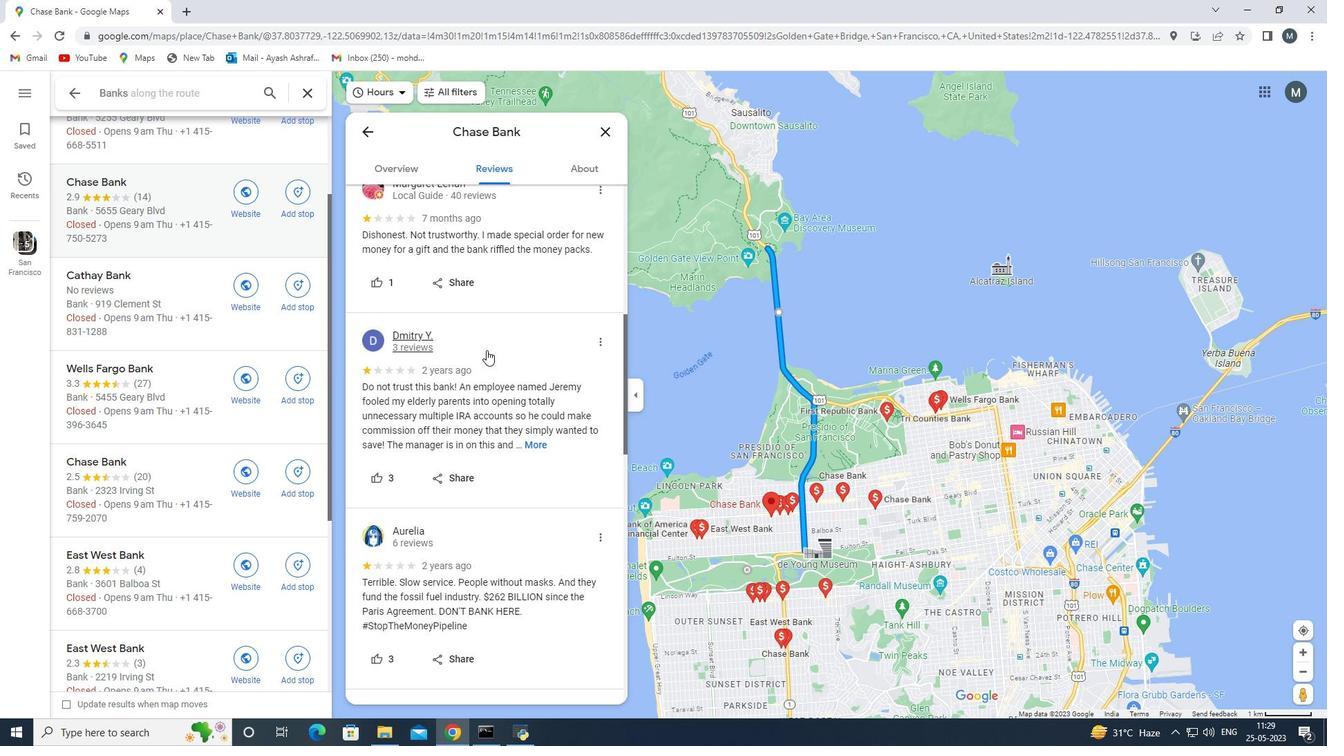
Action: Mouse moved to (465, 356)
Screenshot: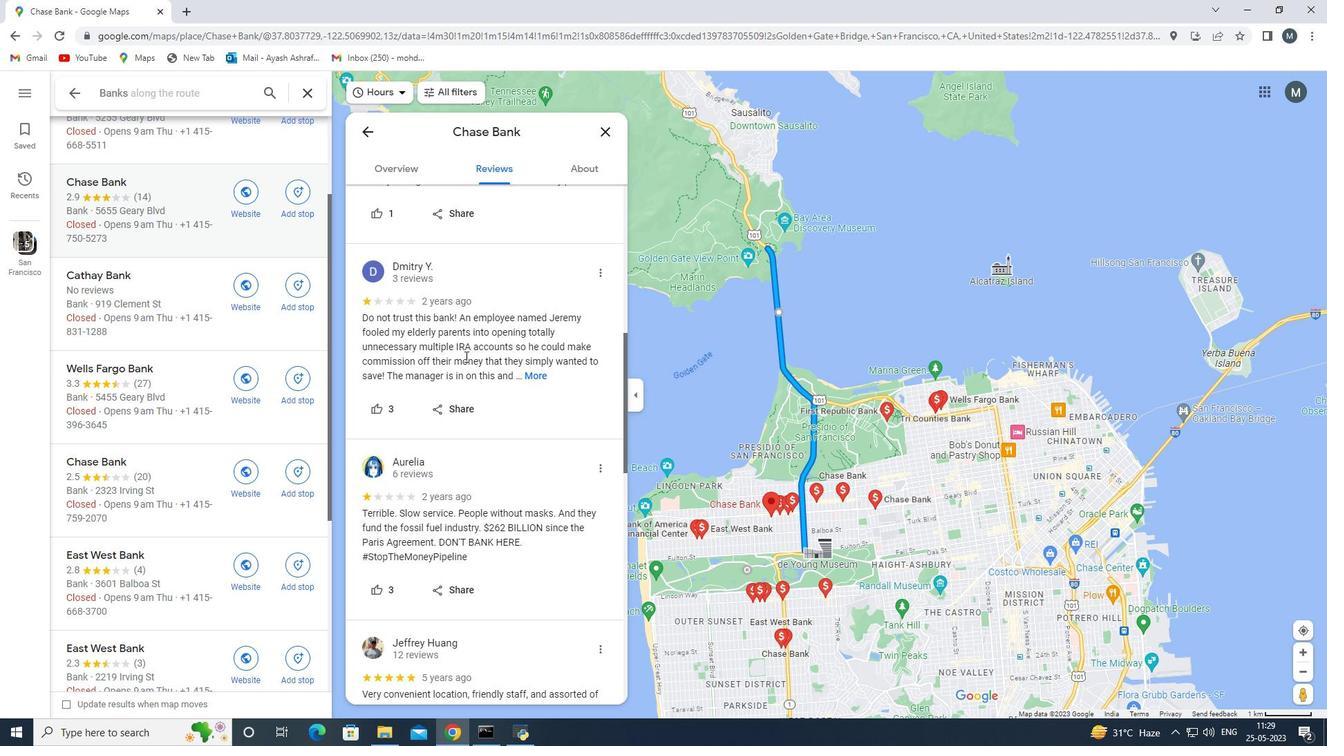 
Action: Mouse scrolled (465, 356) with delta (0, 0)
Screenshot: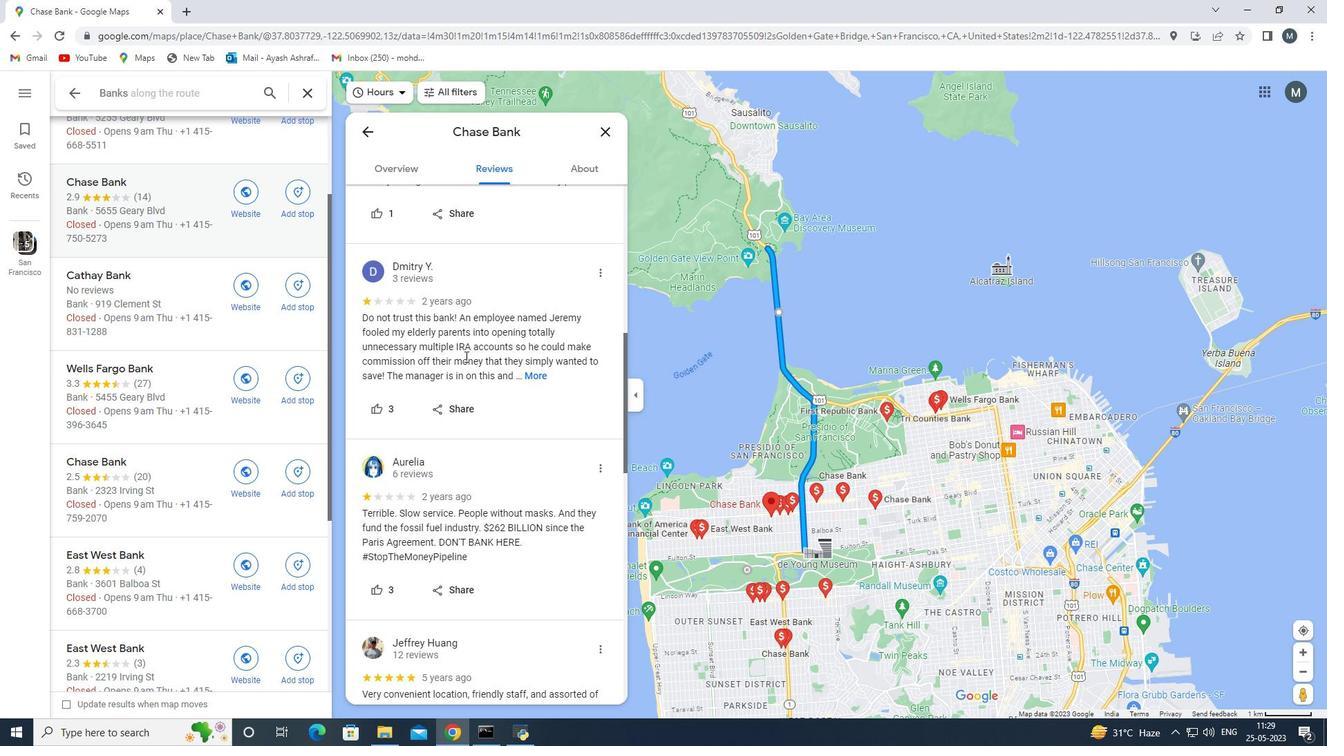 
Action: Mouse scrolled (465, 356) with delta (0, 0)
Screenshot: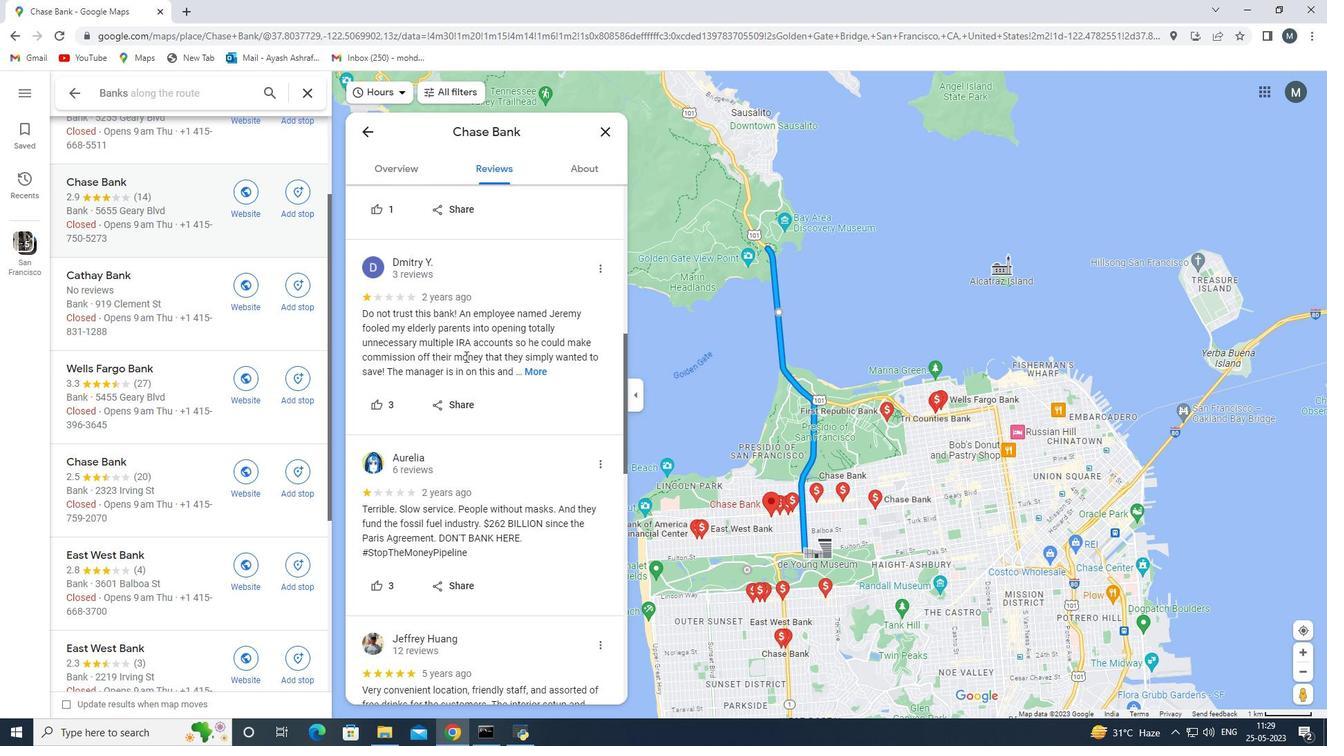 
Action: Mouse scrolled (465, 356) with delta (0, 0)
Screenshot: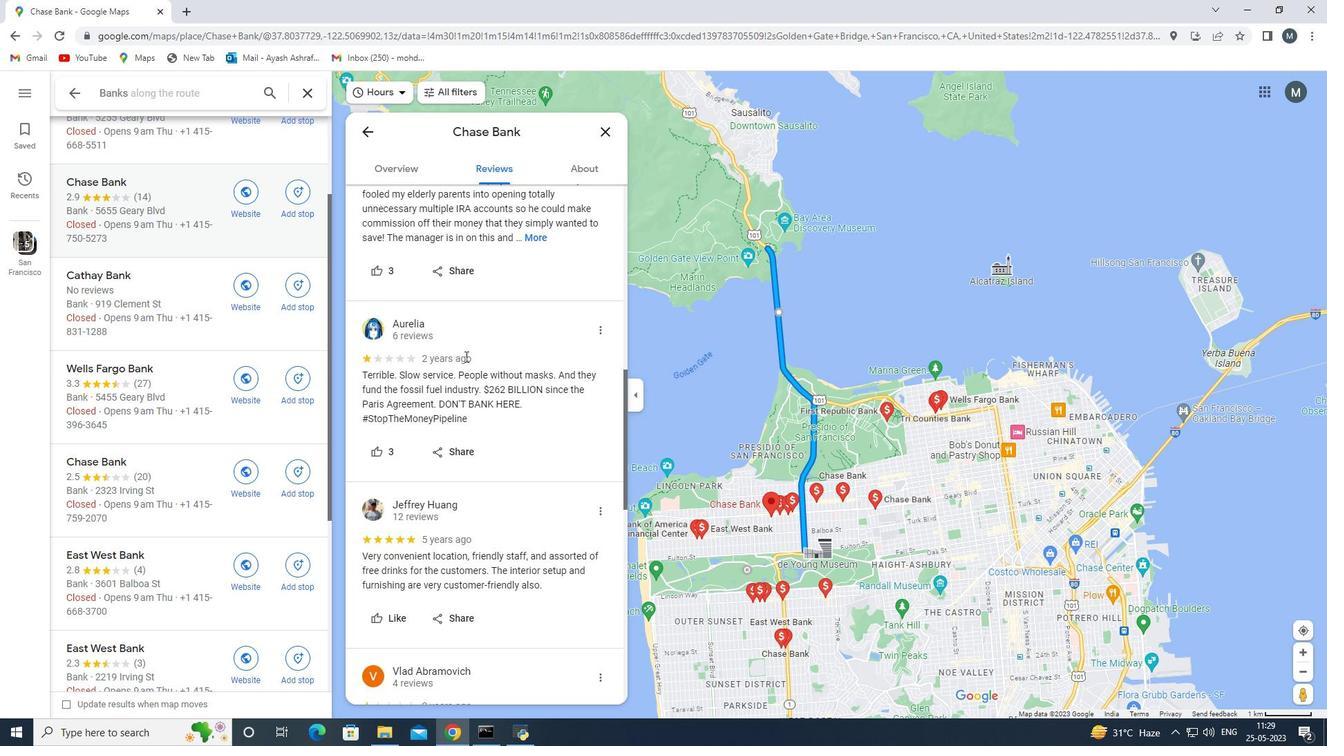 
Action: Mouse scrolled (465, 356) with delta (0, 0)
Screenshot: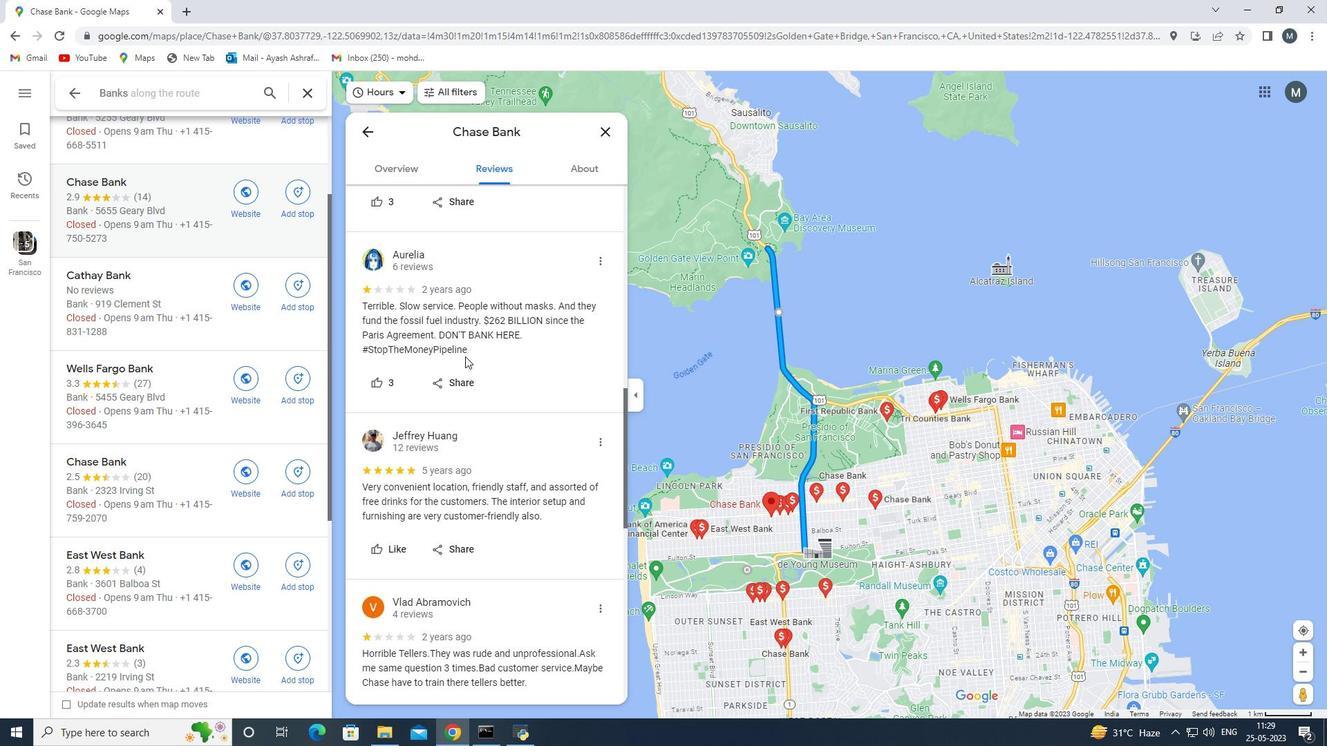 
Action: Mouse scrolled (465, 356) with delta (0, 0)
Screenshot: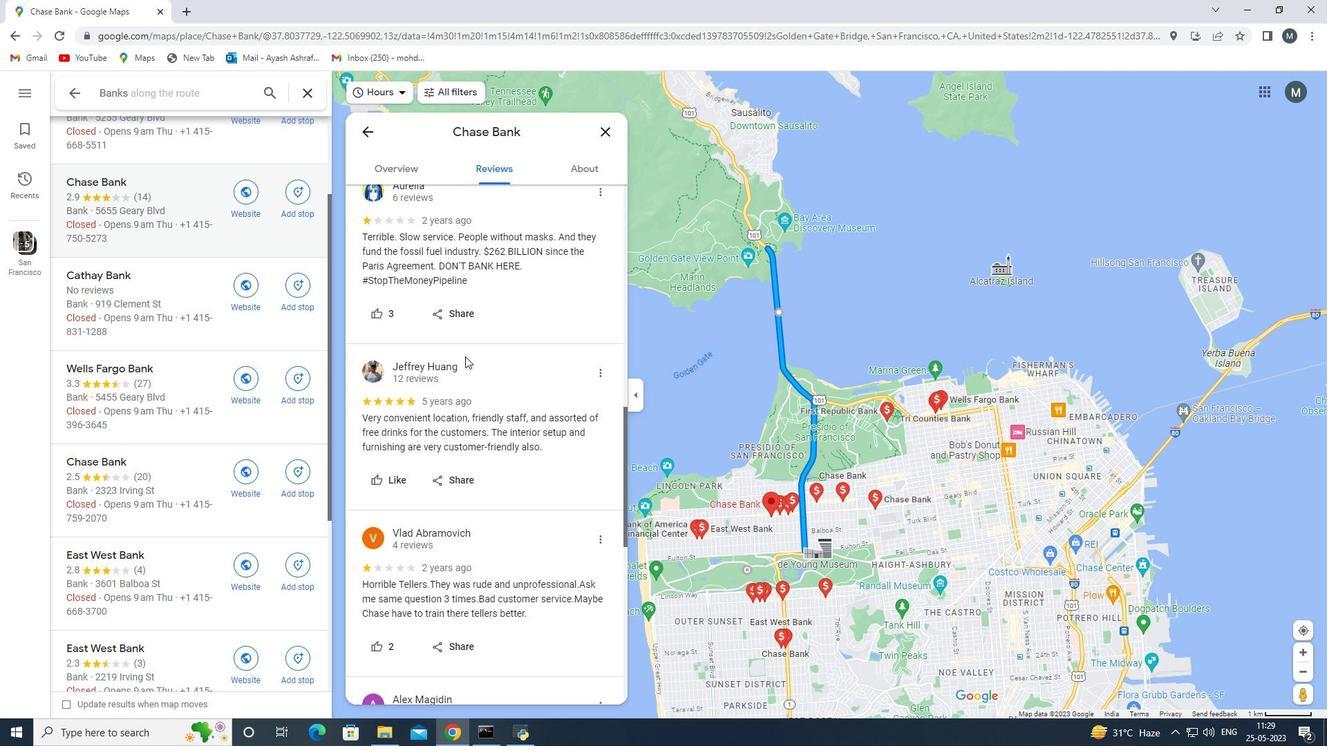 
Action: Mouse scrolled (465, 356) with delta (0, 0)
Screenshot: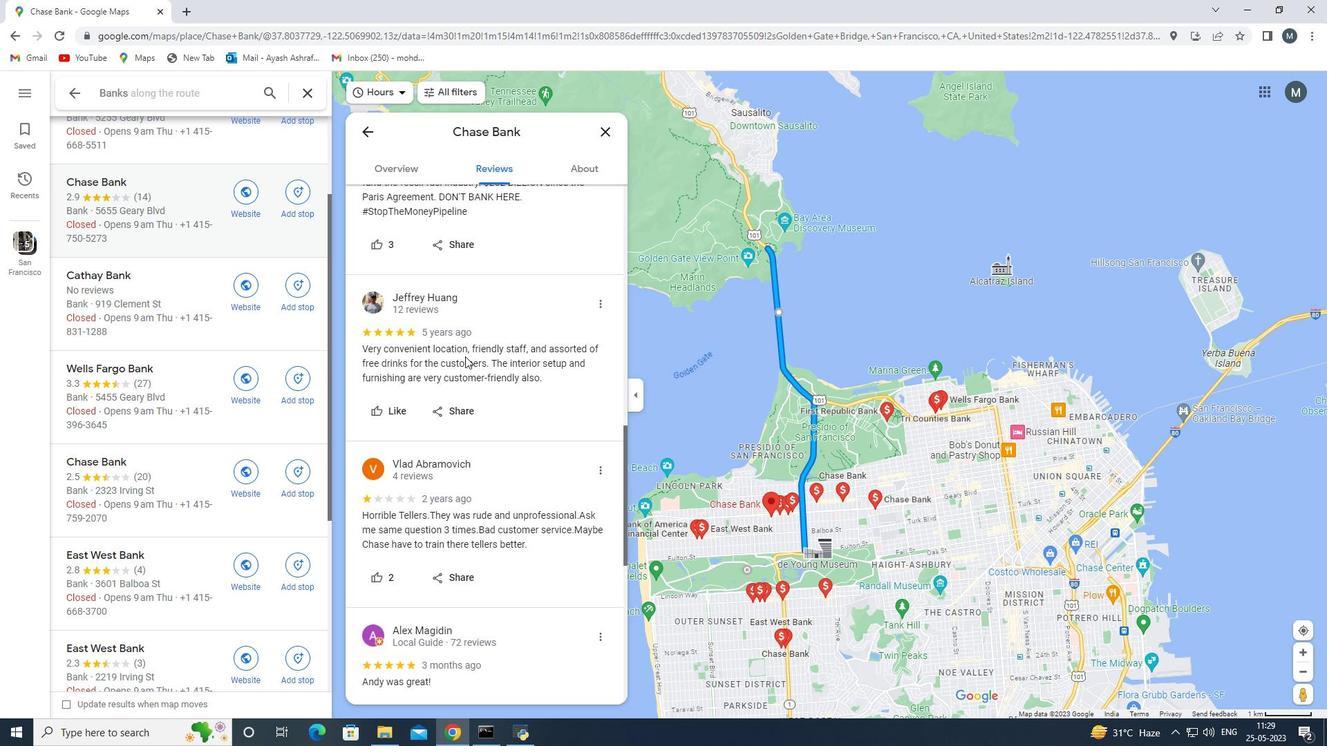 
Action: Mouse scrolled (465, 356) with delta (0, 0)
Screenshot: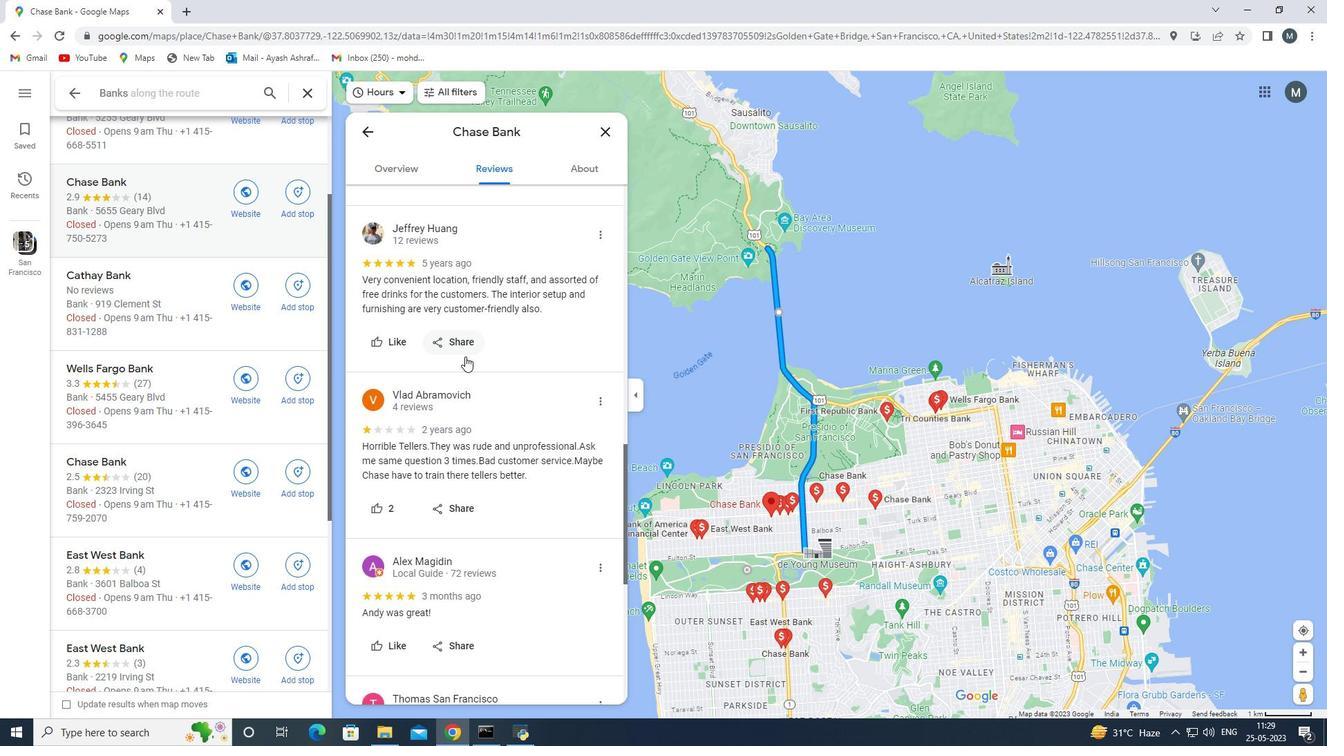 
Action: Mouse moved to (442, 342)
Screenshot: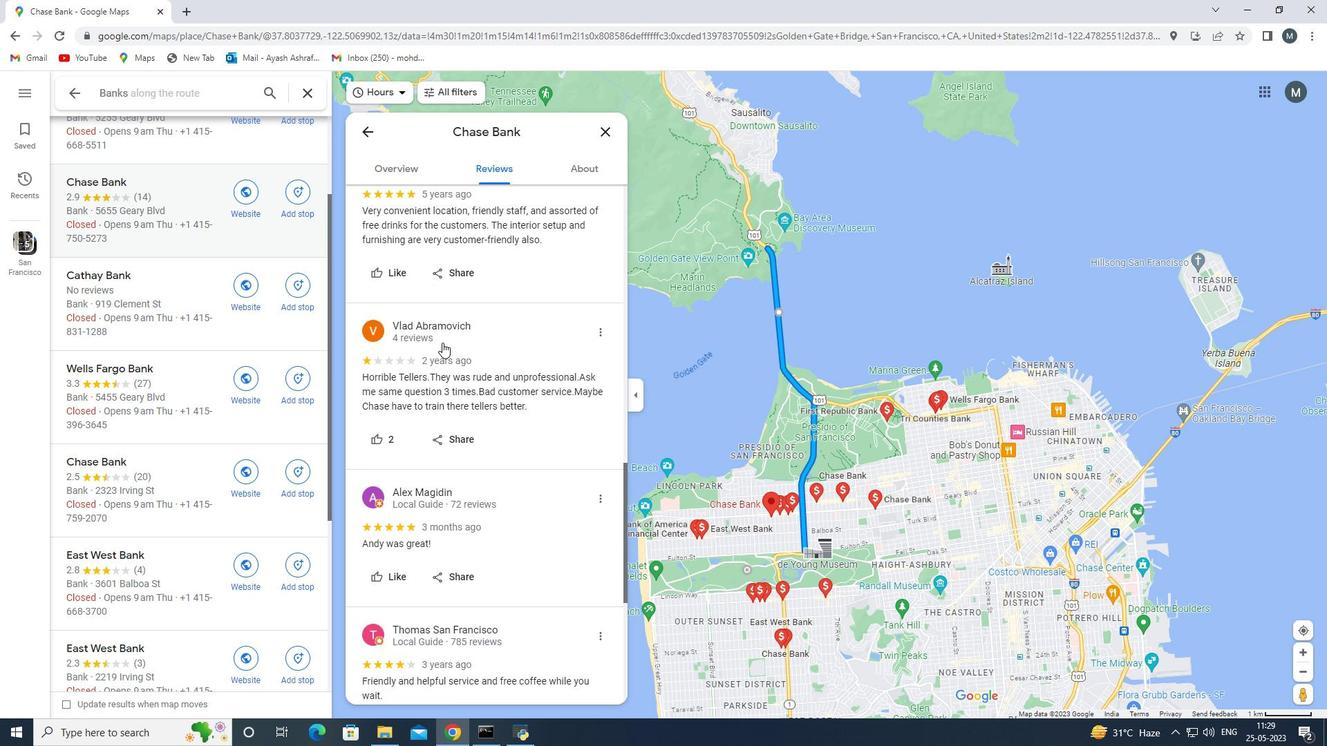 
Action: Mouse scrolled (442, 341) with delta (0, 0)
Screenshot: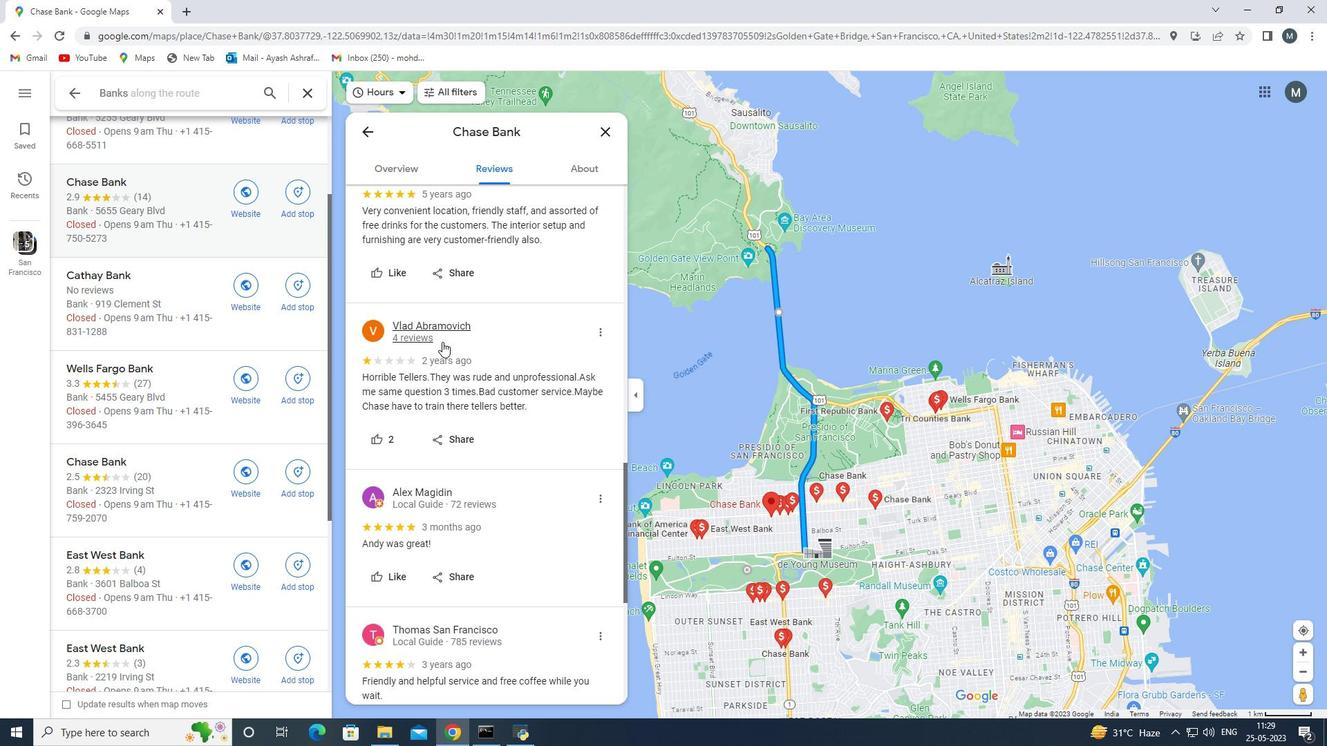
Action: Mouse scrolled (442, 341) with delta (0, 0)
Screenshot: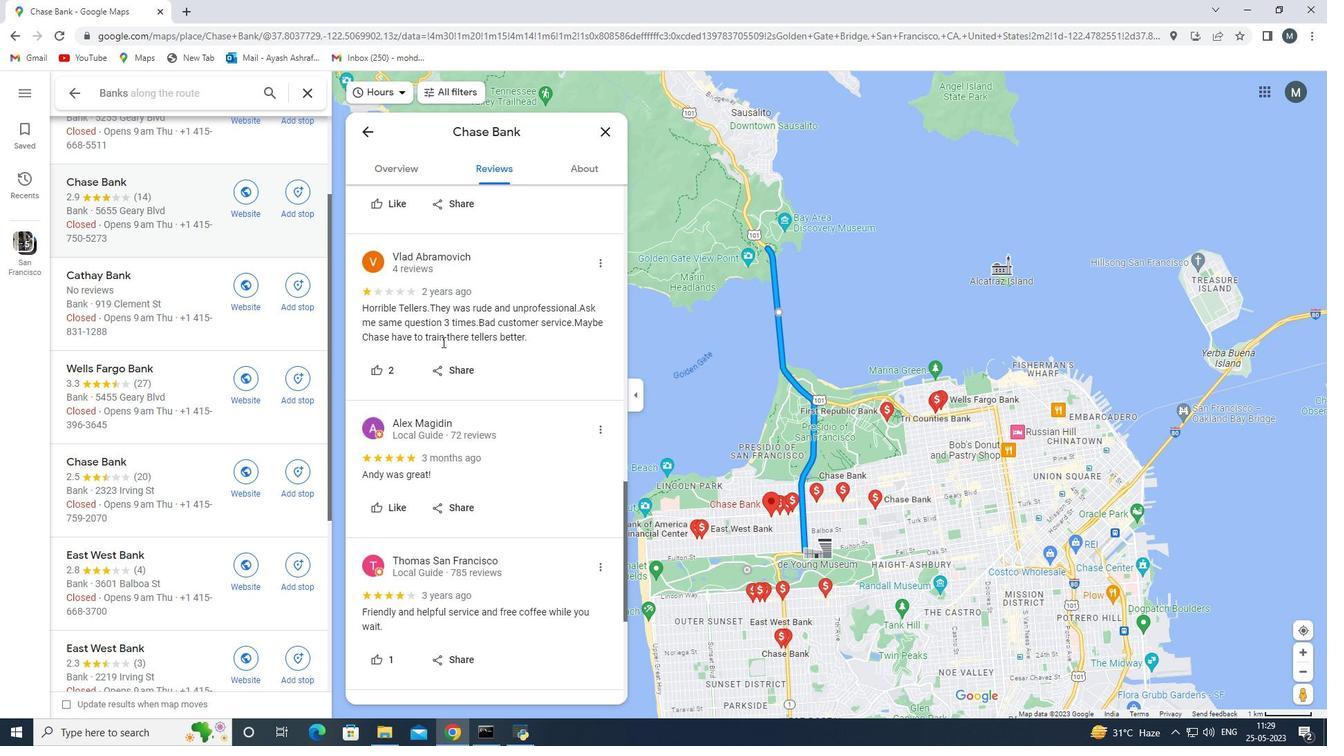 
Action: Mouse scrolled (442, 341) with delta (0, 0)
Screenshot: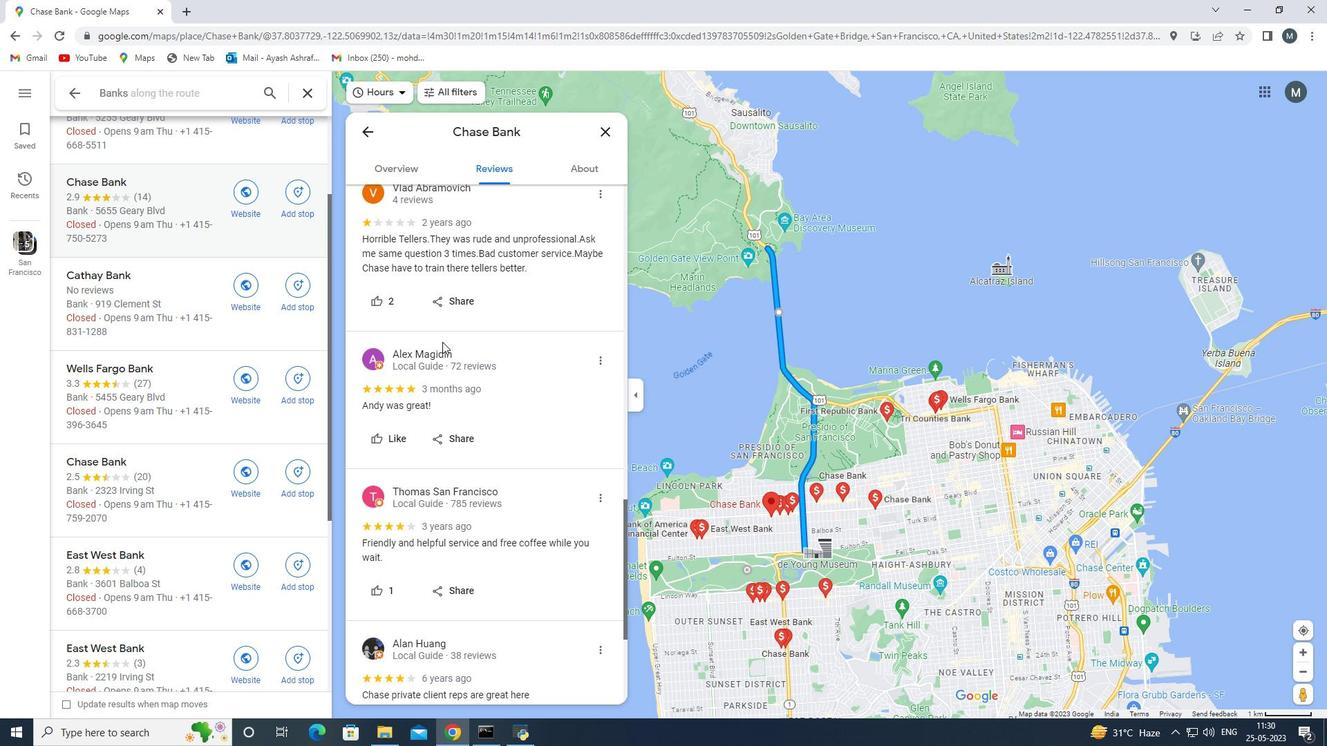 
Action: Mouse moved to (442, 338)
Screenshot: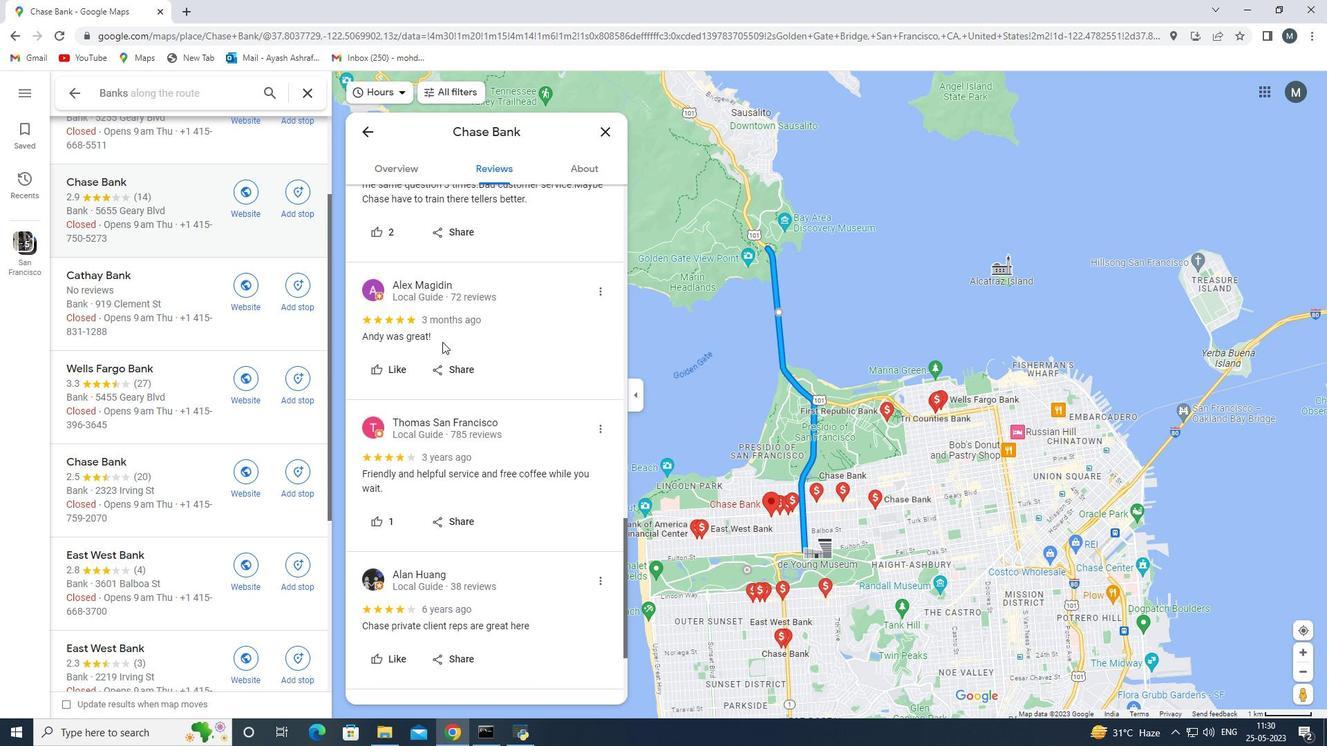 
Action: Mouse scrolled (442, 337) with delta (0, 0)
Screenshot: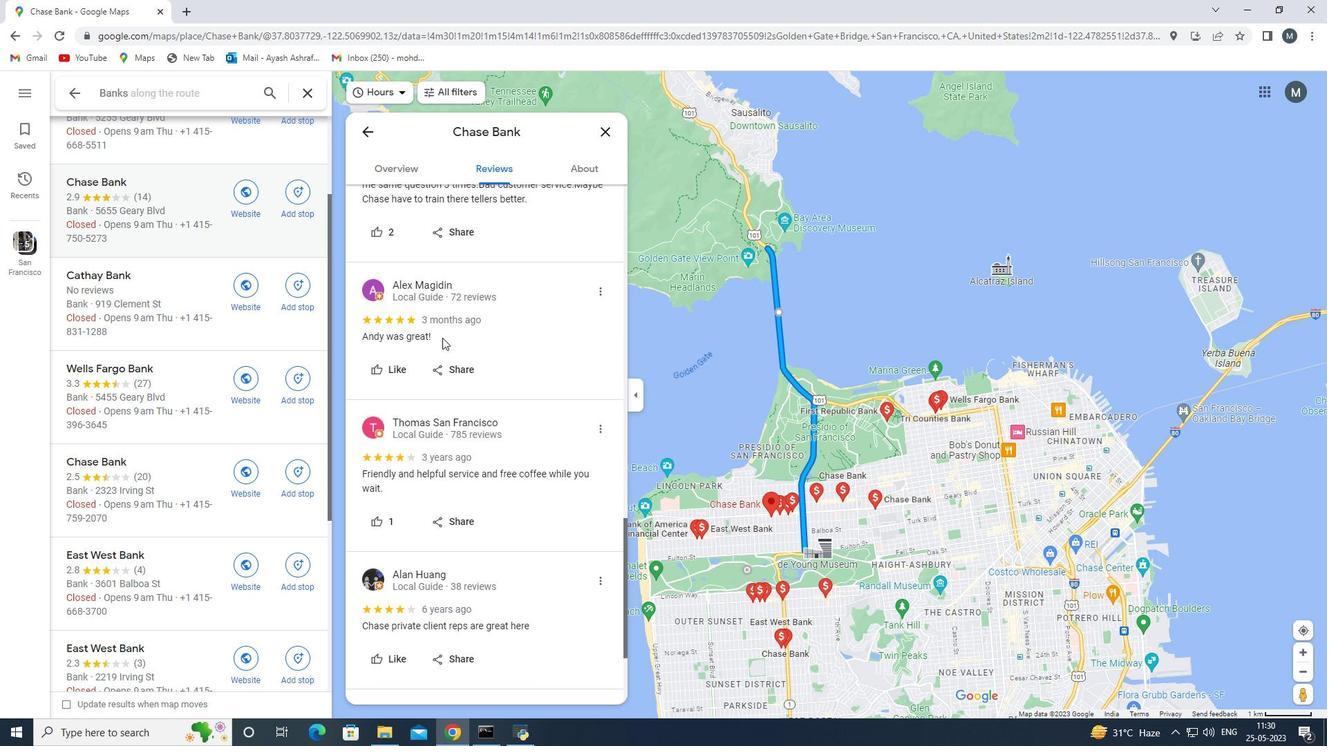 
Action: Mouse scrolled (442, 337) with delta (0, 0)
Screenshot: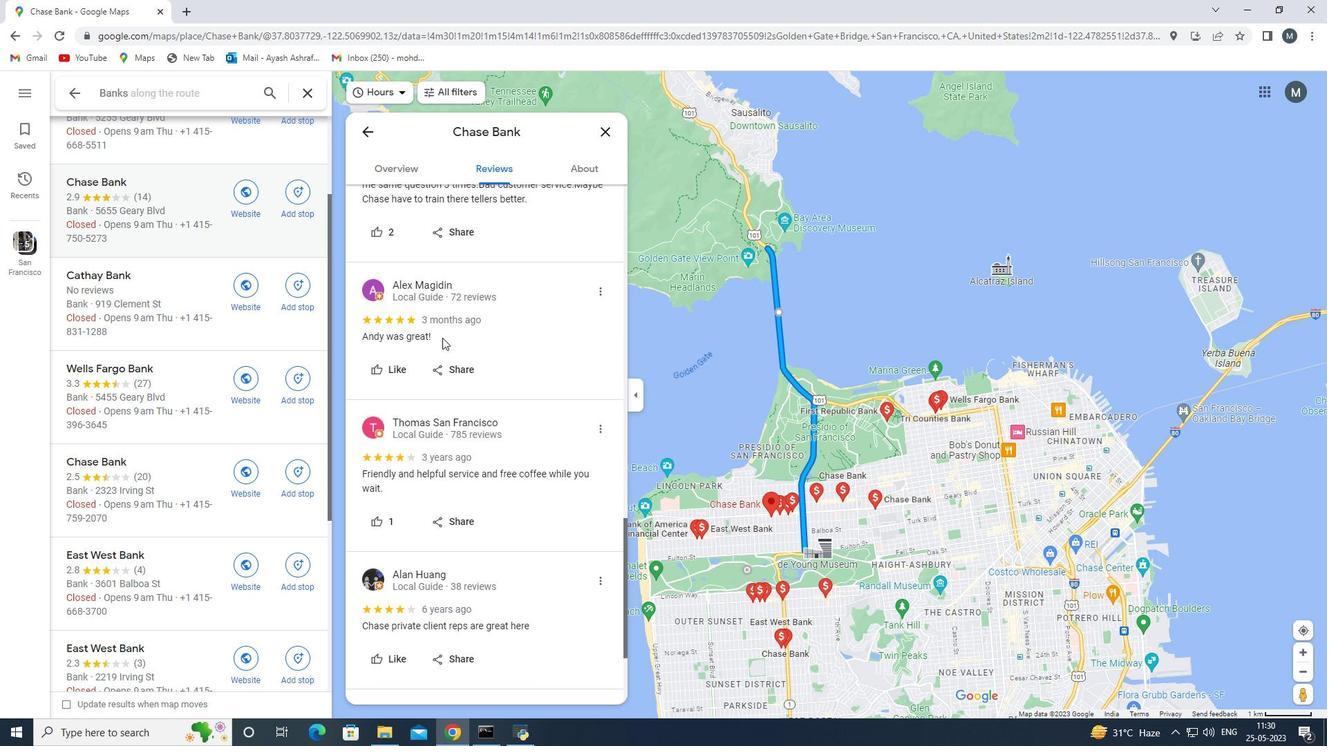 
Action: Mouse scrolled (442, 337) with delta (0, 0)
Screenshot: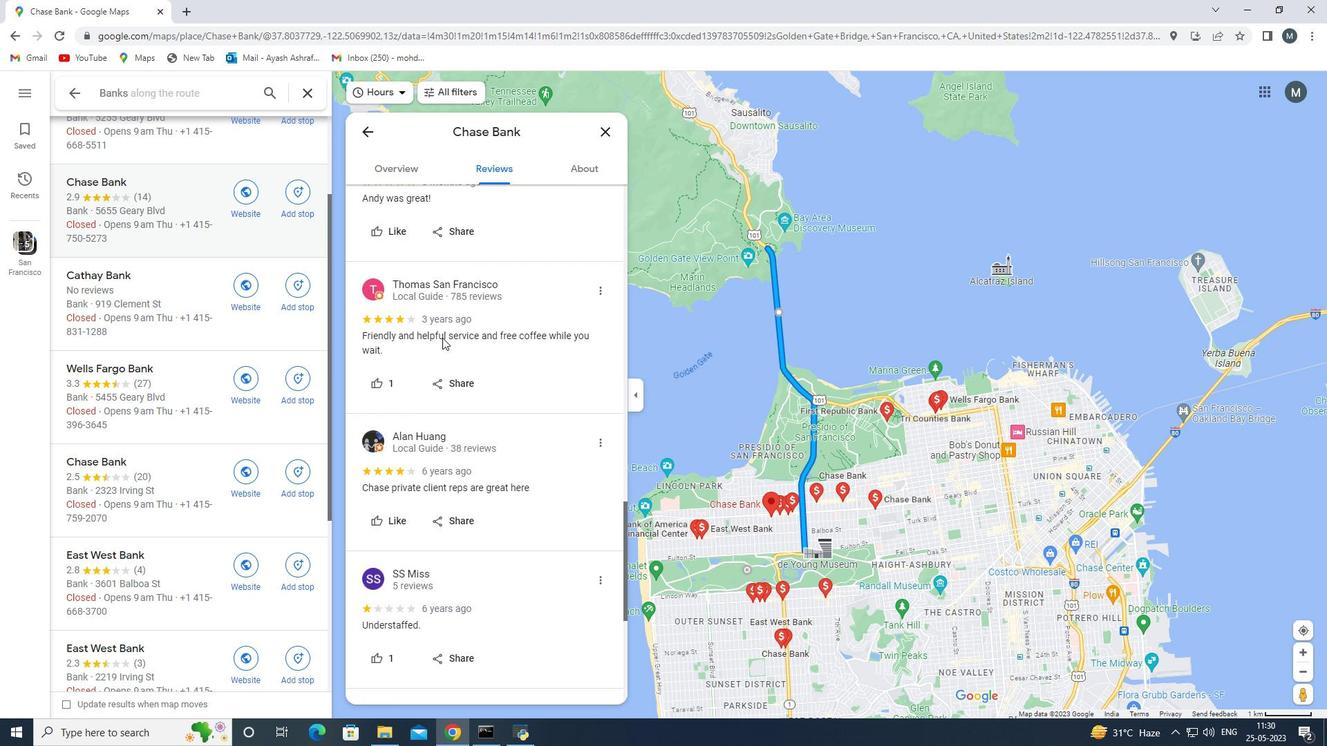 
Action: Mouse scrolled (442, 337) with delta (0, 0)
Screenshot: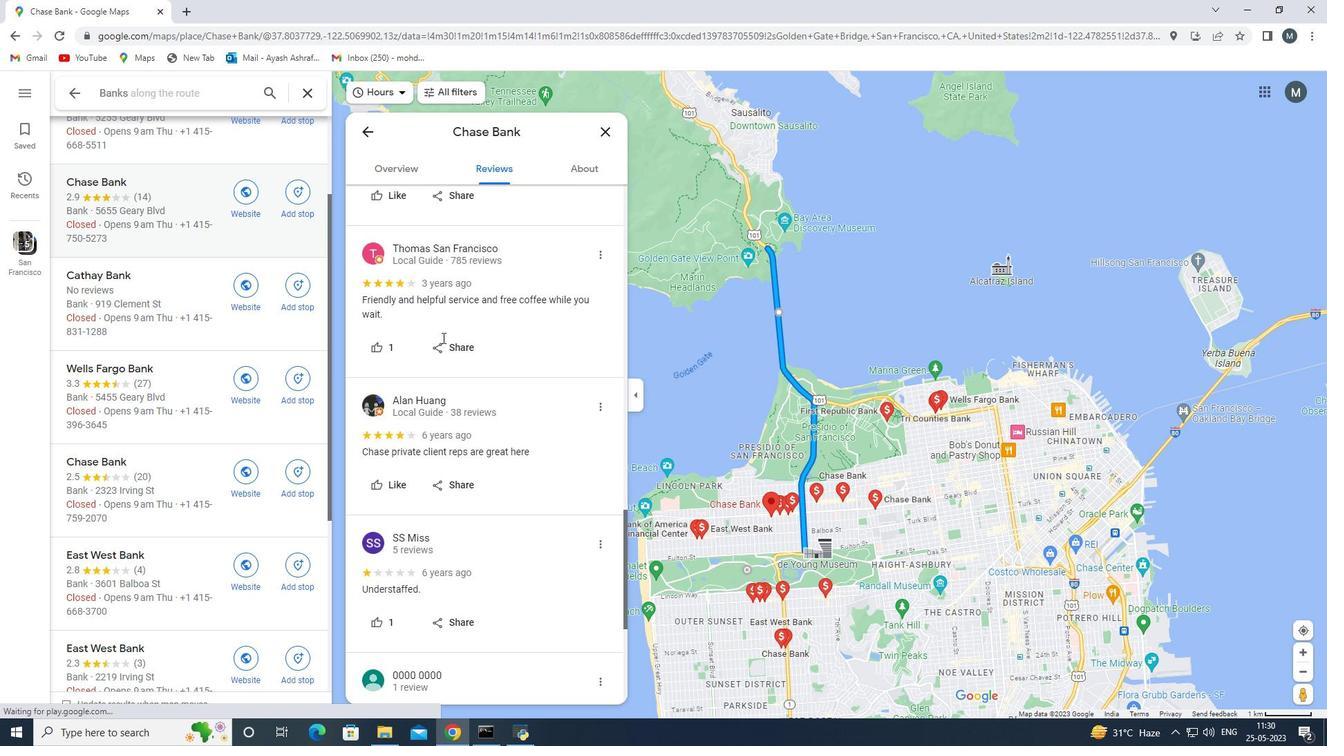 
Action: Mouse scrolled (442, 337) with delta (0, 0)
Screenshot: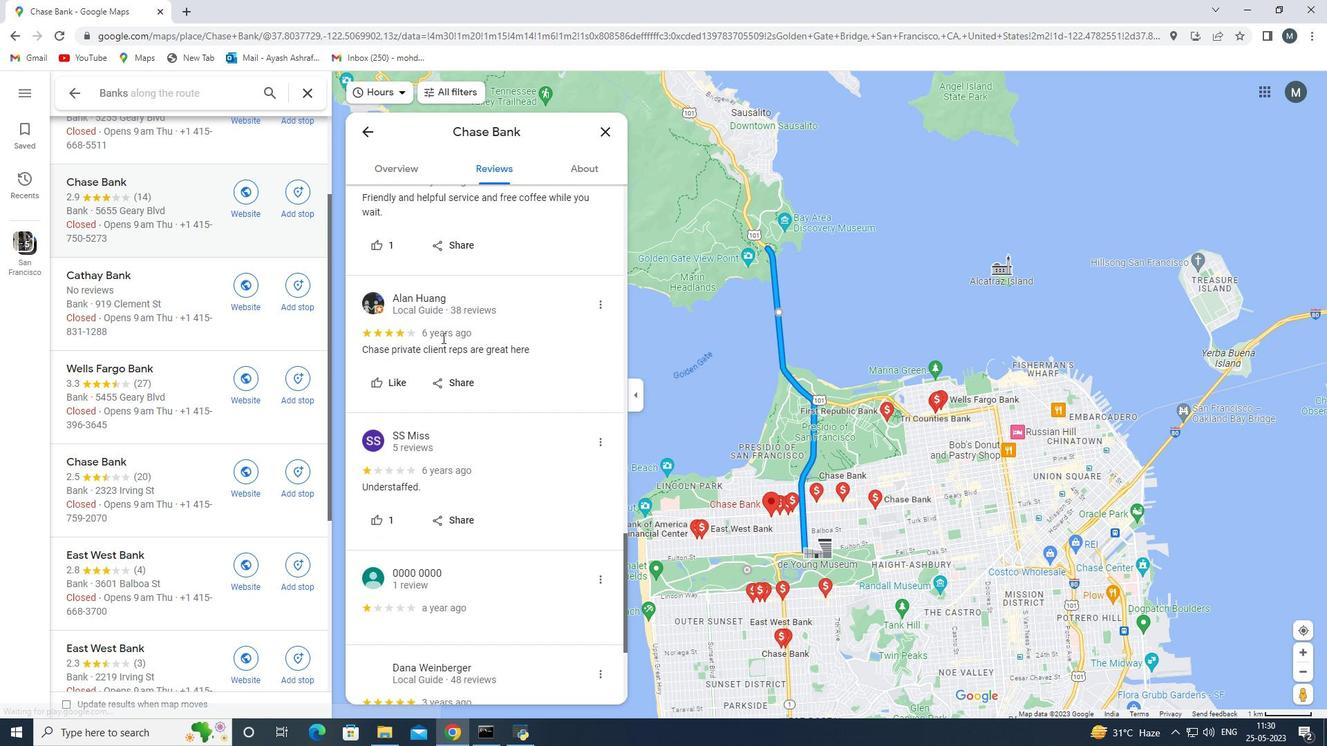 
Action: Mouse moved to (442, 334)
Screenshot: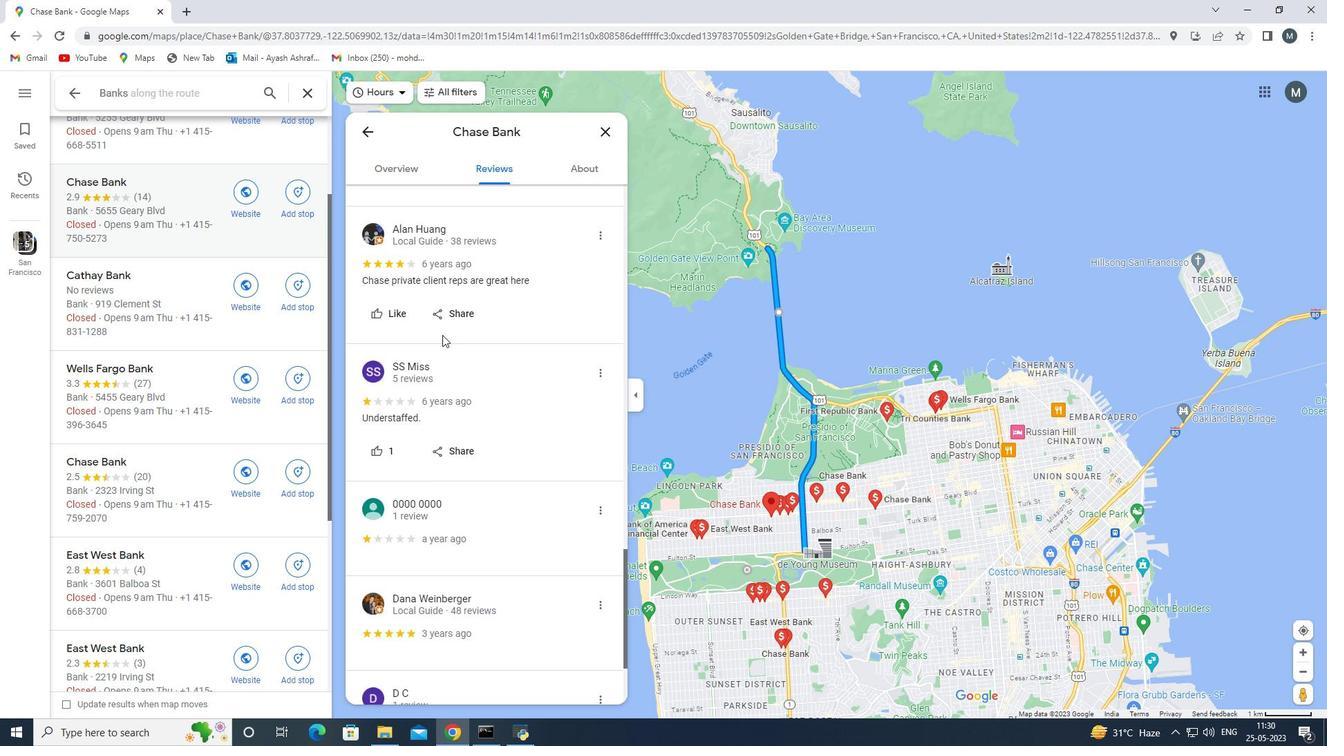 
Action: Mouse scrolled (442, 333) with delta (0, 0)
Screenshot: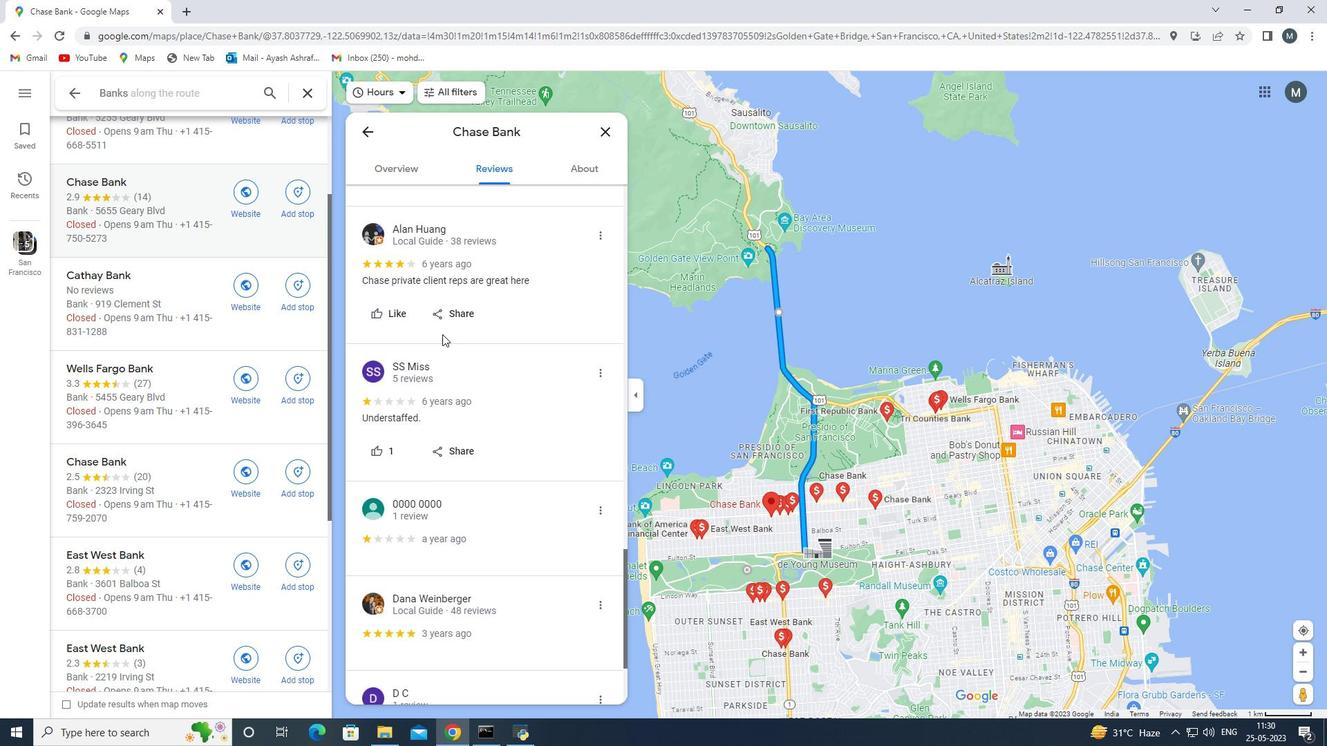 
Action: Mouse scrolled (442, 333) with delta (0, 0)
Screenshot: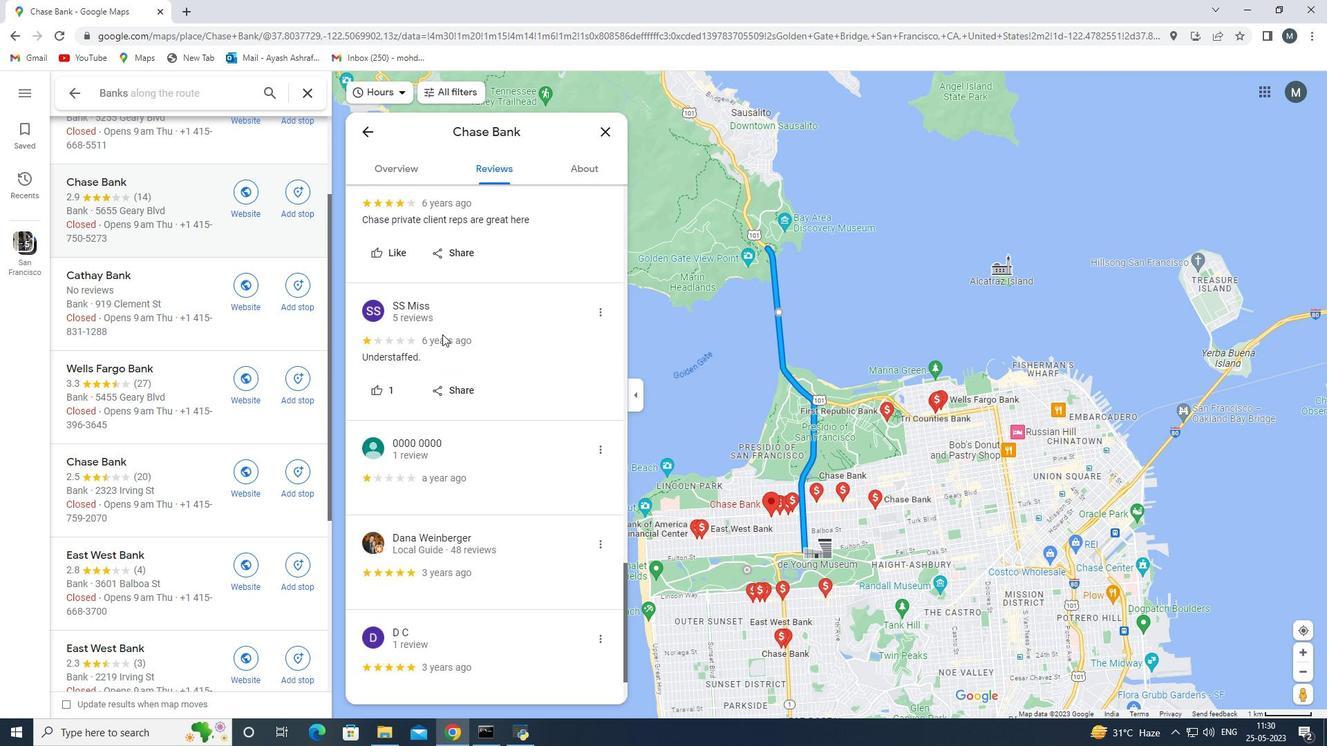 
Action: Mouse moved to (418, 262)
Screenshot: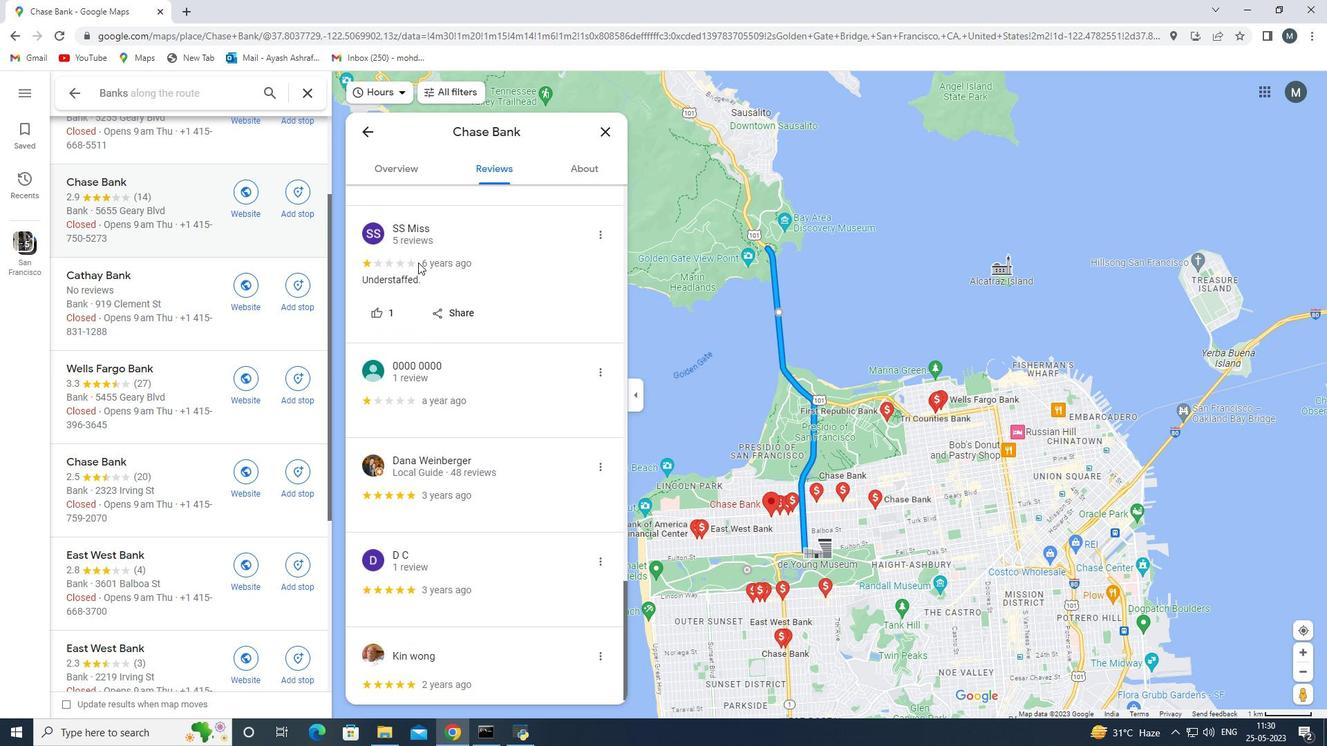 
Action: Mouse scrolled (418, 263) with delta (0, 0)
Screenshot: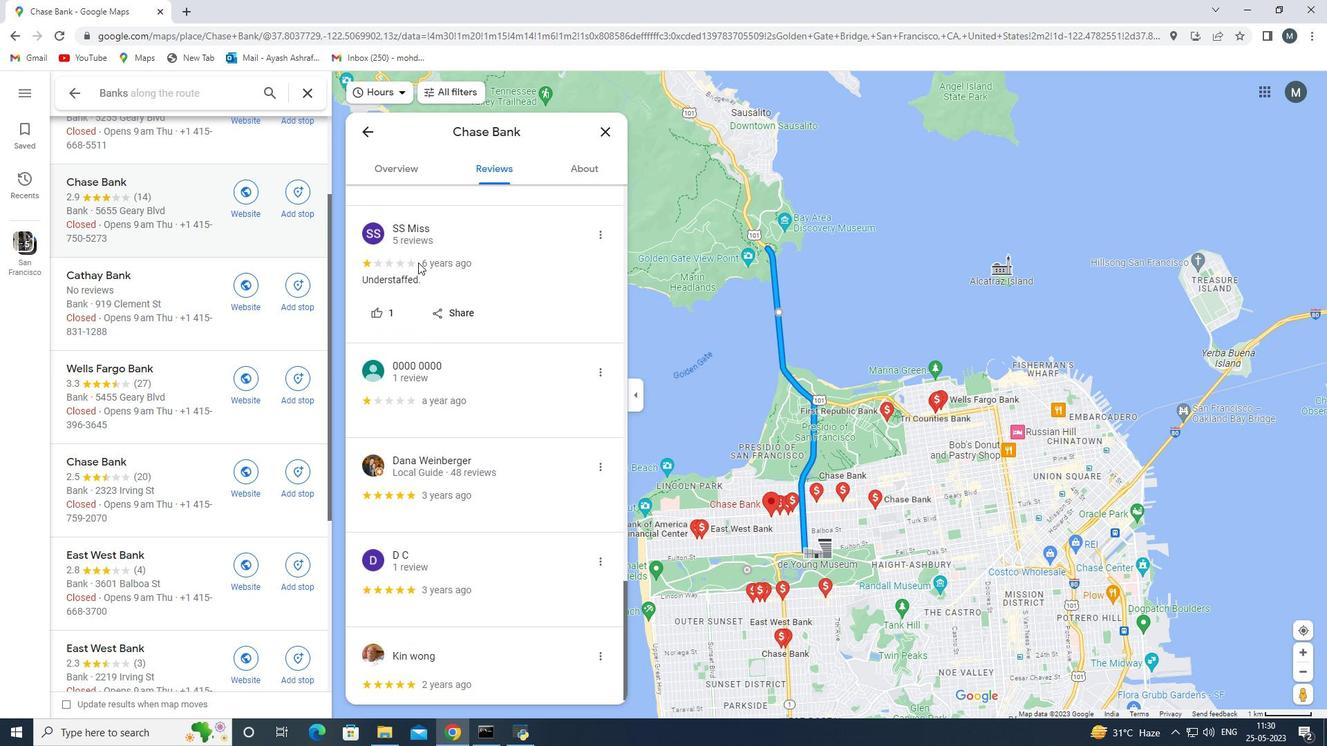 
Action: Mouse scrolled (418, 263) with delta (0, 0)
Screenshot: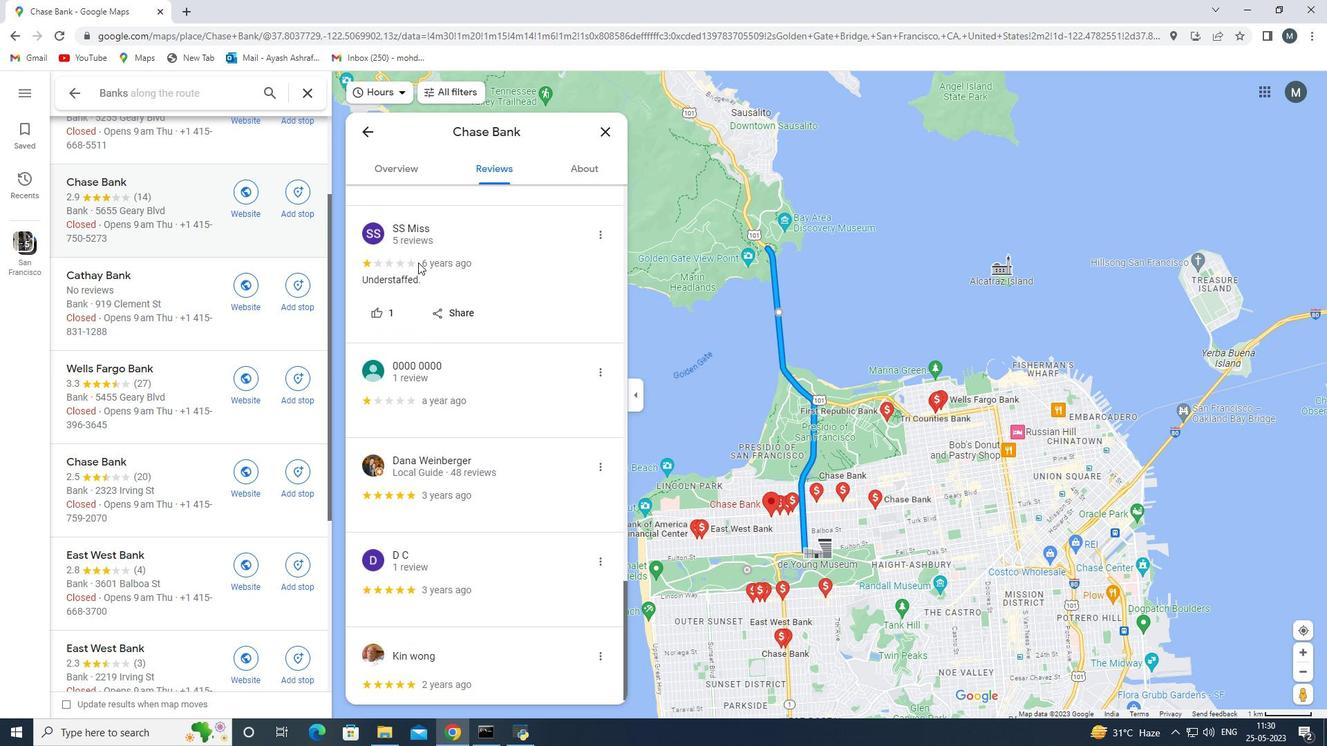 
Action: Mouse scrolled (418, 263) with delta (0, 0)
Screenshot: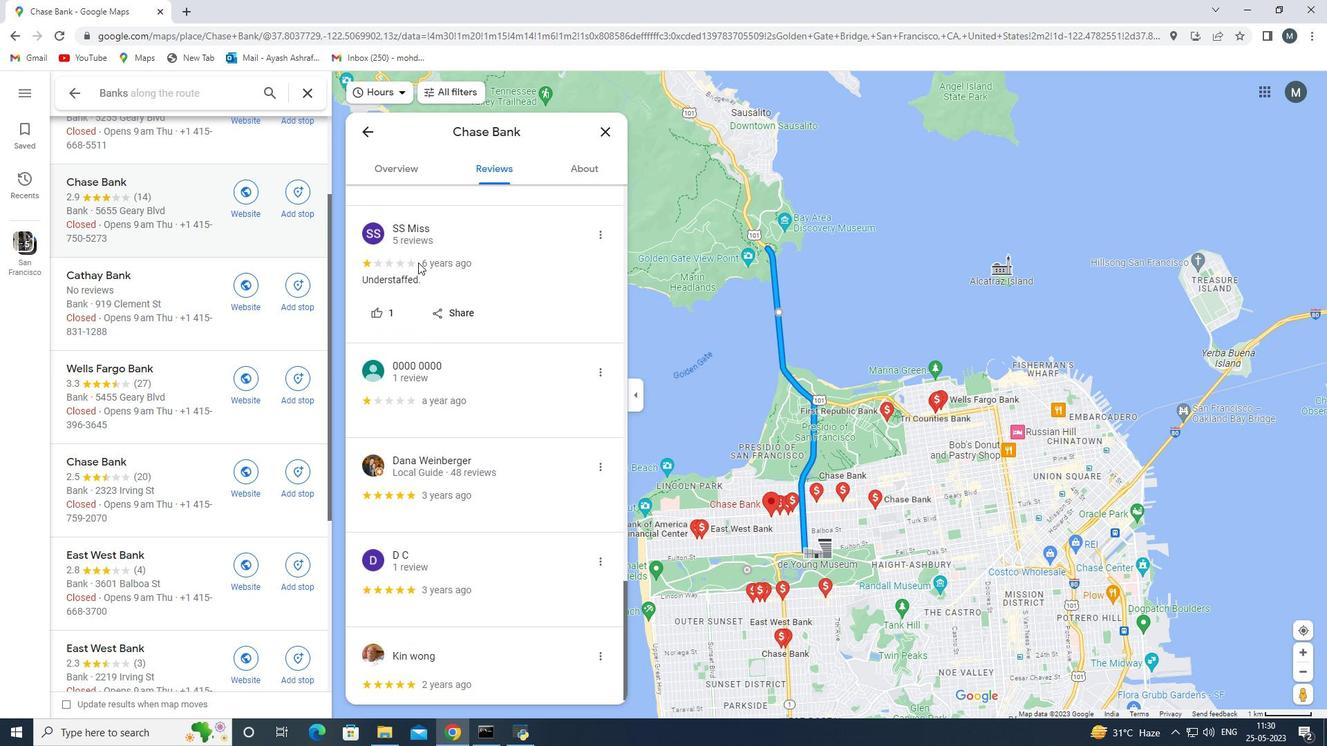 
Action: Mouse moved to (418, 262)
Screenshot: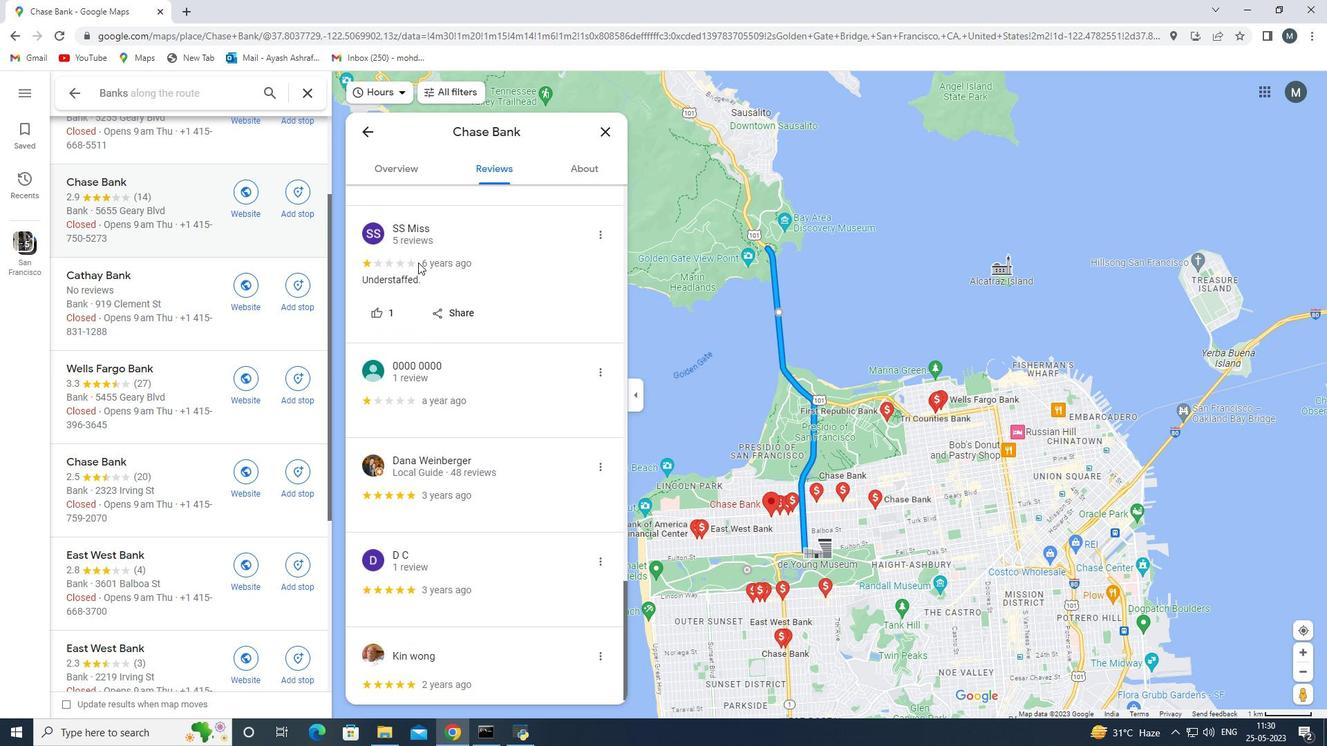 
Action: Mouse scrolled (418, 263) with delta (0, 0)
Screenshot: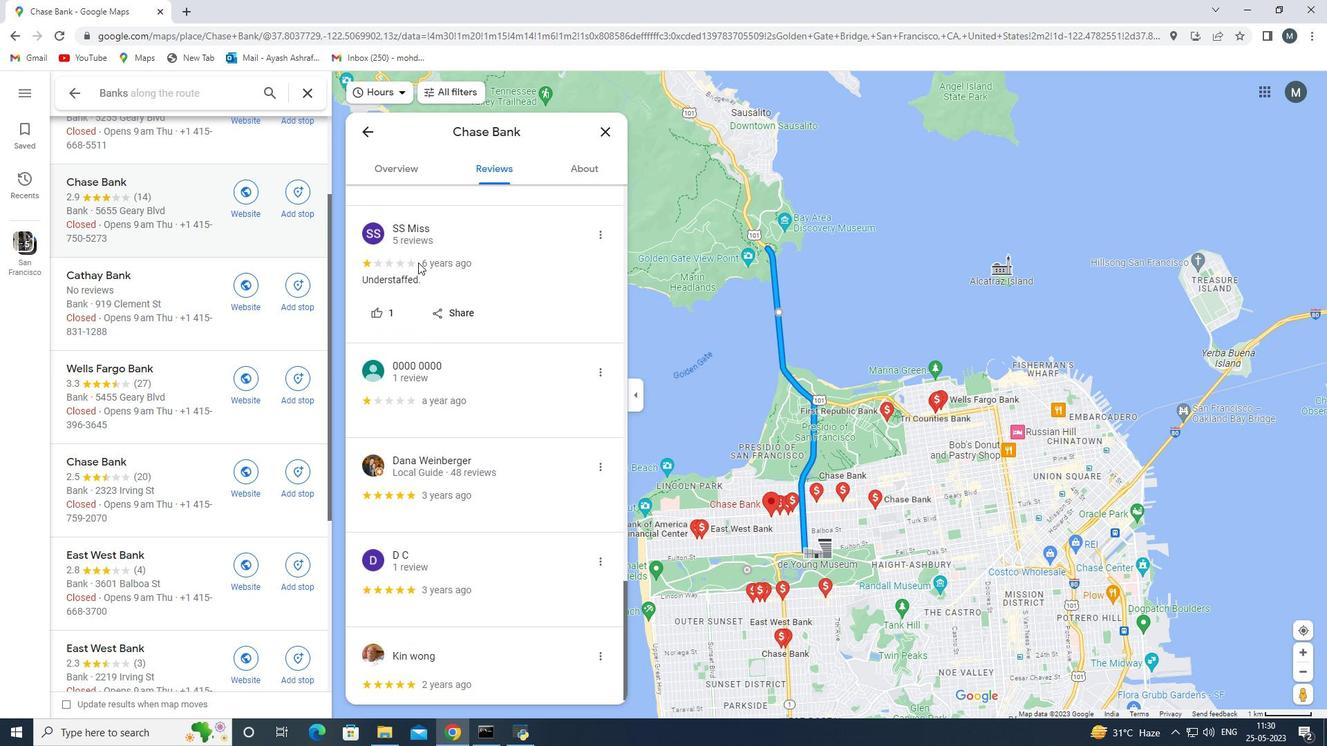 
Action: Mouse moved to (414, 262)
Screenshot: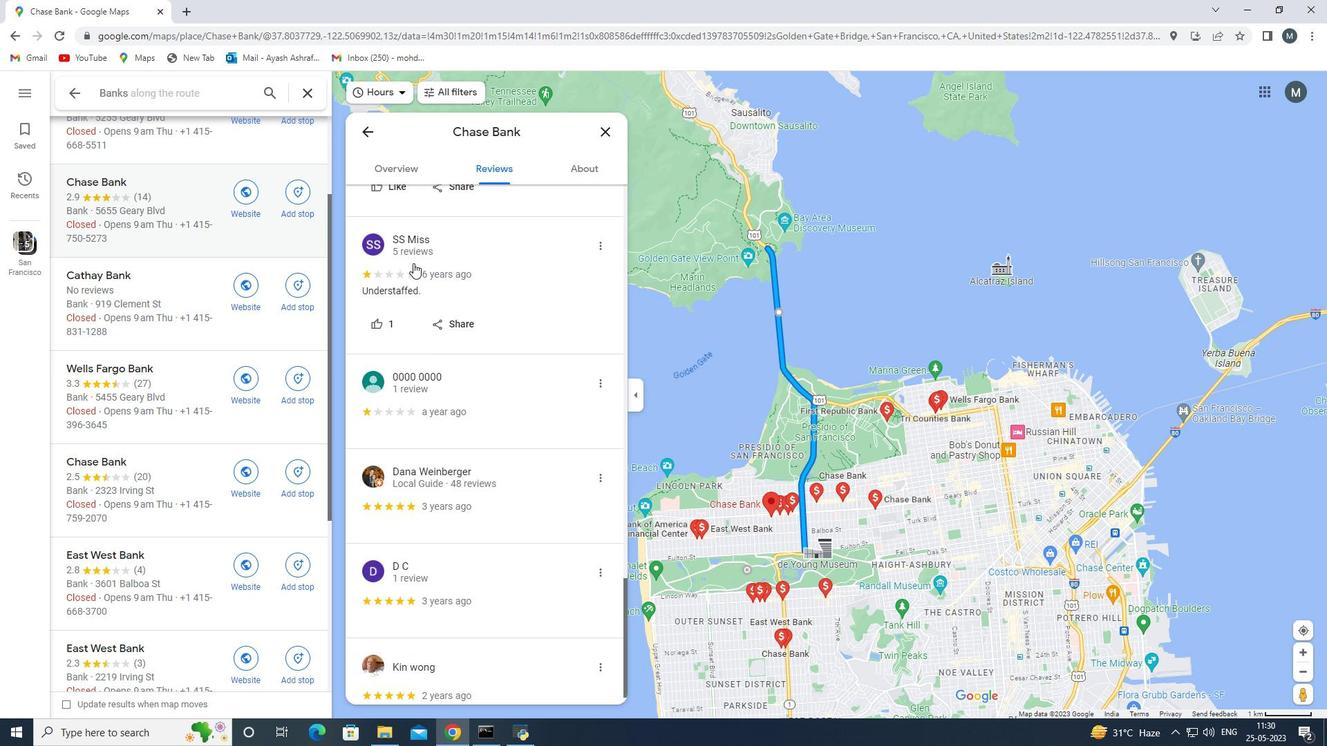 
Action: Mouse scrolled (414, 263) with delta (0, 0)
Screenshot: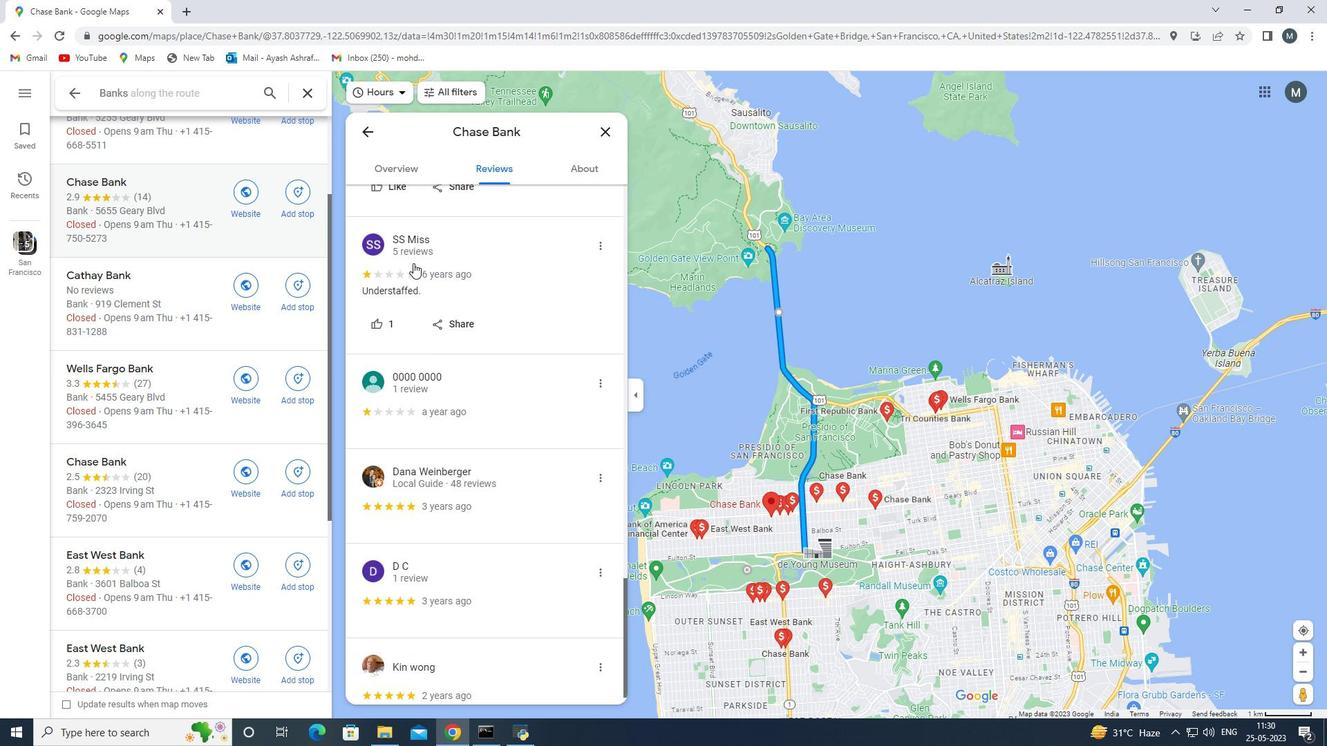 
Action: Mouse moved to (396, 168)
Screenshot: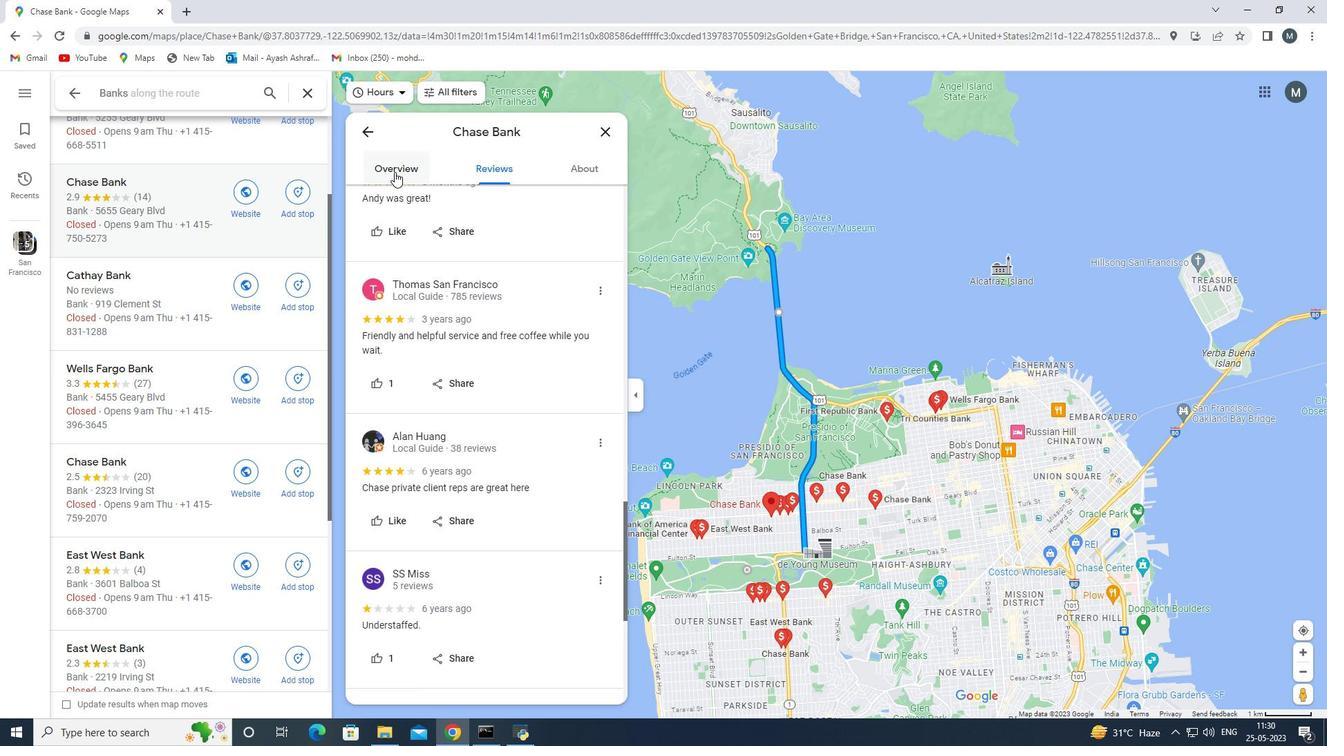 
Action: Mouse pressed left at (396, 168)
Screenshot: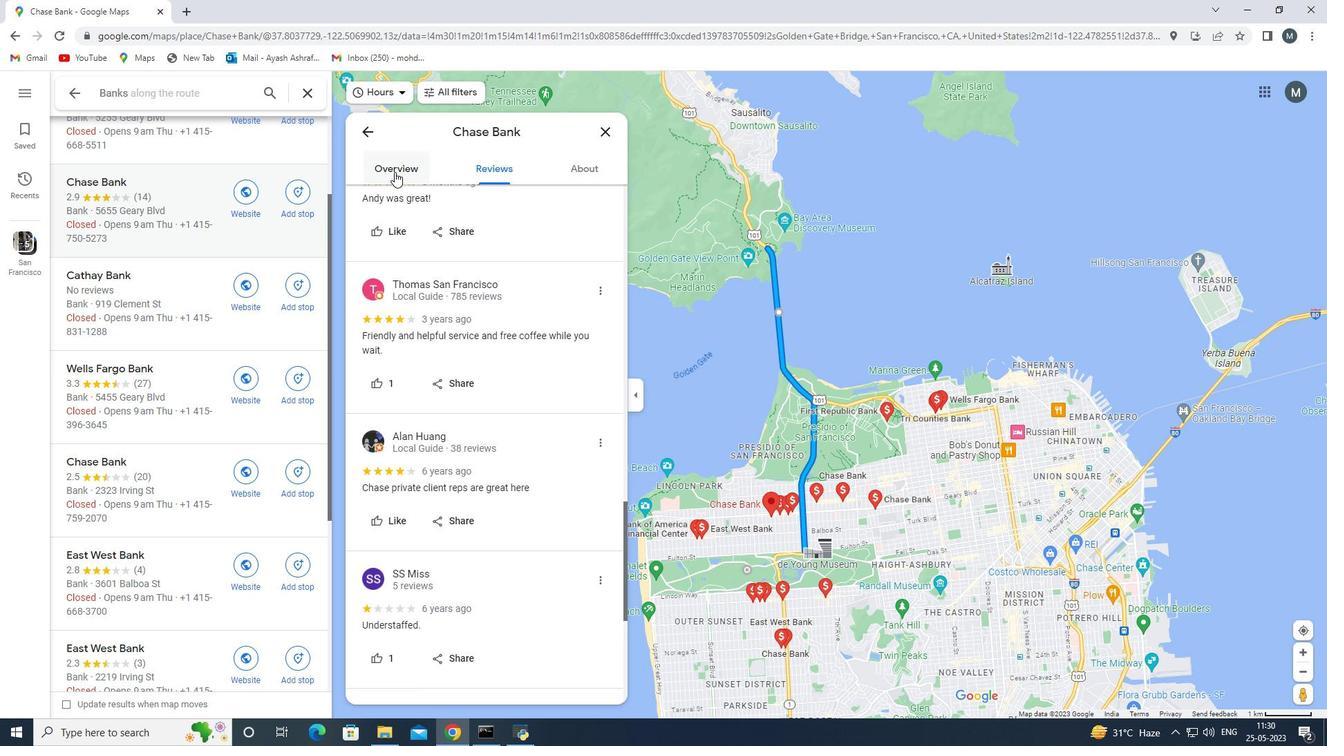 
Action: Mouse moved to (497, 389)
Screenshot: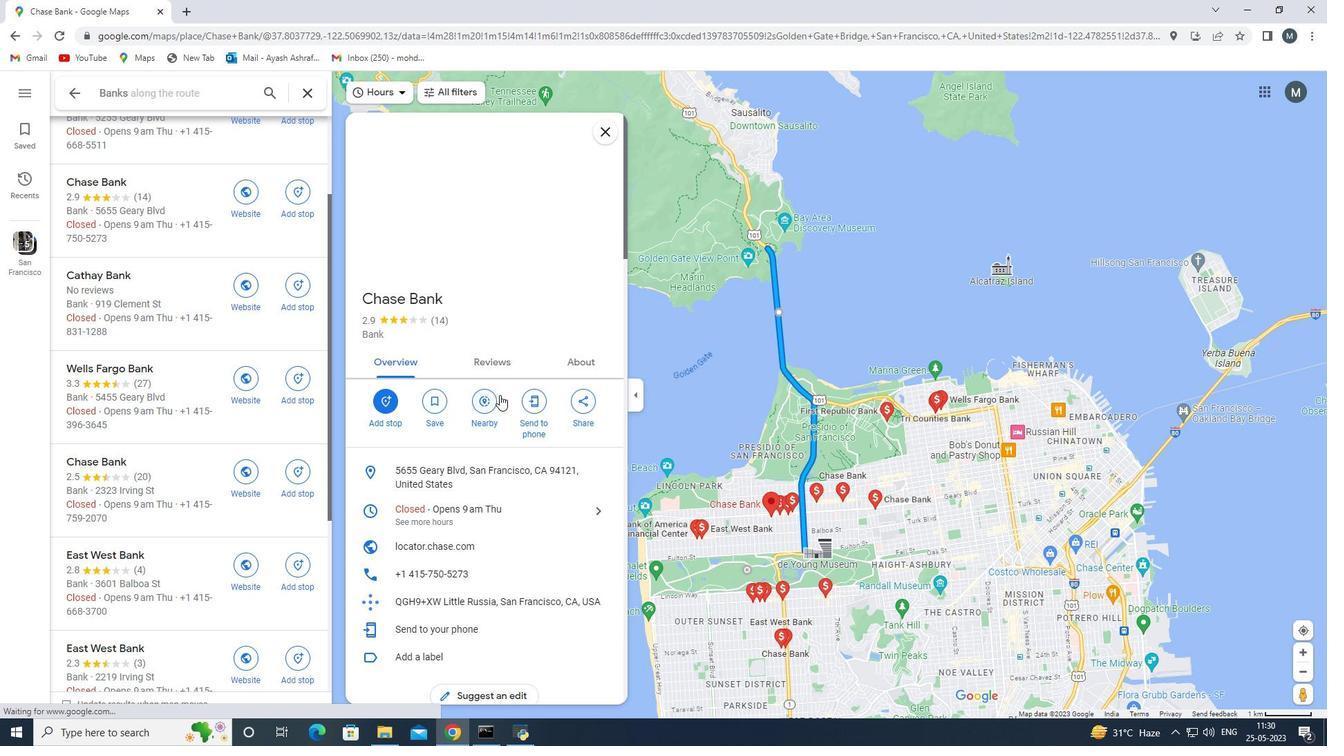 
Action: Mouse scrolled (497, 389) with delta (0, 0)
Screenshot: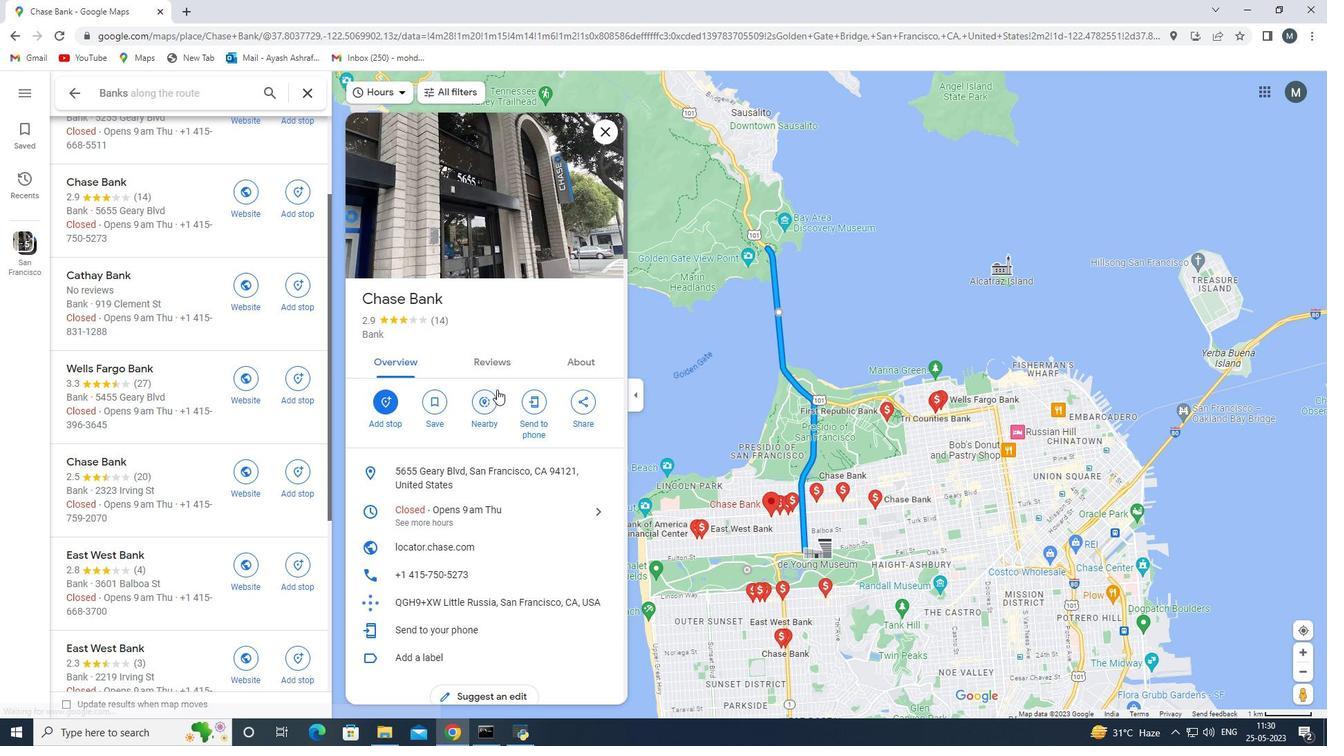 
Action: Mouse scrolled (497, 389) with delta (0, 0)
Screenshot: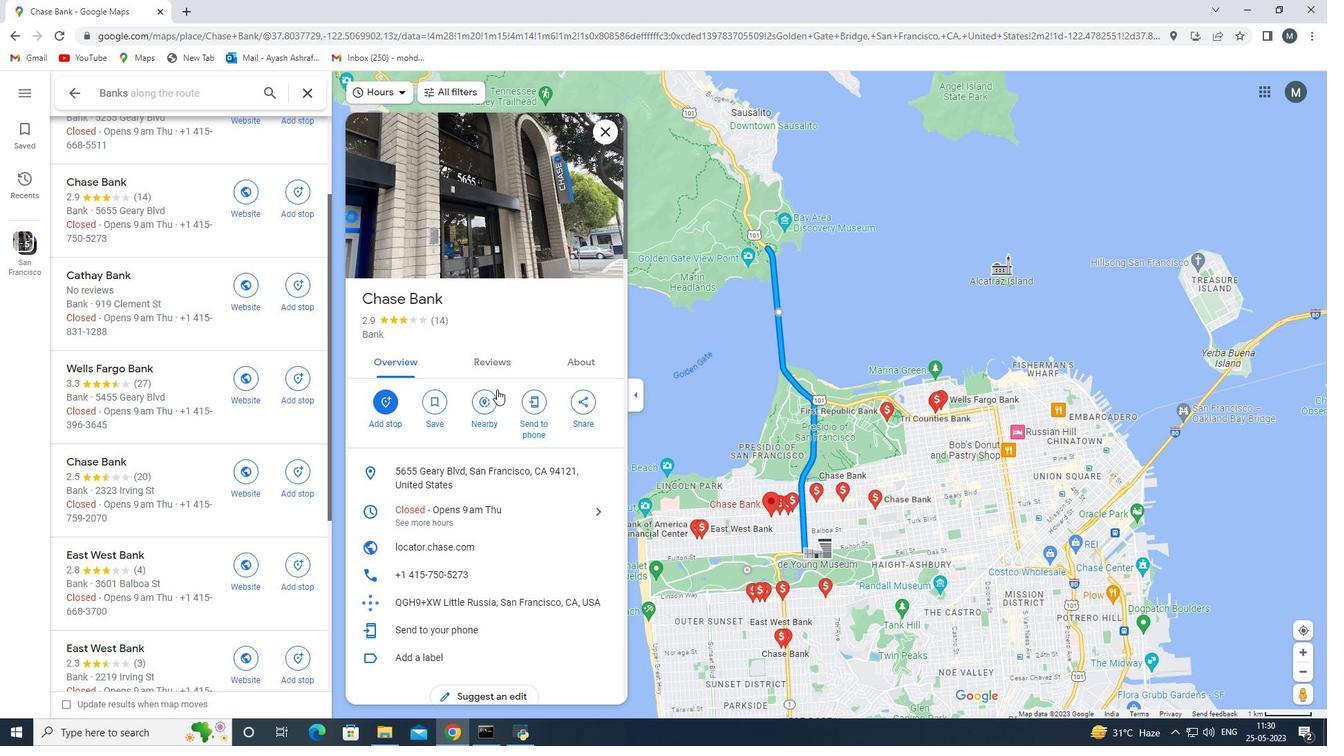 
Action: Mouse scrolled (497, 389) with delta (0, 0)
Screenshot: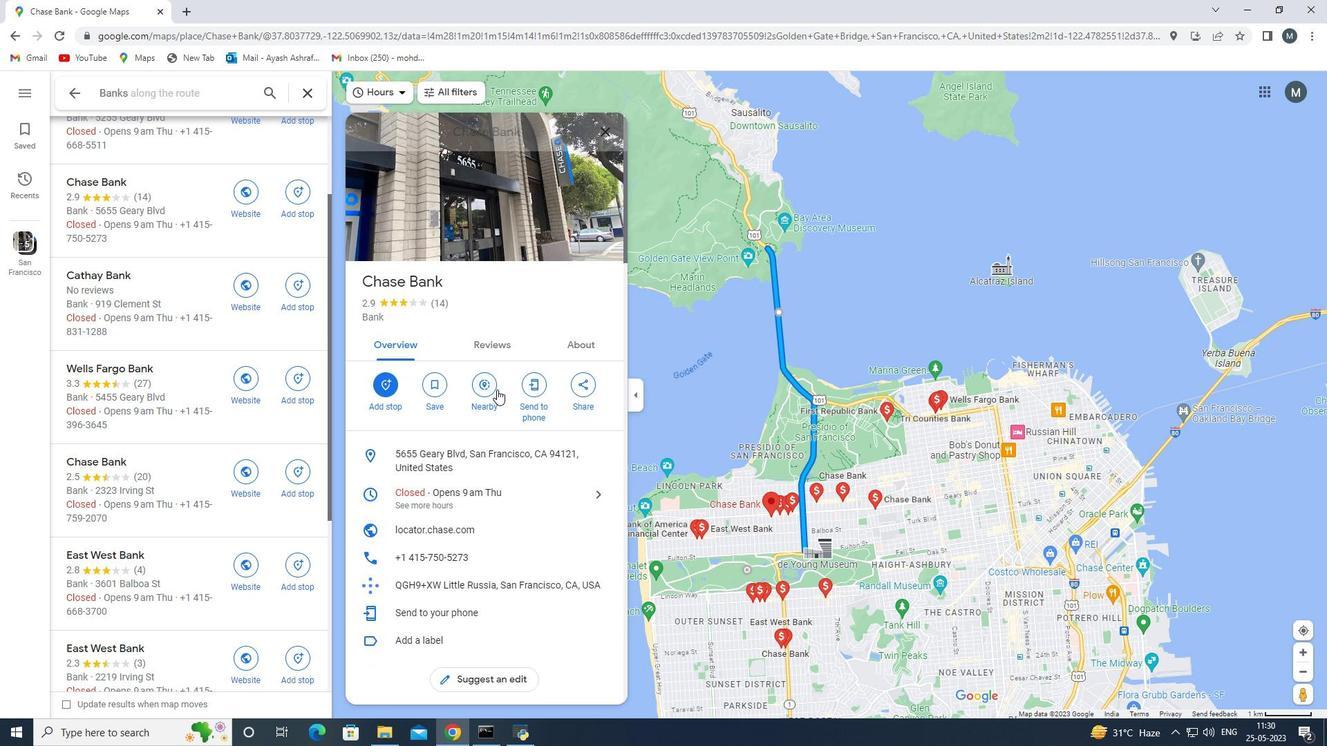
Action: Mouse scrolled (497, 389) with delta (0, 0)
Screenshot: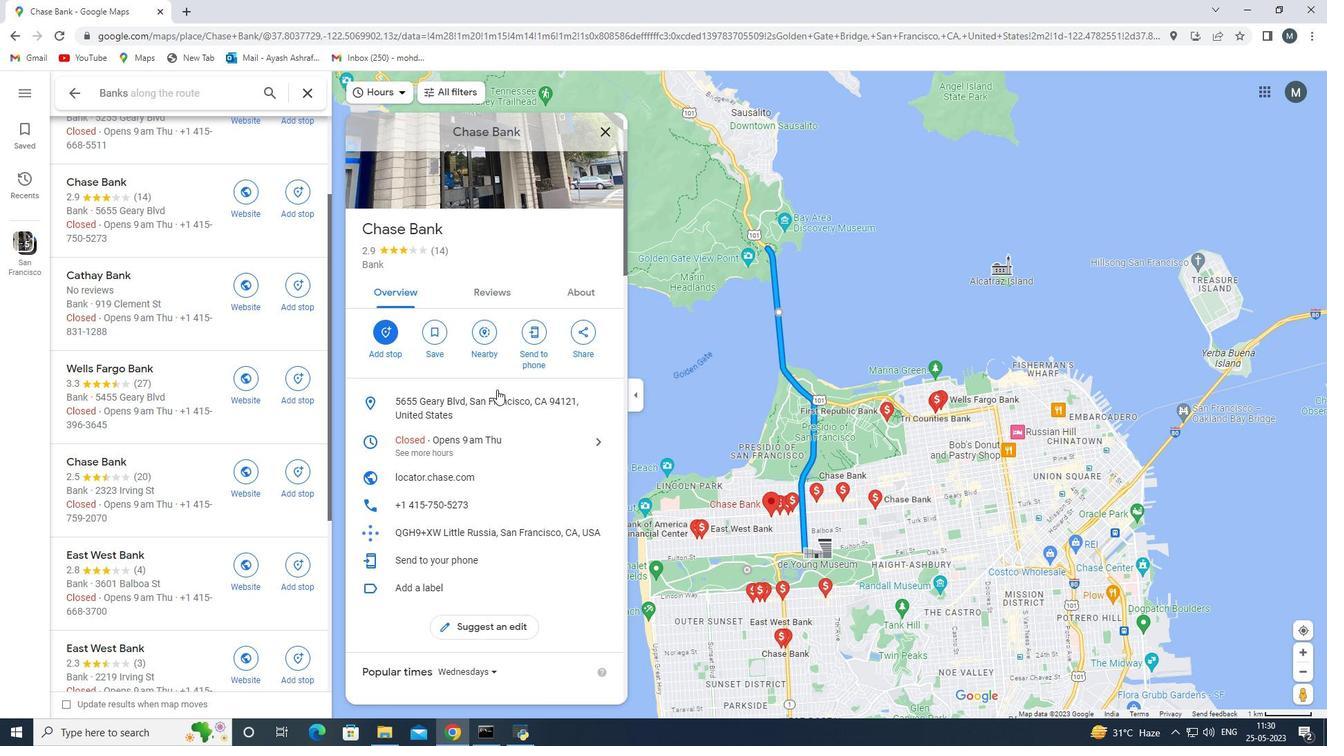 
Action: Mouse scrolled (497, 389) with delta (0, 0)
Screenshot: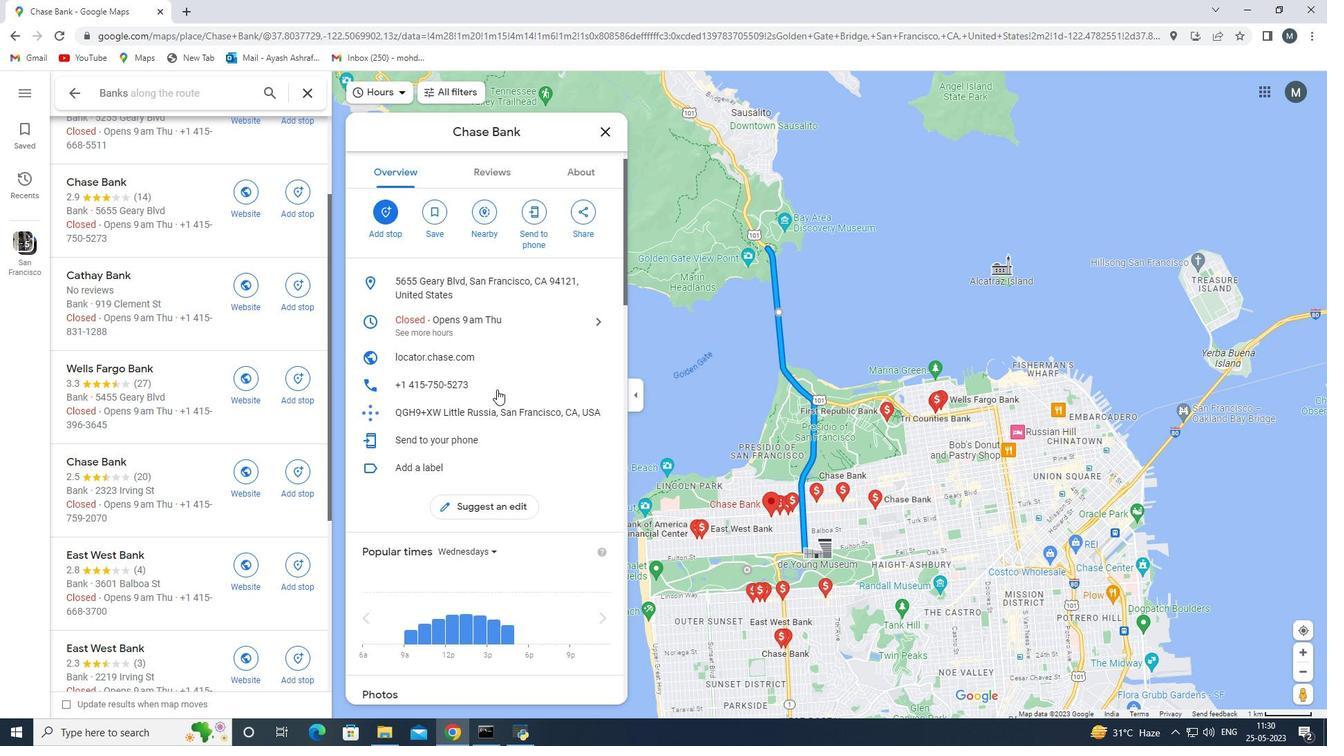
Action: Mouse scrolled (497, 389) with delta (0, 0)
Screenshot: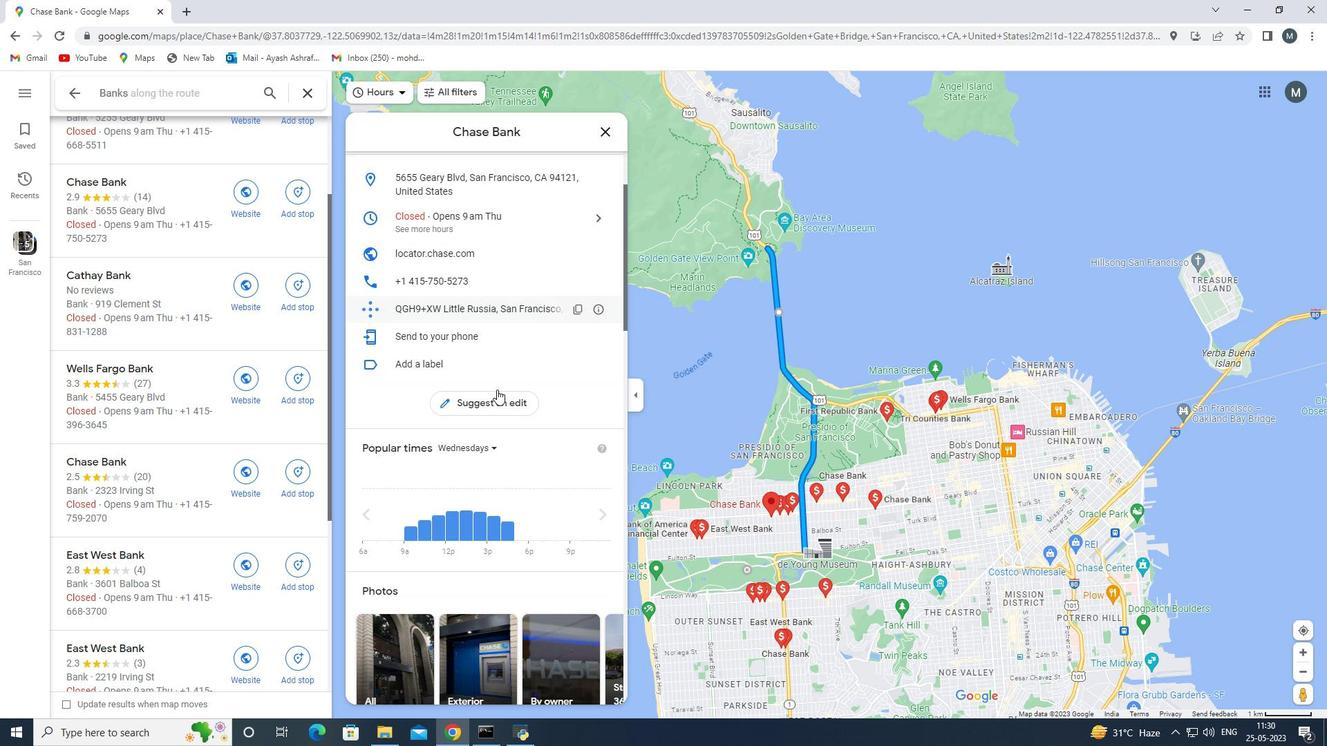 
Action: Mouse scrolled (497, 389) with delta (0, 0)
Screenshot: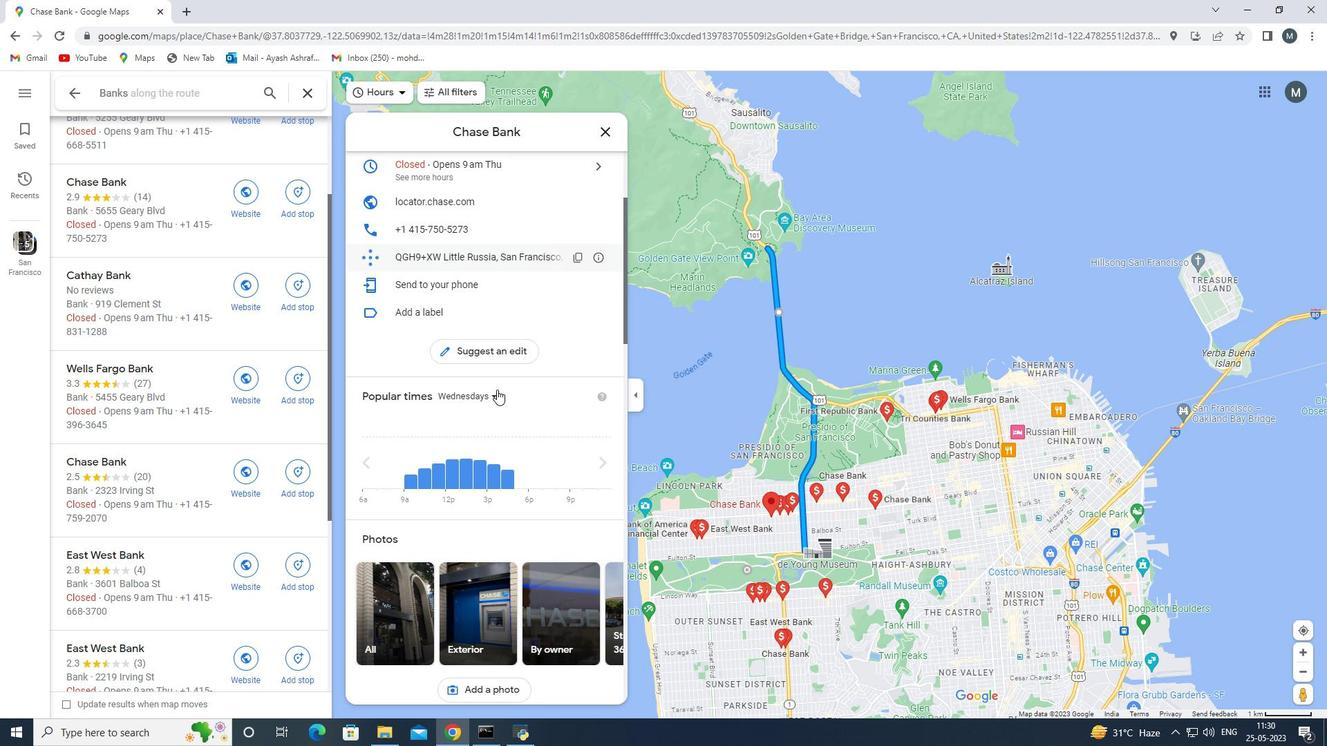 
Action: Mouse moved to (458, 390)
Screenshot: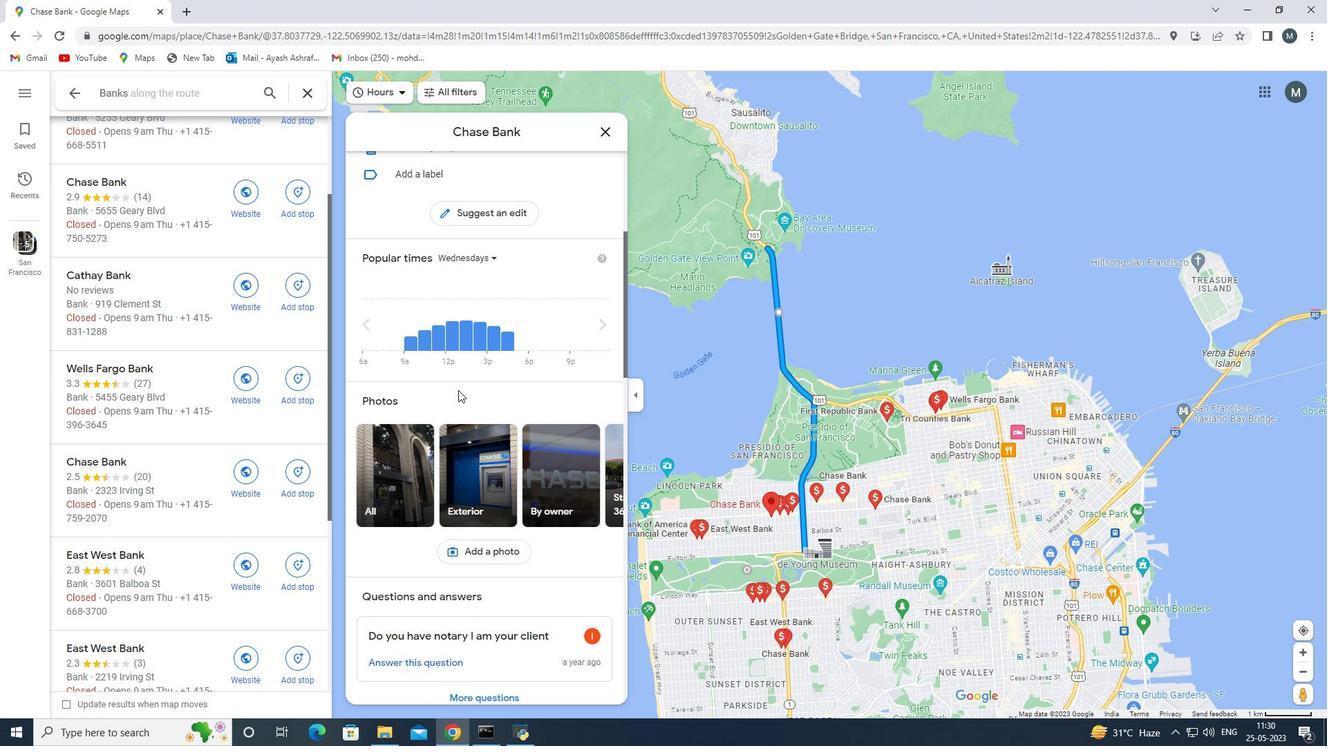 
Action: Mouse scrolled (458, 389) with delta (0, 0)
Screenshot: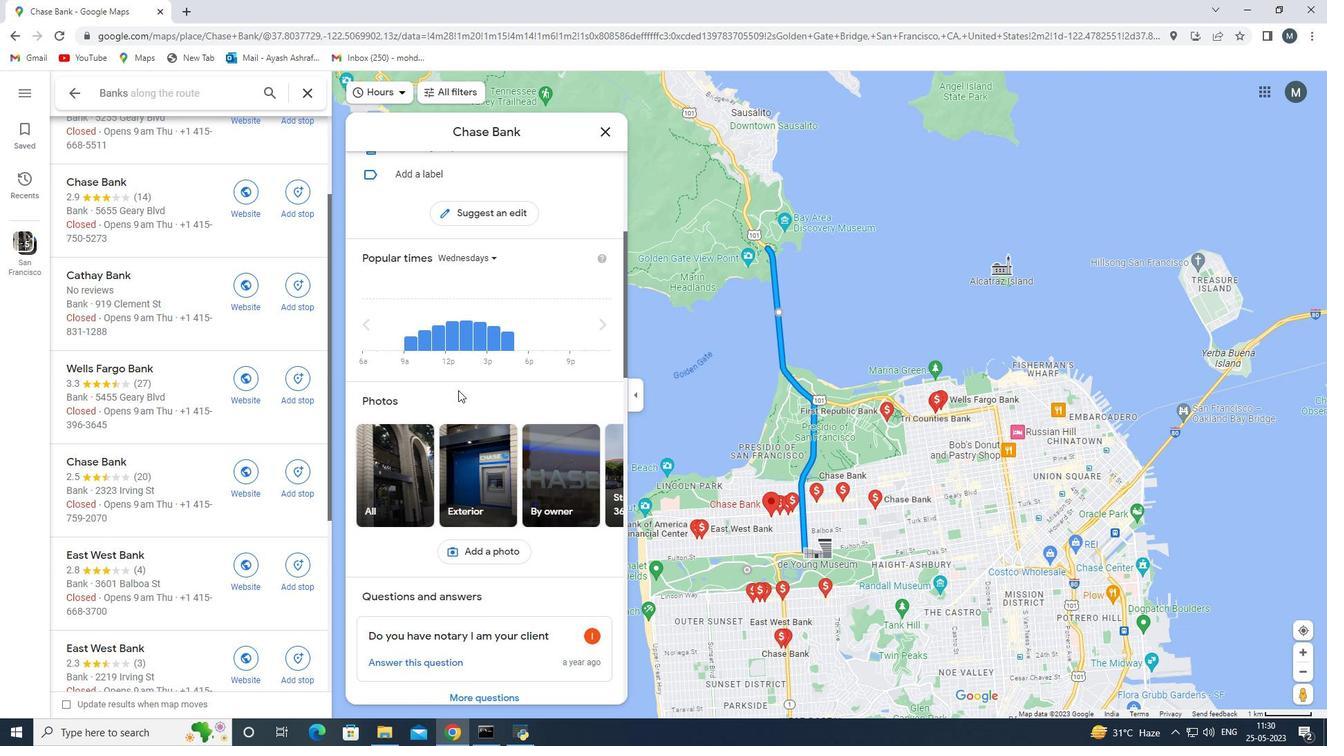 
Action: Mouse scrolled (458, 389) with delta (0, 0)
Screenshot: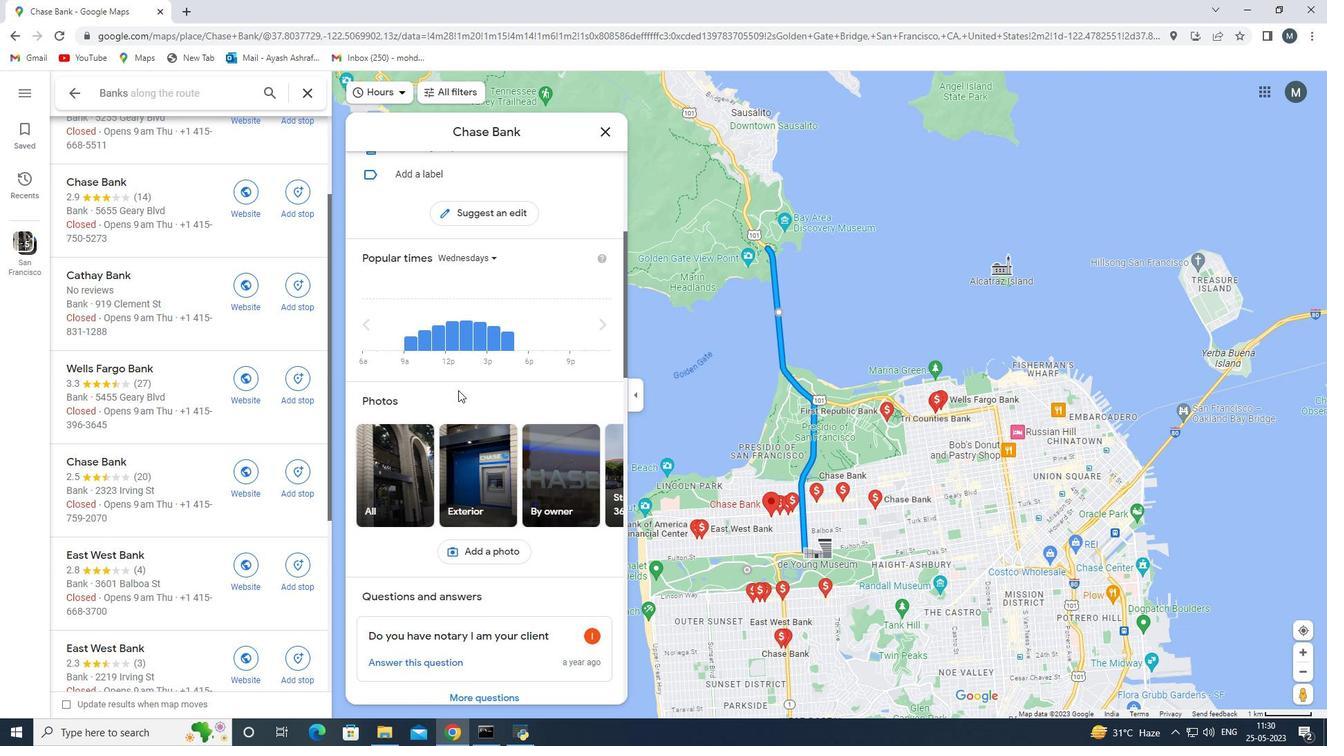 
Action: Mouse moved to (391, 362)
Screenshot: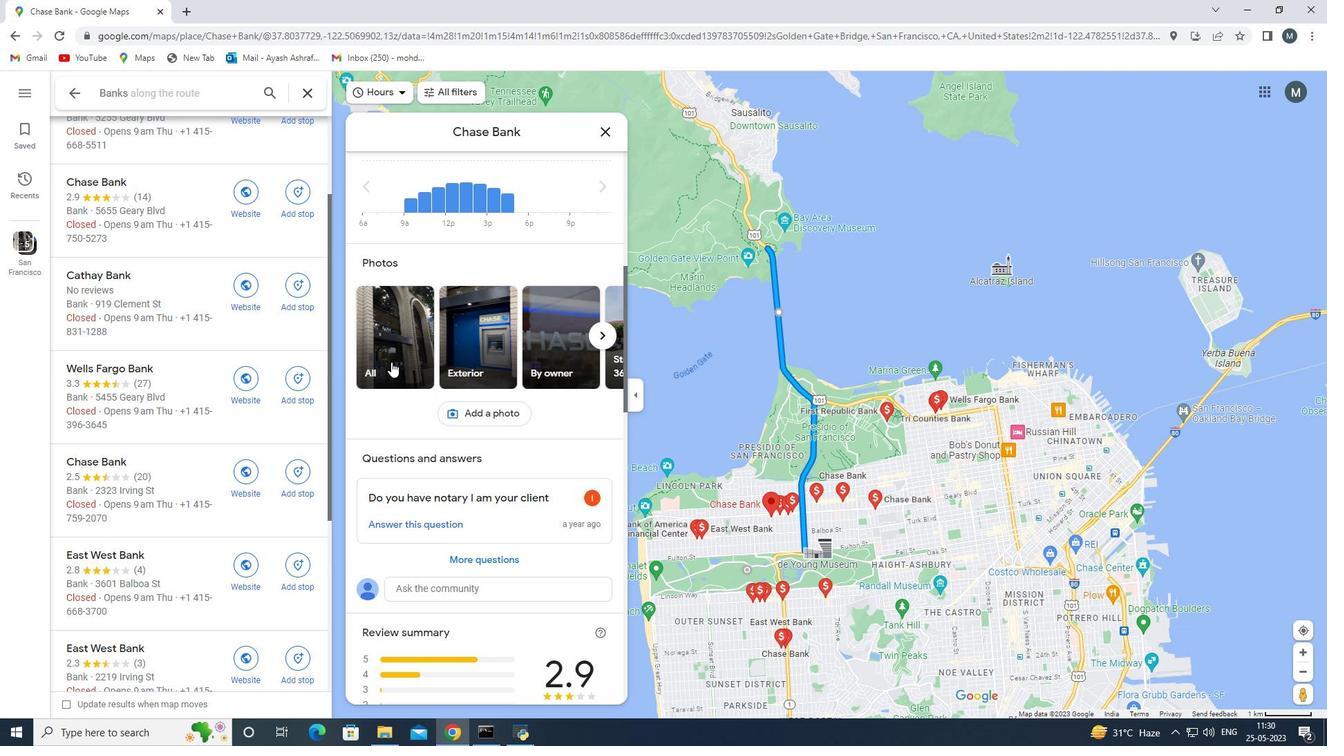 
Action: Mouse pressed left at (391, 362)
Screenshot: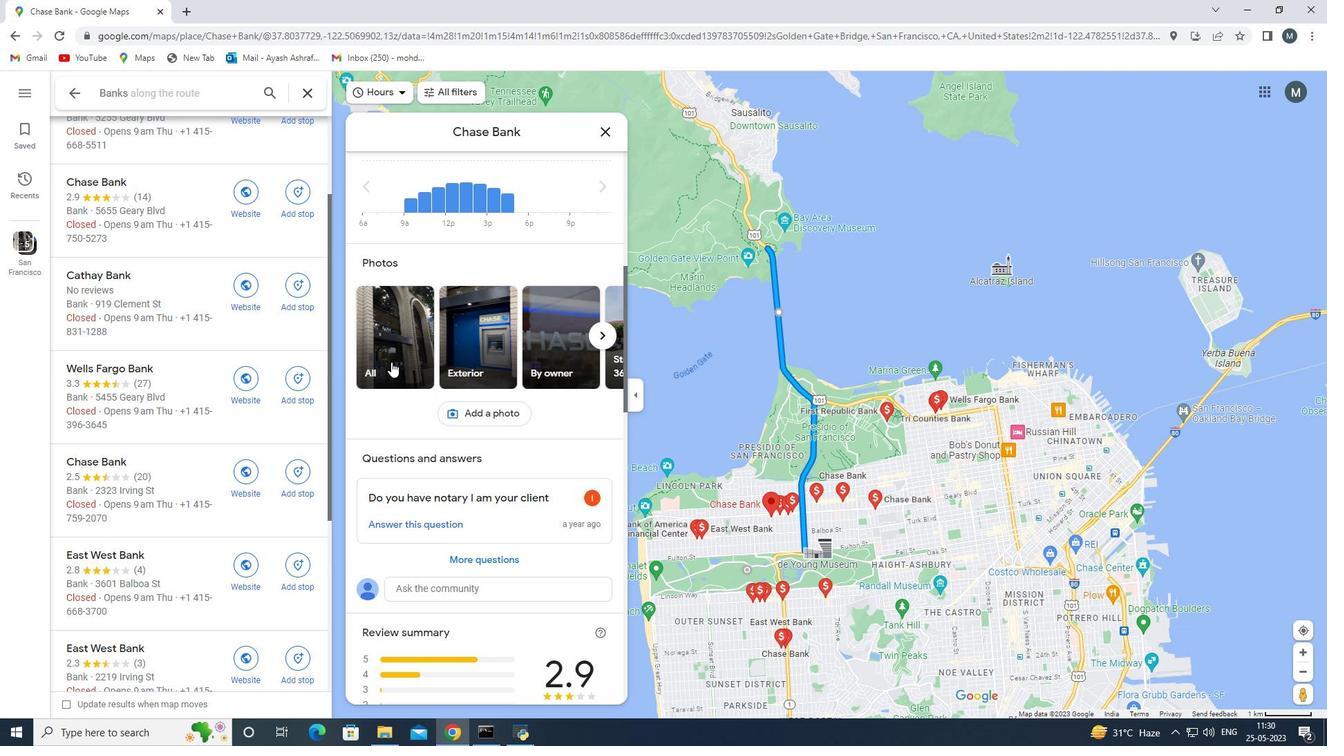 
Action: Mouse moved to (283, 128)
Screenshot: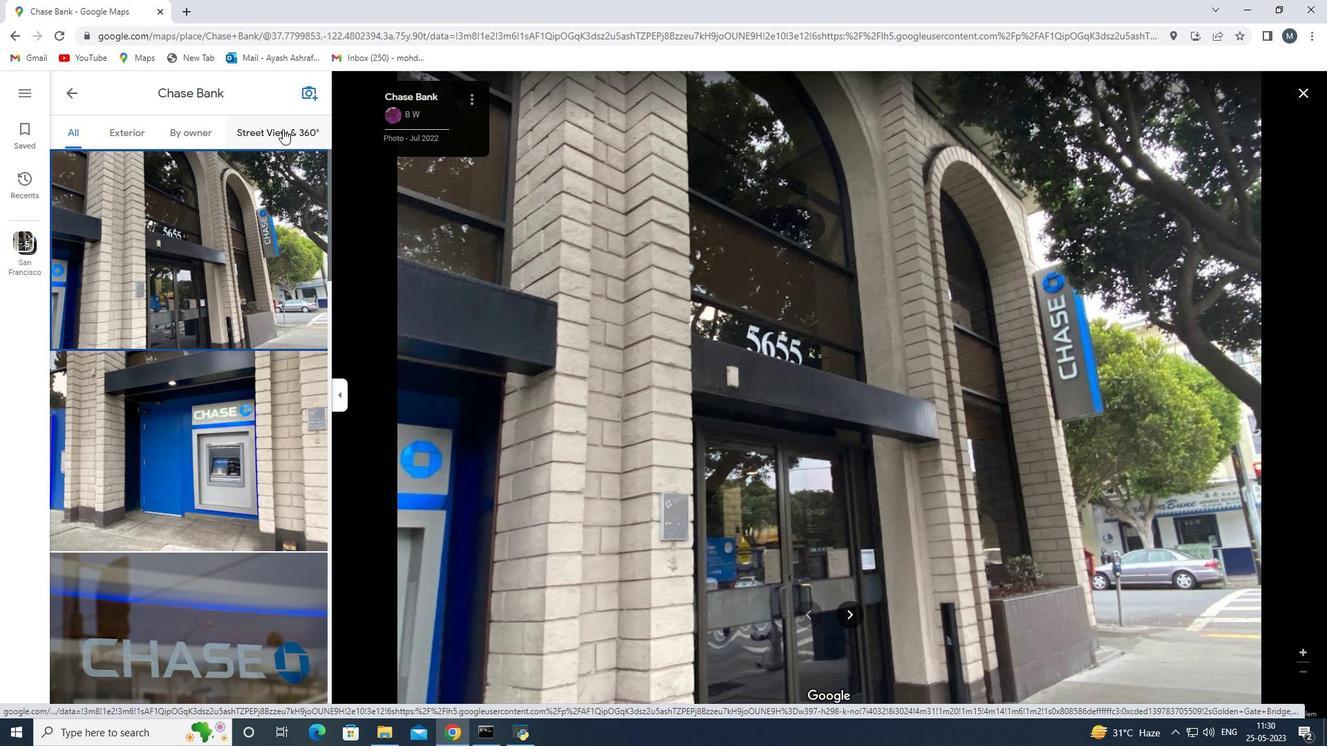 
Action: Mouse pressed left at (283, 128)
Screenshot: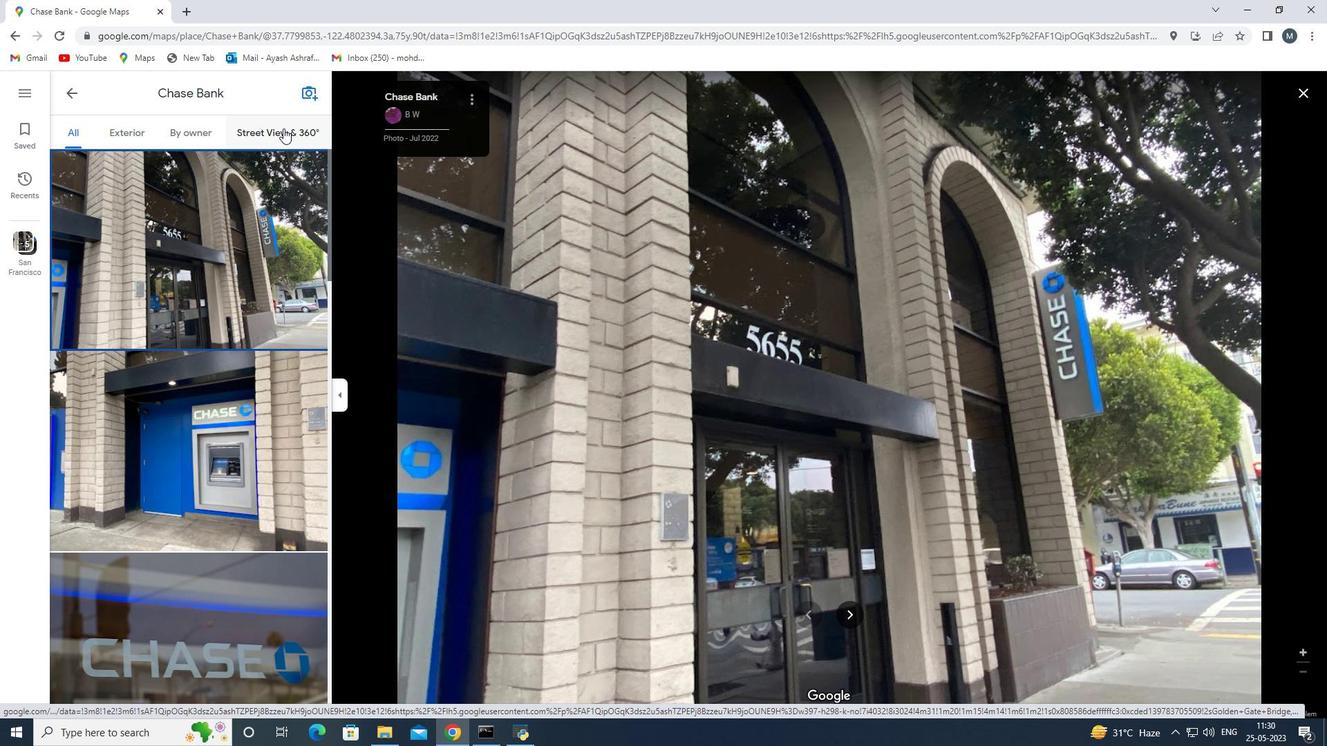 
Action: Mouse moved to (192, 130)
Screenshot: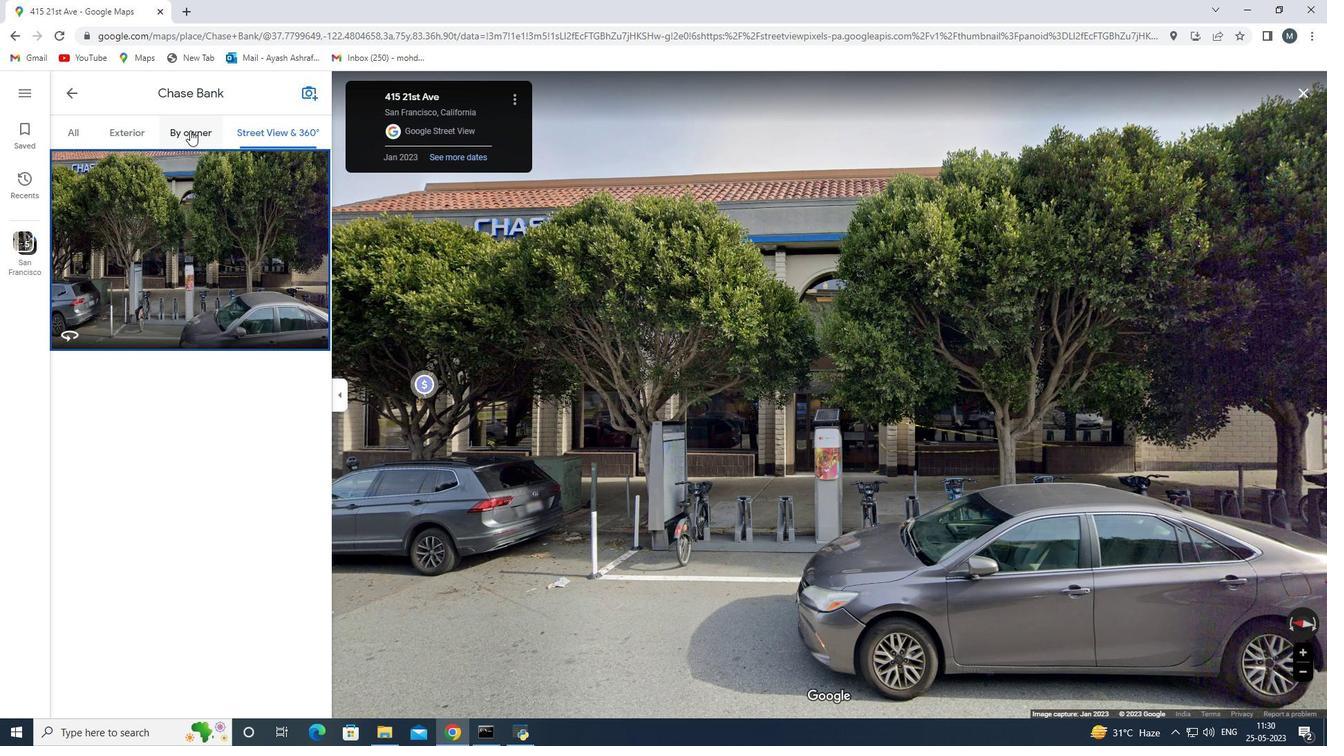 
Action: Mouse pressed left at (192, 130)
Screenshot: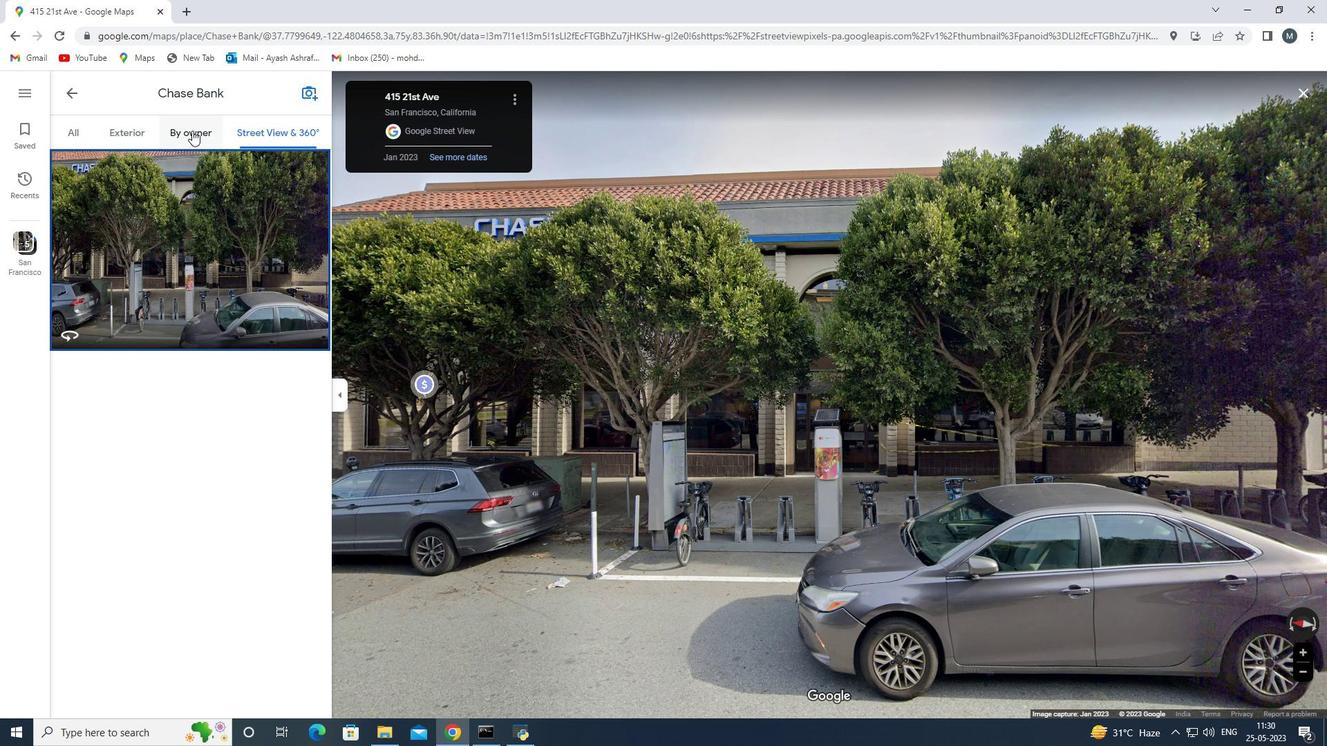
Action: Mouse moved to (118, 134)
Screenshot: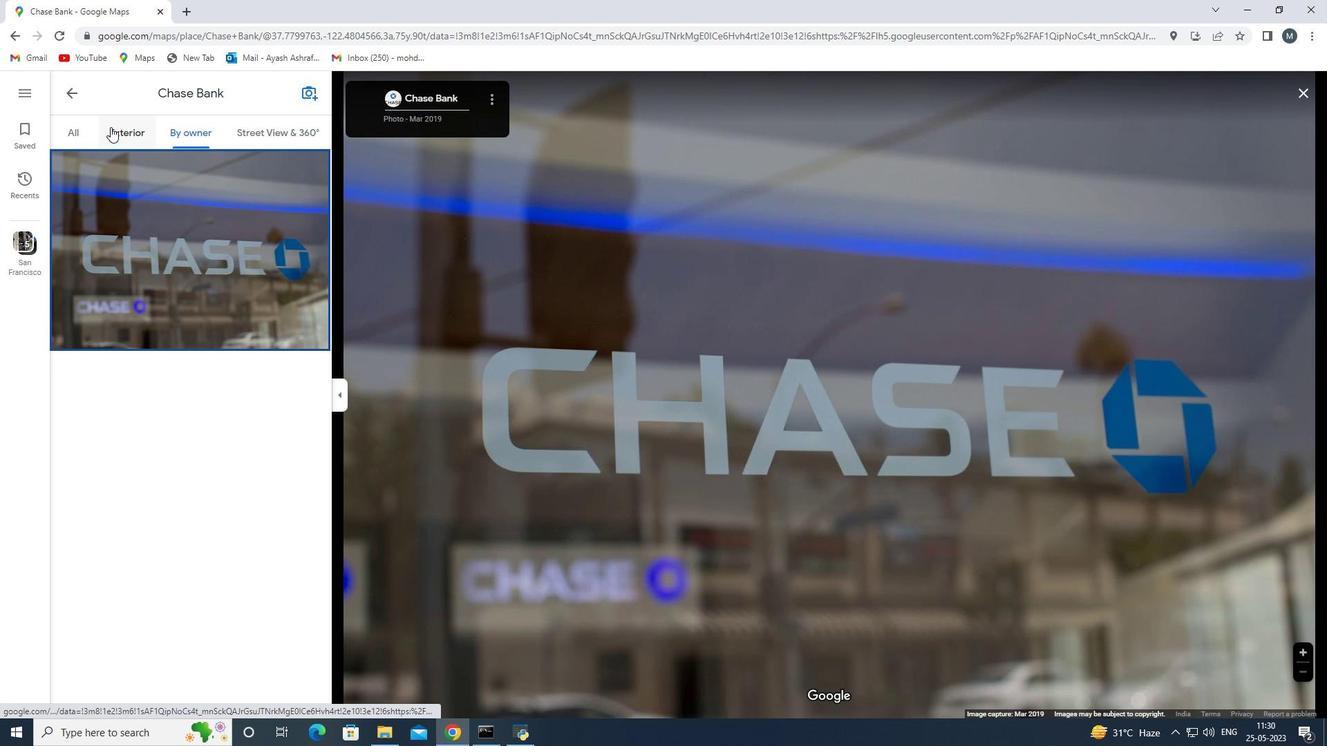 
Action: Mouse pressed left at (118, 134)
Screenshot: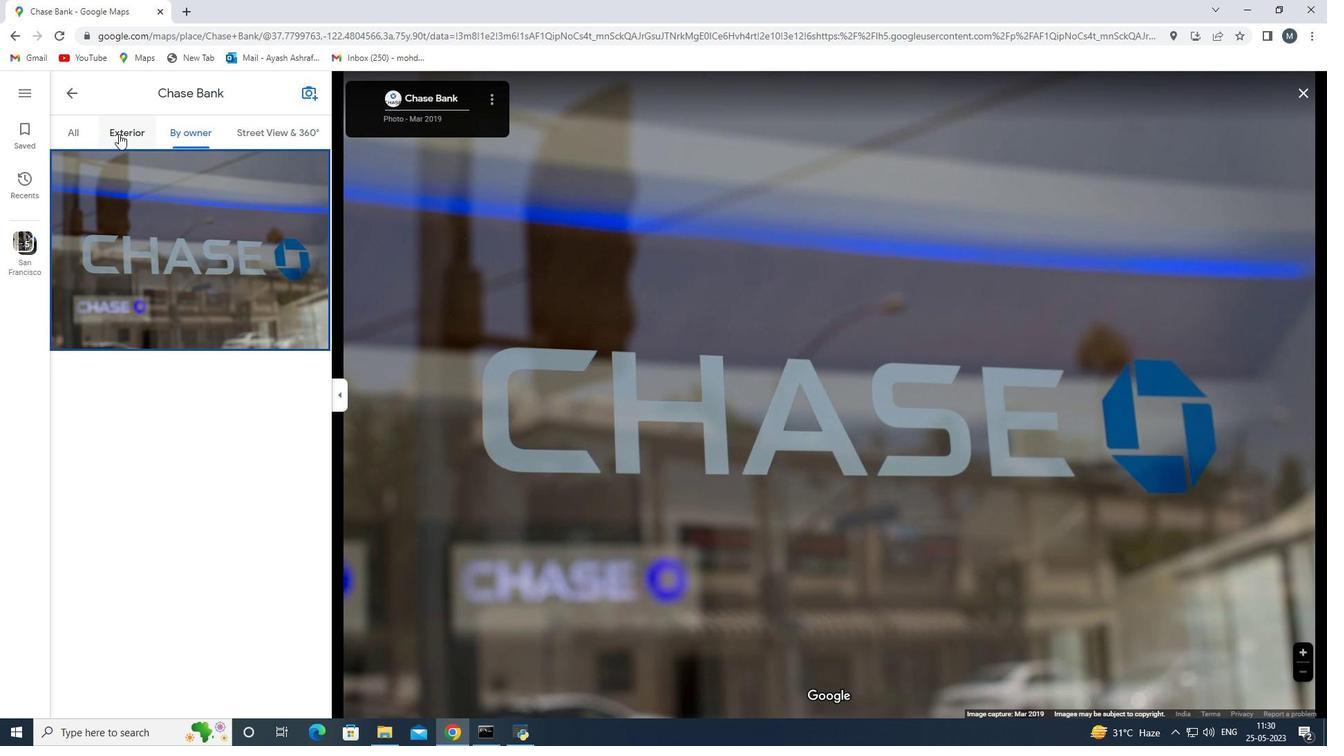 
Action: Mouse moved to (647, 351)
Screenshot: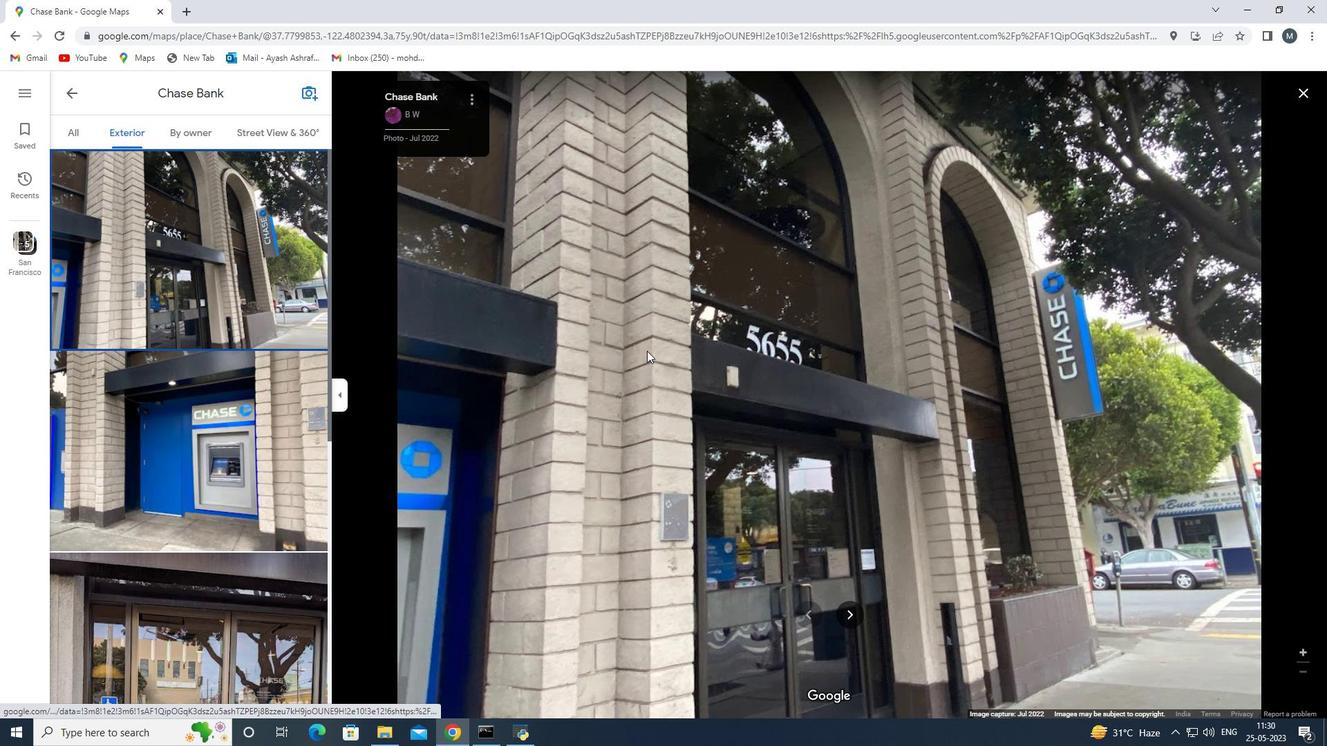 
Action: Mouse pressed left at (647, 351)
Screenshot: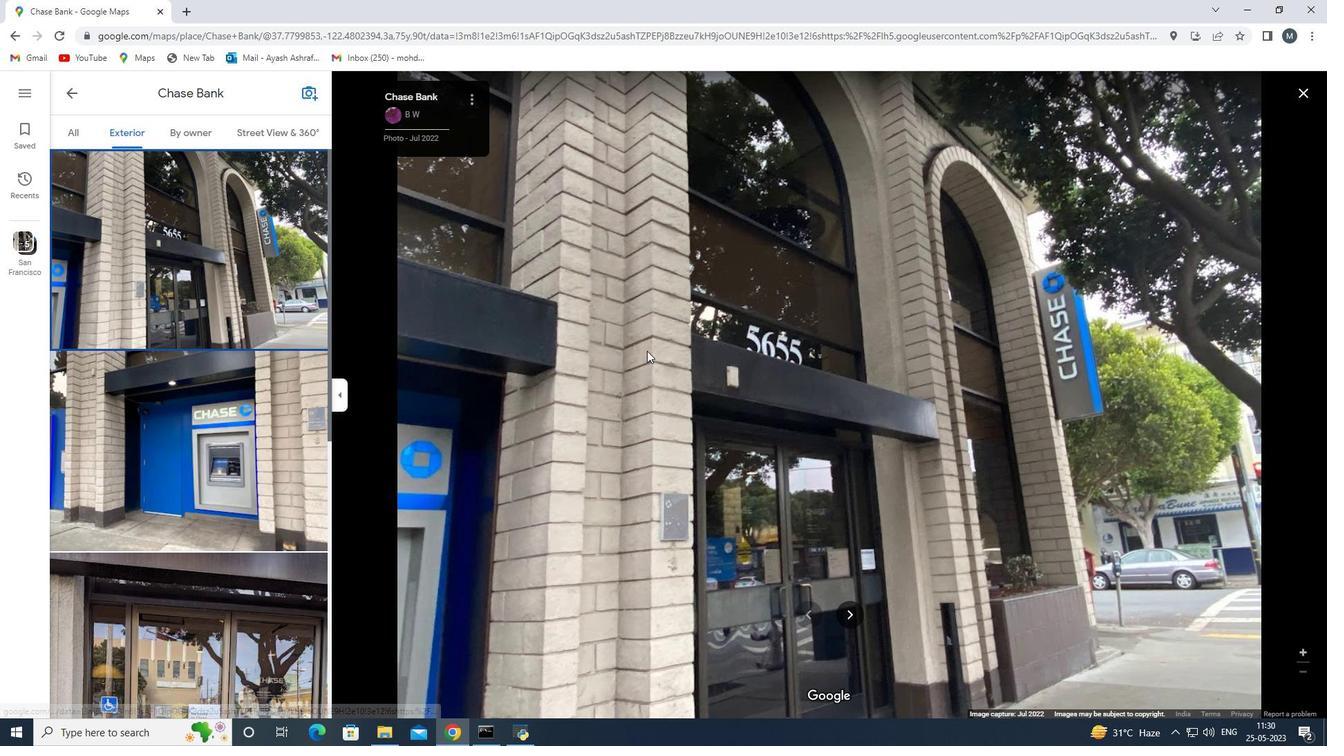 
Action: Mouse moved to (204, 427)
Screenshot: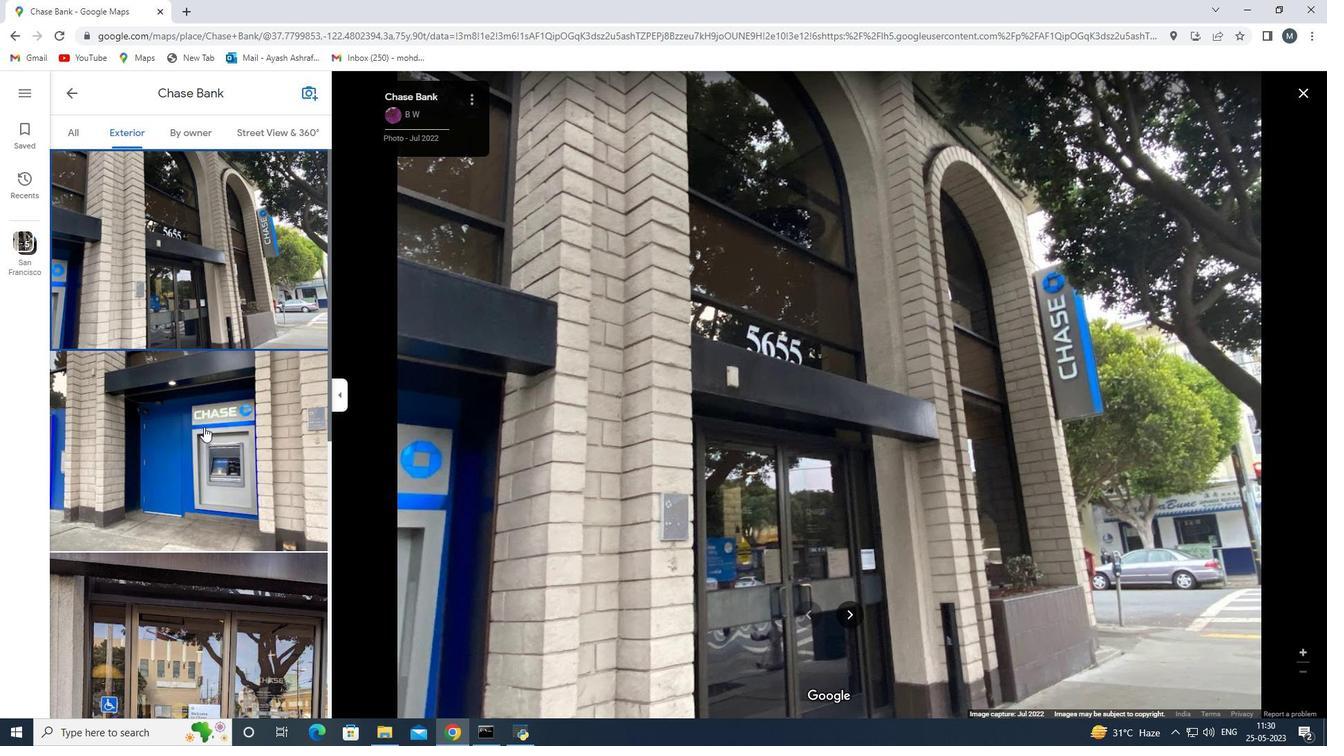 
Action: Mouse pressed left at (204, 427)
Screenshot: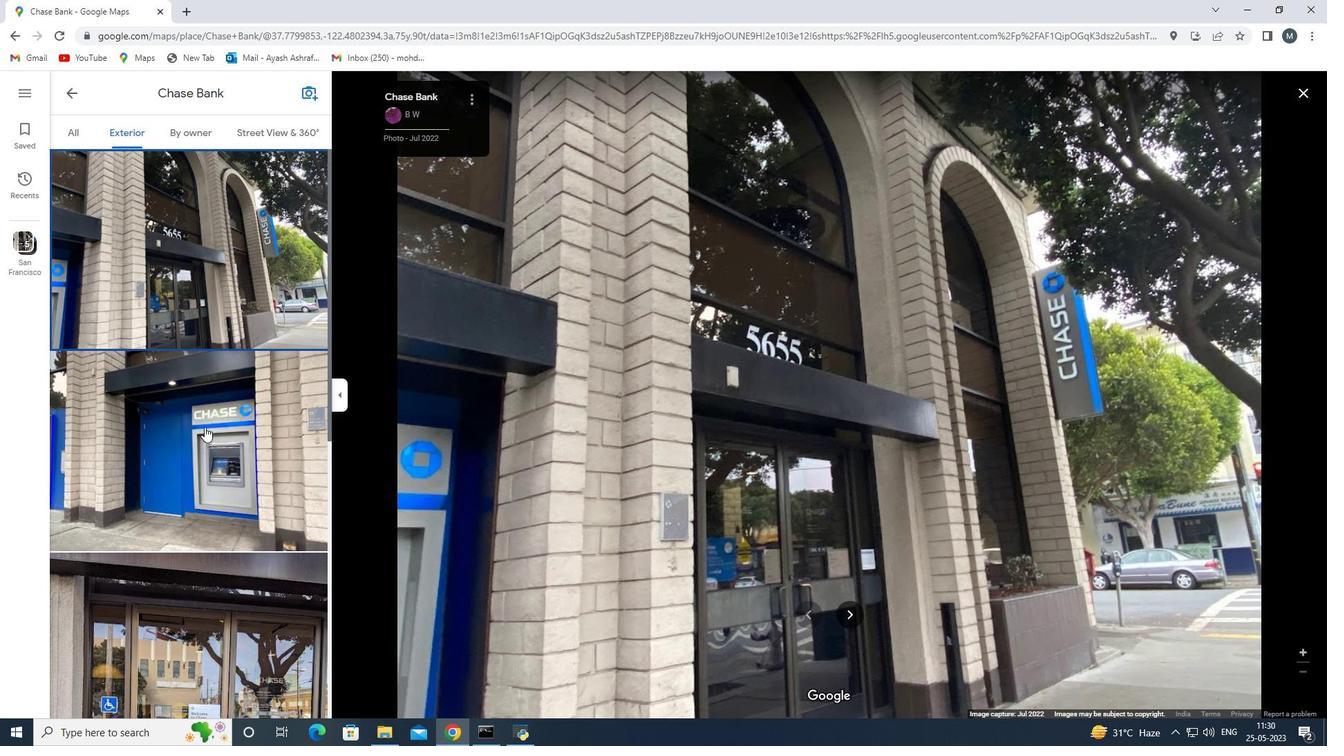 
Action: Mouse moved to (967, 465)
Screenshot: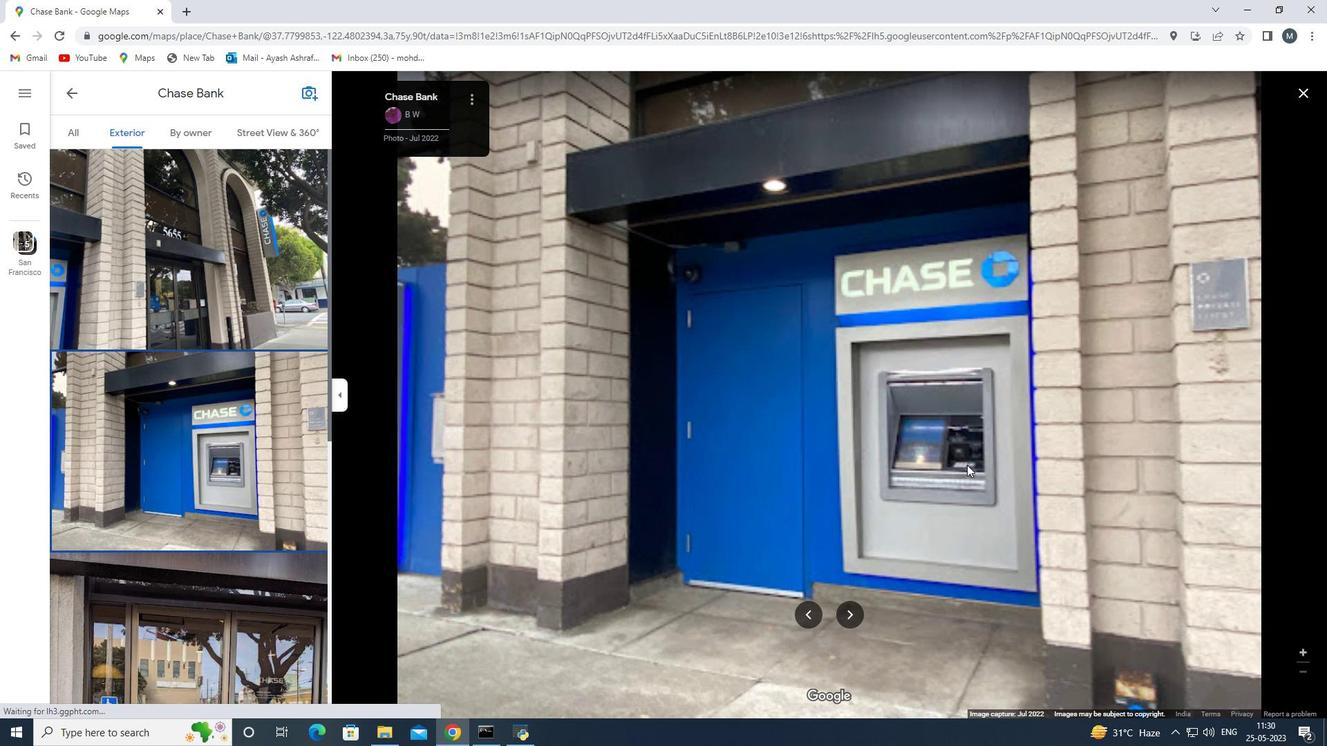 
Action: Mouse scrolled (967, 464) with delta (0, 0)
Screenshot: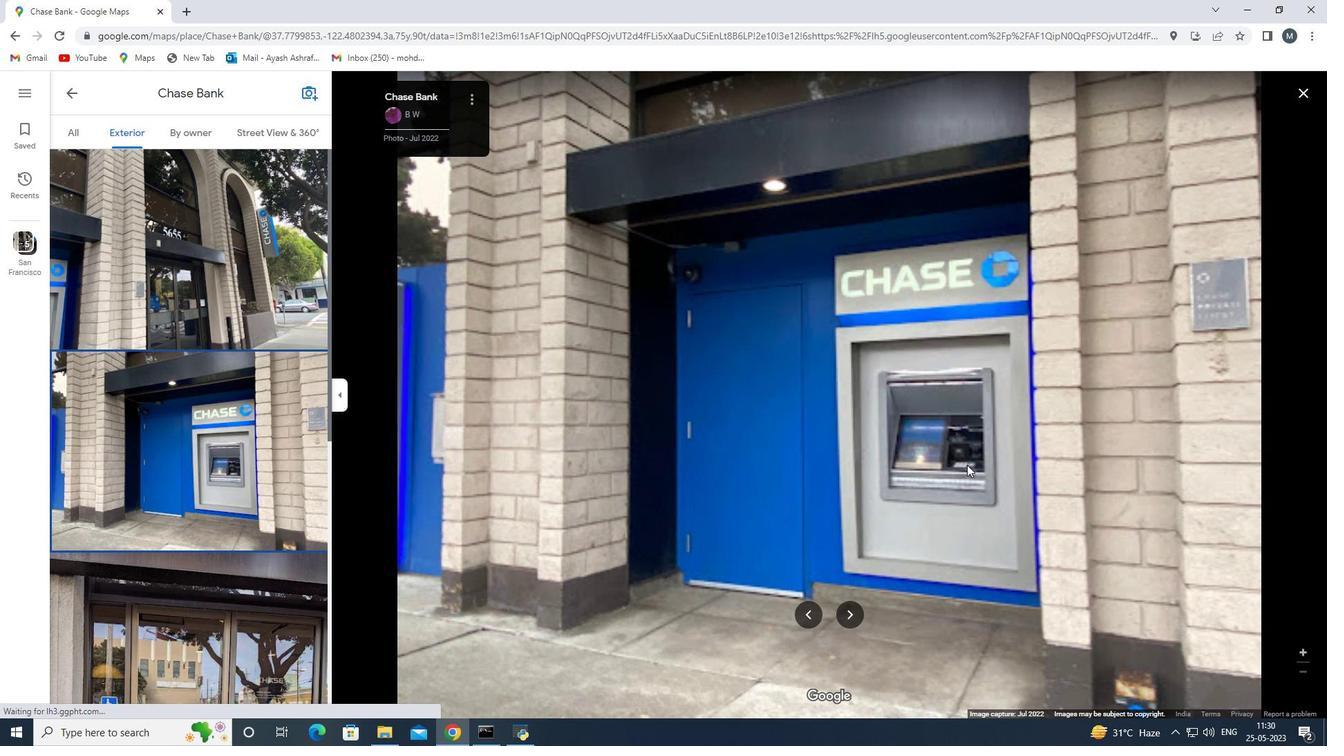 
Action: Mouse scrolled (967, 464) with delta (0, 0)
Screenshot: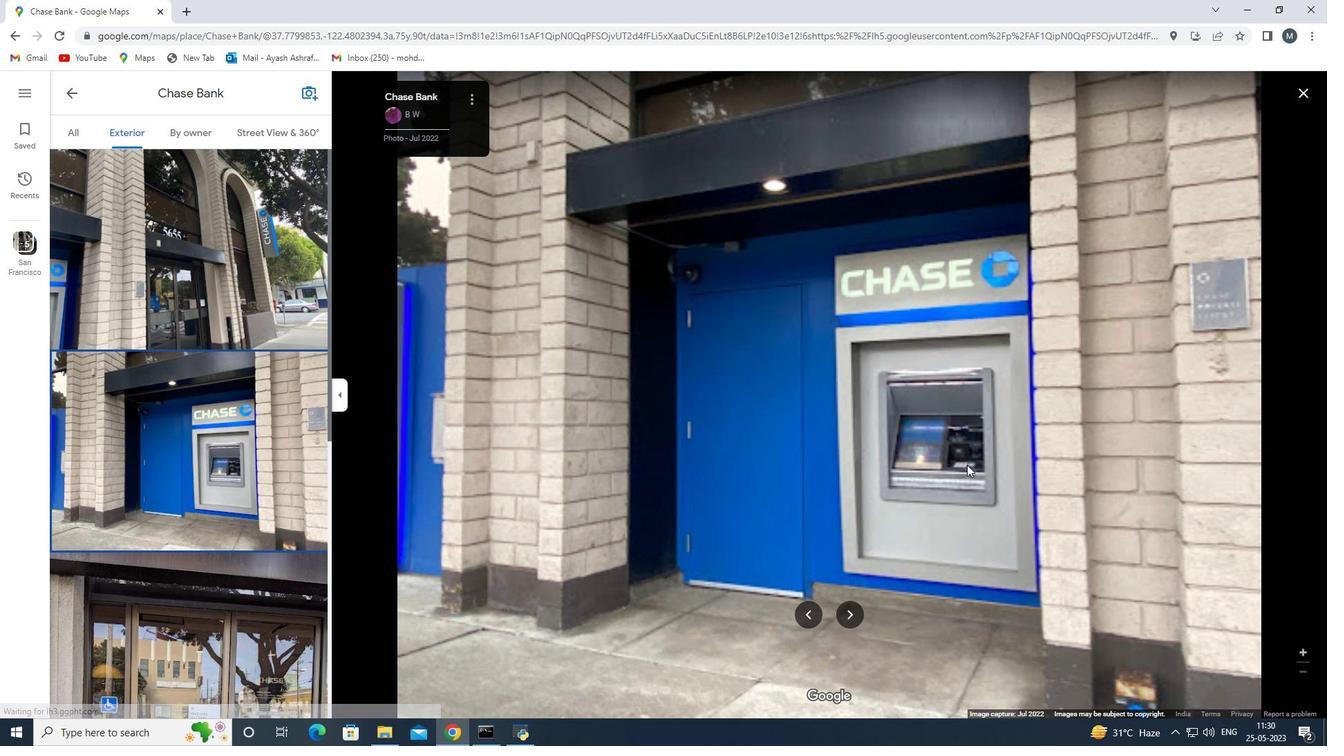 
Action: Mouse scrolled (967, 464) with delta (0, 0)
Screenshot: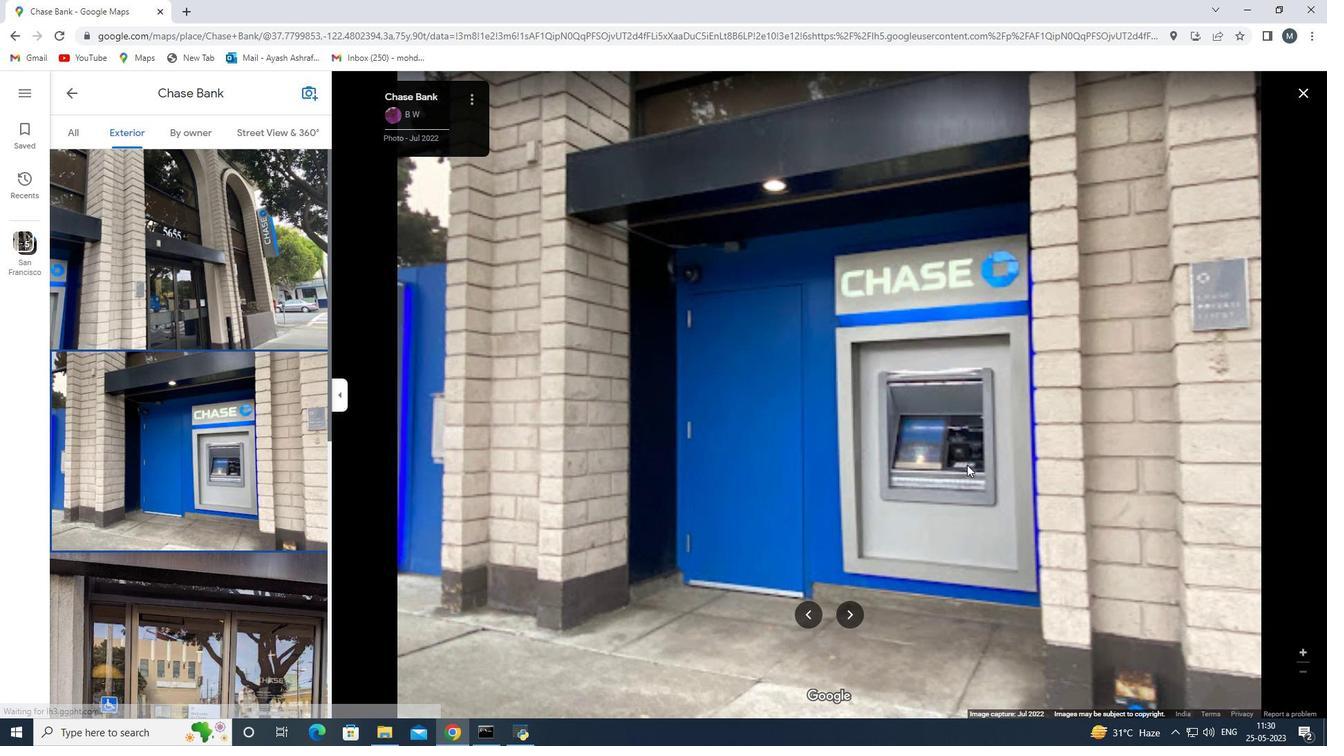 
Action: Mouse moved to (850, 613)
Screenshot: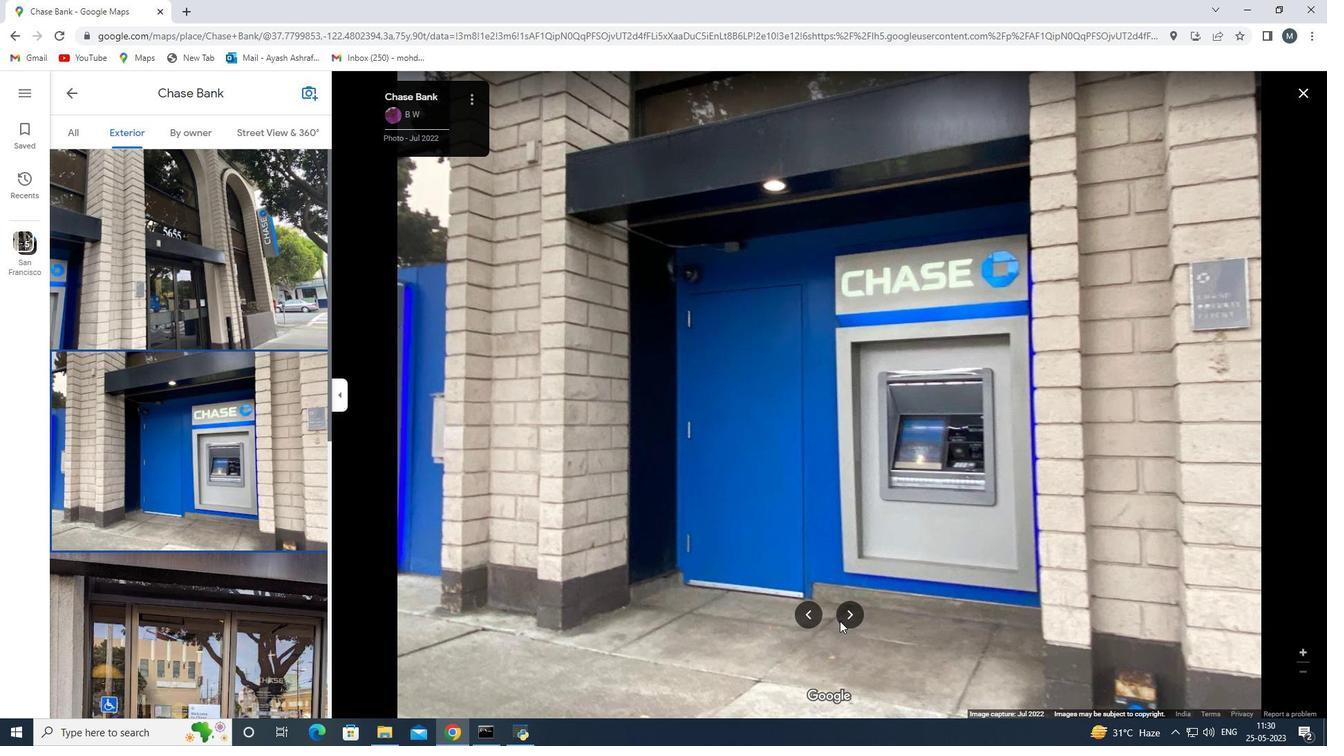 
Action: Mouse pressed left at (849, 613)
Screenshot: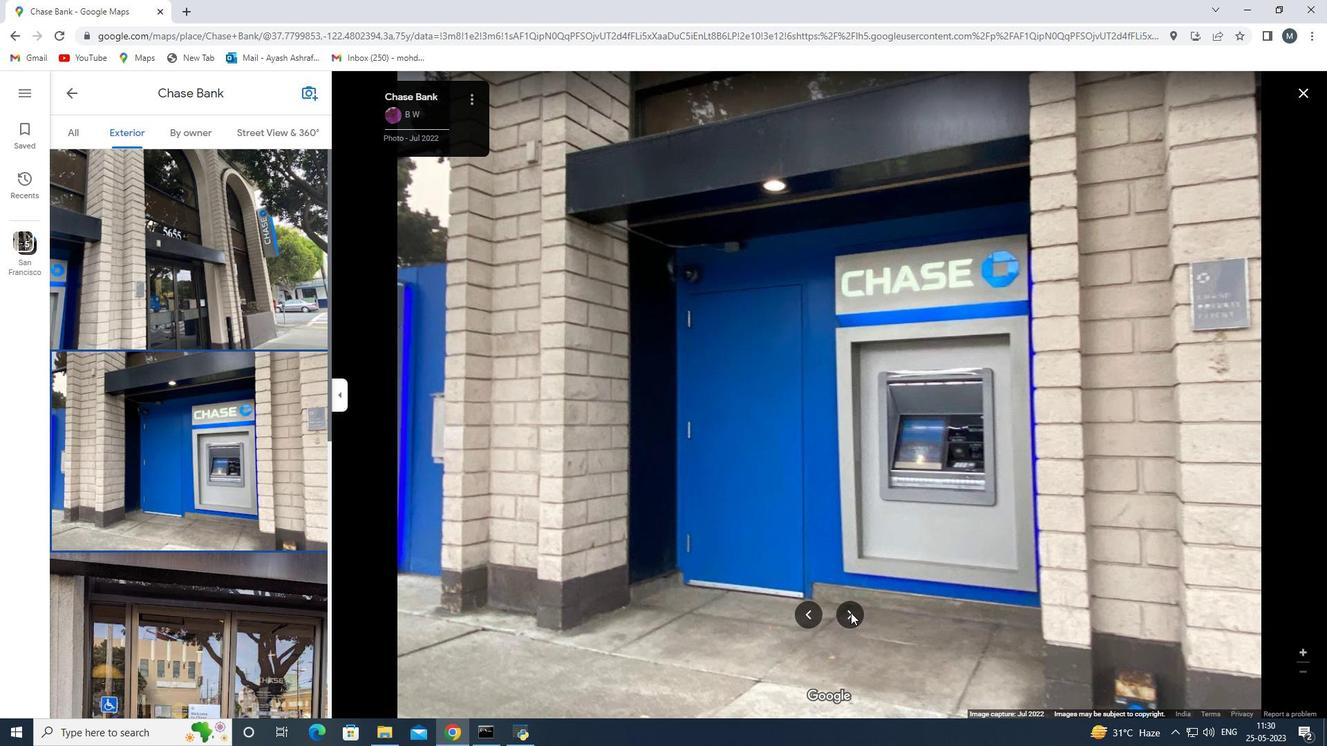 
Action: Mouse moved to (852, 609)
Screenshot: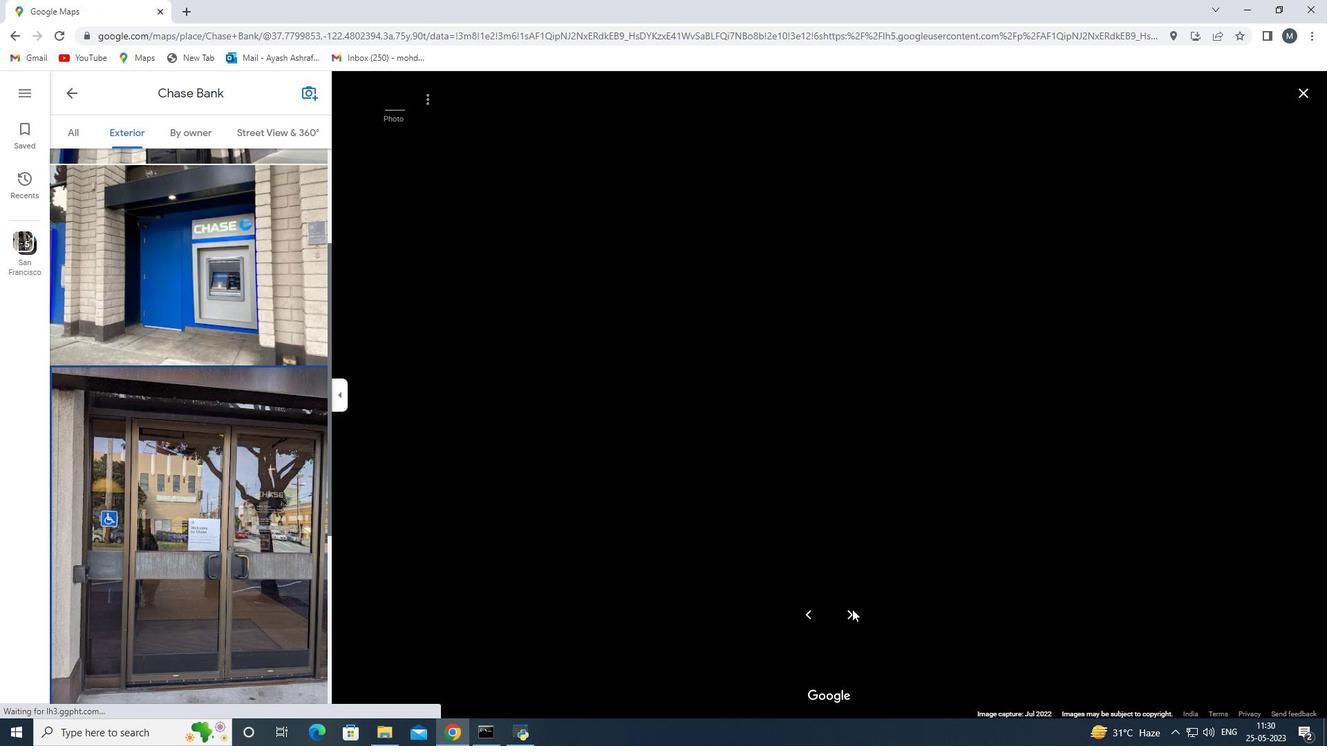 
Action: Mouse pressed left at (852, 609)
Screenshot: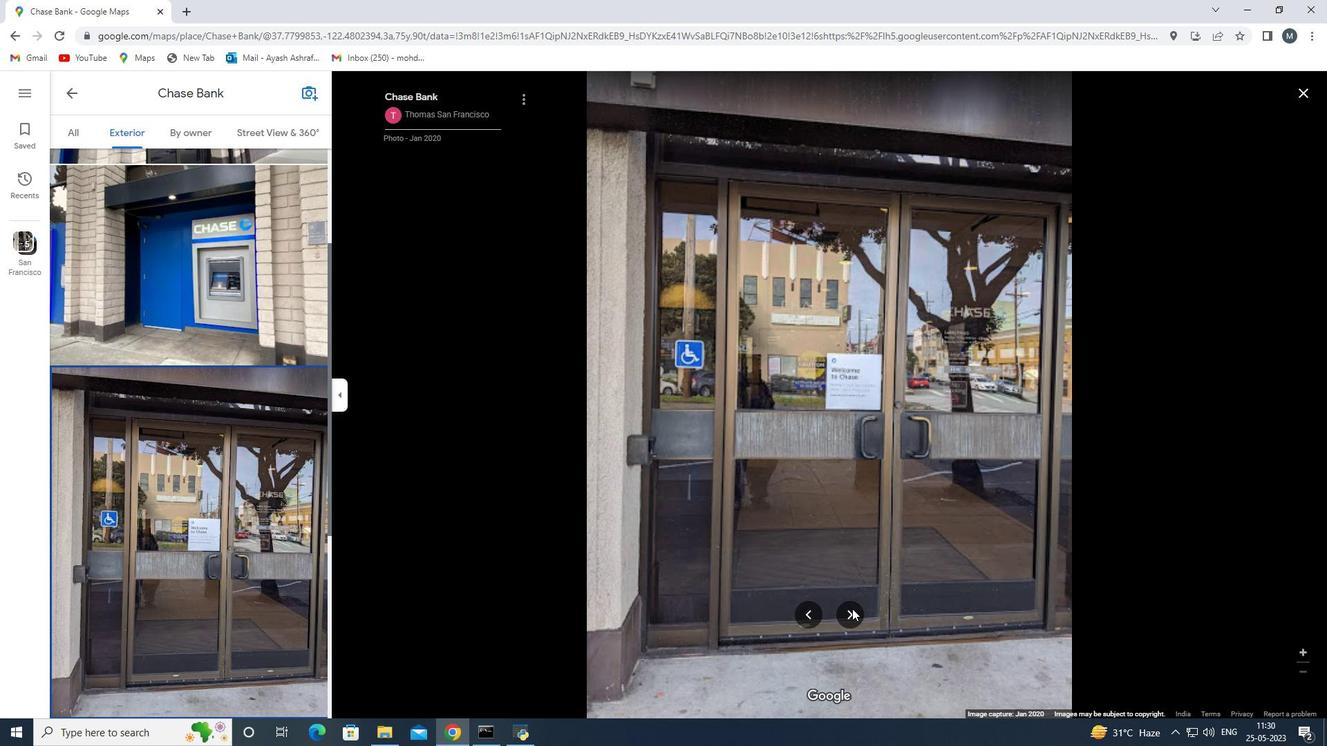 
Action: Mouse moved to (853, 608)
Screenshot: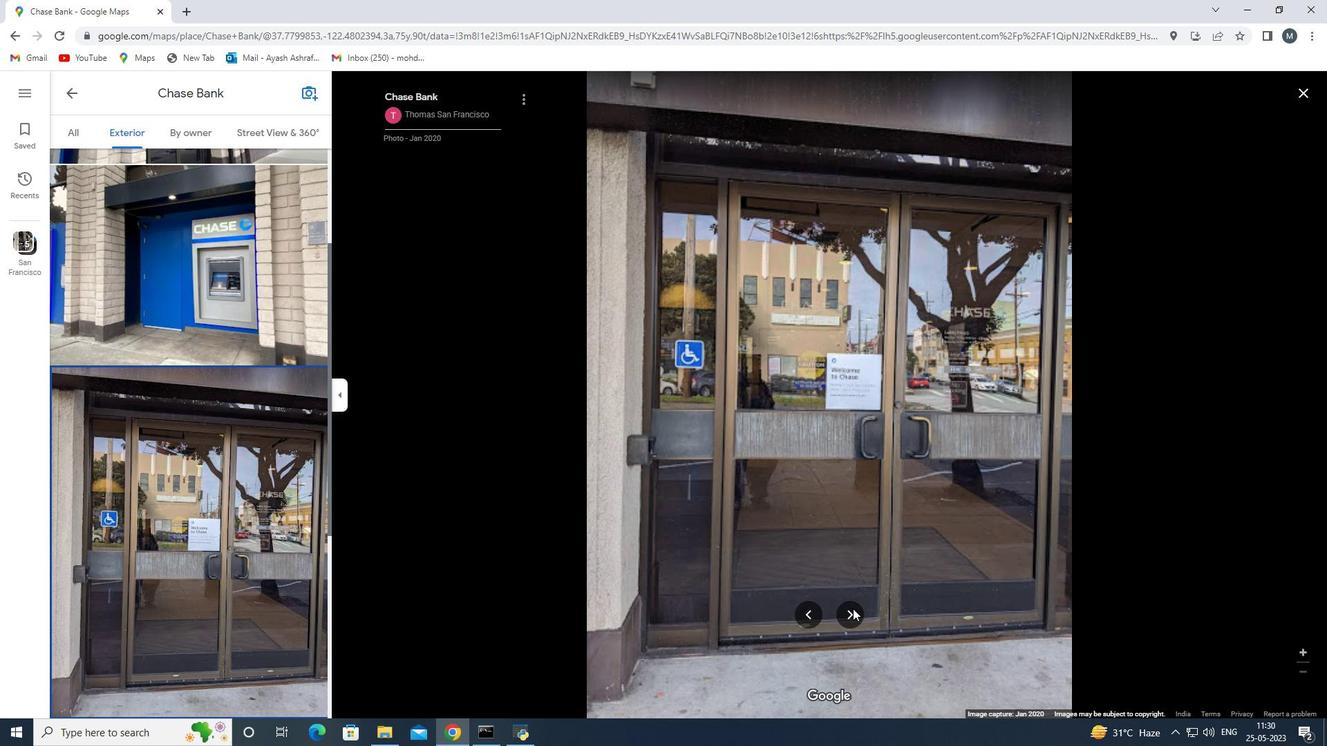 
Action: Mouse pressed left at (853, 608)
Screenshot: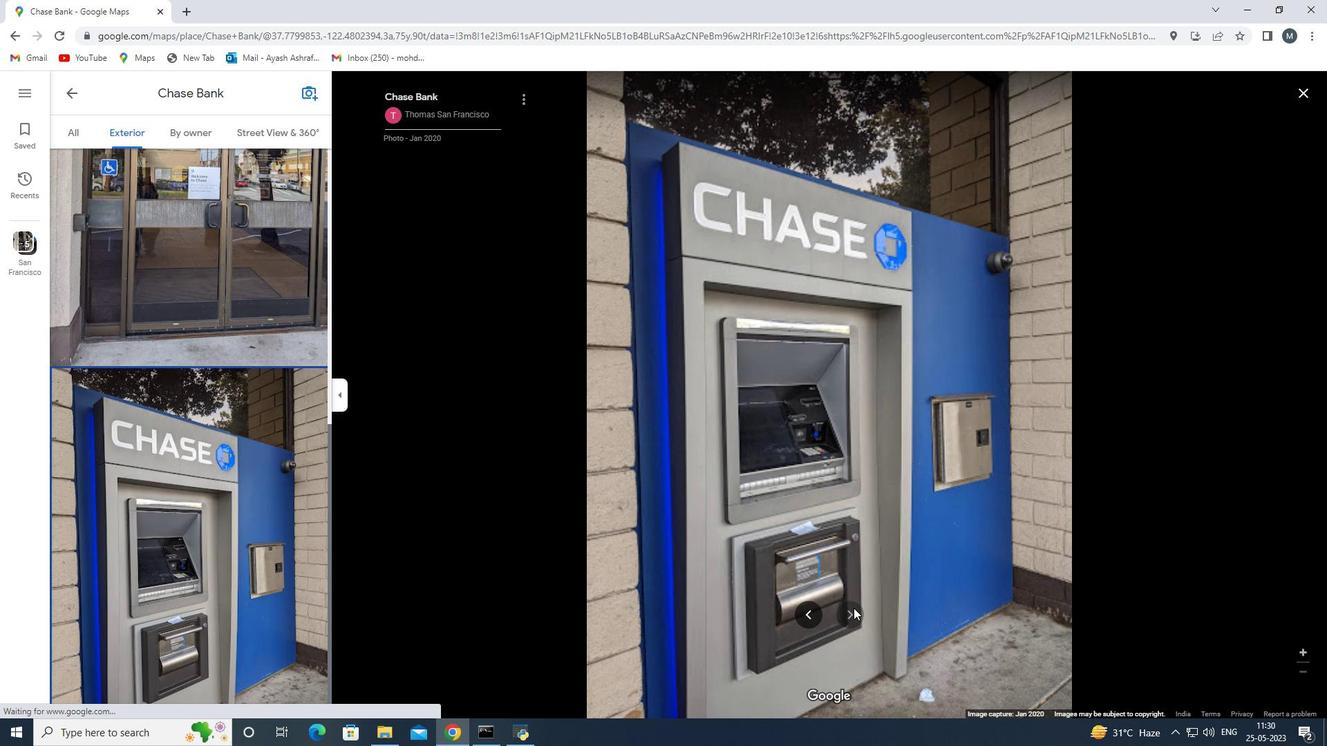 
Action: Mouse moved to (292, 129)
Screenshot: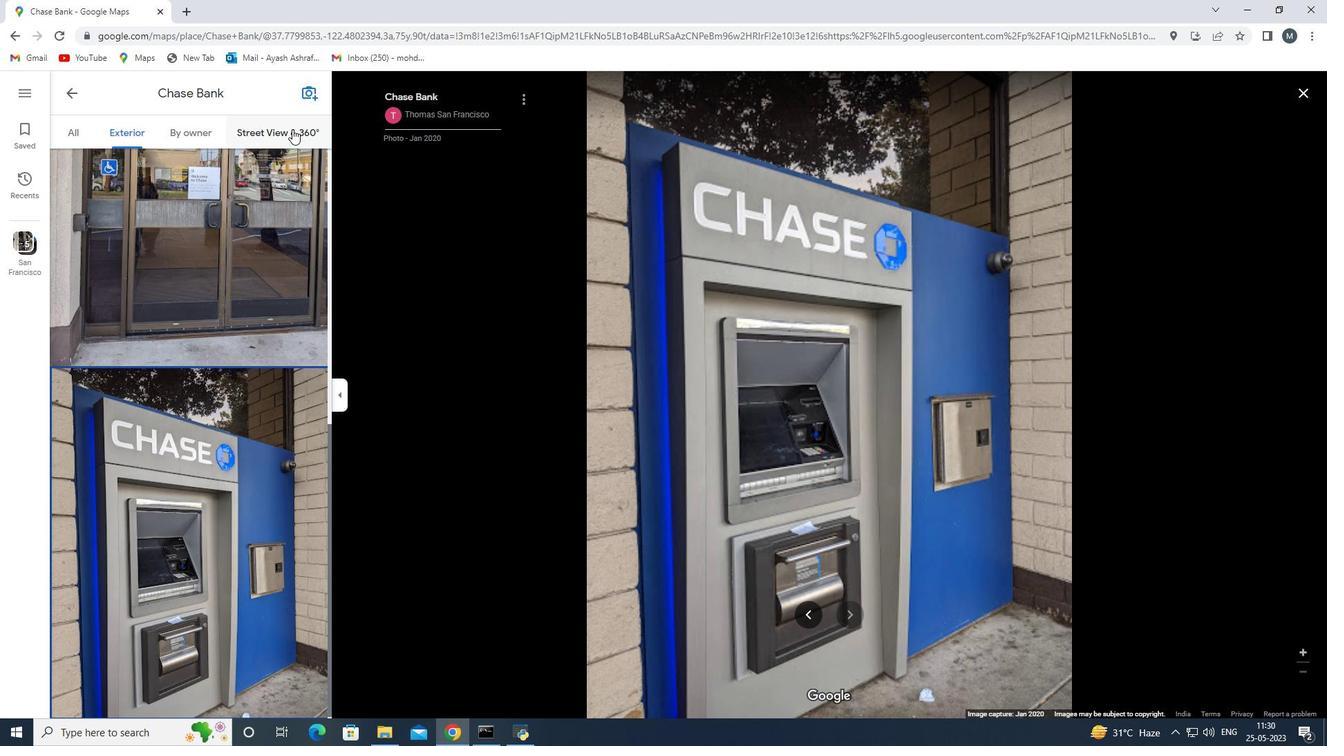 
Action: Mouse pressed left at (292, 129)
Screenshot: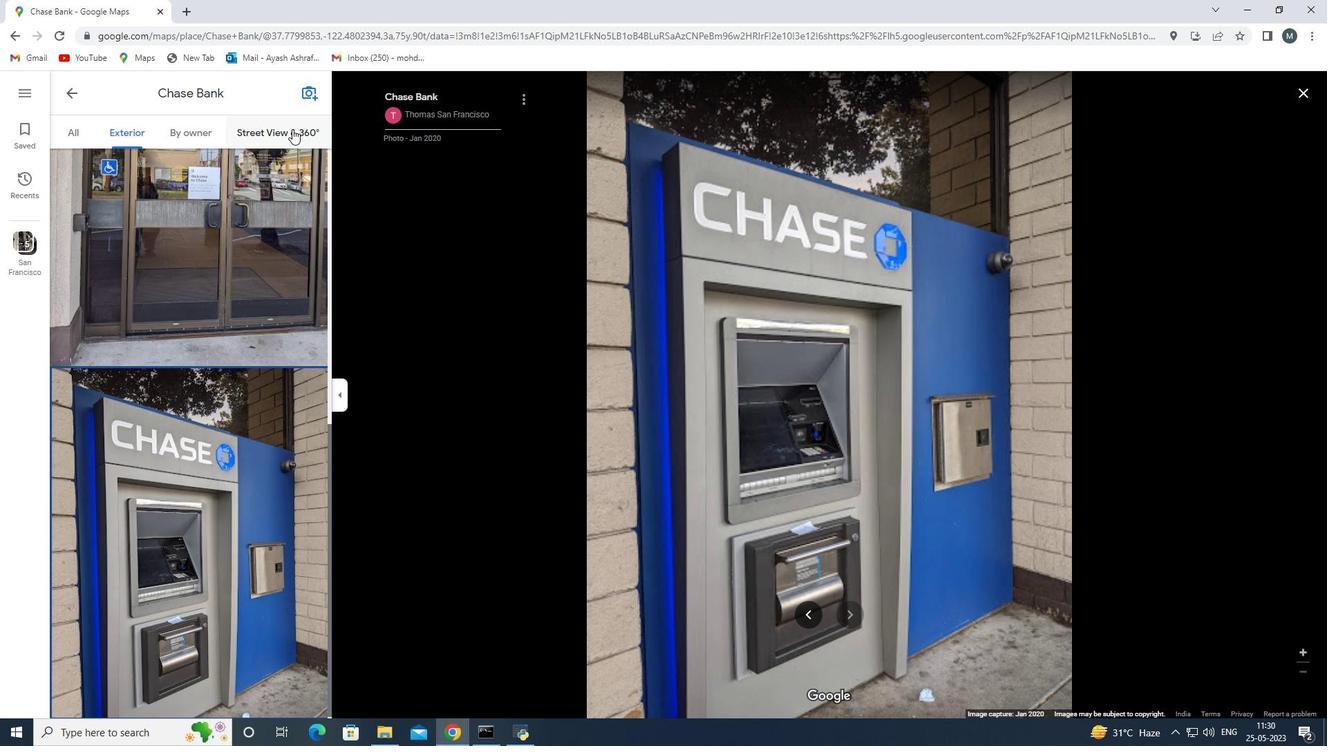 
Action: Mouse moved to (749, 463)
Screenshot: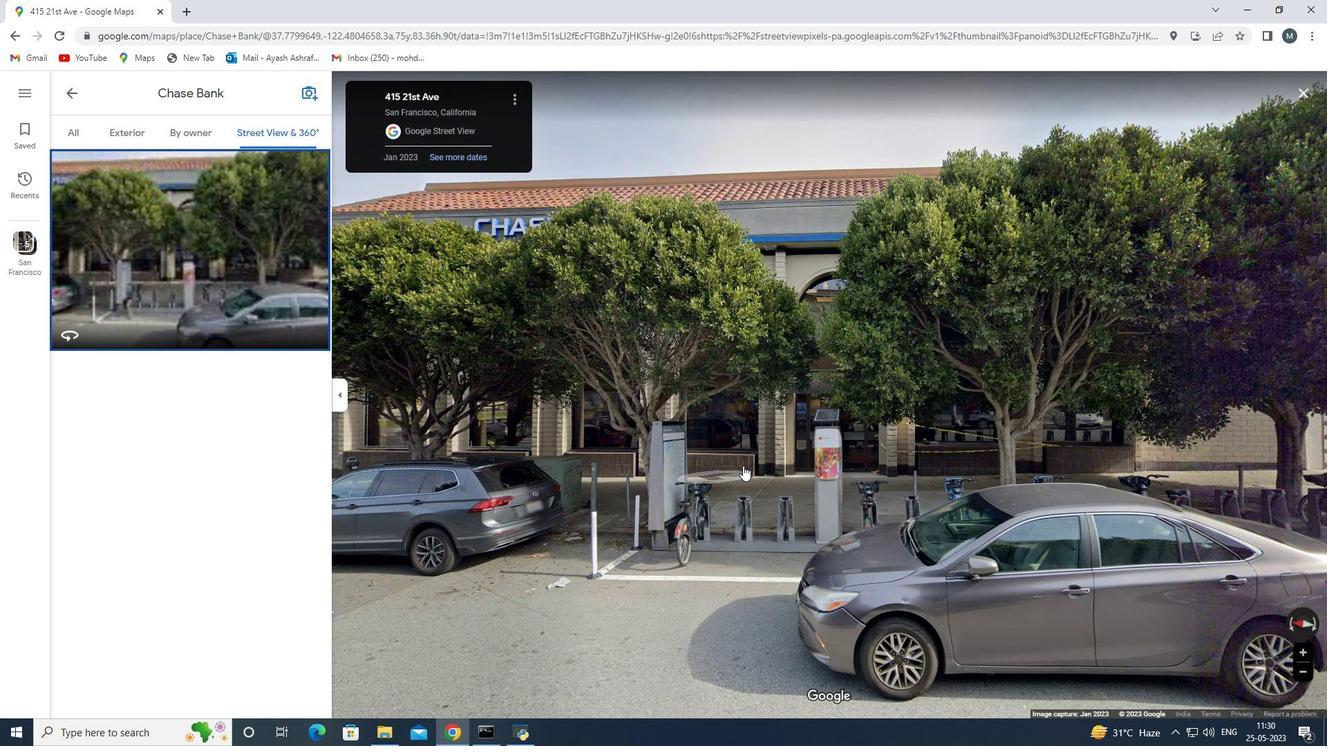 
Action: Mouse pressed left at (749, 463)
Screenshot: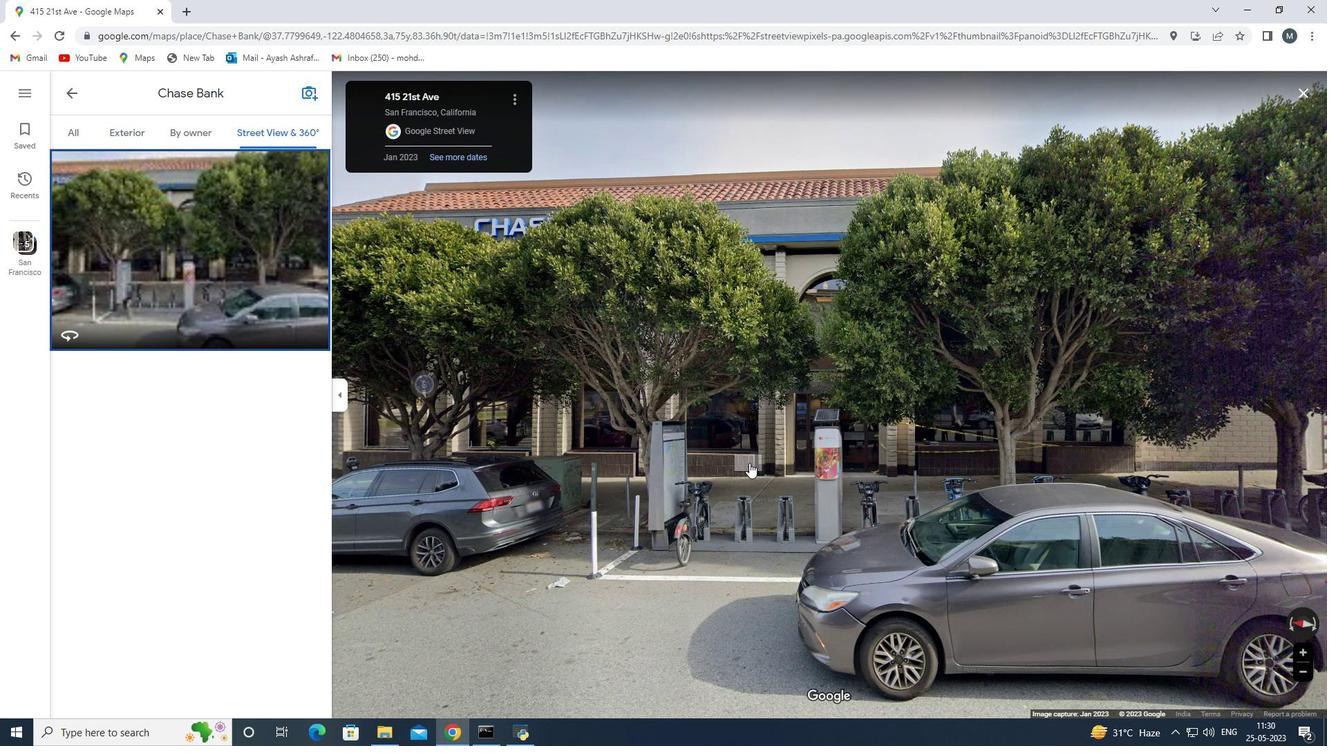 
Action: Mouse moved to (569, 573)
Screenshot: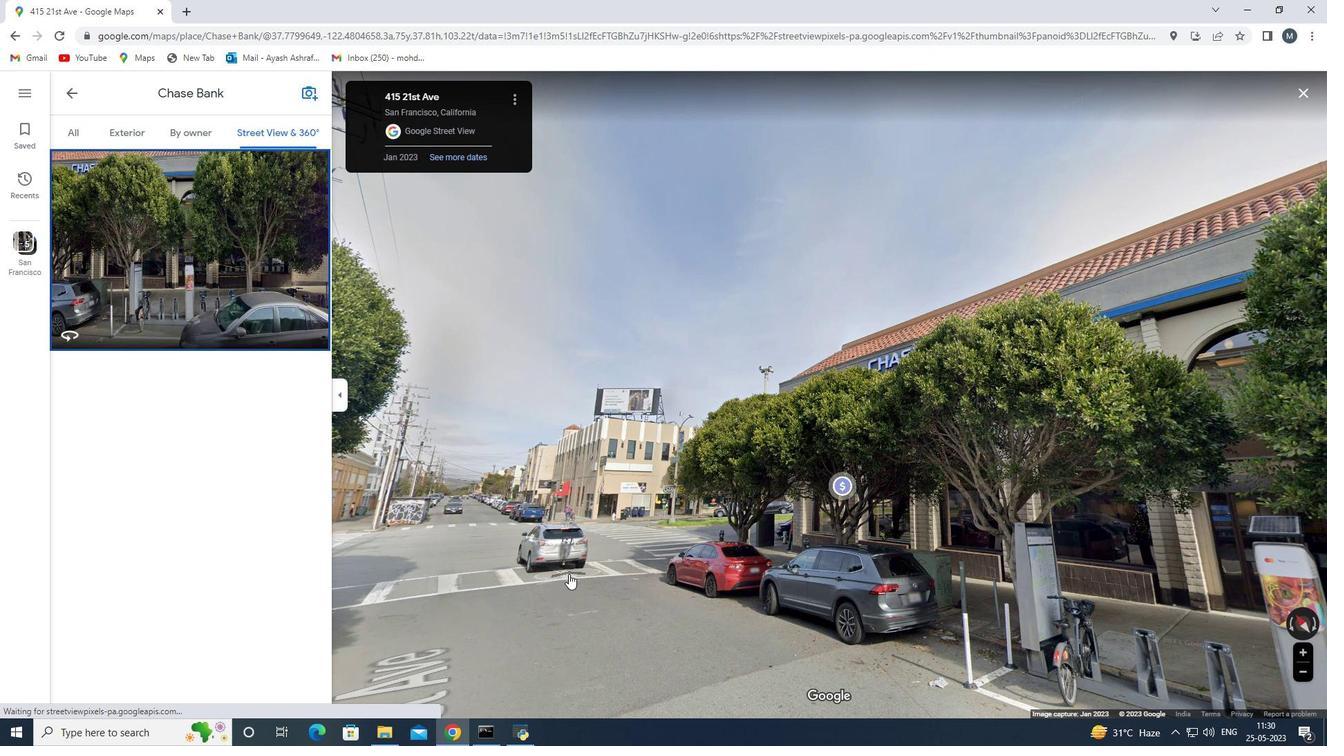 
Action: Mouse scrolled (569, 574) with delta (0, 0)
Screenshot: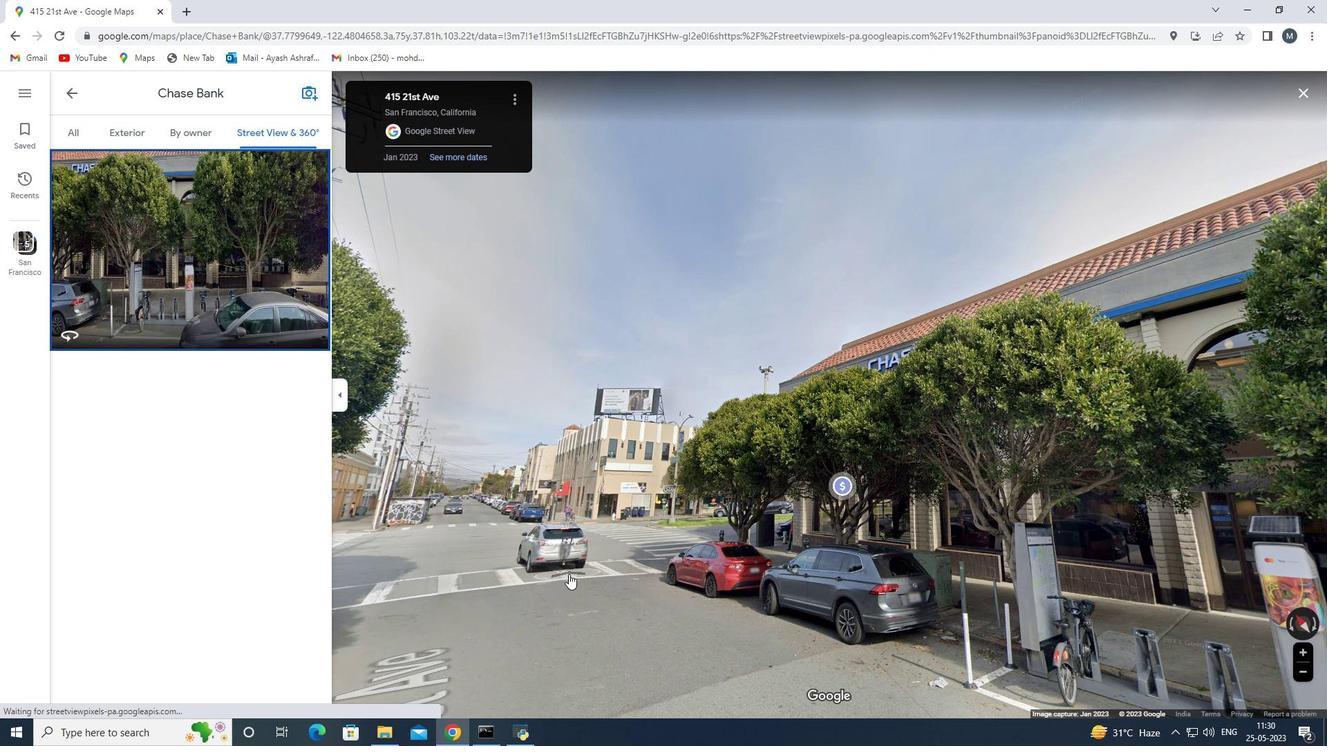 
Action: Mouse moved to (573, 544)
Screenshot: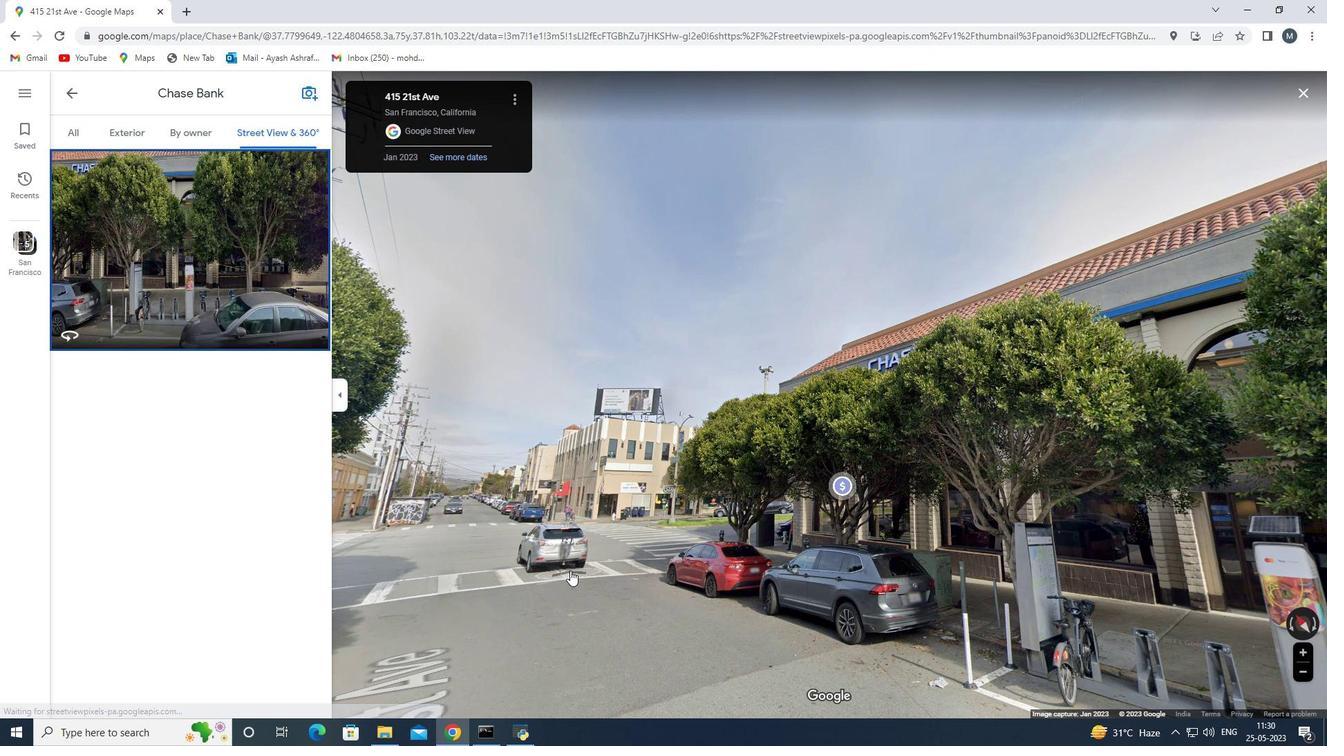 
Action: Mouse scrolled (570, 573) with delta (0, 0)
Screenshot: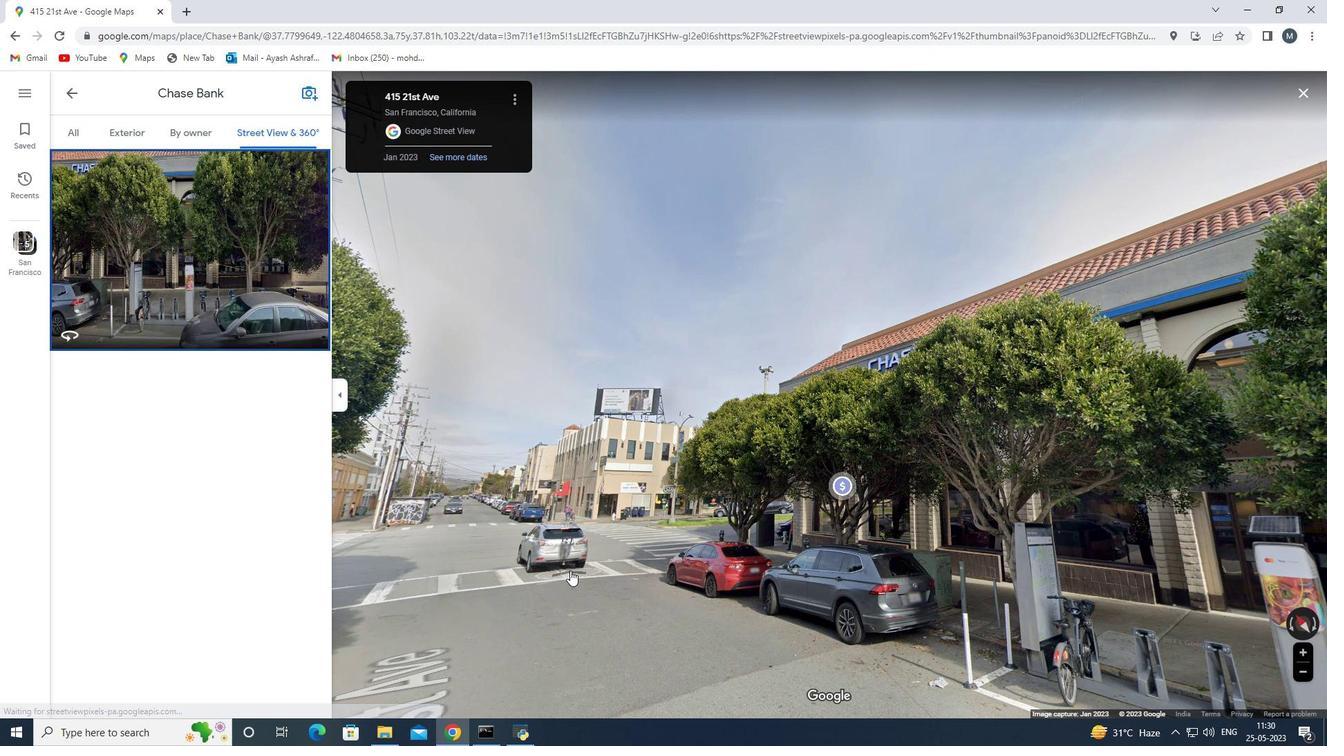 
Action: Mouse moved to (573, 541)
Screenshot: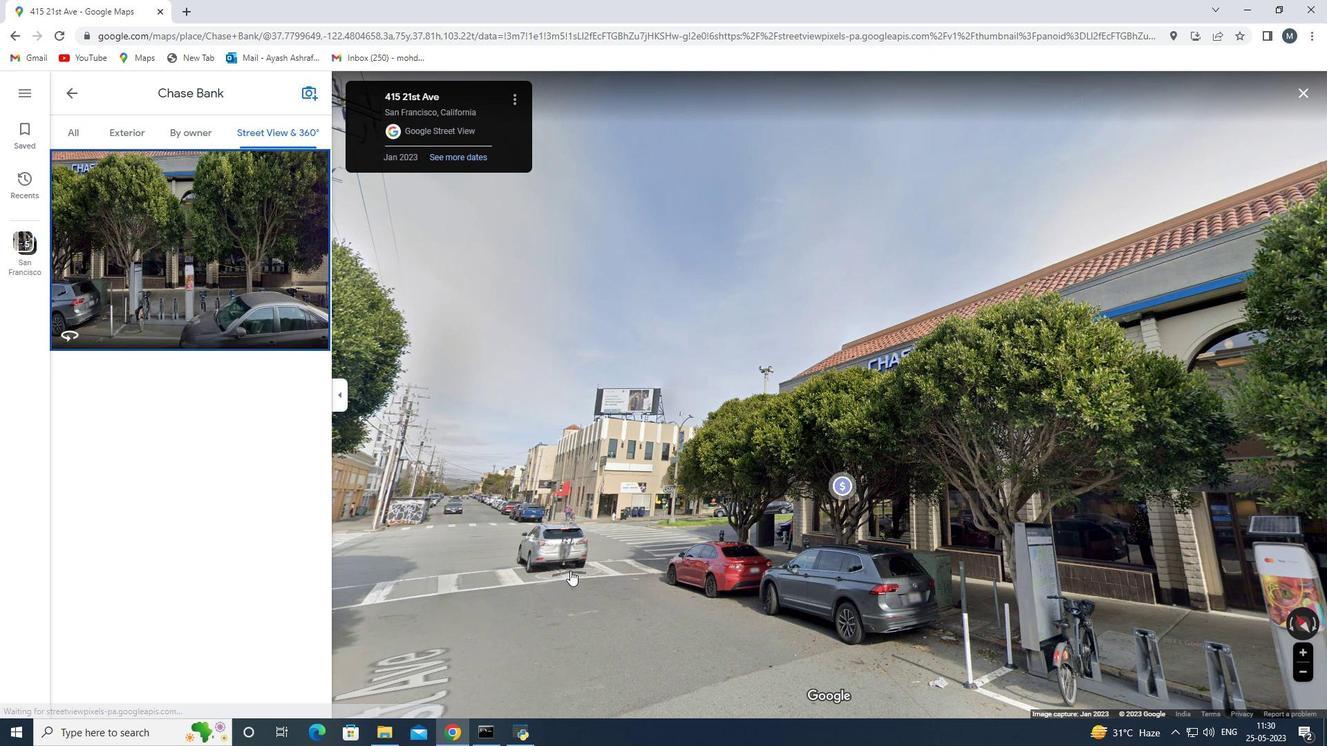 
Action: Mouse scrolled (570, 571) with delta (0, 0)
Screenshot: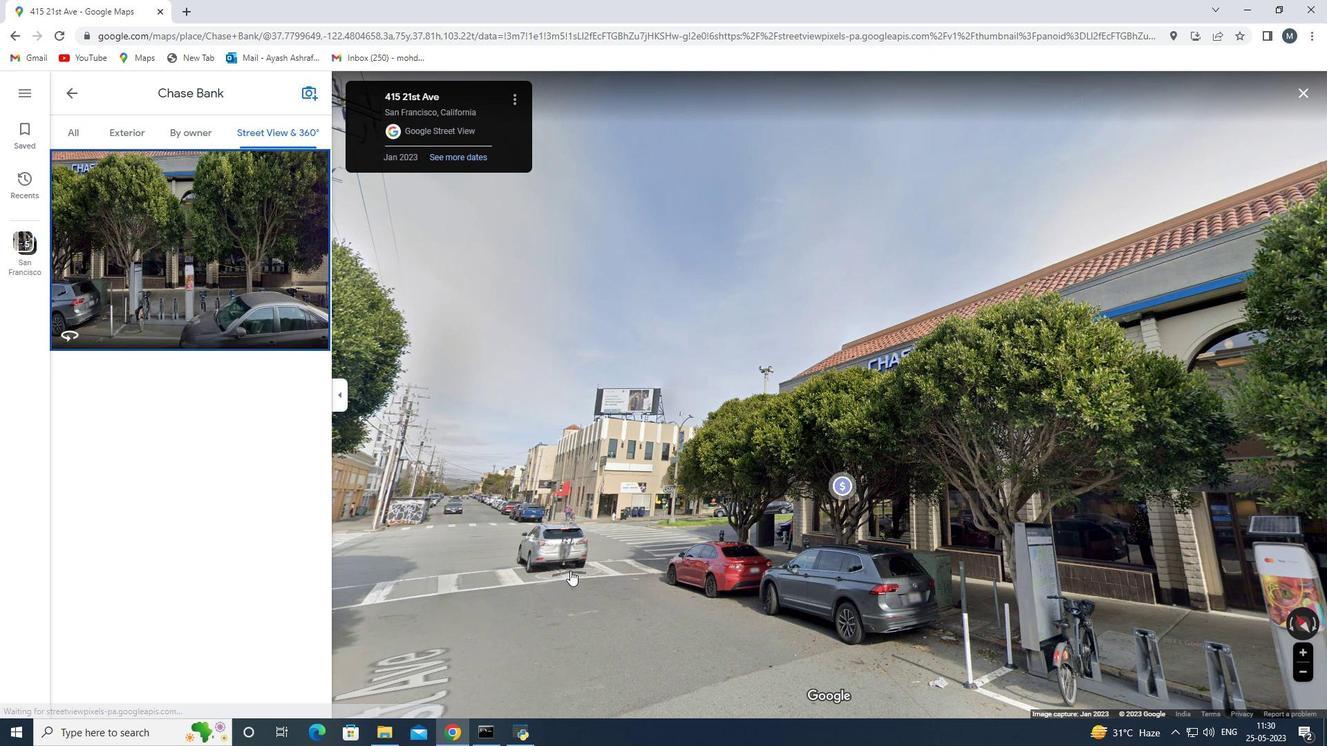 
Action: Mouse moved to (573, 539)
Screenshot: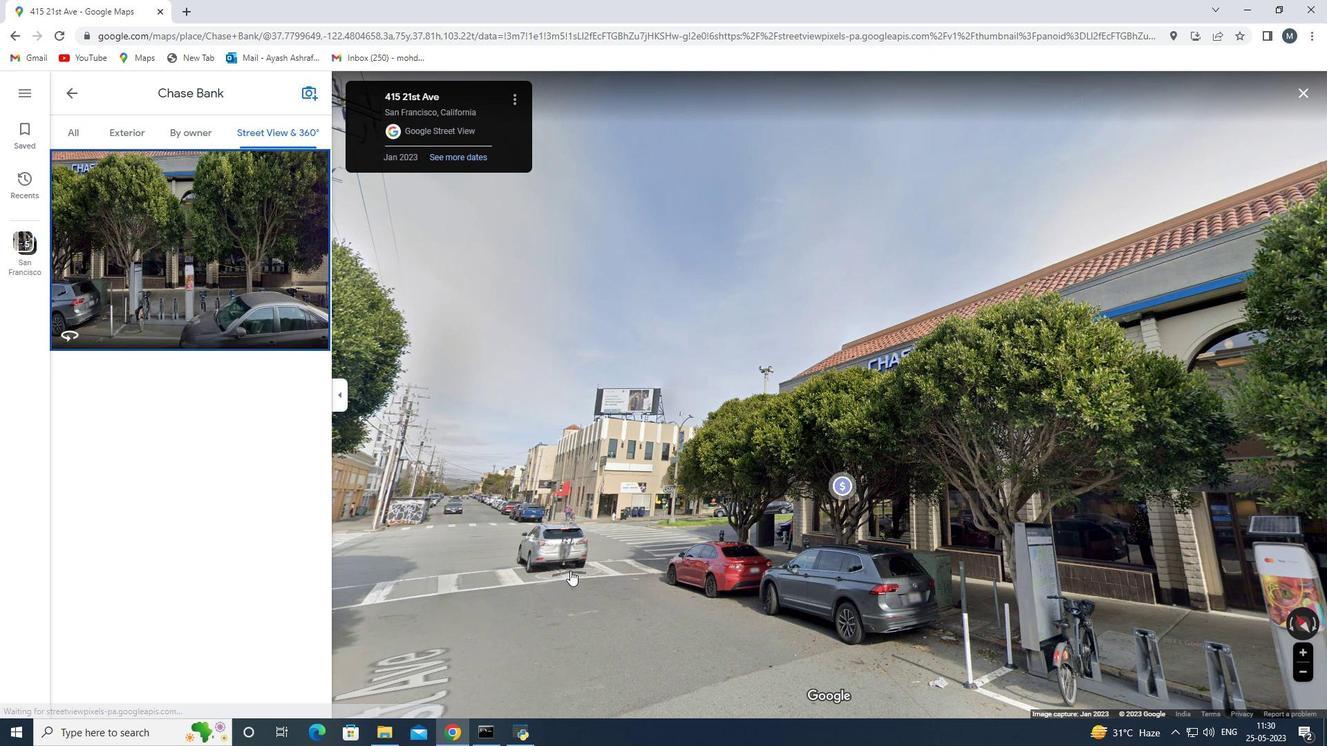 
Action: Mouse scrolled (570, 570) with delta (0, 0)
Screenshot: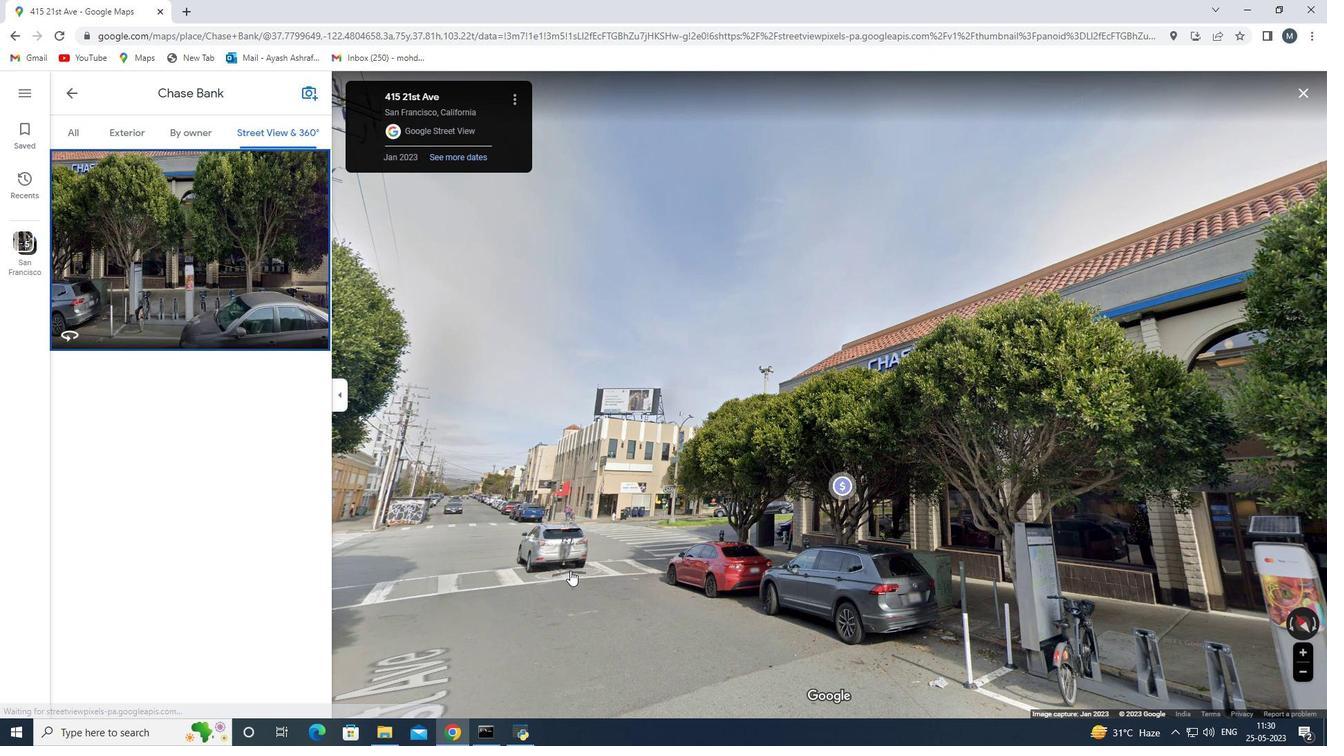 
Action: Mouse moved to (573, 537)
Screenshot: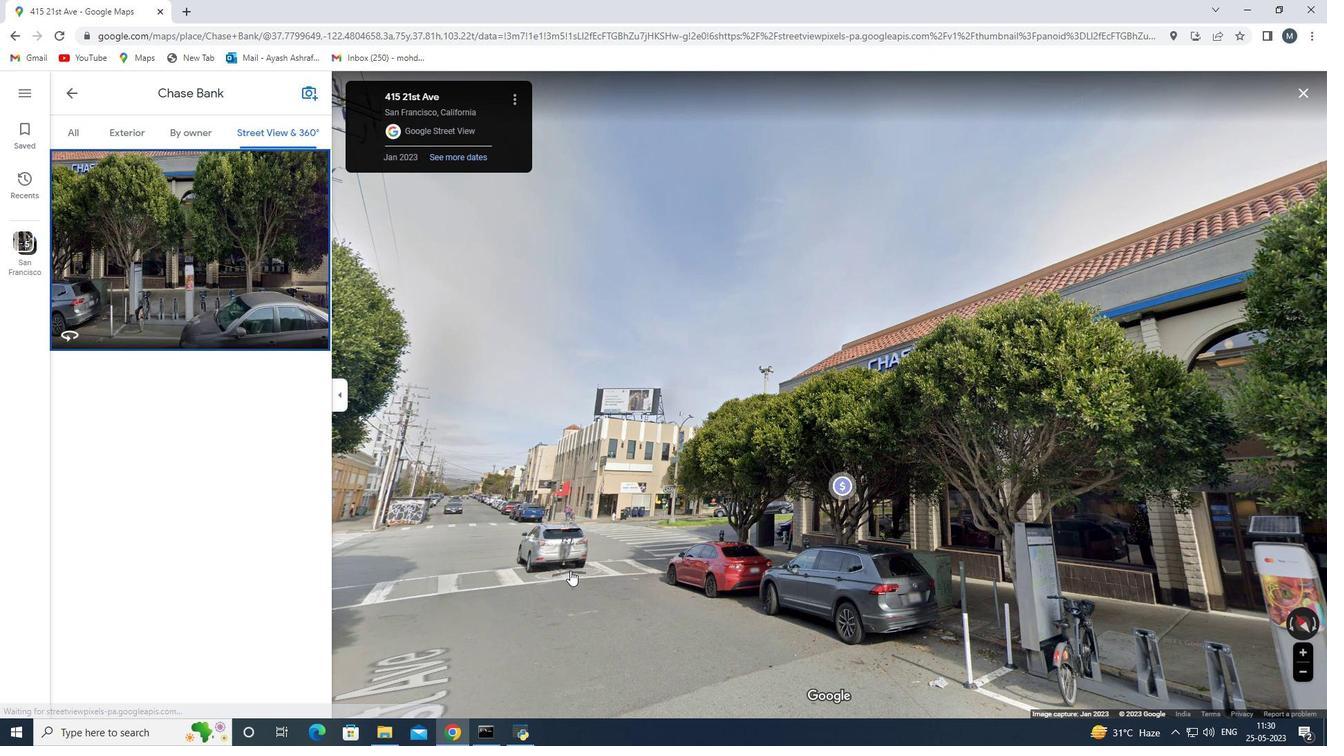 
Action: Mouse scrolled (573, 539) with delta (0, 0)
Screenshot: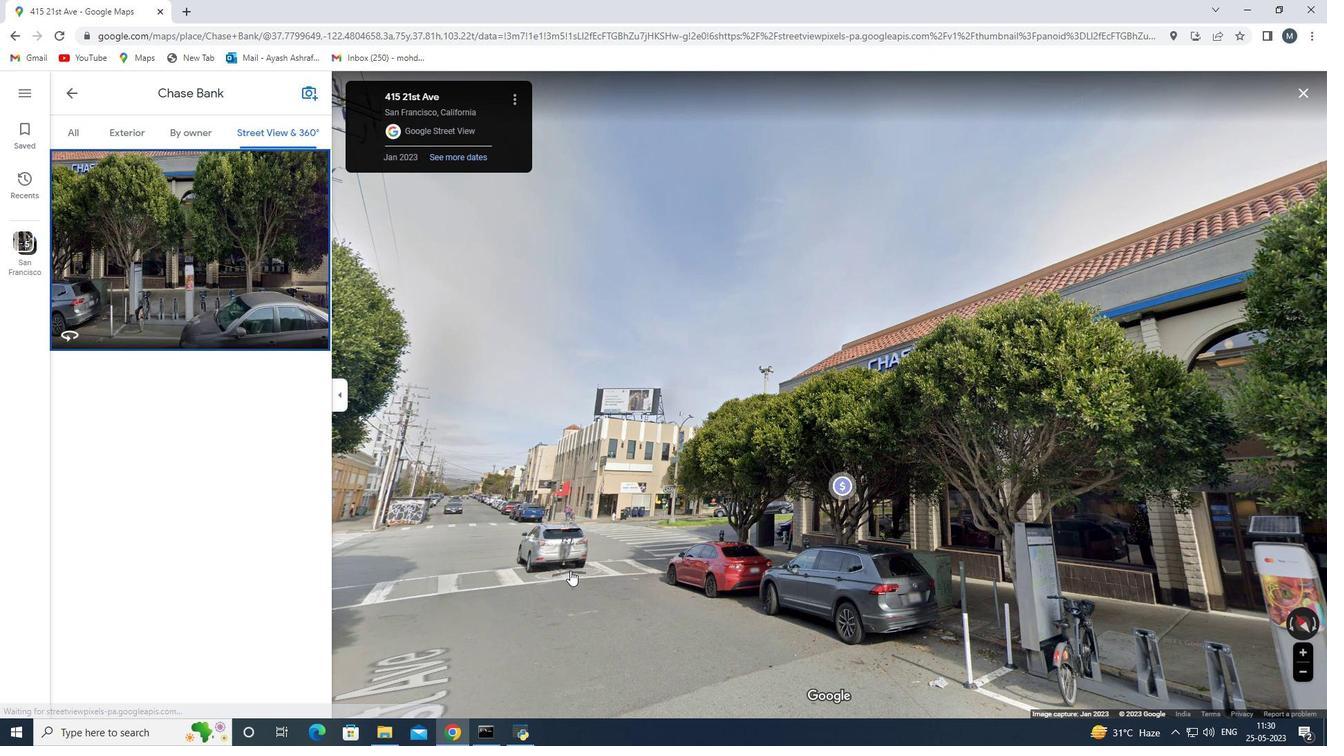 
Action: Mouse moved to (629, 425)
Screenshot: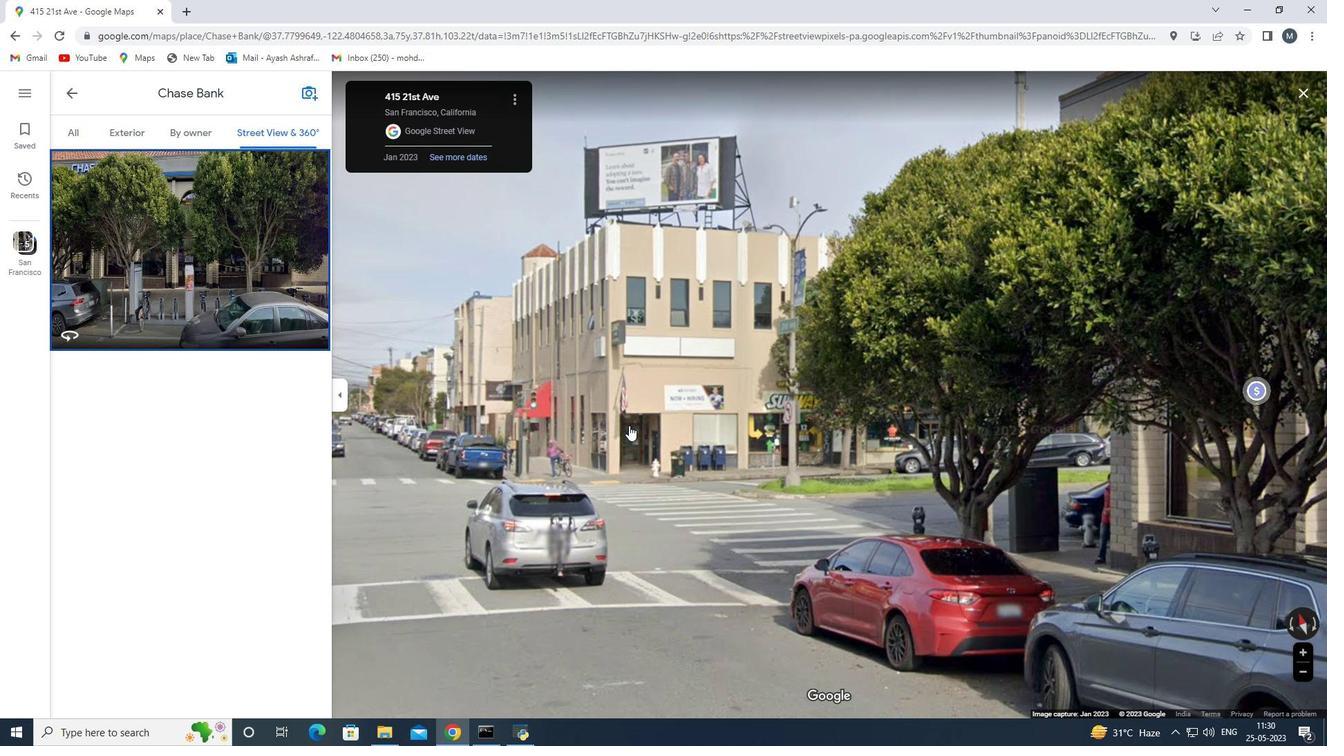 
Action: Mouse scrolled (629, 426) with delta (0, 0)
Screenshot: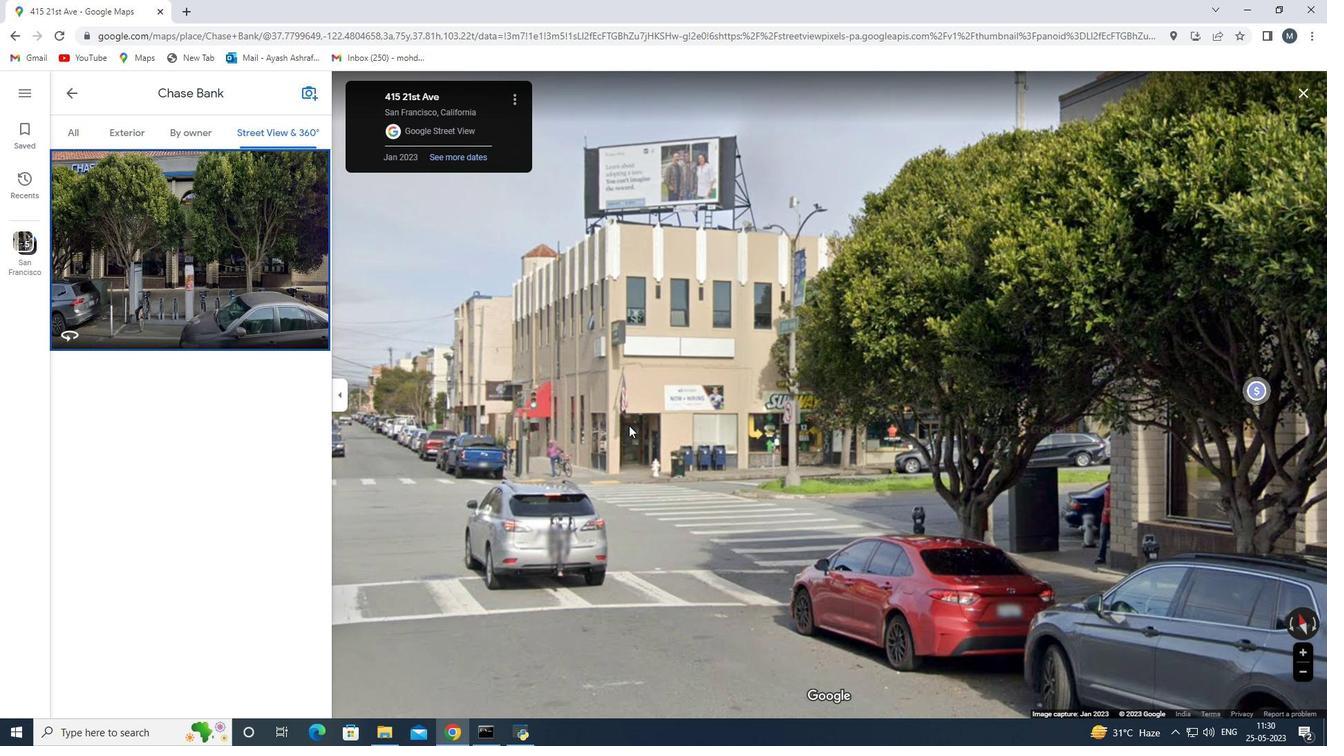 
Action: Mouse moved to (641, 411)
Screenshot: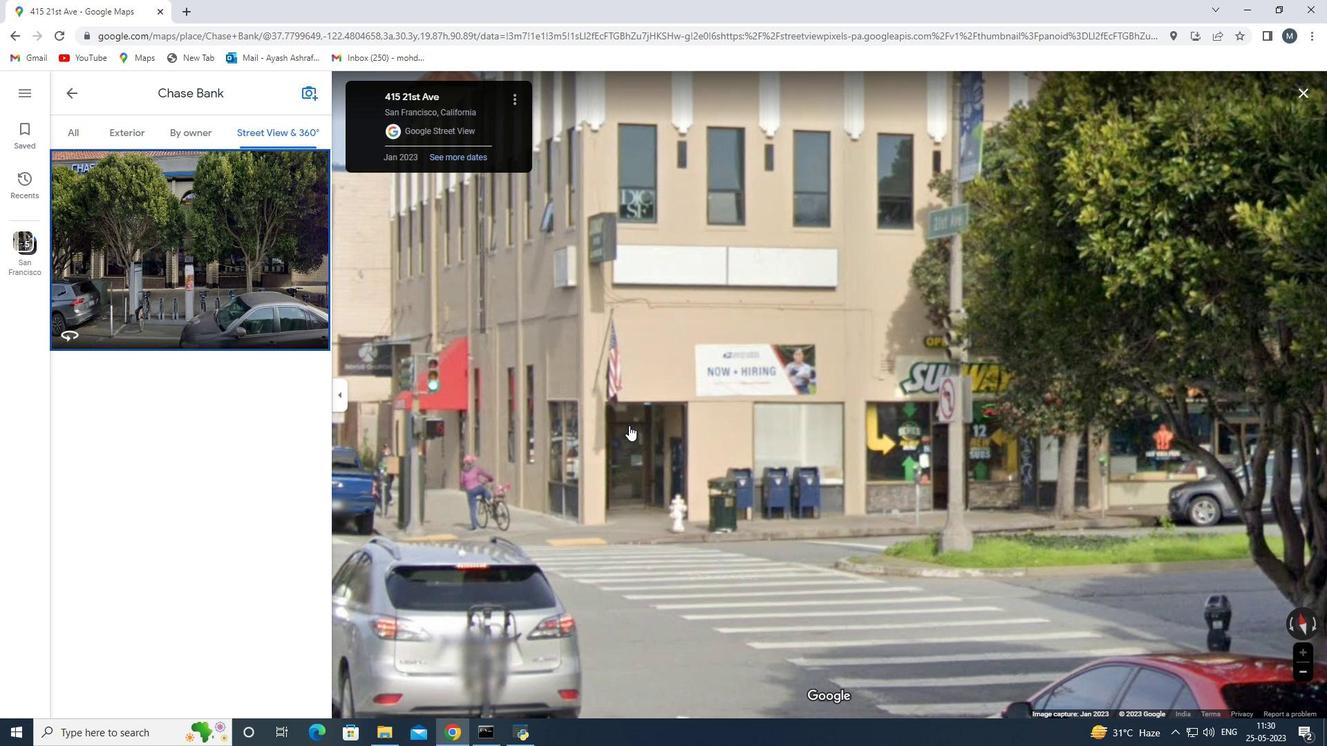 
Action: Mouse pressed left at (639, 405)
Screenshot: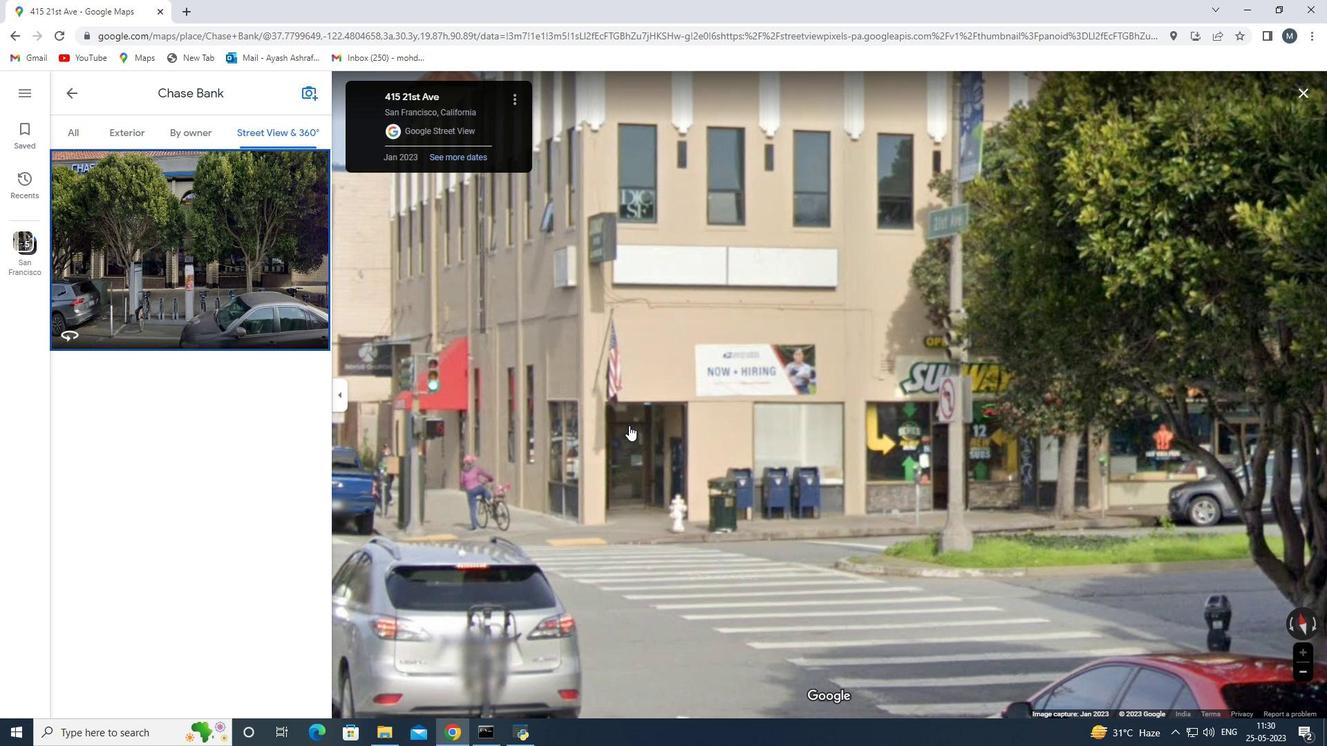 
Action: Mouse moved to (642, 534)
Screenshot: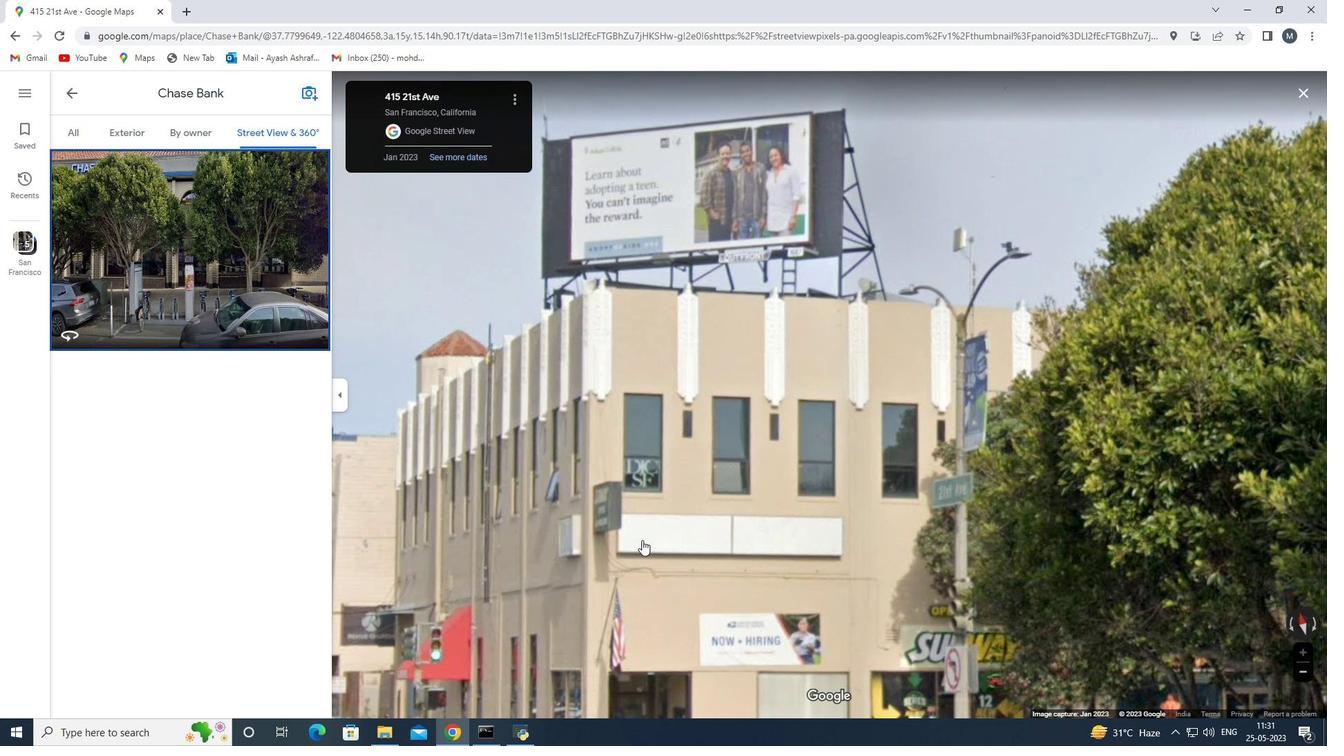 
Action: Mouse scrolled (642, 535) with delta (0, 0)
Screenshot: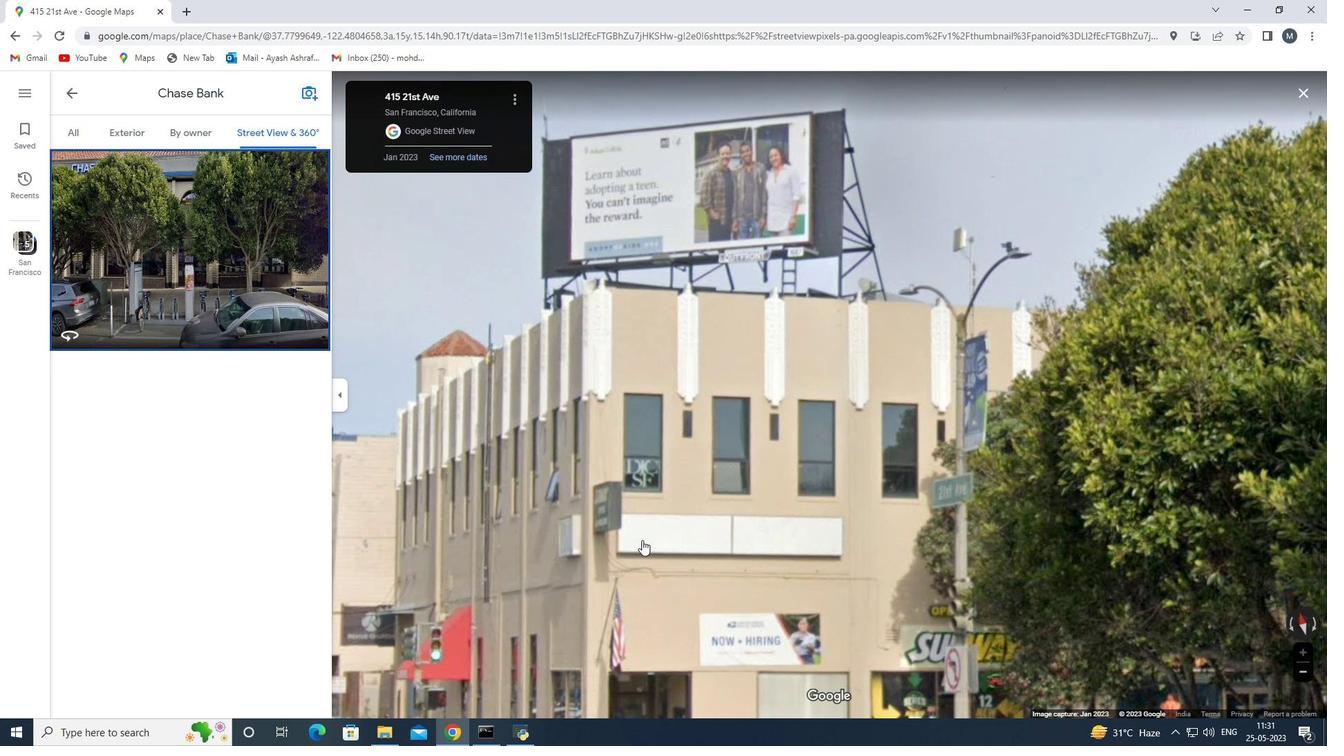 
Action: Mouse scrolled (642, 535) with delta (0, 0)
Screenshot: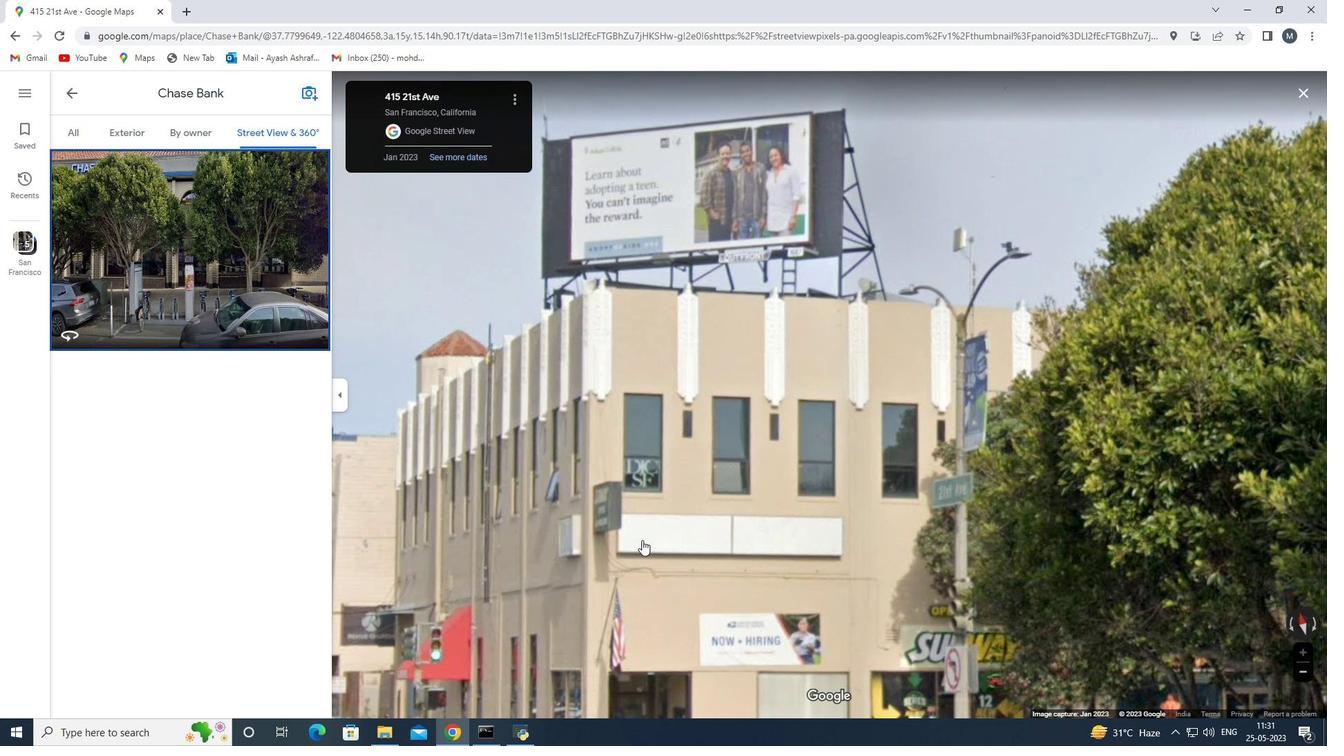 
Action: Mouse scrolled (642, 535) with delta (0, 0)
Screenshot: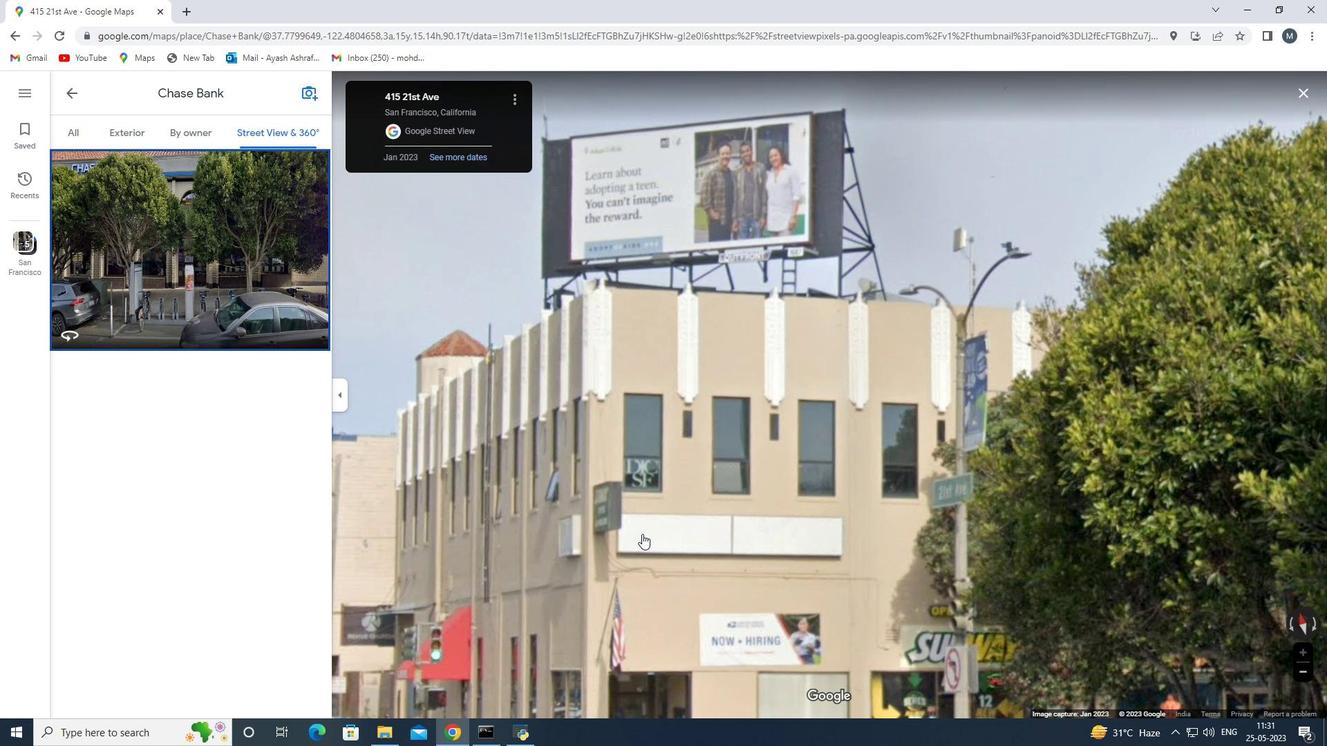 
Action: Mouse moved to (578, 407)
Screenshot: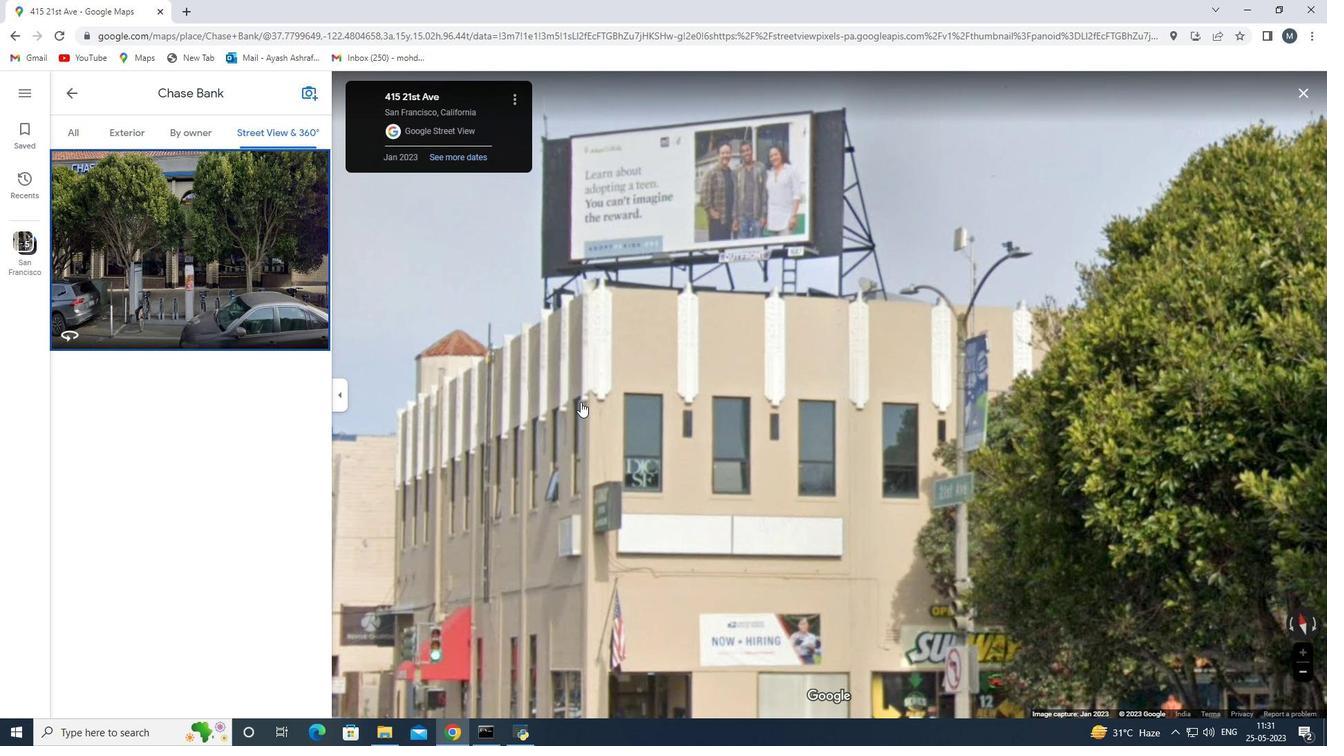
Action: Mouse scrolled (578, 406) with delta (0, 0)
Screenshot: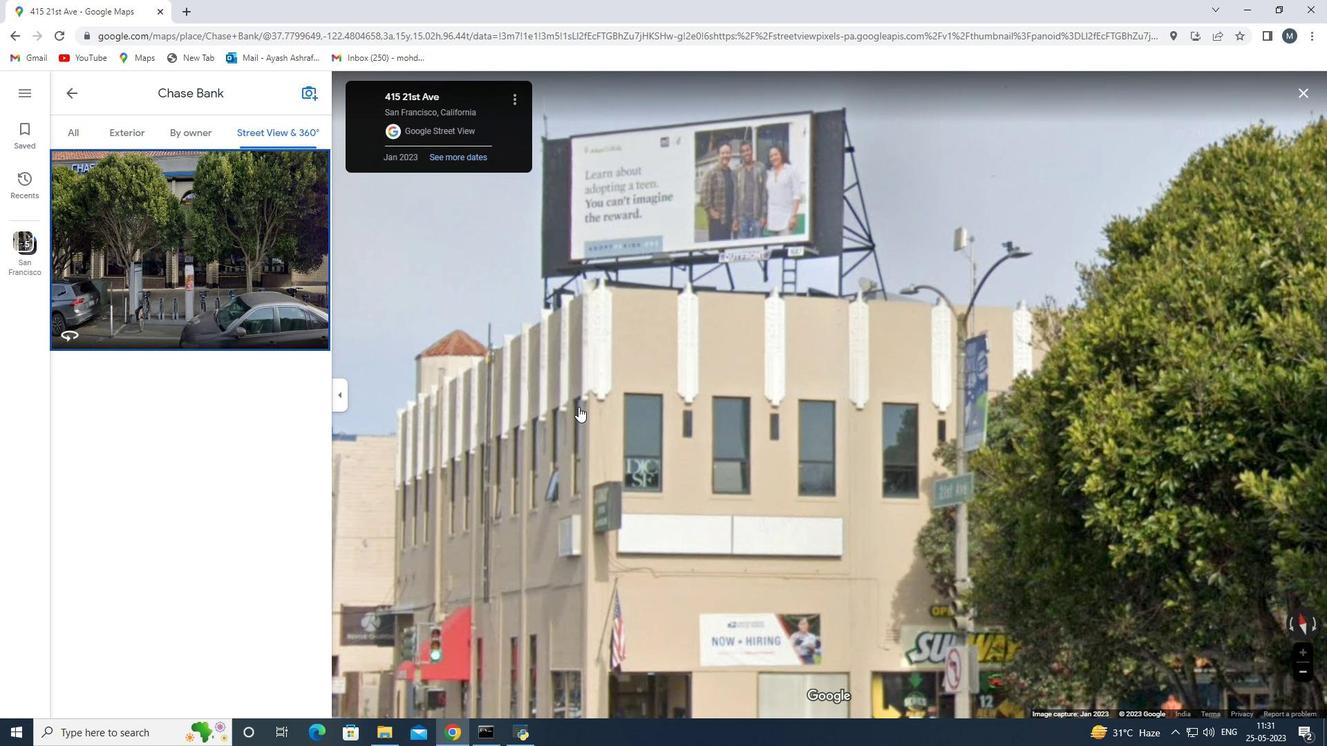 
Action: Mouse scrolled (578, 406) with delta (0, 0)
Screenshot: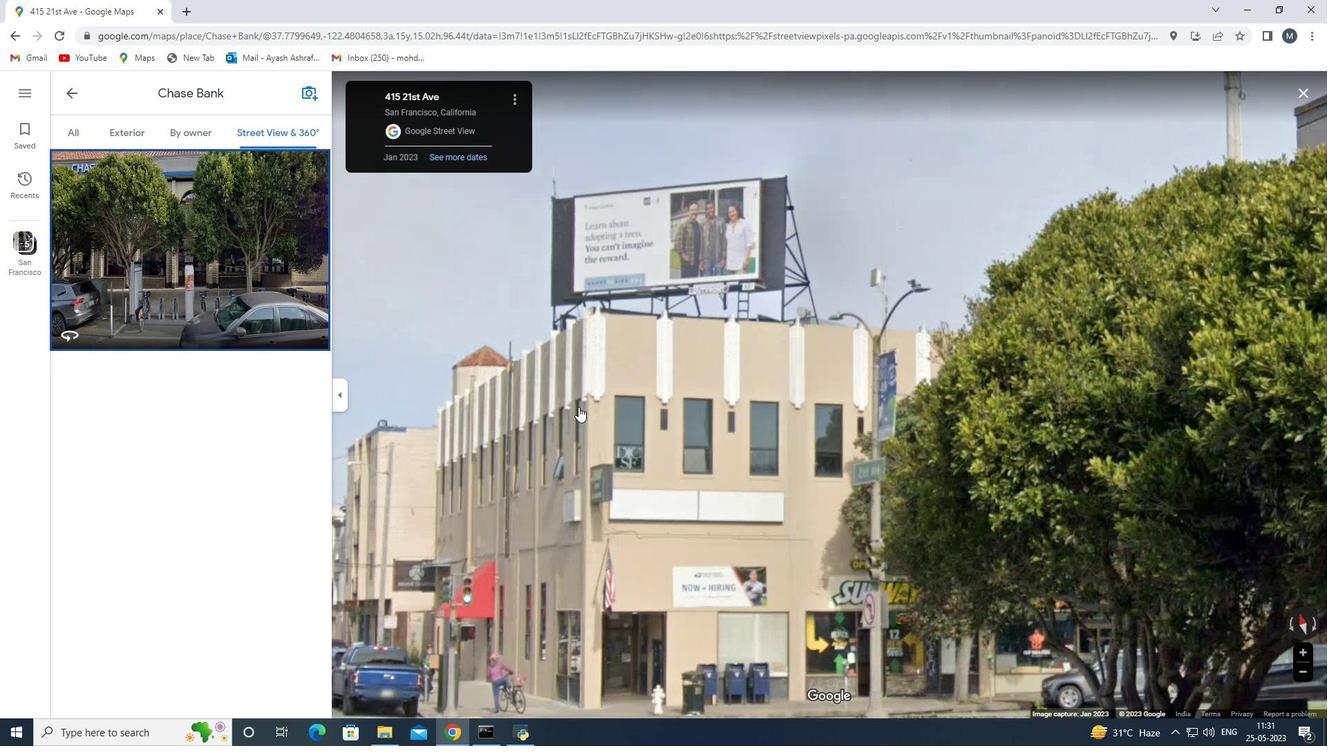 
Action: Mouse scrolled (578, 406) with delta (0, 0)
Screenshot: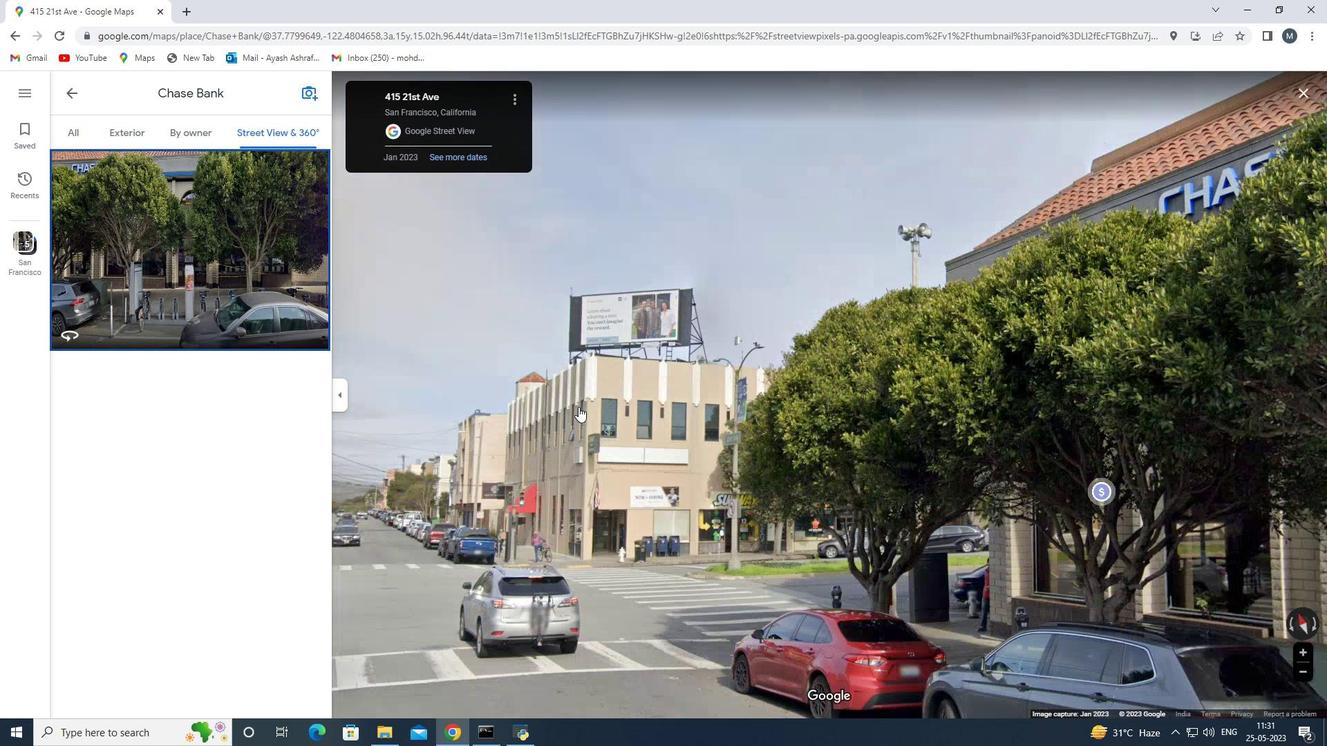 
Action: Mouse scrolled (578, 406) with delta (0, 0)
Screenshot: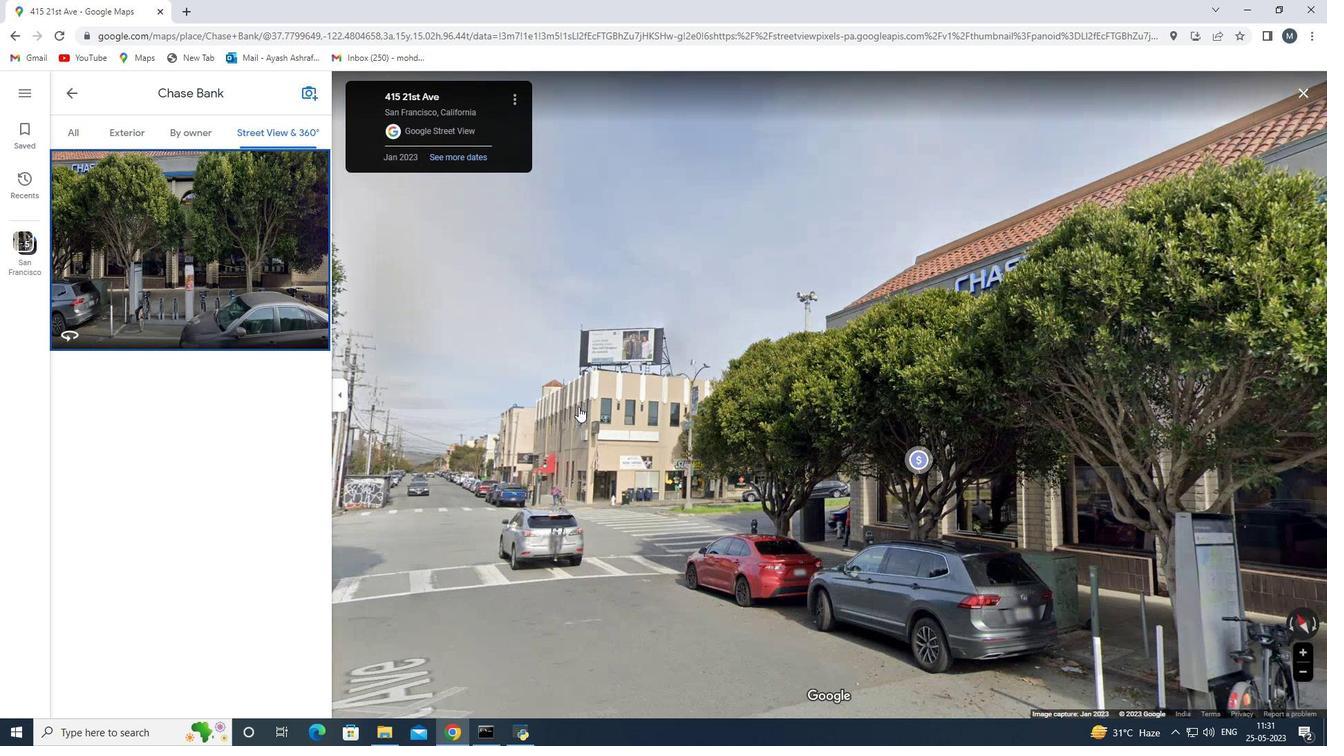 
Action: Mouse moved to (456, 470)
Screenshot: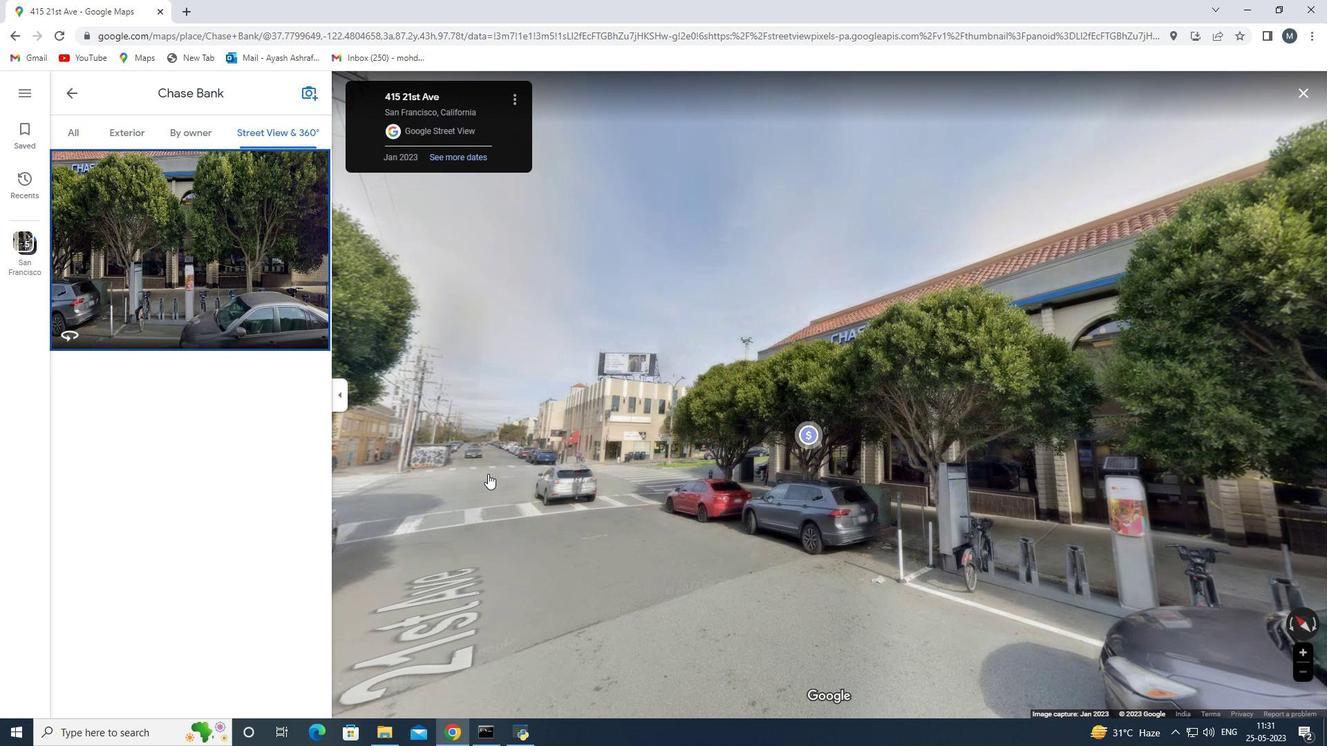 
Action: Mouse pressed left at (456, 470)
Screenshot: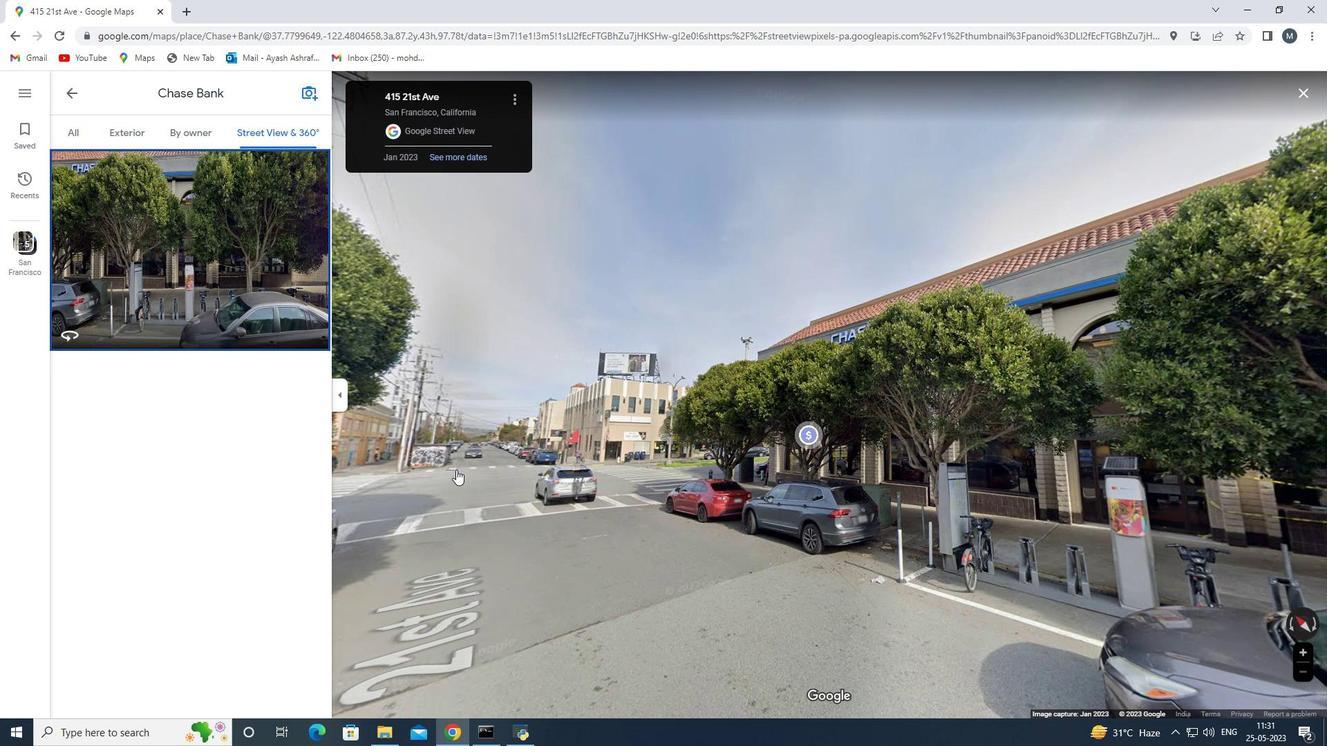 
Action: Mouse moved to (695, 695)
Screenshot: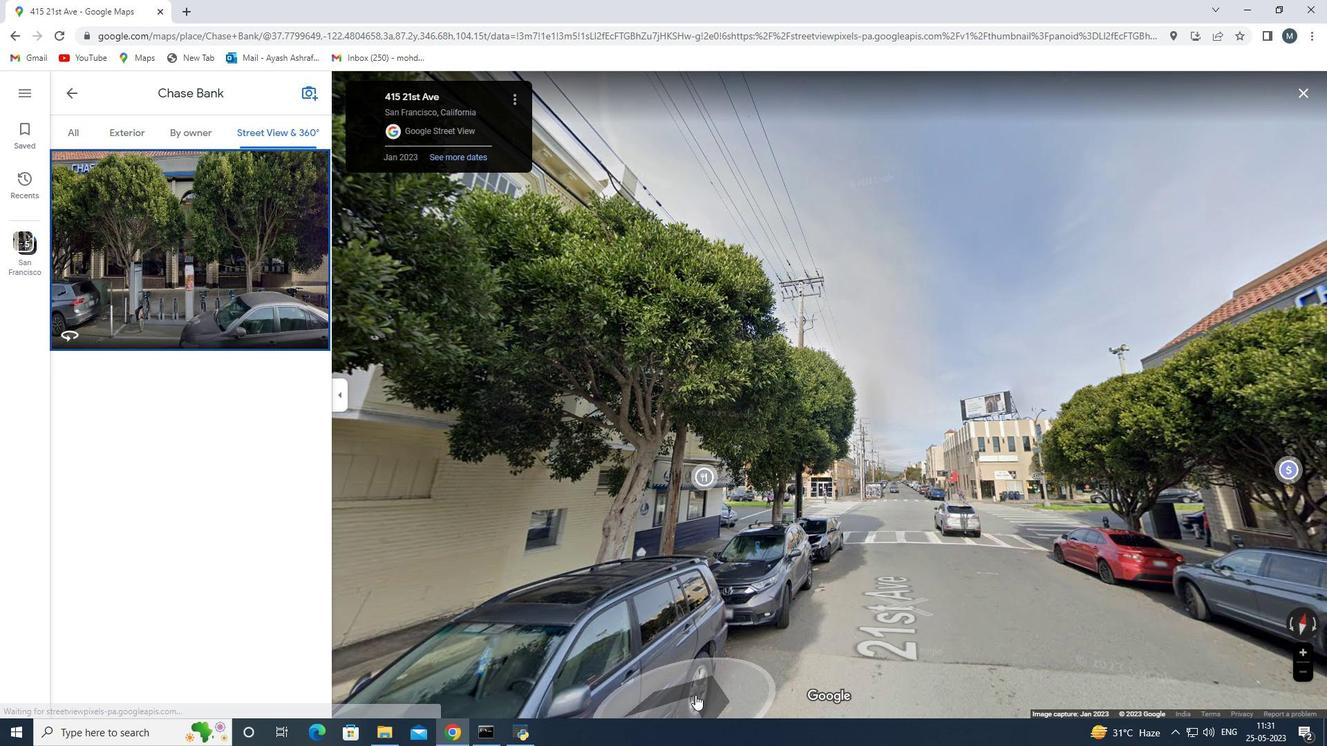 
Action: Mouse scrolled (695, 694) with delta (0, 0)
Screenshot: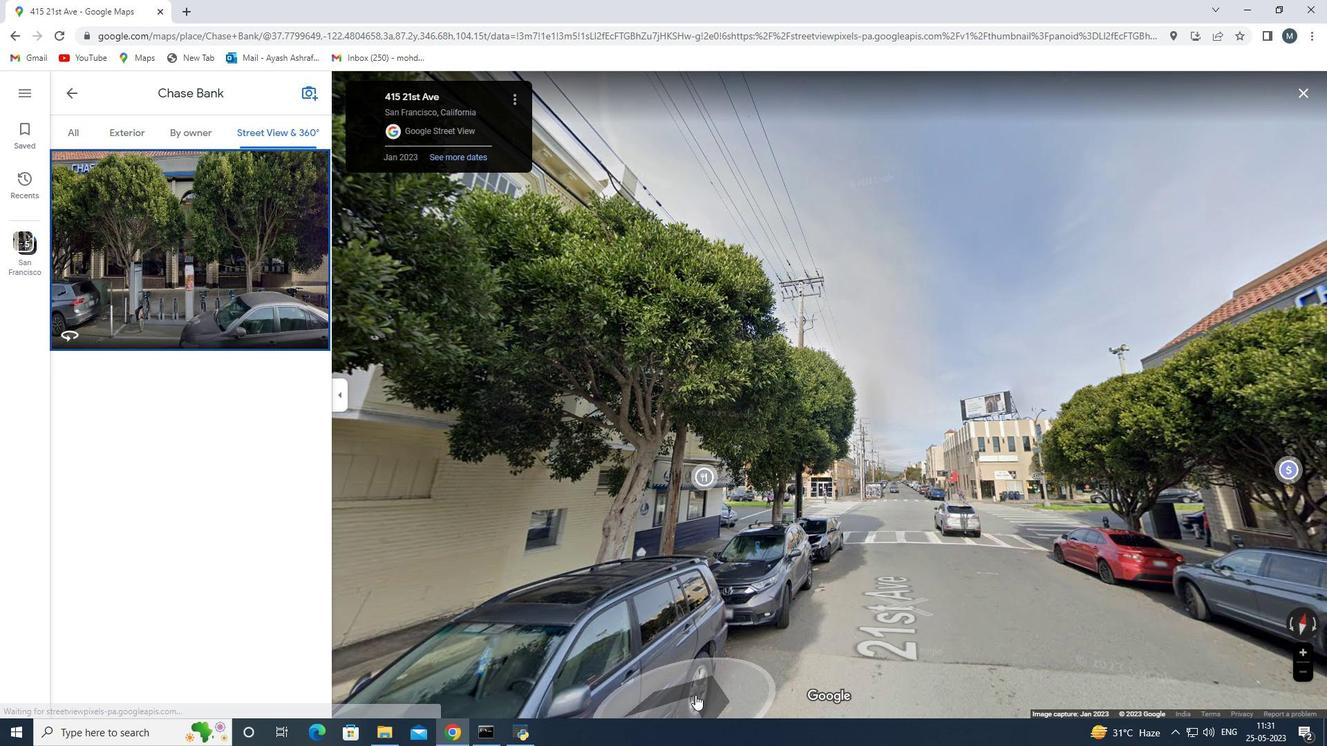 
Action: Mouse moved to (694, 694)
Screenshot: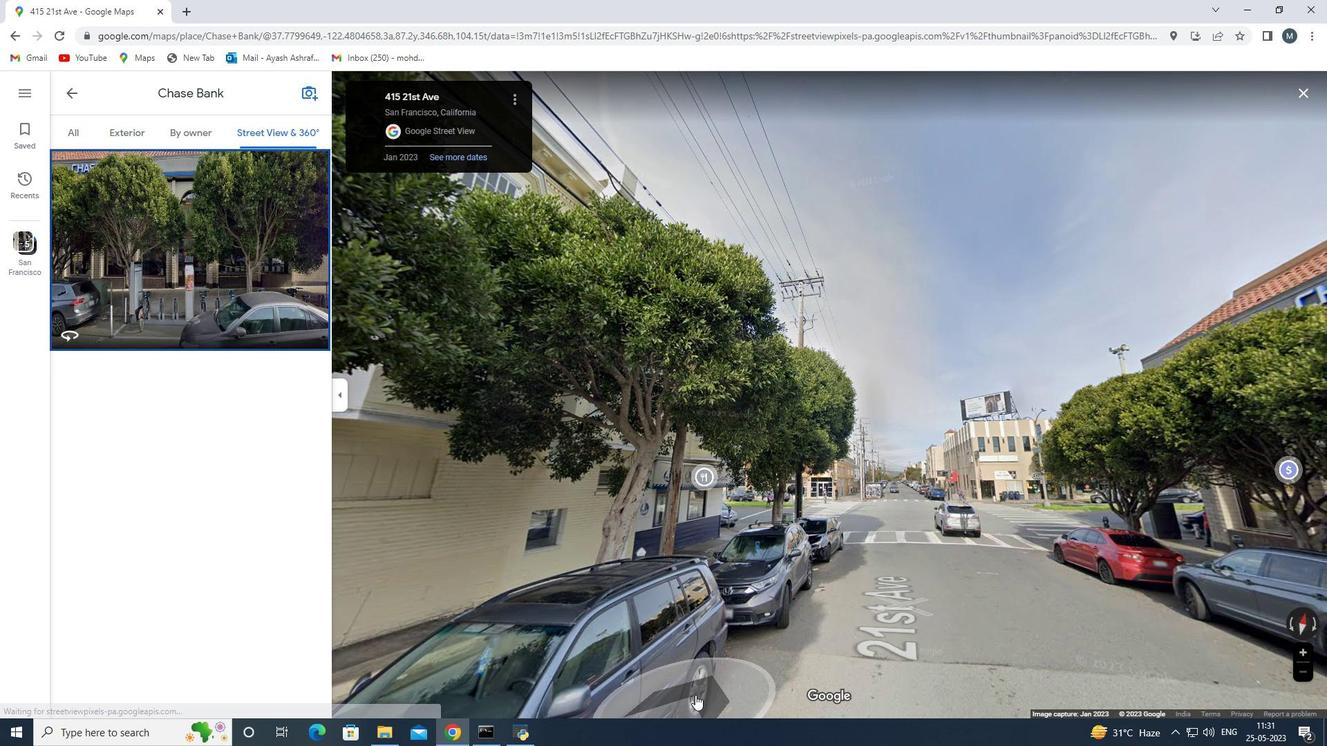 
Action: Mouse scrolled (694, 694) with delta (0, 0)
Screenshot: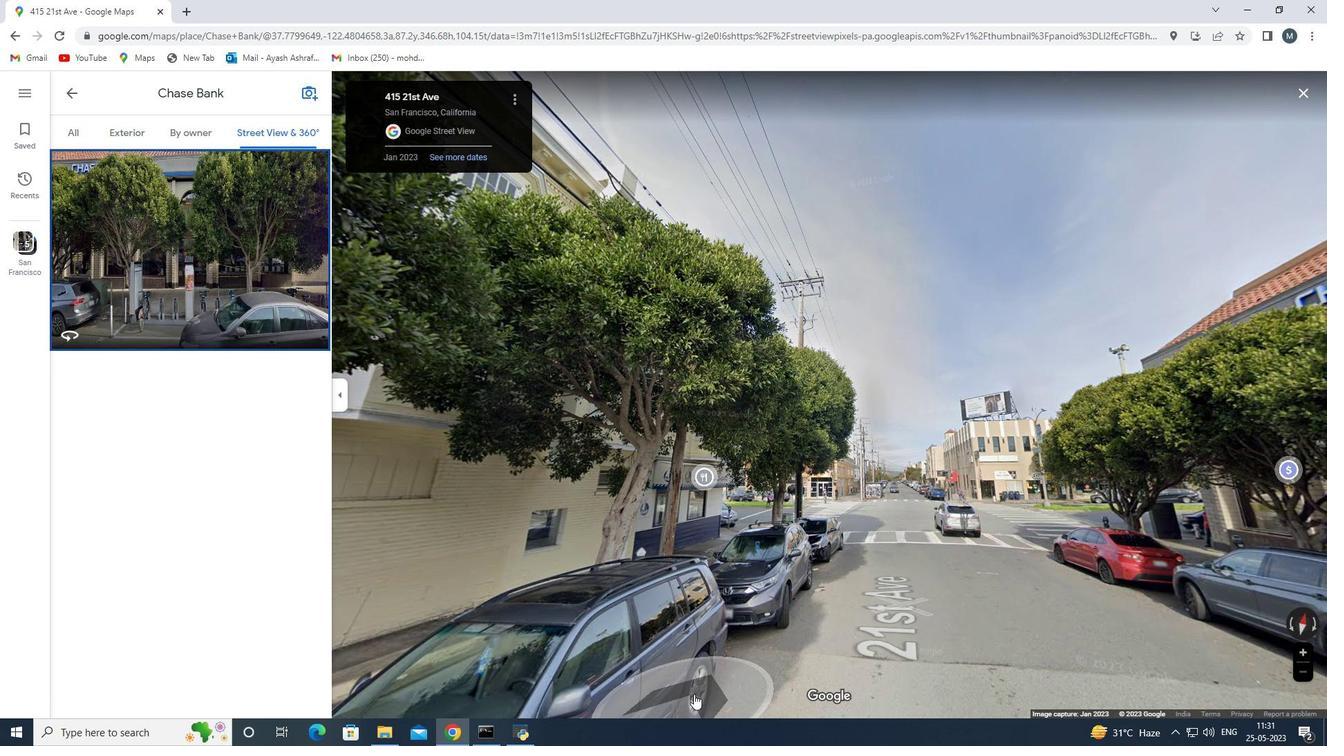 
Action: Mouse scrolled (694, 694) with delta (0, 0)
